 Task: Buy 1 Body Control Computers from Shocks, Struts & Suspension section under best seller category for shipping address: Manuel Garcia, 1228 Ridge Road, Dodge City, Kansas 67801, Cell Number 6205197251. Pay from credit card ending with 7965, CVV 549
Action: Key pressed amazon.com<Key.enter>
Screenshot: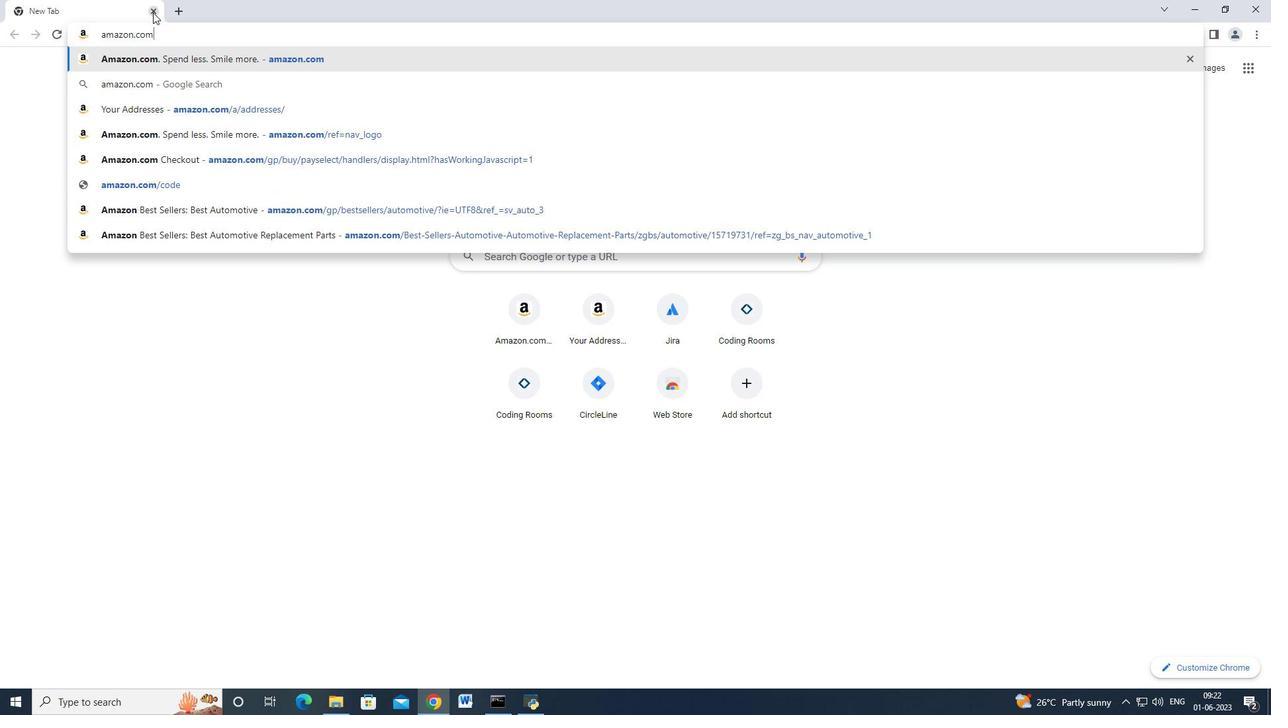 
Action: Mouse moved to (21, 99)
Screenshot: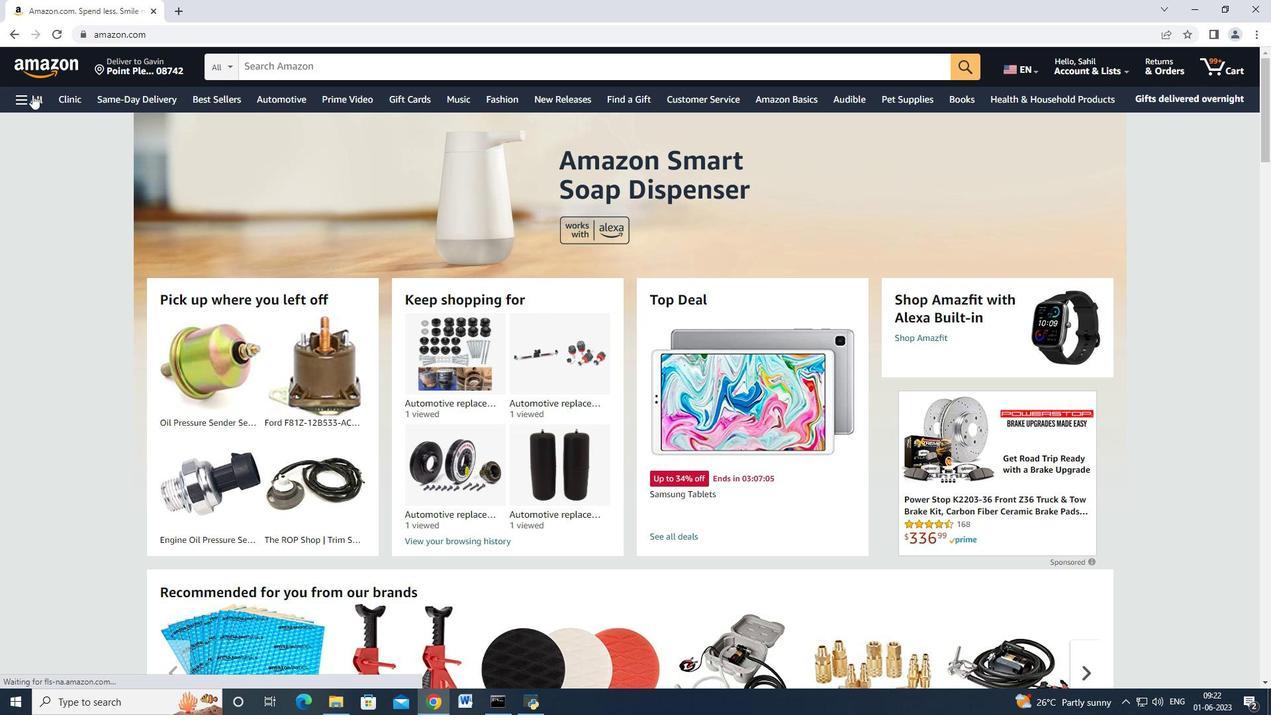 
Action: Mouse pressed left at (21, 99)
Screenshot: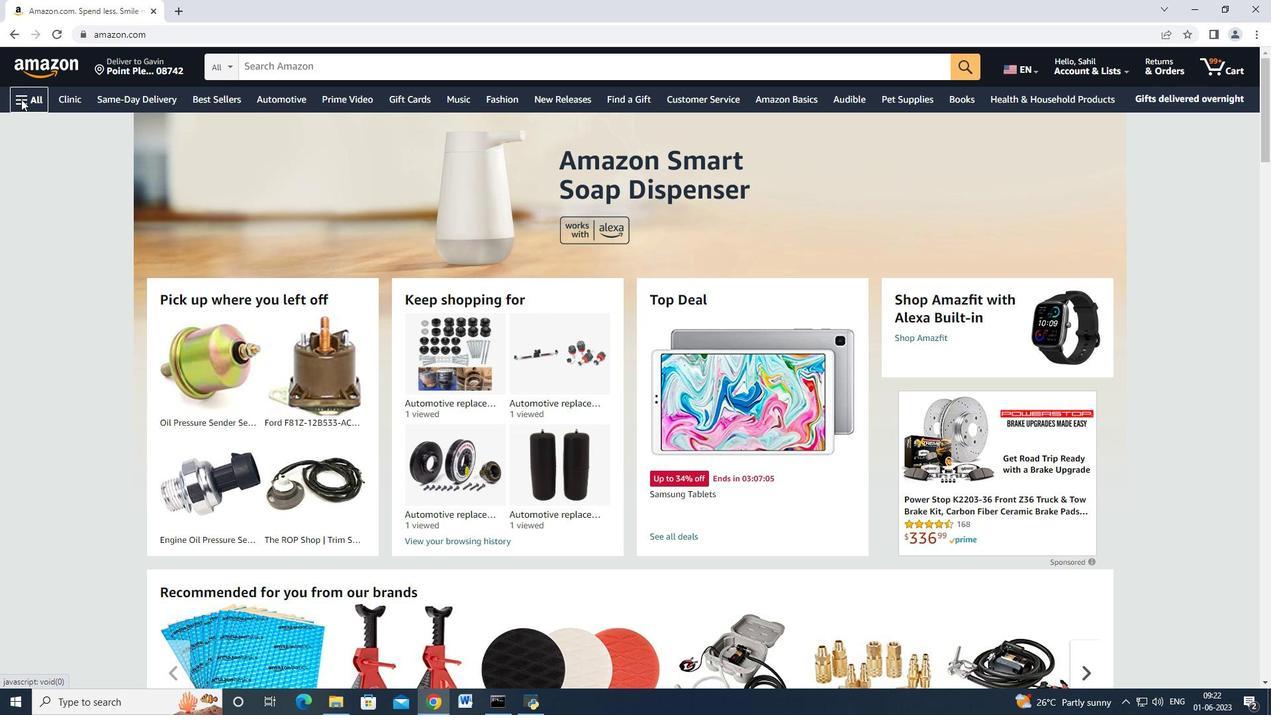 
Action: Mouse moved to (55, 174)
Screenshot: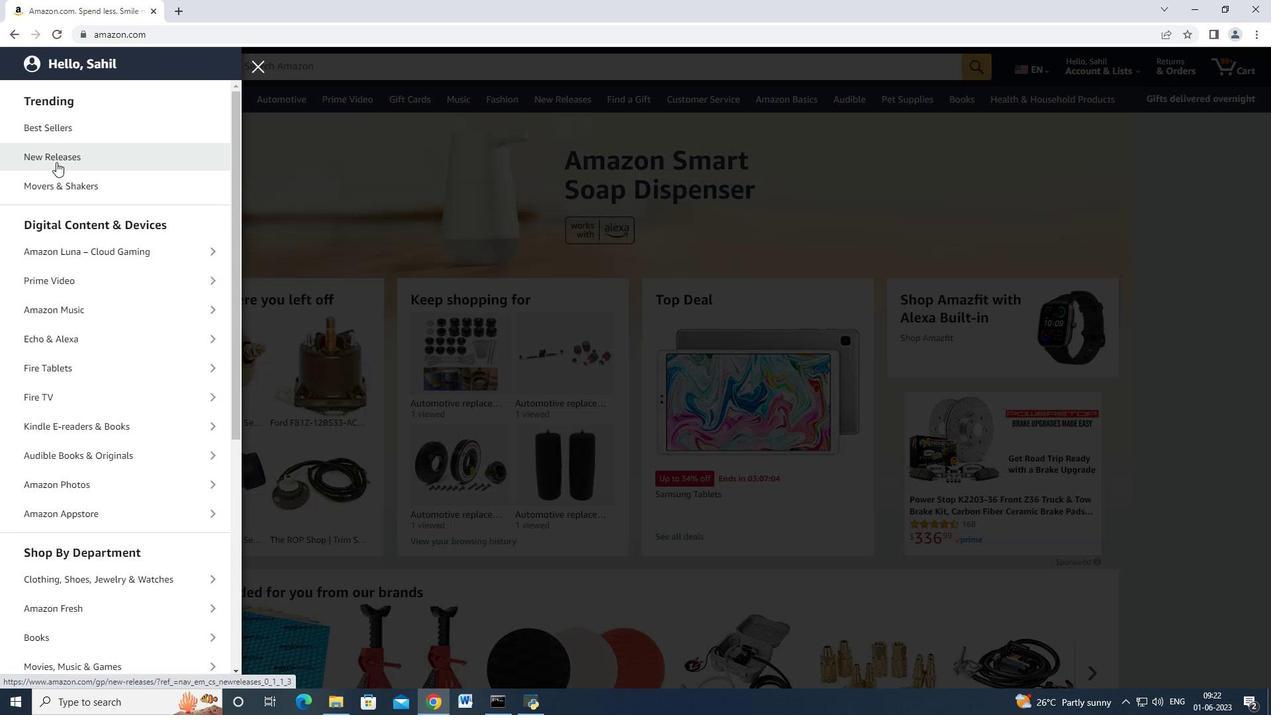 
Action: Mouse scrolled (55, 173) with delta (0, 0)
Screenshot: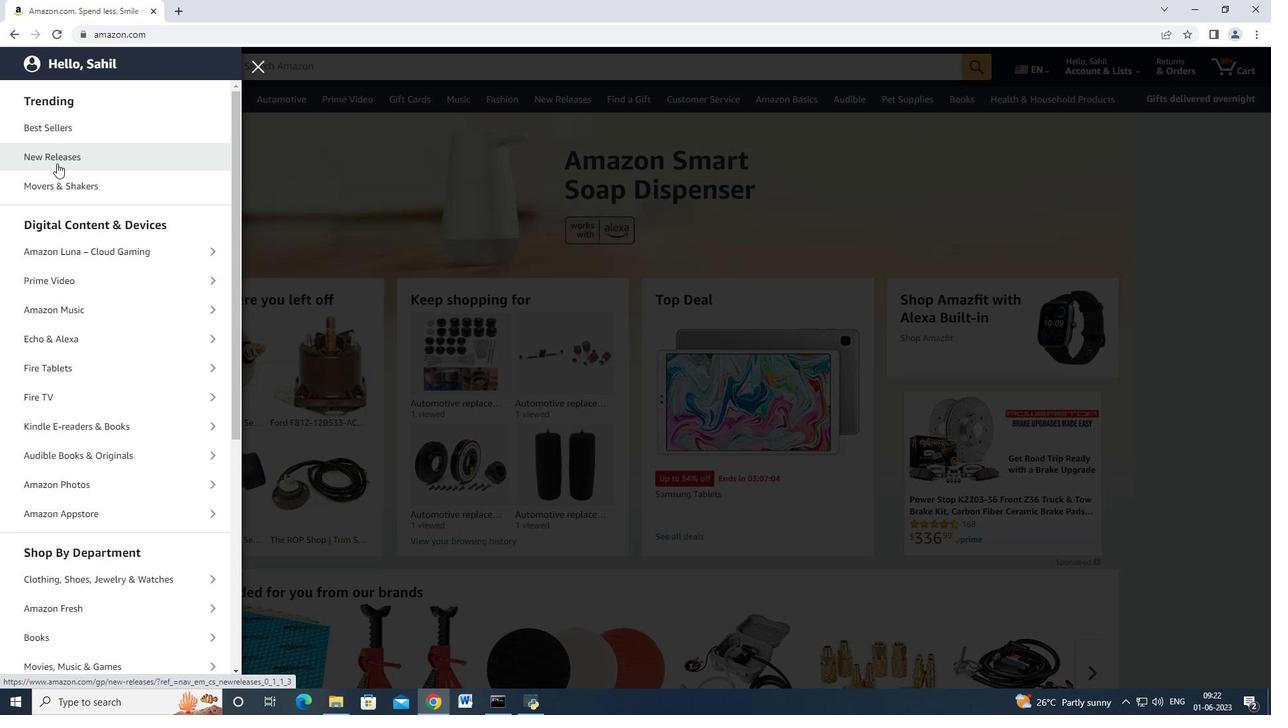 
Action: Mouse moved to (55, 174)
Screenshot: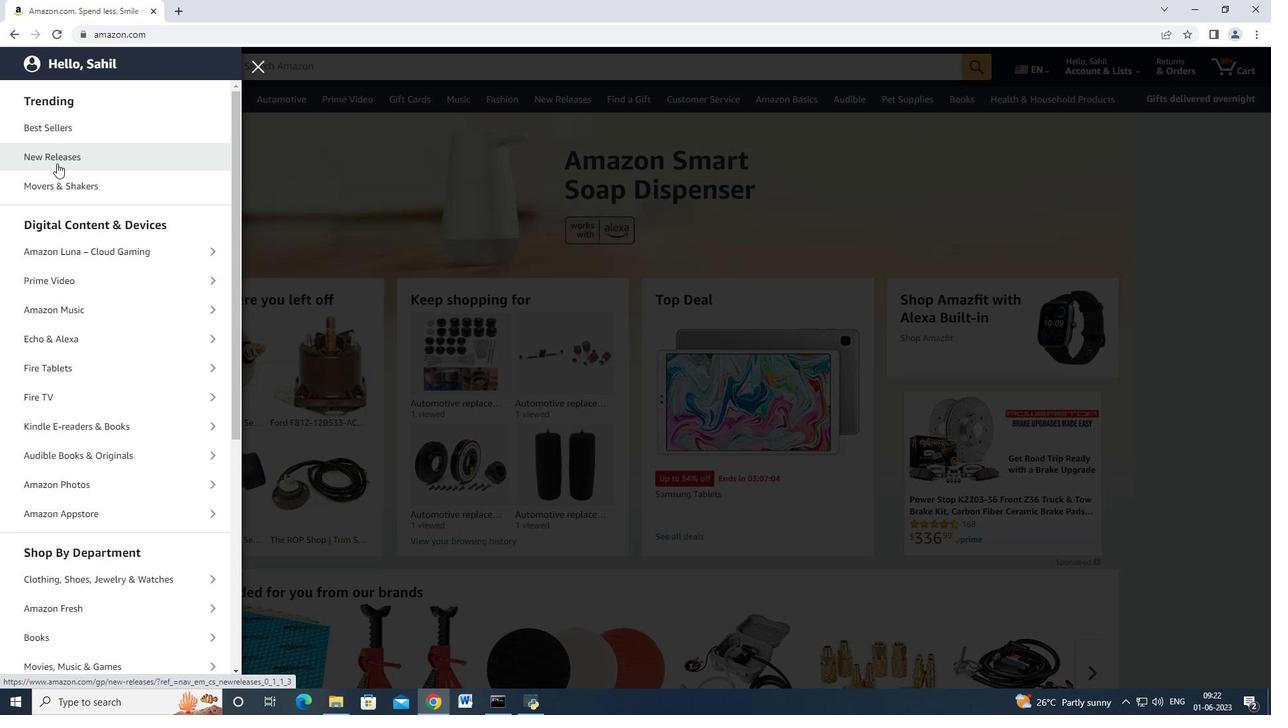 
Action: Mouse scrolled (55, 173) with delta (0, 0)
Screenshot: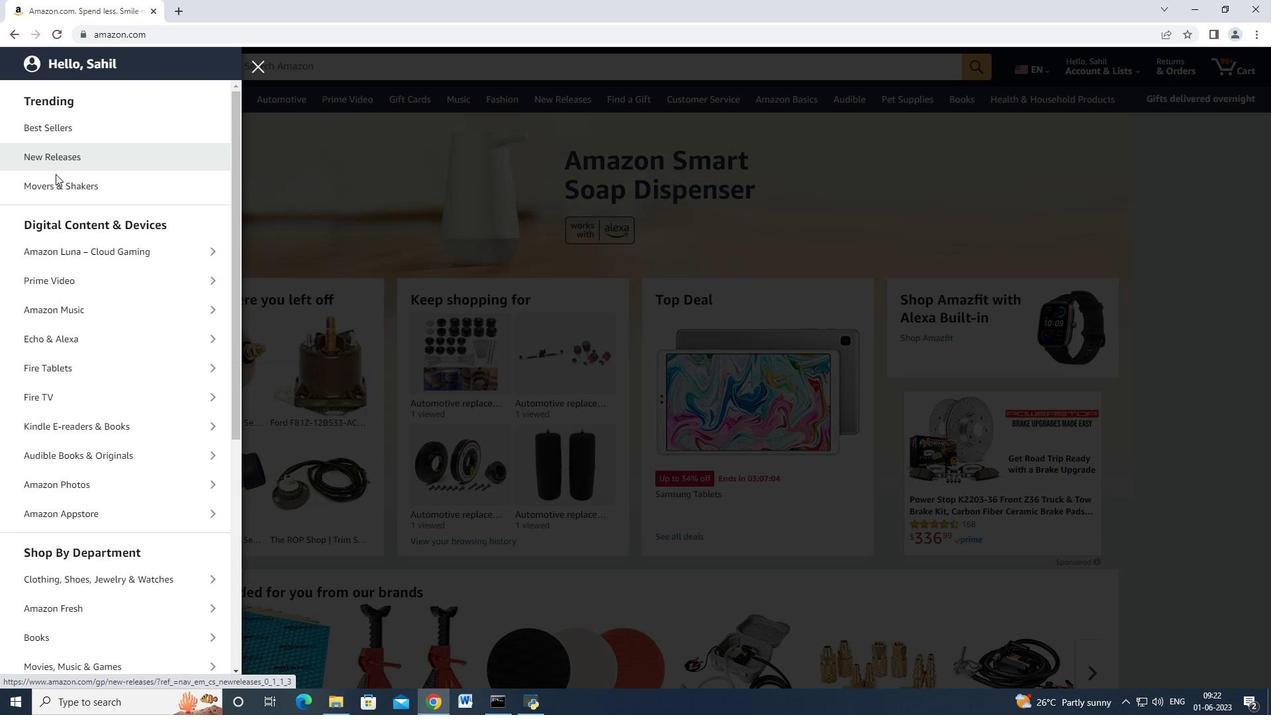 
Action: Mouse moved to (55, 174)
Screenshot: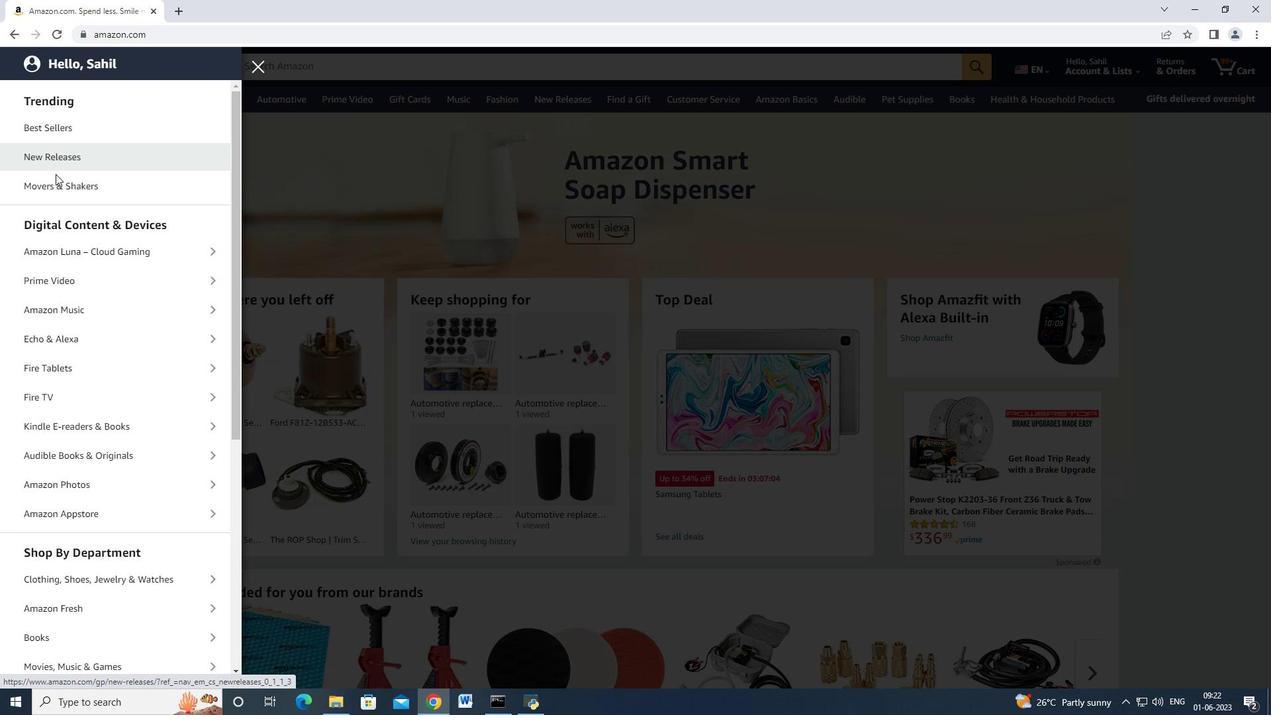 
Action: Mouse scrolled (55, 174) with delta (0, 0)
Screenshot: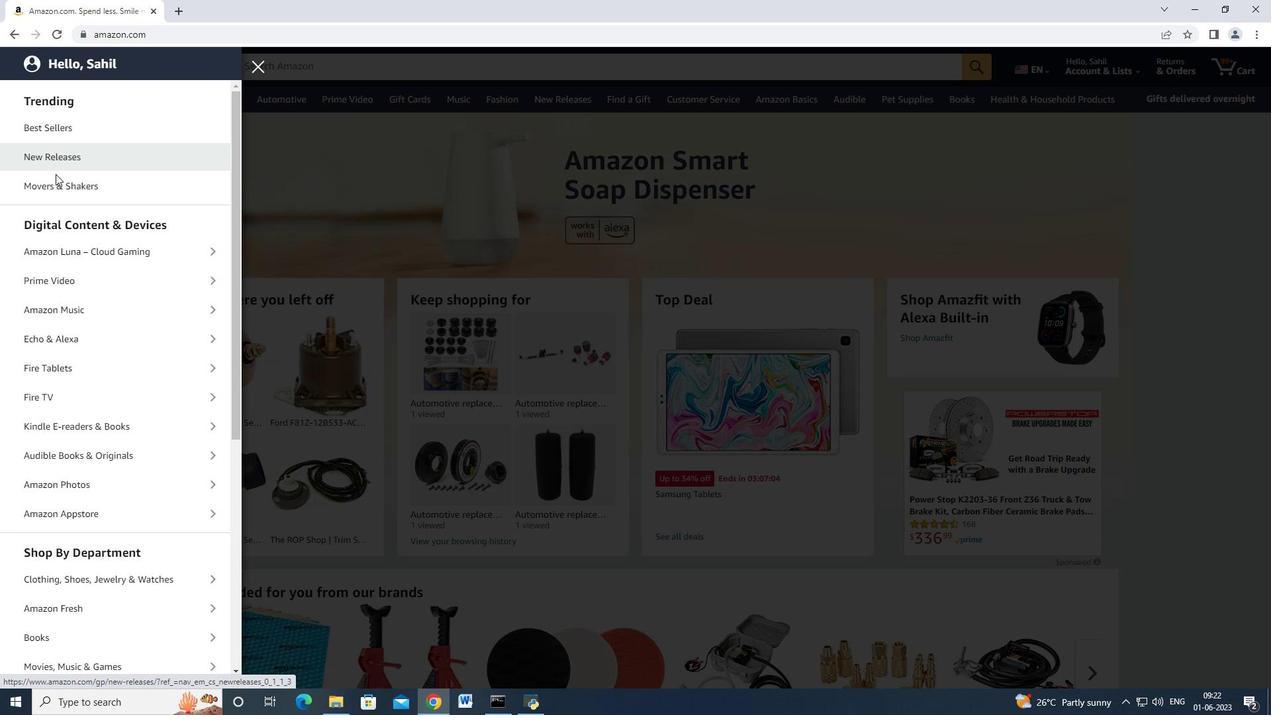 
Action: Mouse scrolled (55, 174) with delta (0, 0)
Screenshot: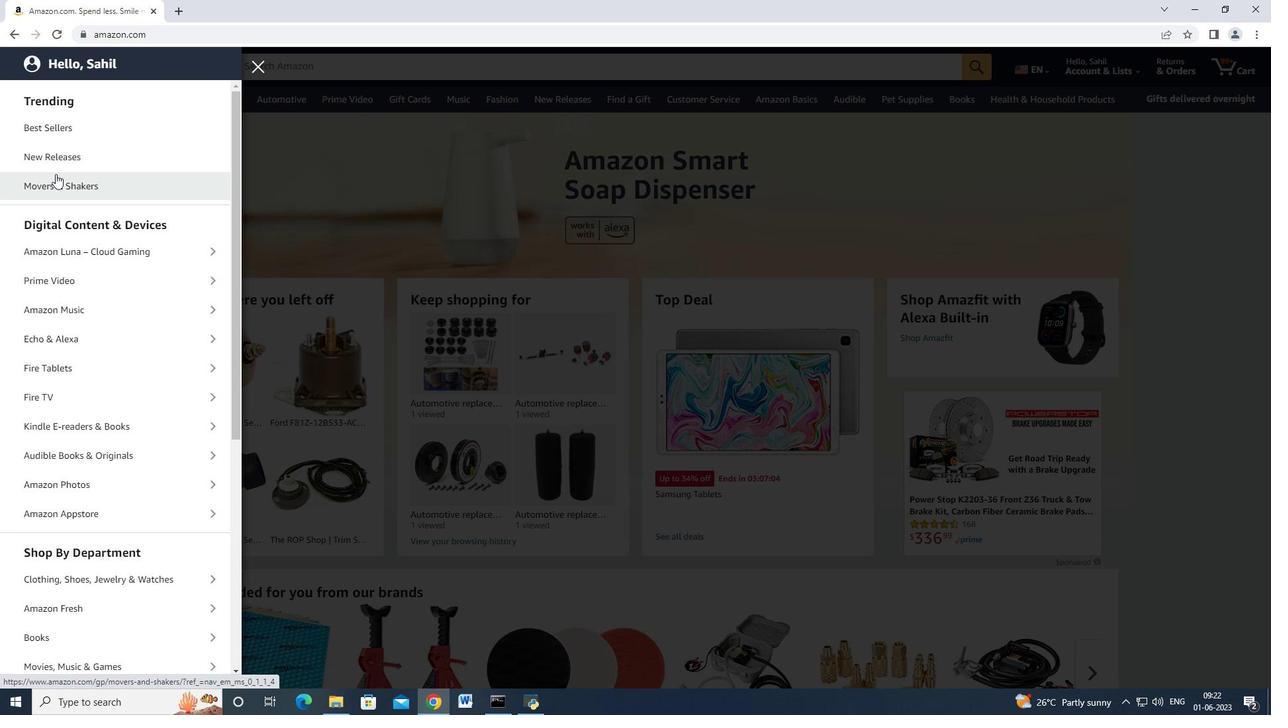 
Action: Mouse moved to (50, 423)
Screenshot: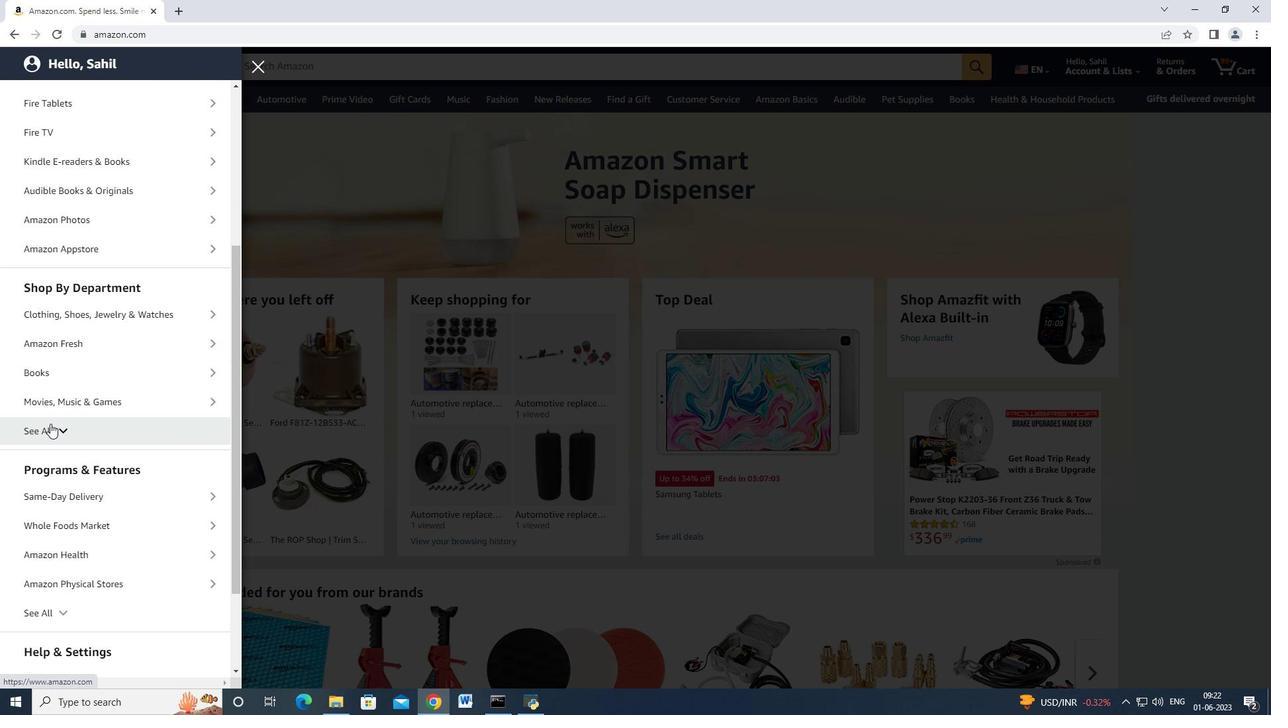 
Action: Mouse pressed left at (50, 423)
Screenshot: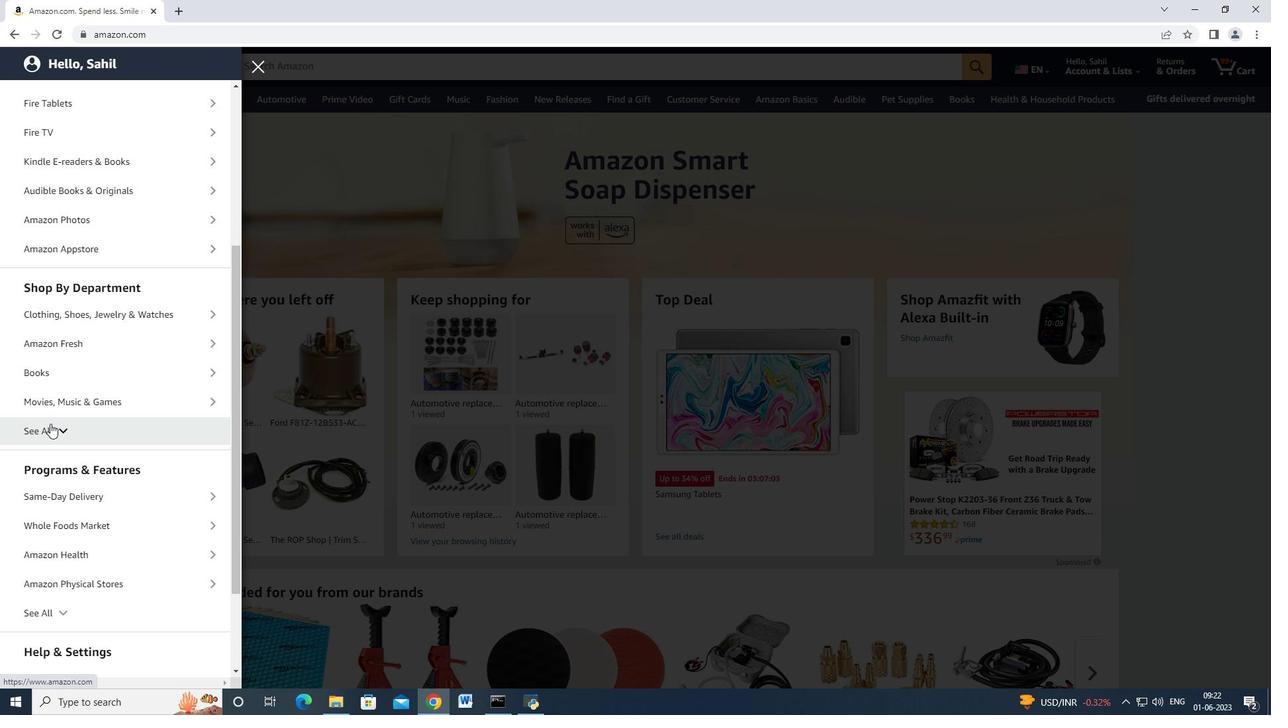 
Action: Mouse moved to (99, 381)
Screenshot: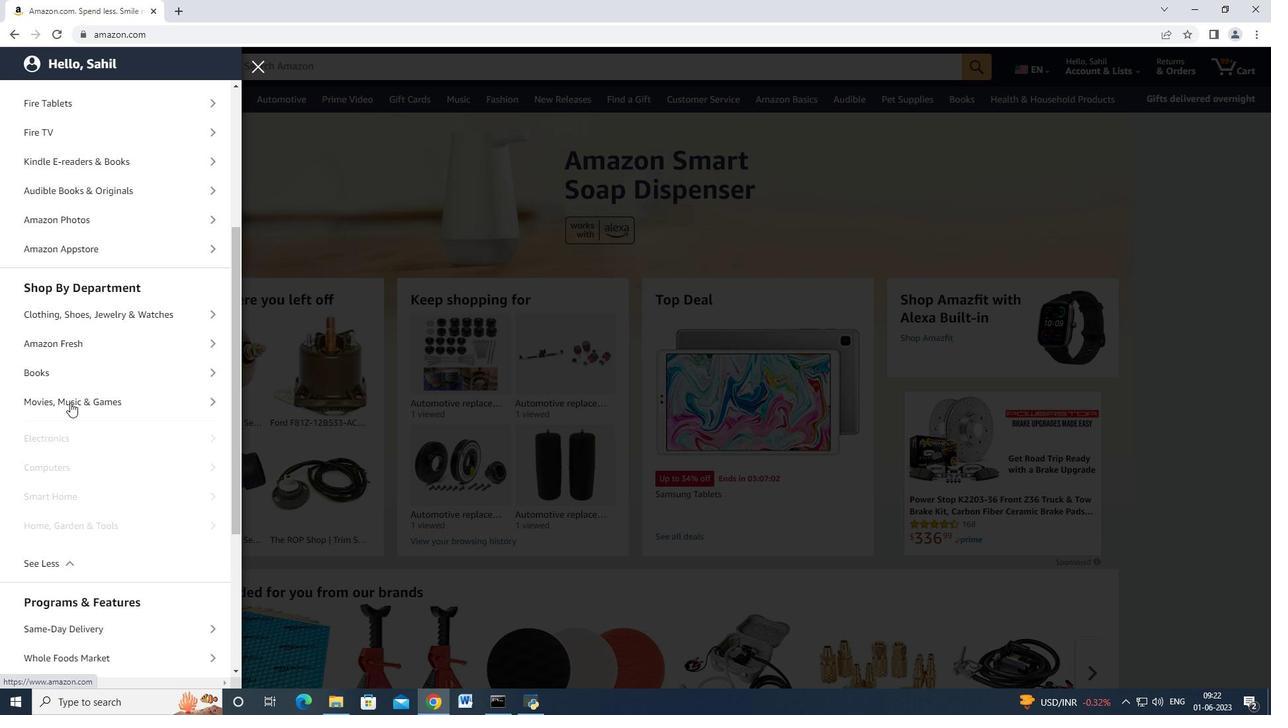 
Action: Mouse scrolled (99, 380) with delta (0, 0)
Screenshot: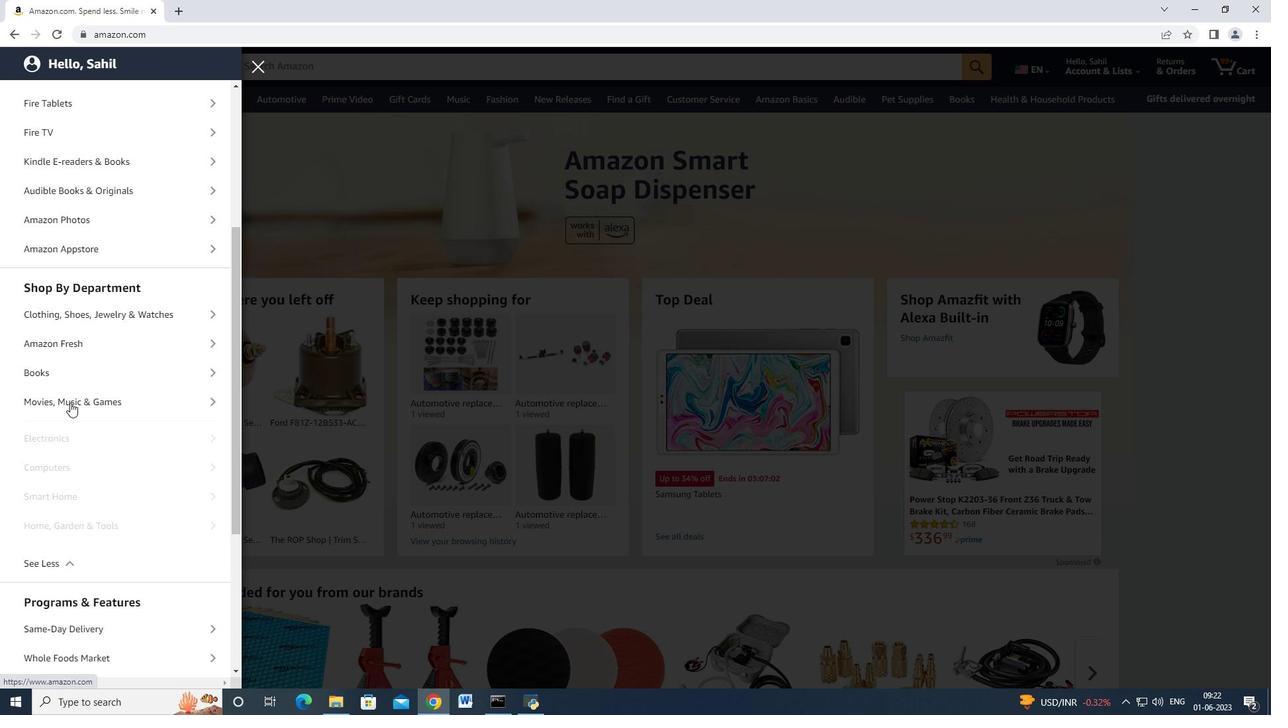 
Action: Mouse scrolled (99, 380) with delta (0, 0)
Screenshot: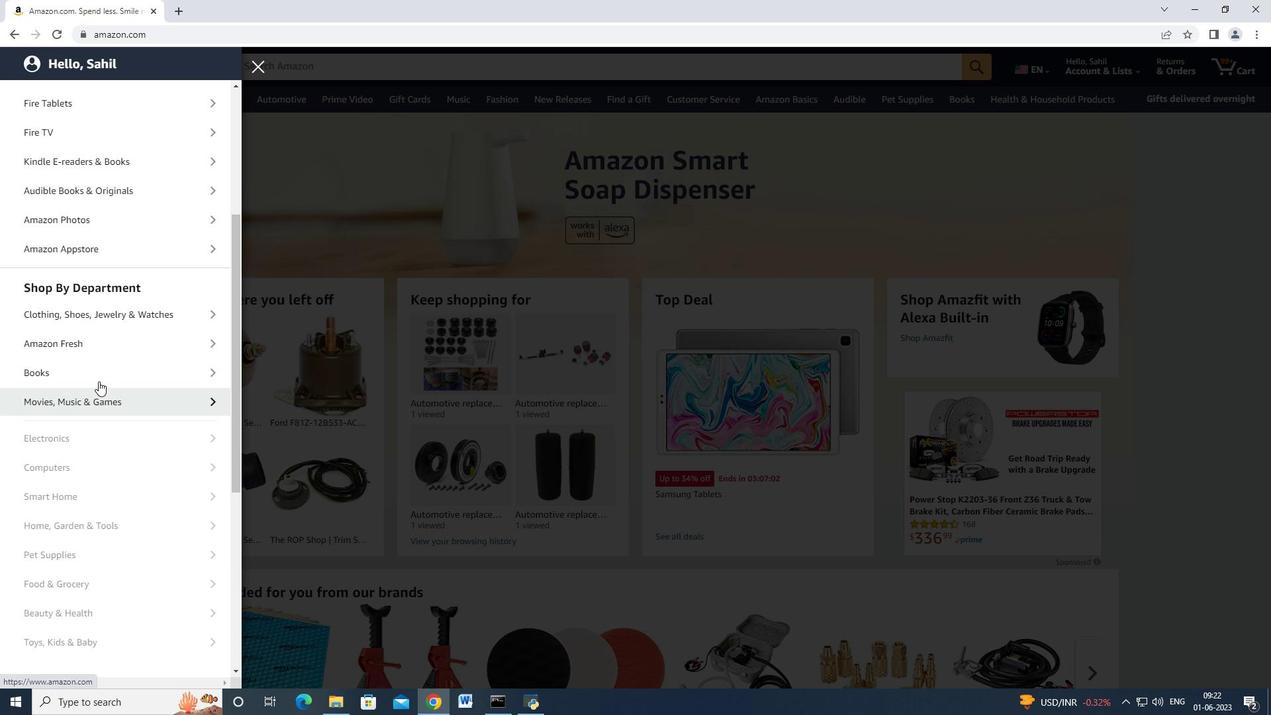 
Action: Mouse scrolled (99, 380) with delta (0, 0)
Screenshot: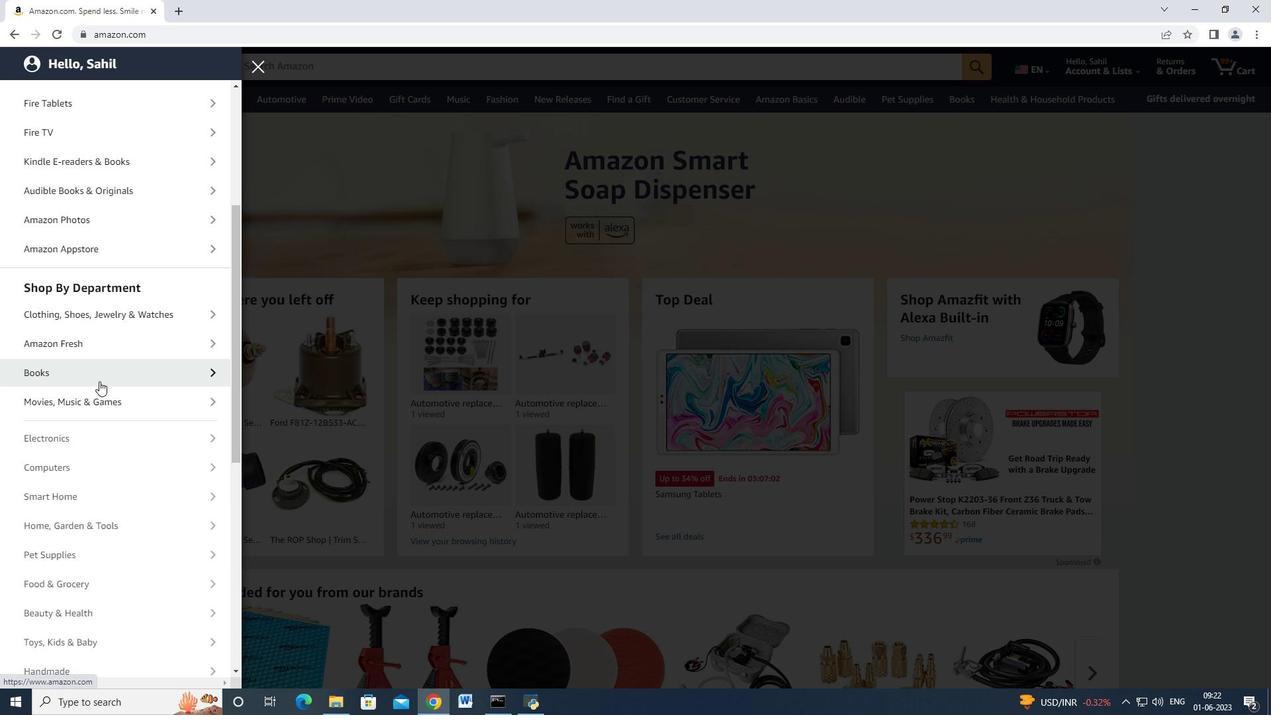 
Action: Mouse moved to (103, 563)
Screenshot: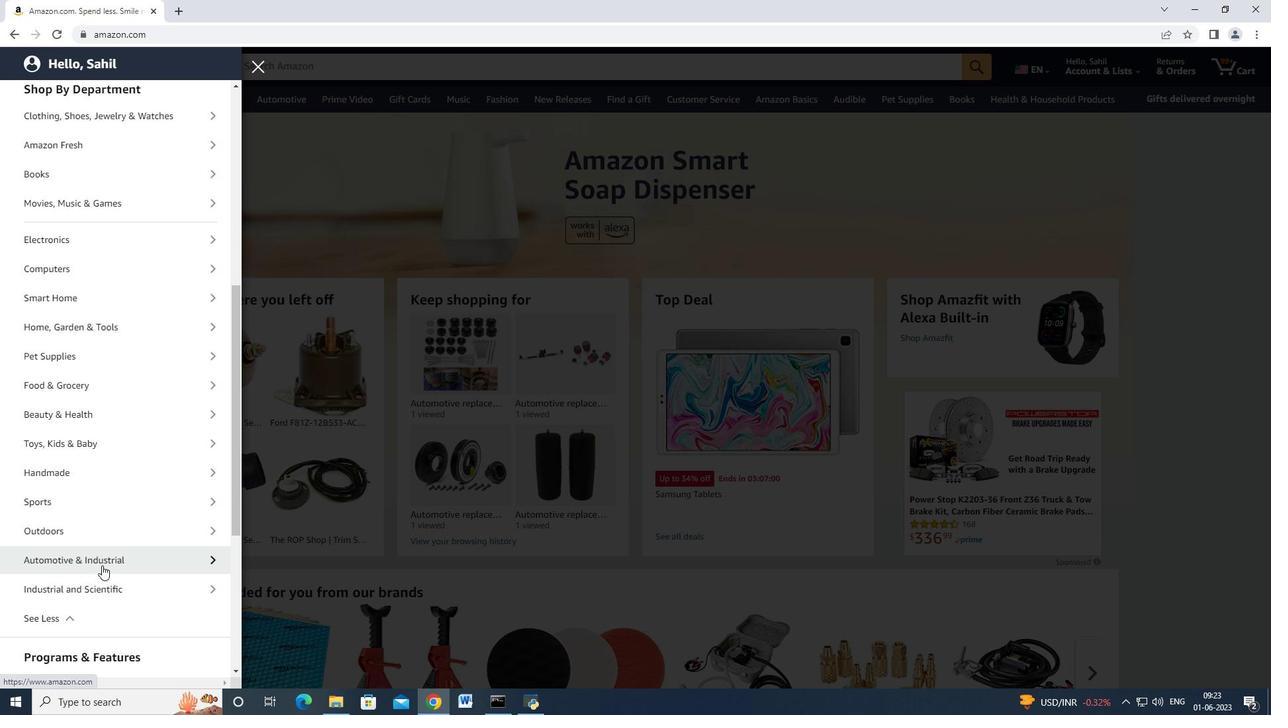 
Action: Mouse pressed left at (103, 563)
Screenshot: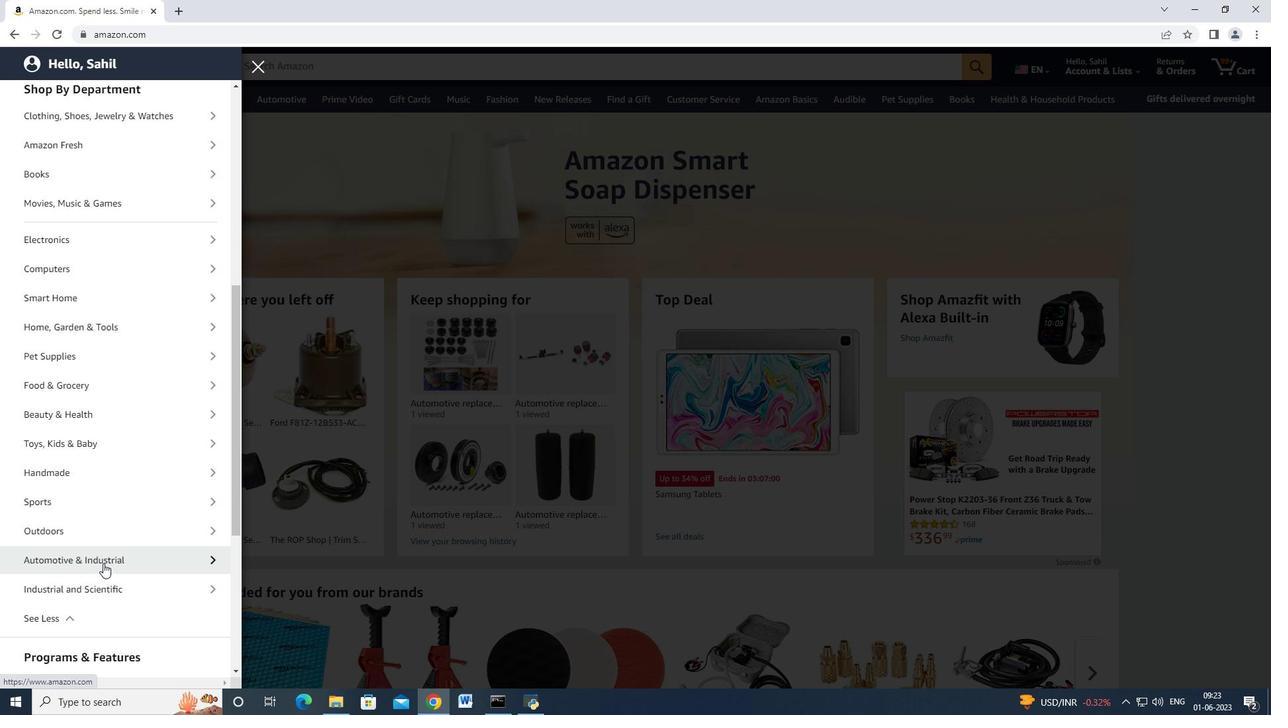
Action: Mouse moved to (116, 157)
Screenshot: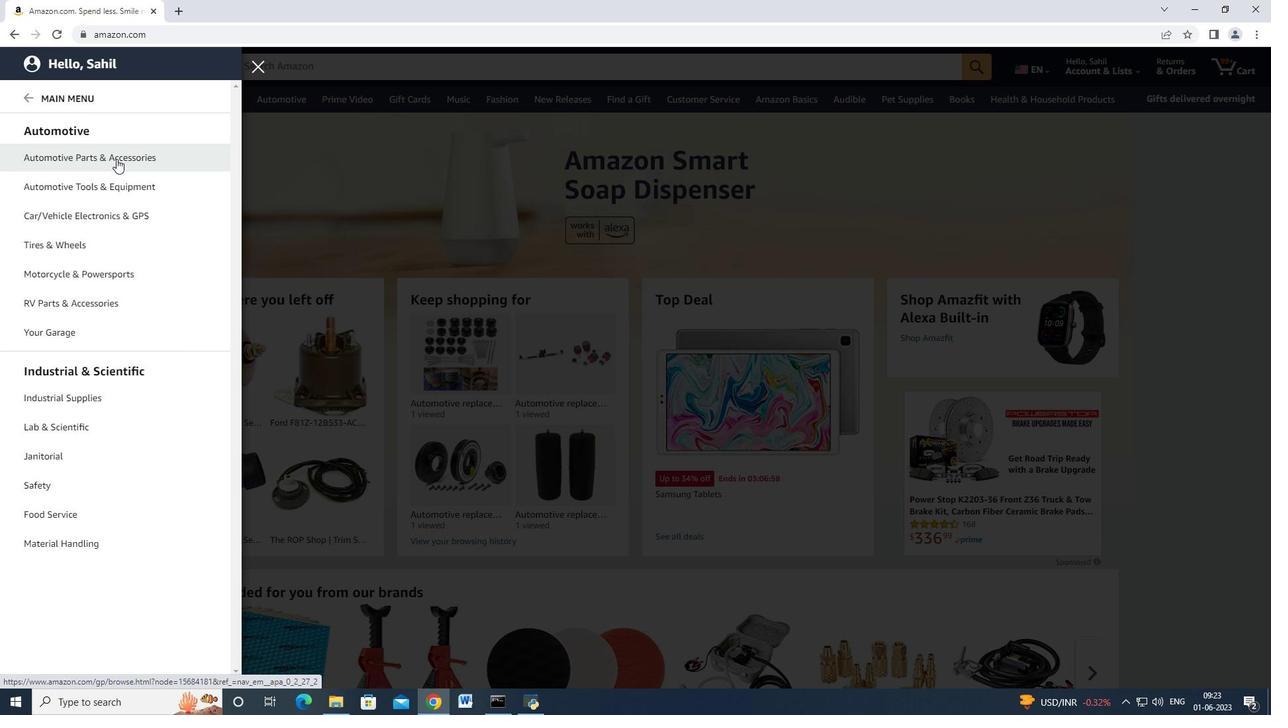 
Action: Mouse pressed left at (116, 157)
Screenshot: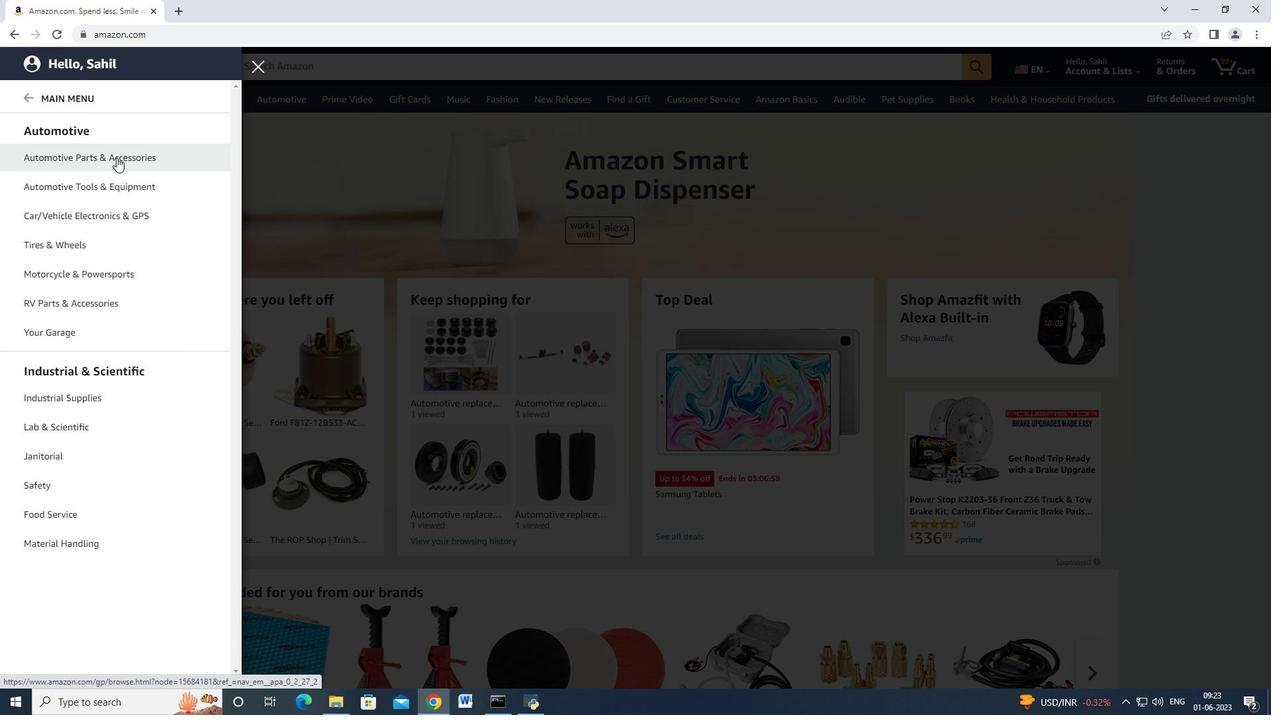 
Action: Mouse moved to (237, 121)
Screenshot: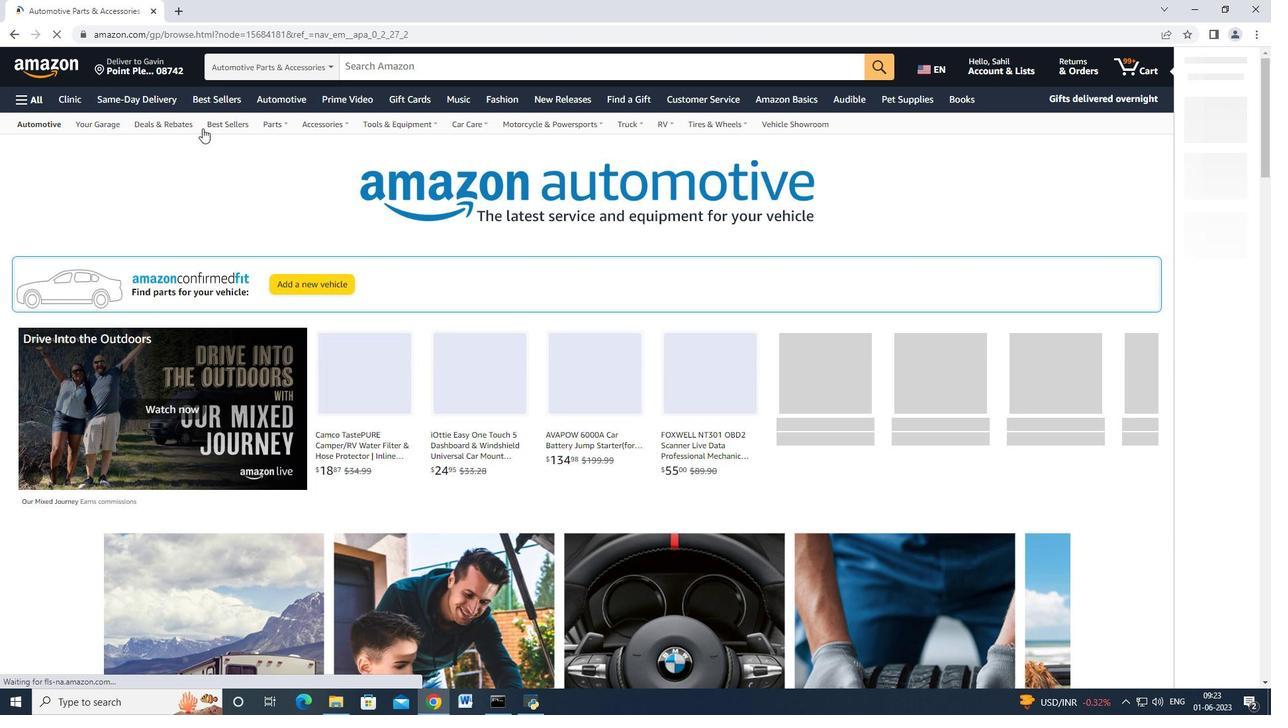 
Action: Mouse pressed left at (237, 121)
Screenshot: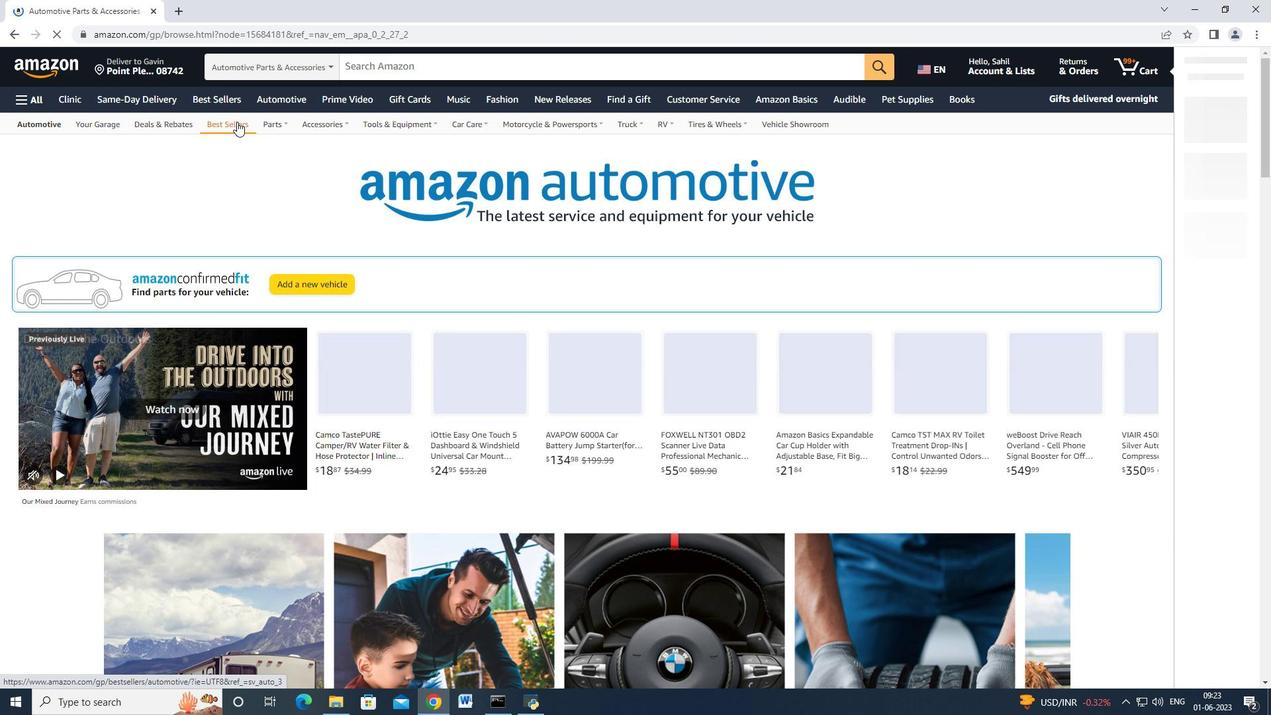 
Action: Mouse moved to (89, 429)
Screenshot: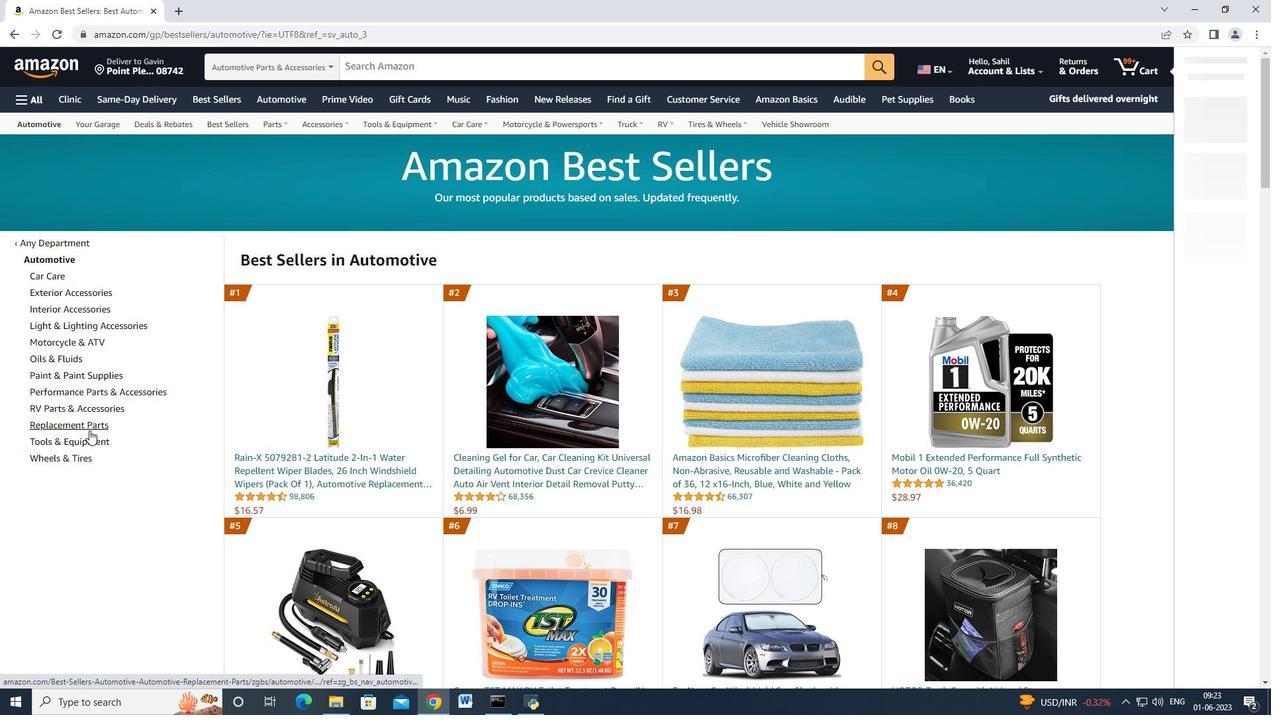
Action: Mouse pressed left at (89, 429)
Screenshot: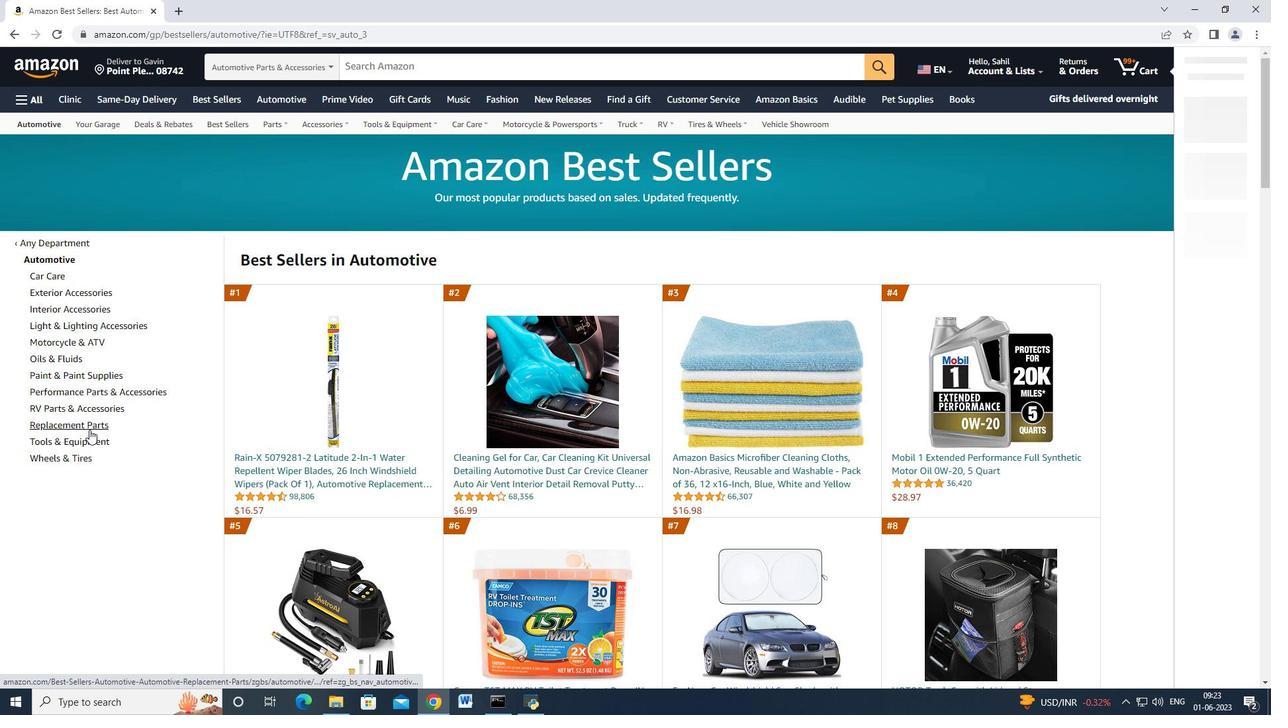 
Action: Mouse moved to (100, 408)
Screenshot: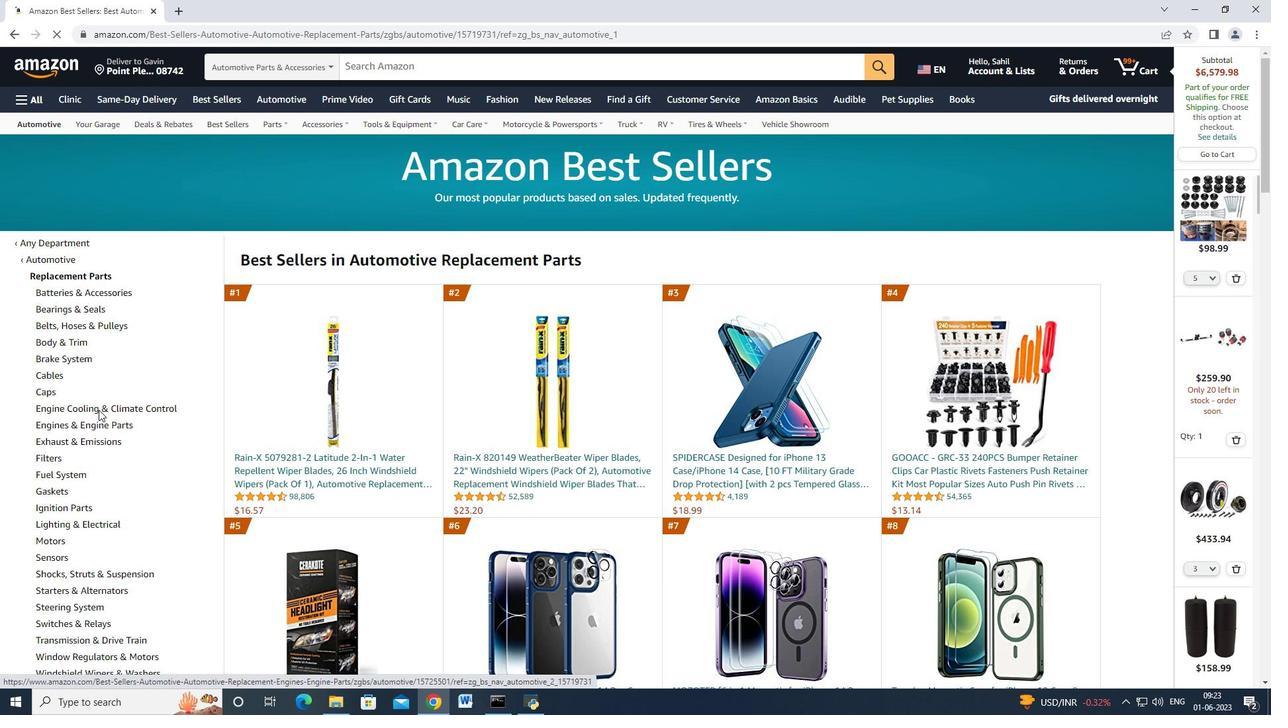 
Action: Mouse scrolled (100, 407) with delta (0, 0)
Screenshot: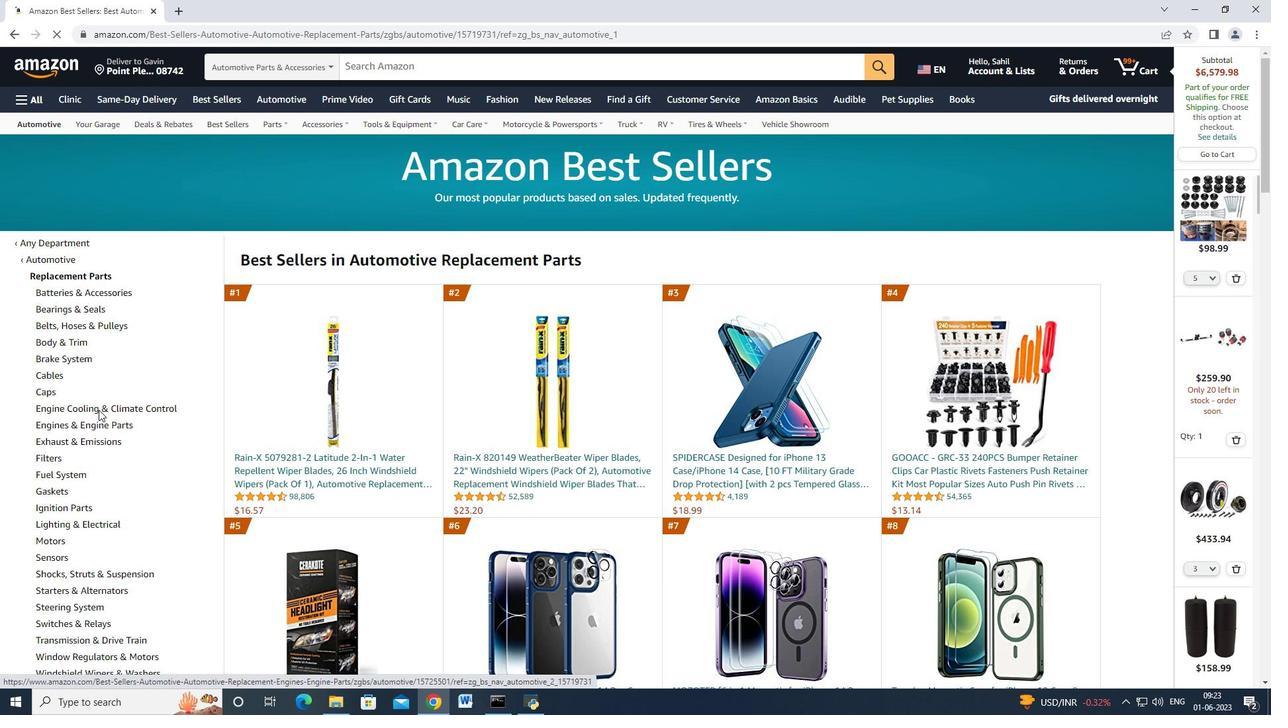 
Action: Mouse moved to (100, 408)
Screenshot: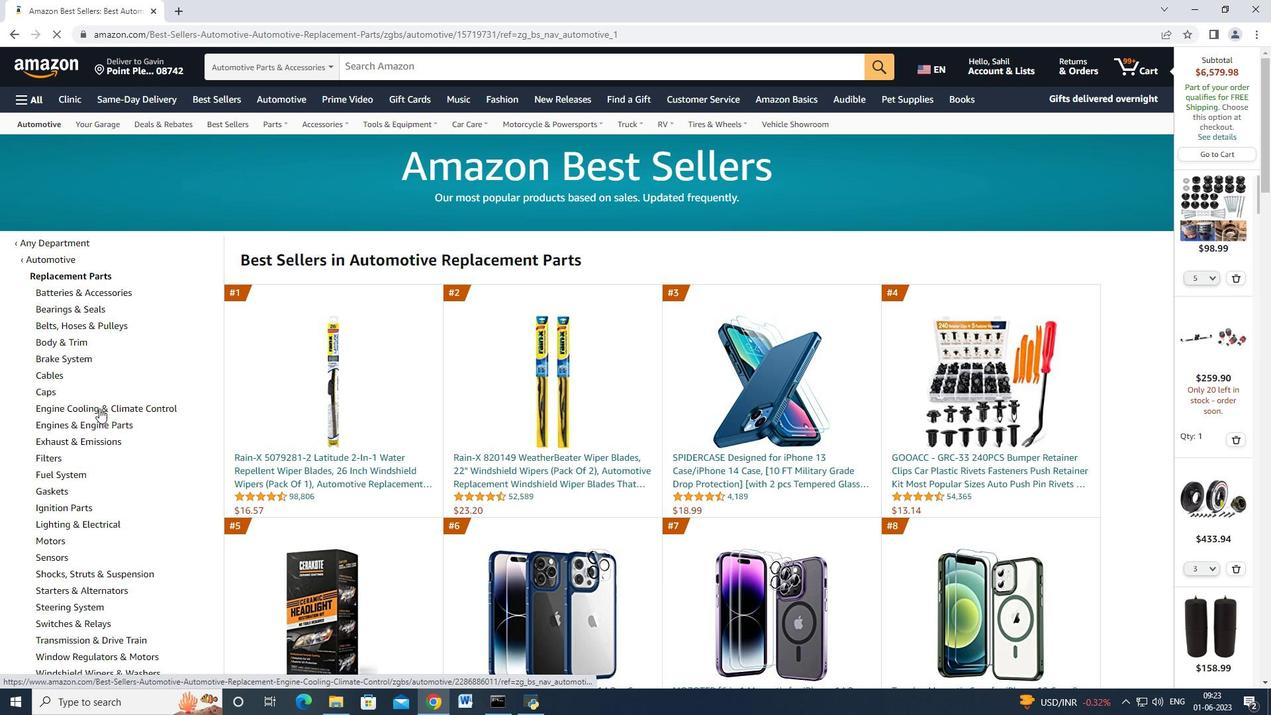 
Action: Mouse scrolled (100, 407) with delta (0, 0)
Screenshot: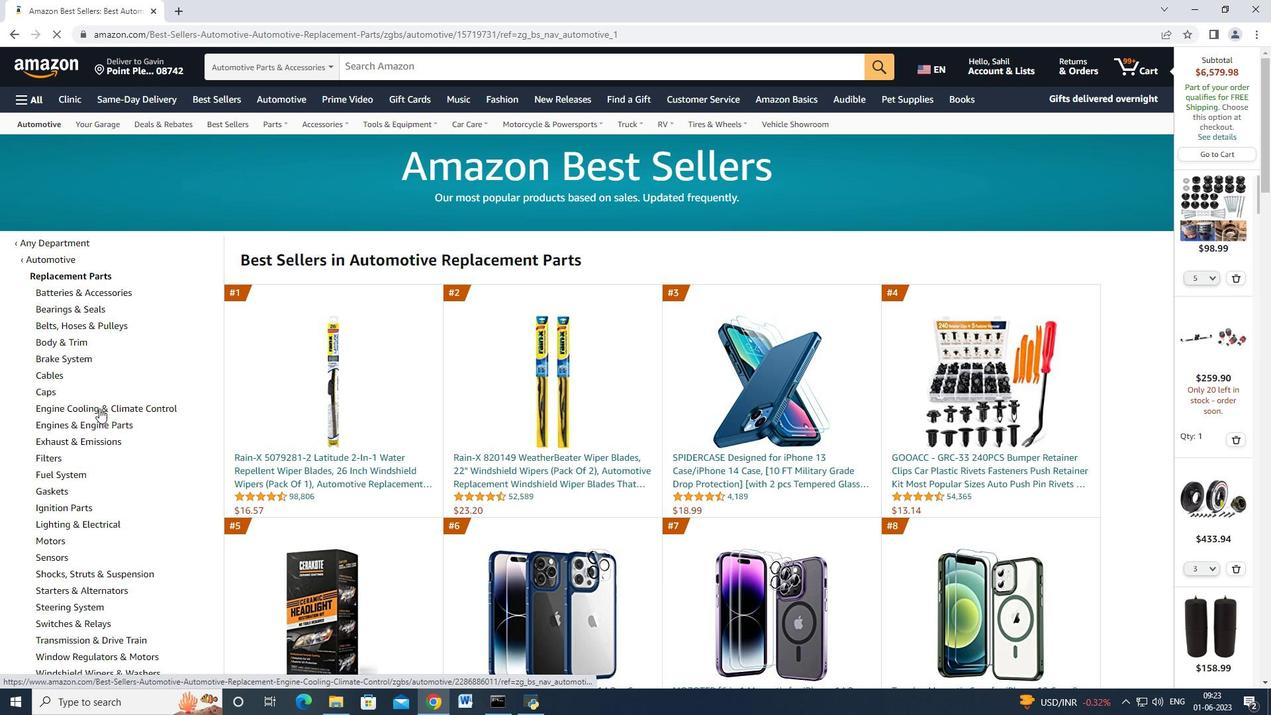 
Action: Mouse moved to (100, 408)
Screenshot: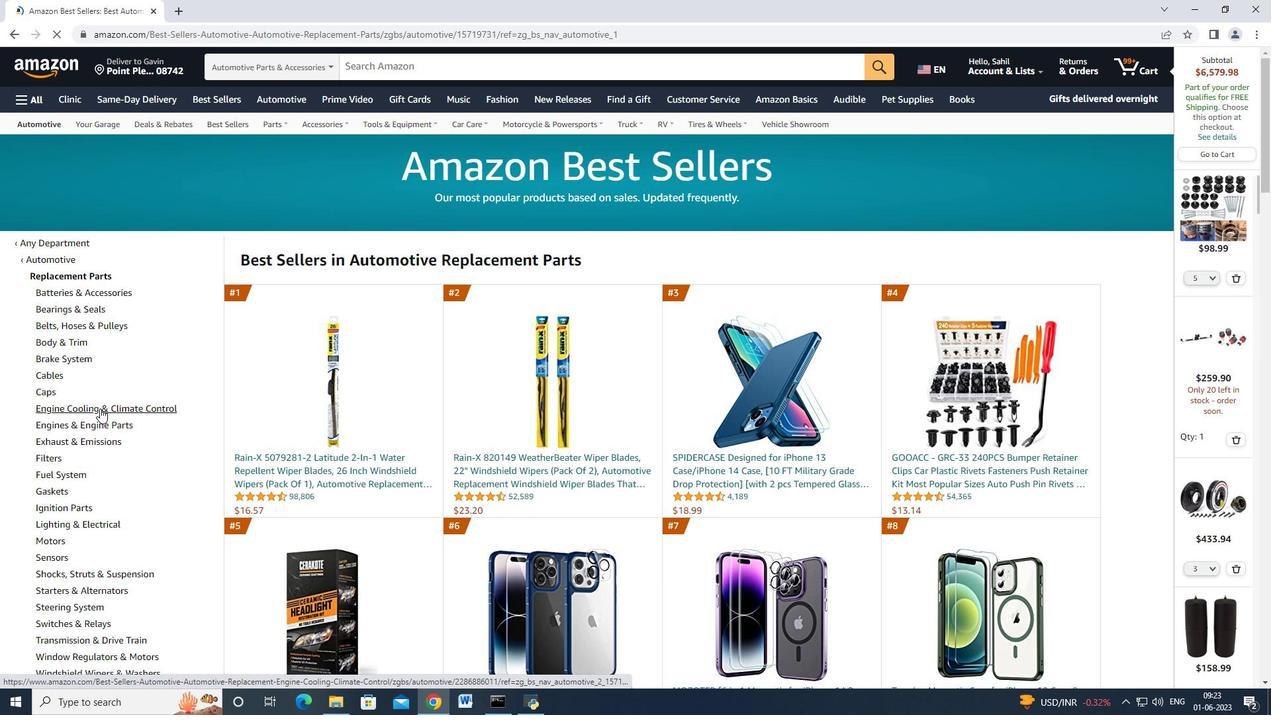 
Action: Mouse scrolled (100, 407) with delta (0, 0)
Screenshot: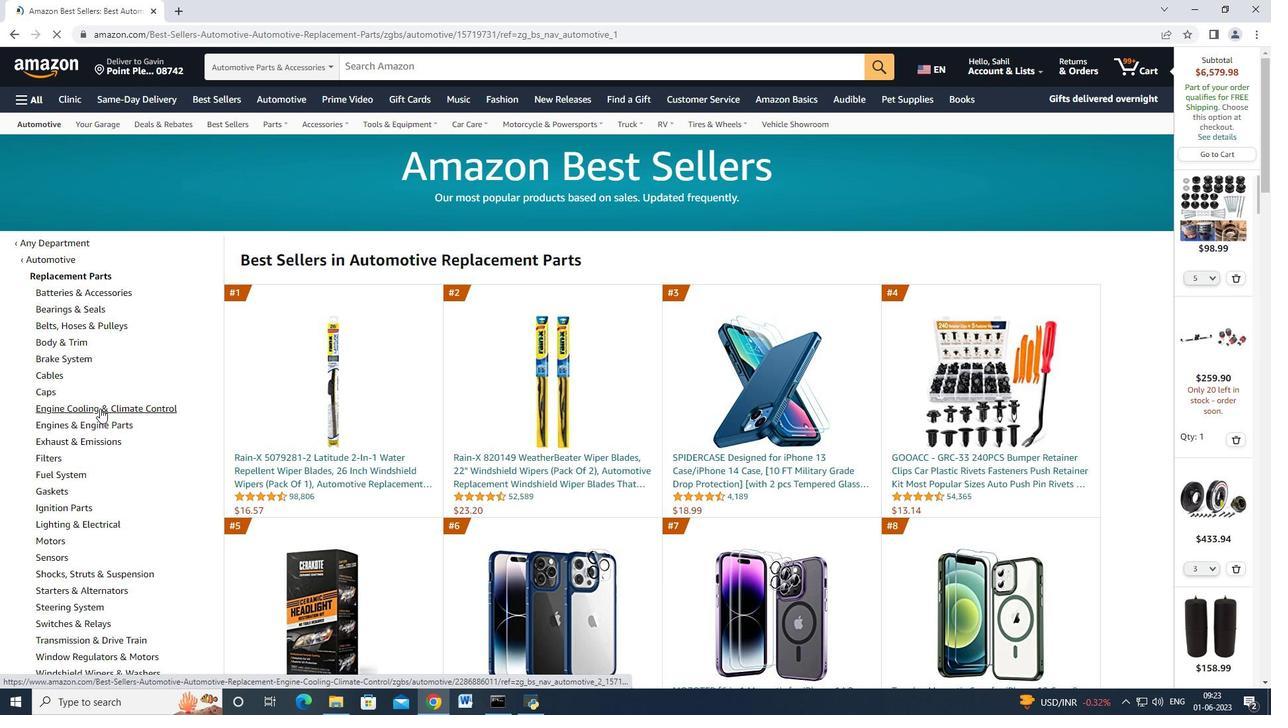 
Action: Mouse moved to (86, 373)
Screenshot: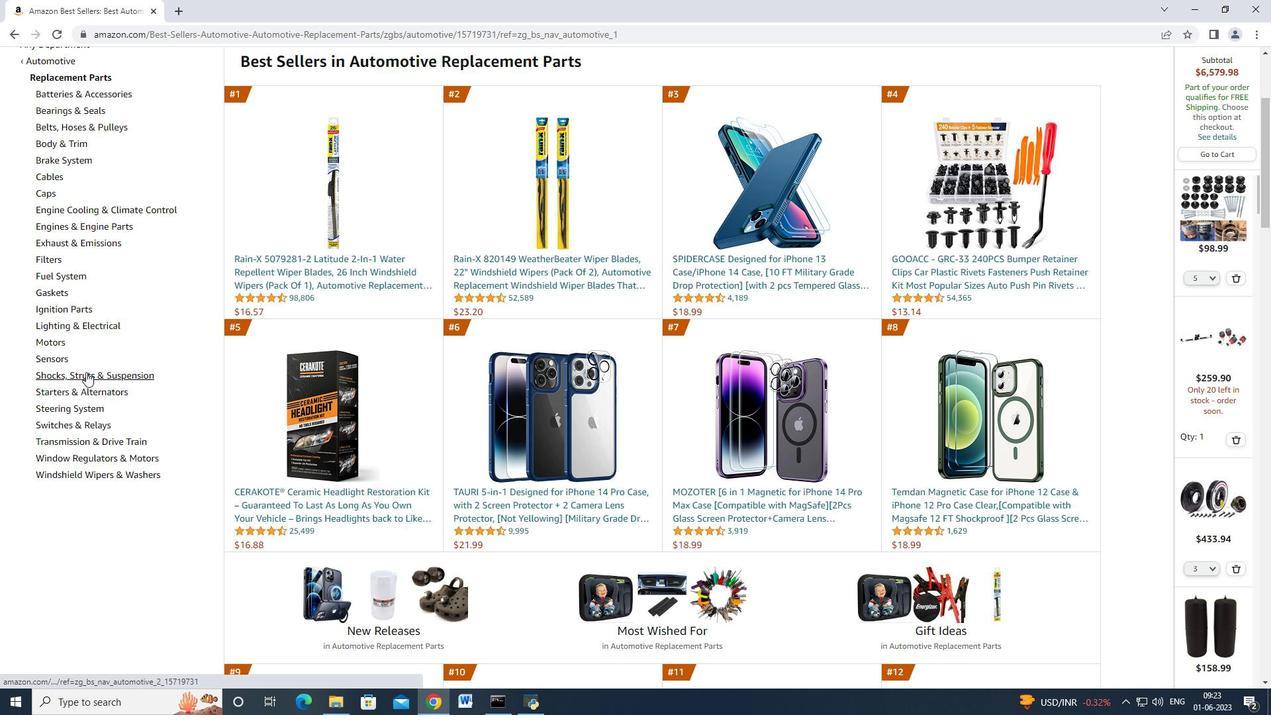
Action: Mouse pressed left at (86, 373)
Screenshot: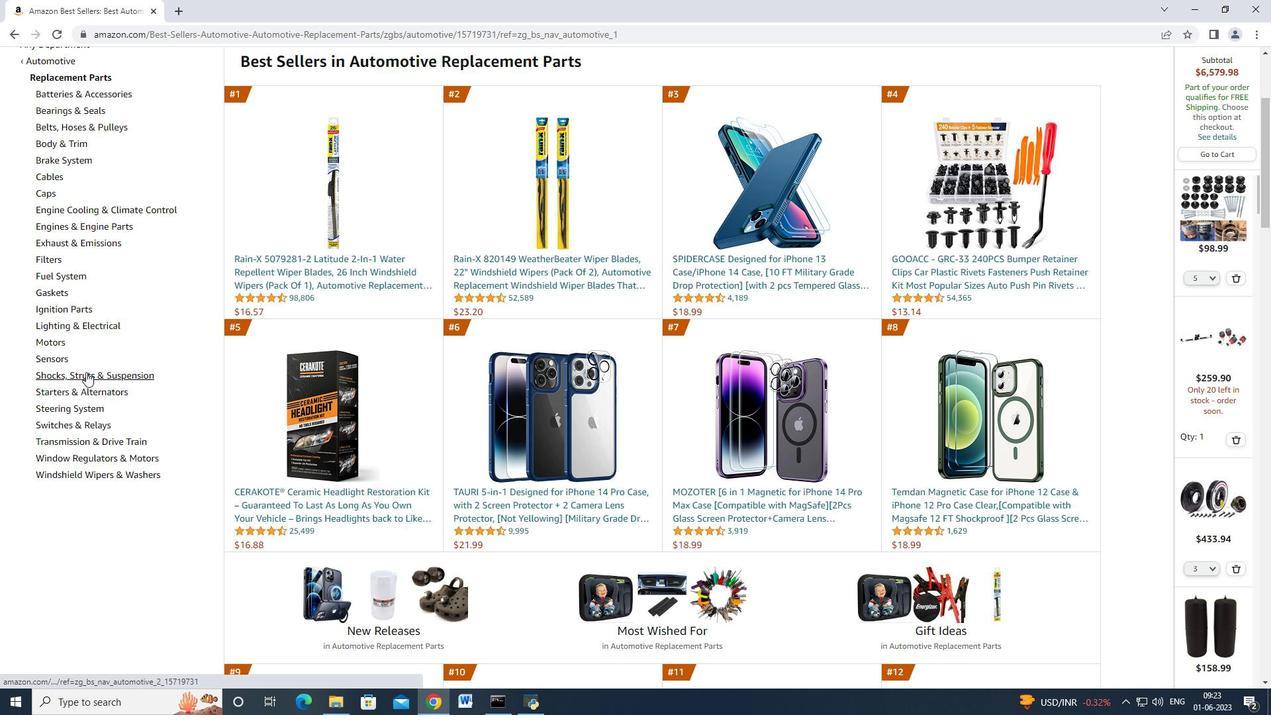 
Action: Mouse moved to (83, 372)
Screenshot: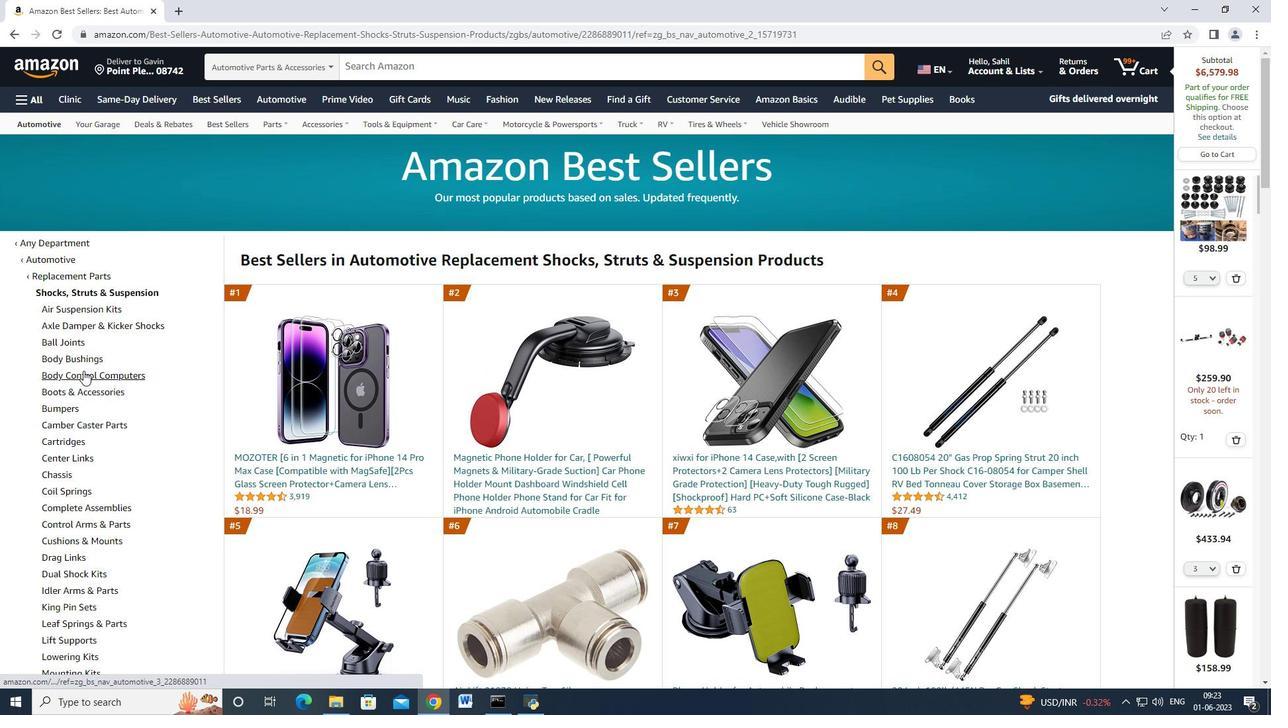 
Action: Mouse pressed left at (83, 372)
Screenshot: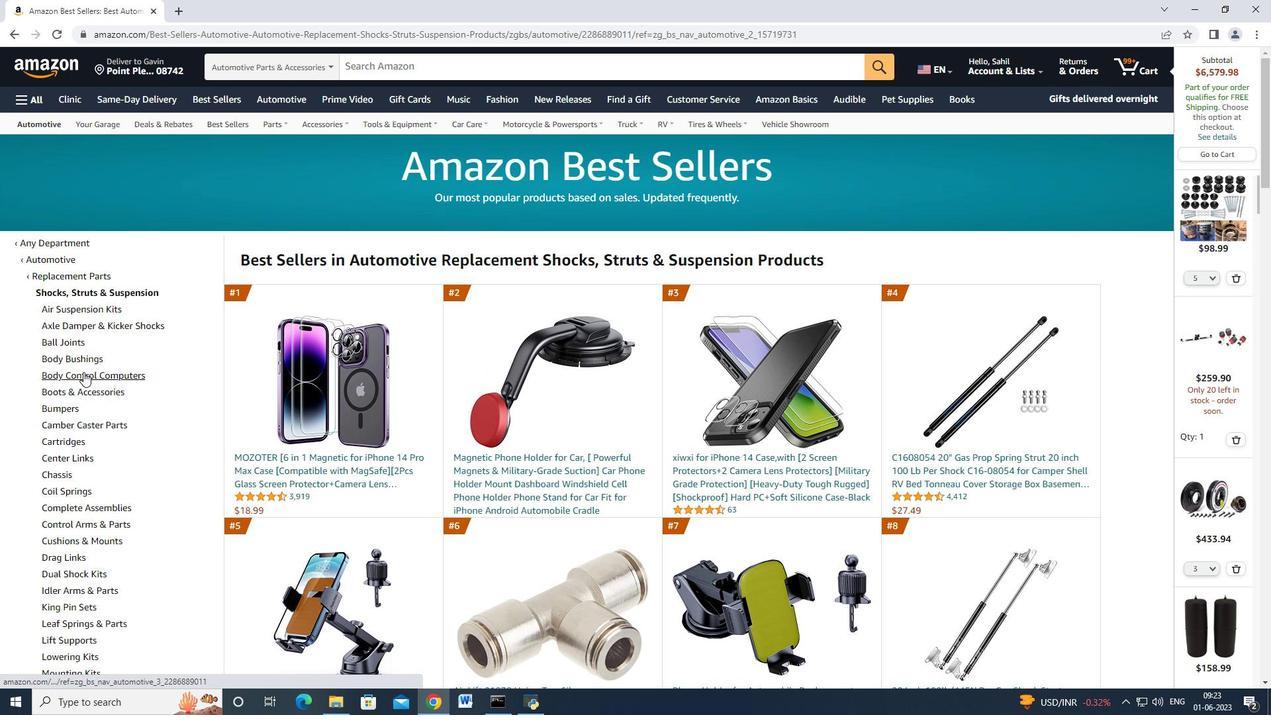
Action: Mouse moved to (321, 461)
Screenshot: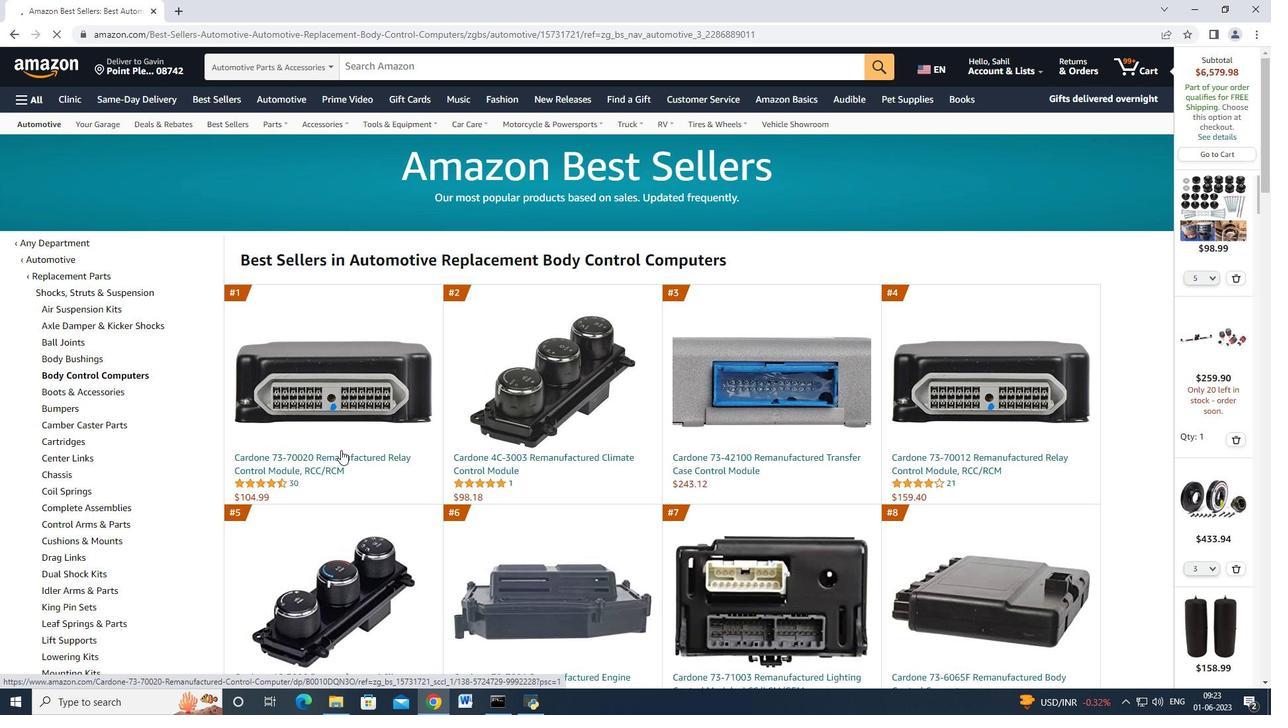 
Action: Mouse pressed left at (321, 461)
Screenshot: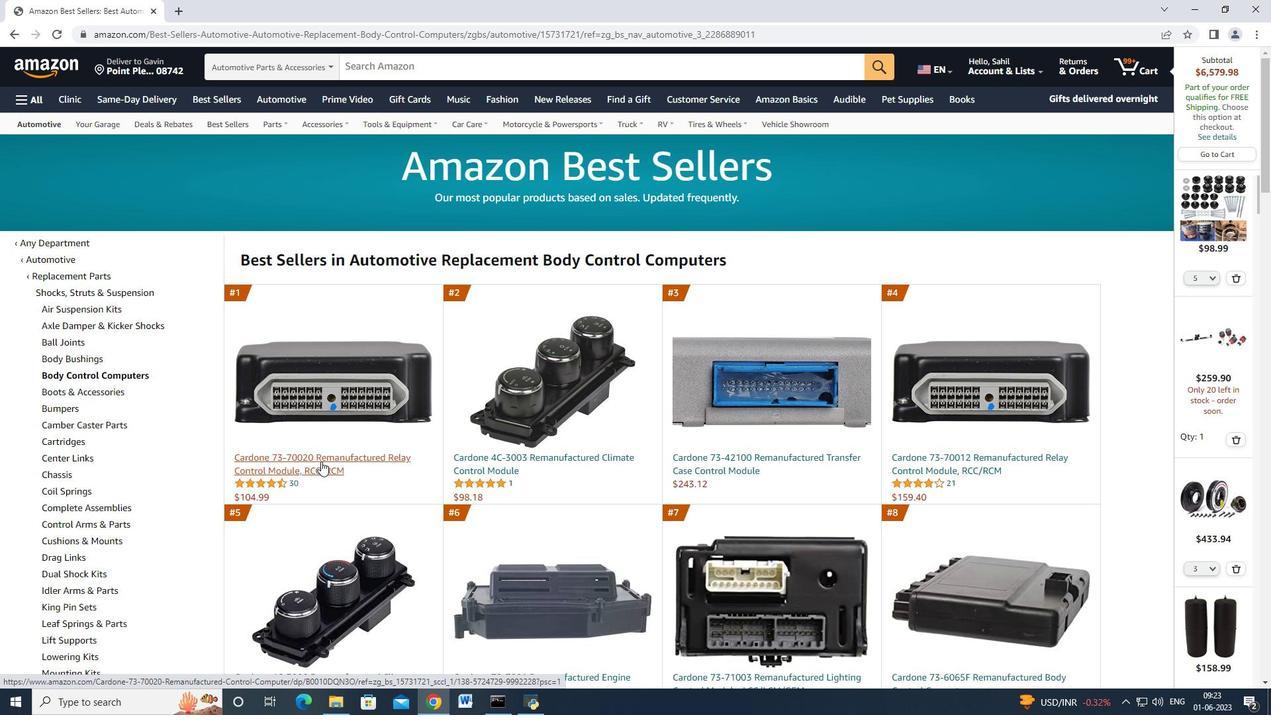 
Action: Mouse moved to (982, 569)
Screenshot: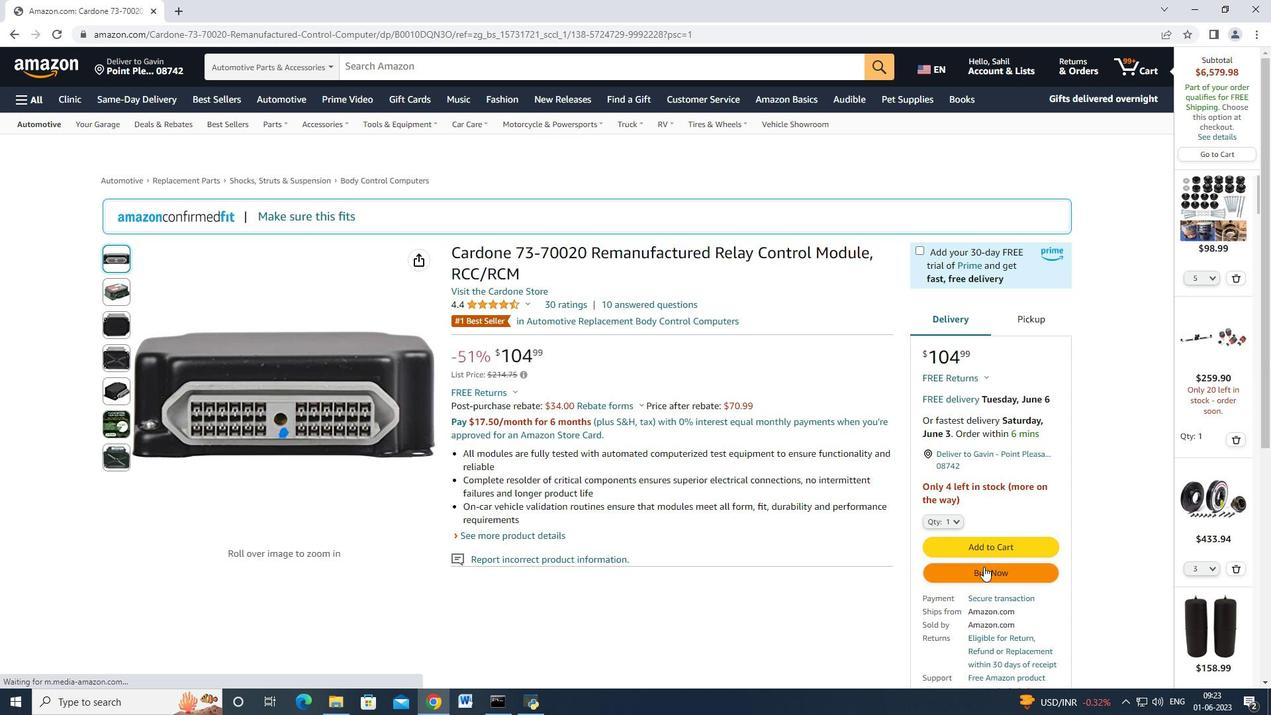 
Action: Mouse pressed left at (982, 569)
Screenshot: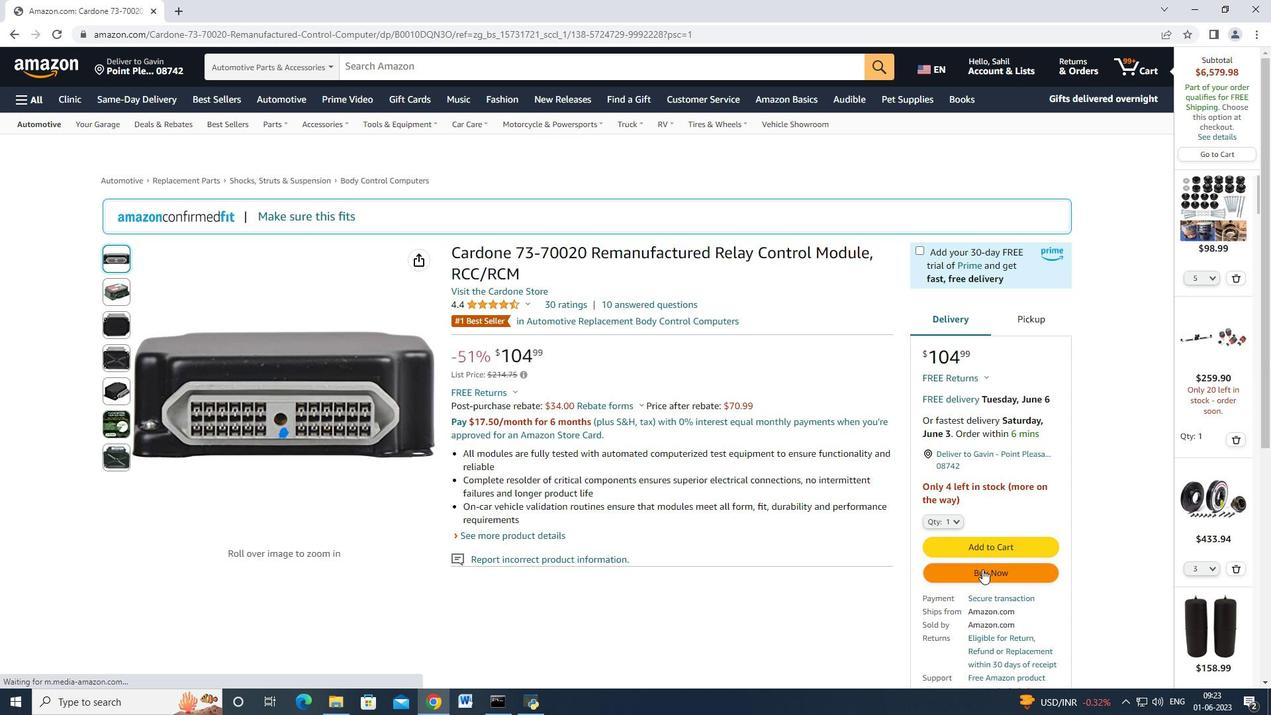 
Action: Mouse moved to (759, 116)
Screenshot: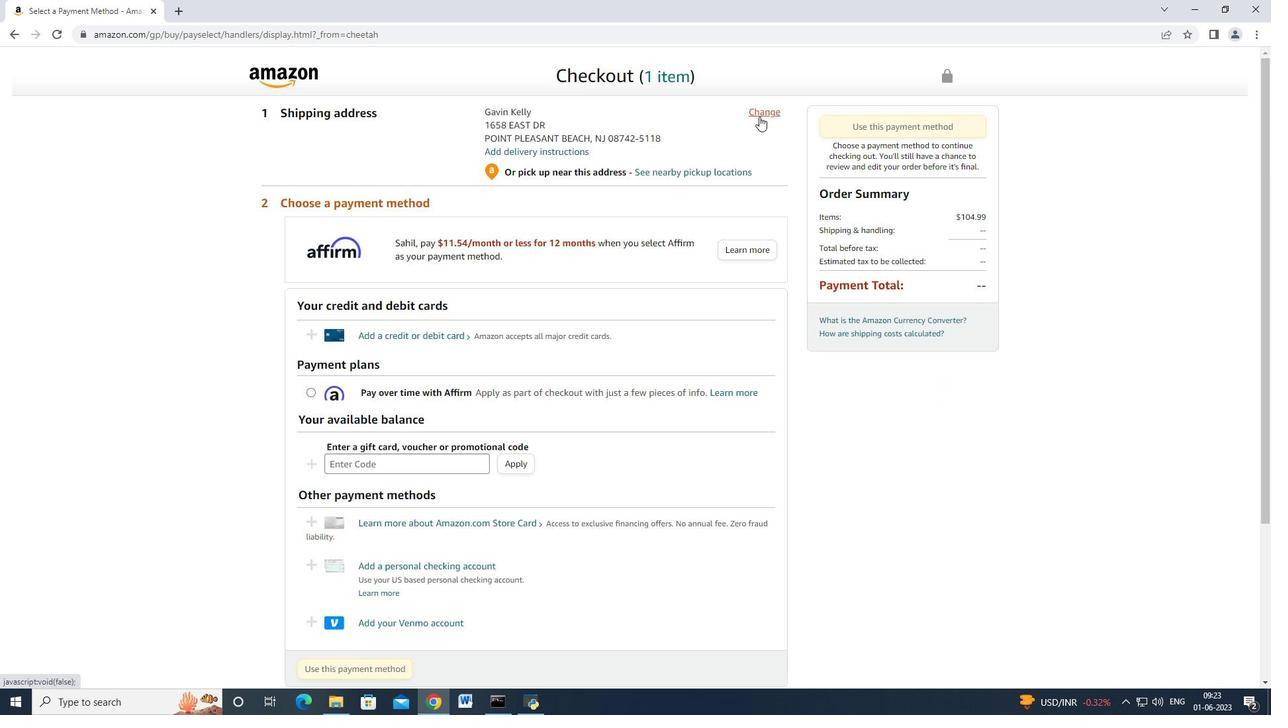 
Action: Mouse pressed left at (759, 116)
Screenshot: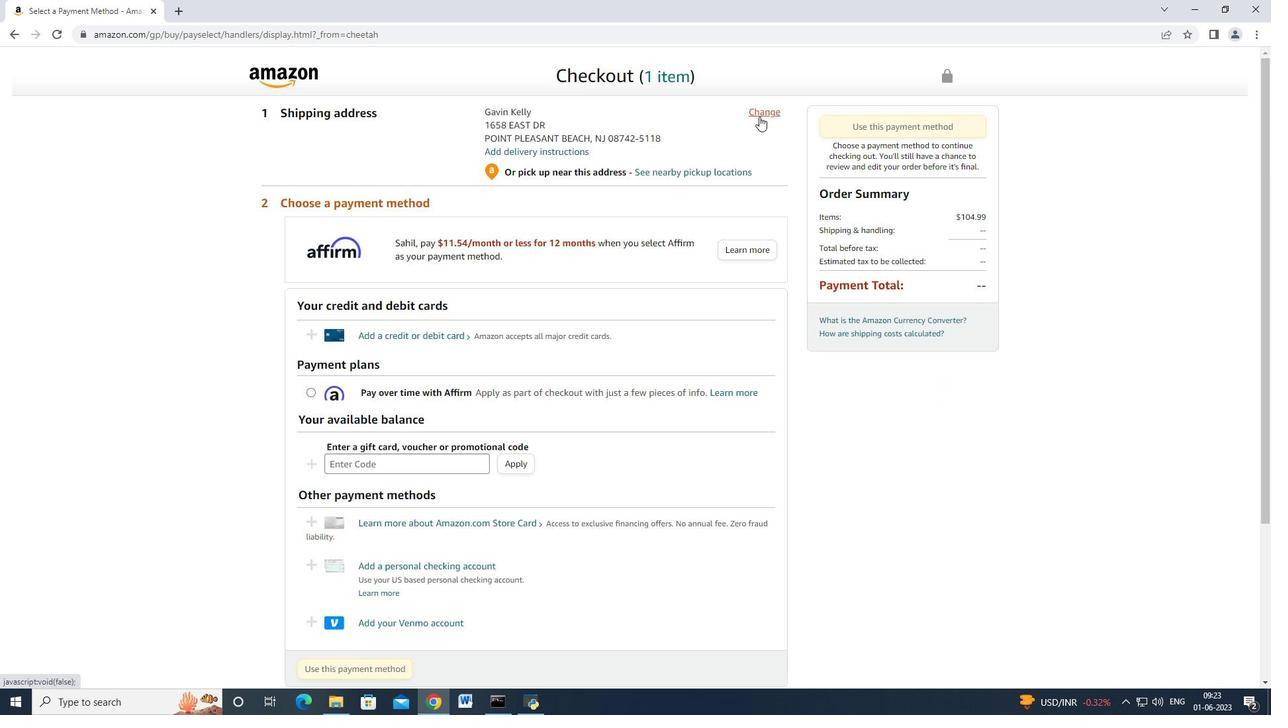 
Action: Mouse moved to (486, 305)
Screenshot: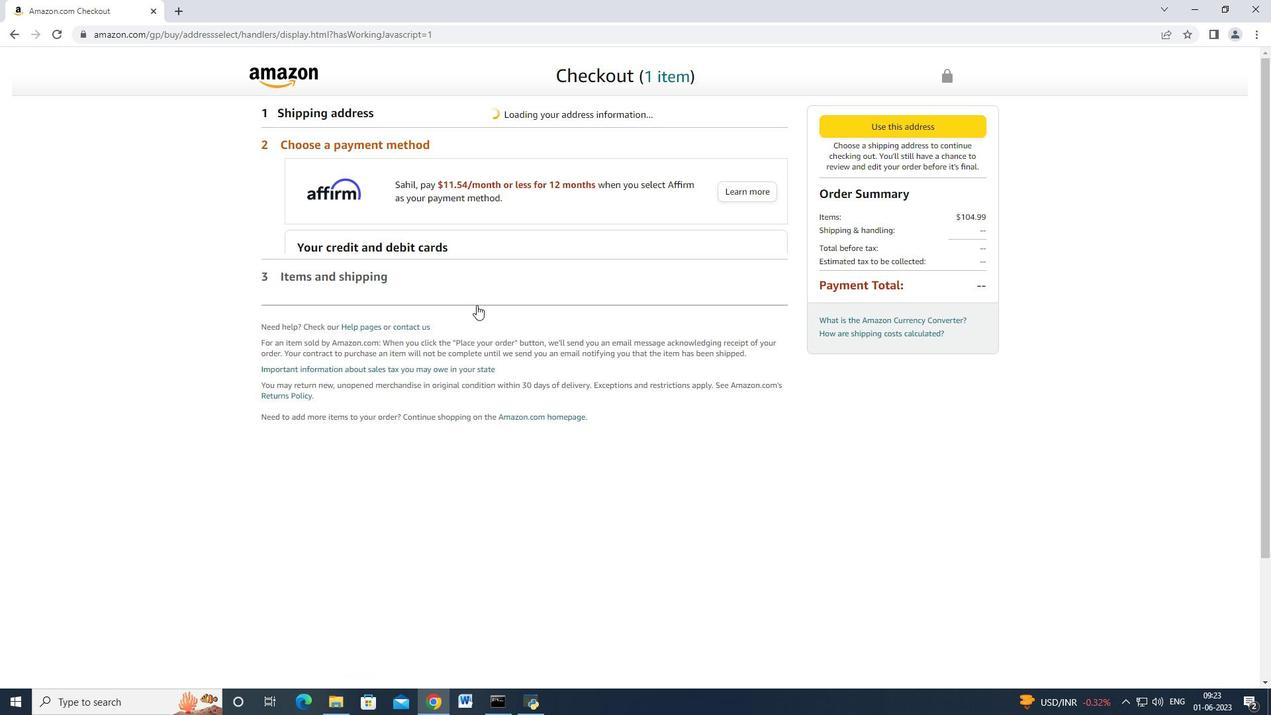 
Action: Mouse scrolled (486, 304) with delta (0, 0)
Screenshot: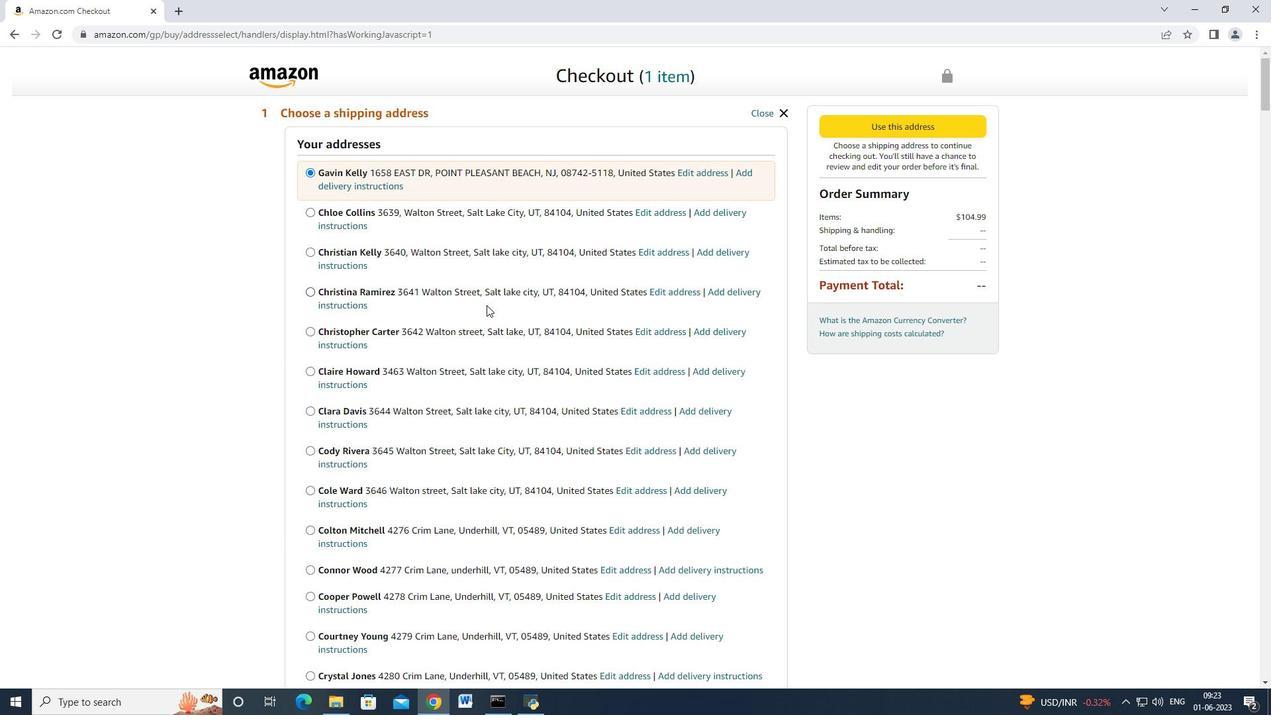 
Action: Mouse scrolled (486, 304) with delta (0, 0)
Screenshot: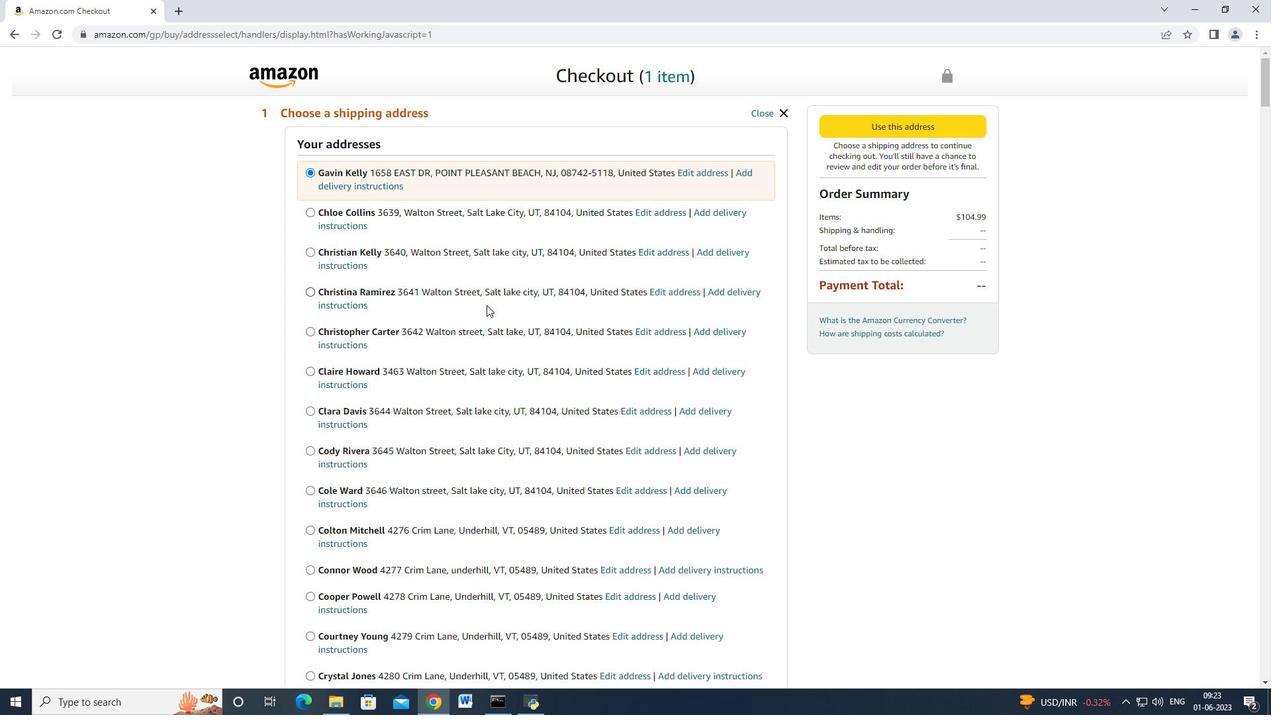 
Action: Mouse scrolled (486, 304) with delta (0, 0)
Screenshot: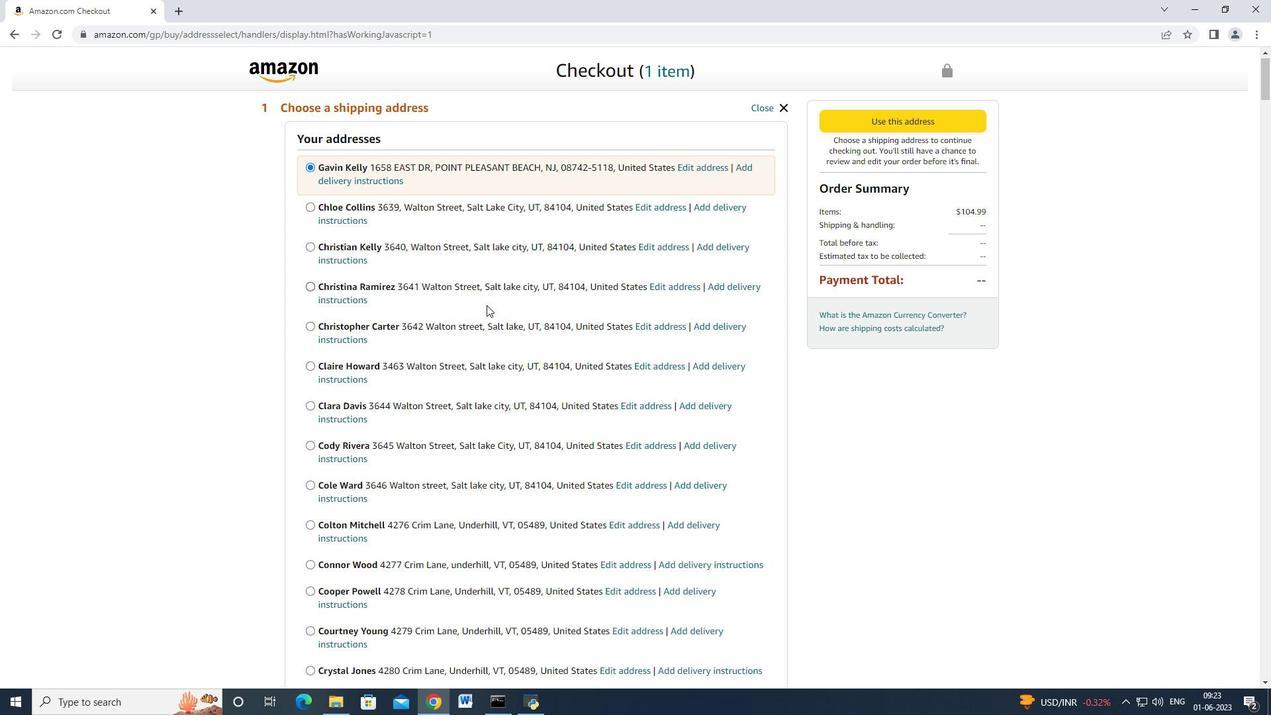 
Action: Mouse scrolled (486, 304) with delta (0, 0)
Screenshot: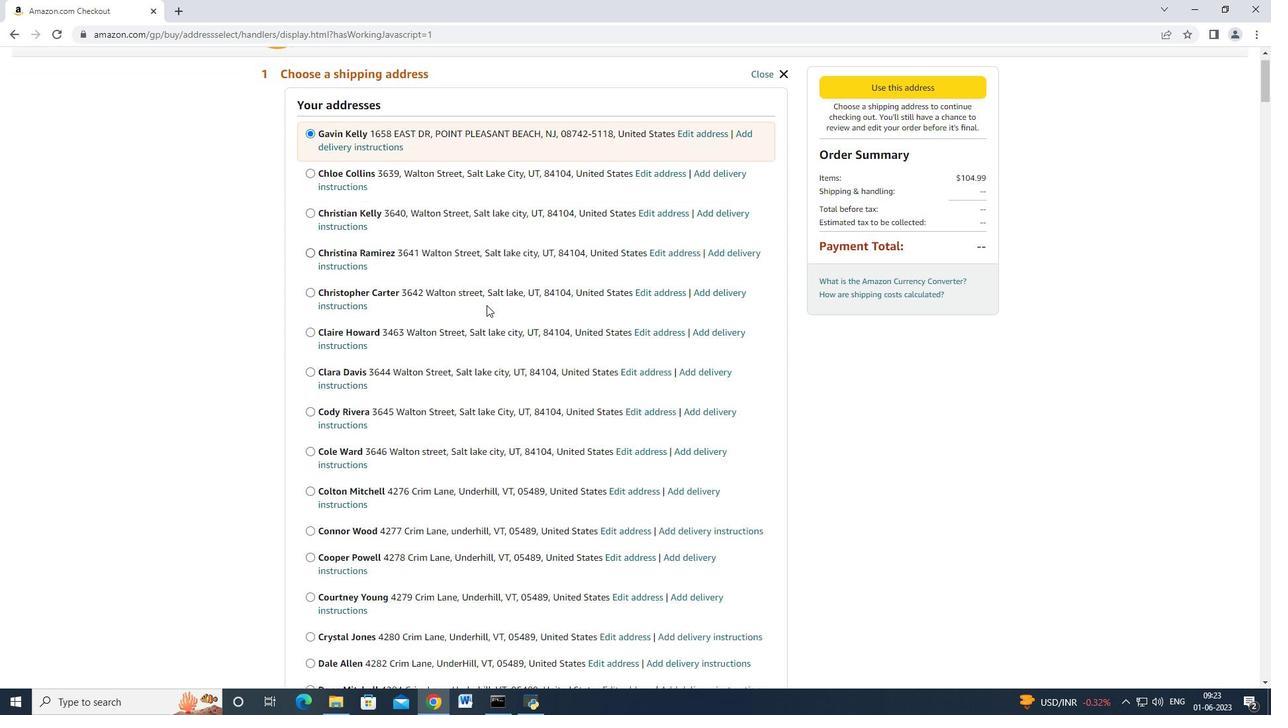 
Action: Mouse scrolled (486, 304) with delta (0, 0)
Screenshot: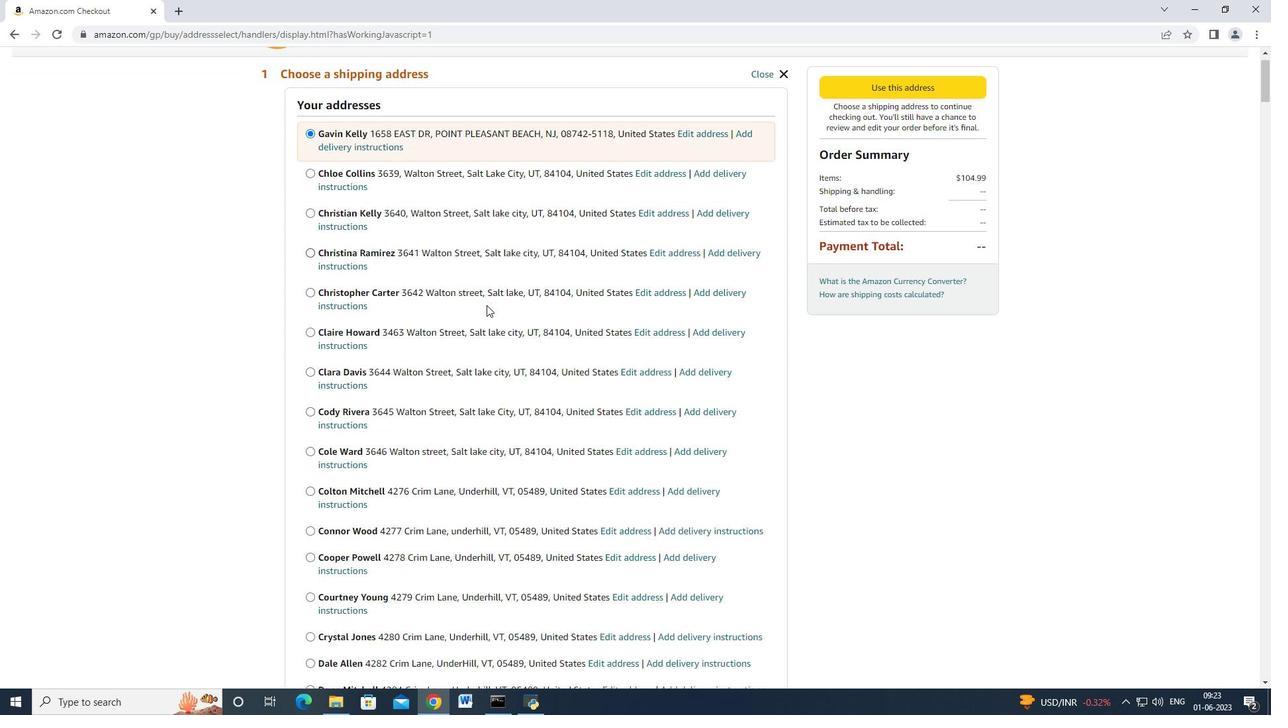 
Action: Mouse moved to (486, 304)
Screenshot: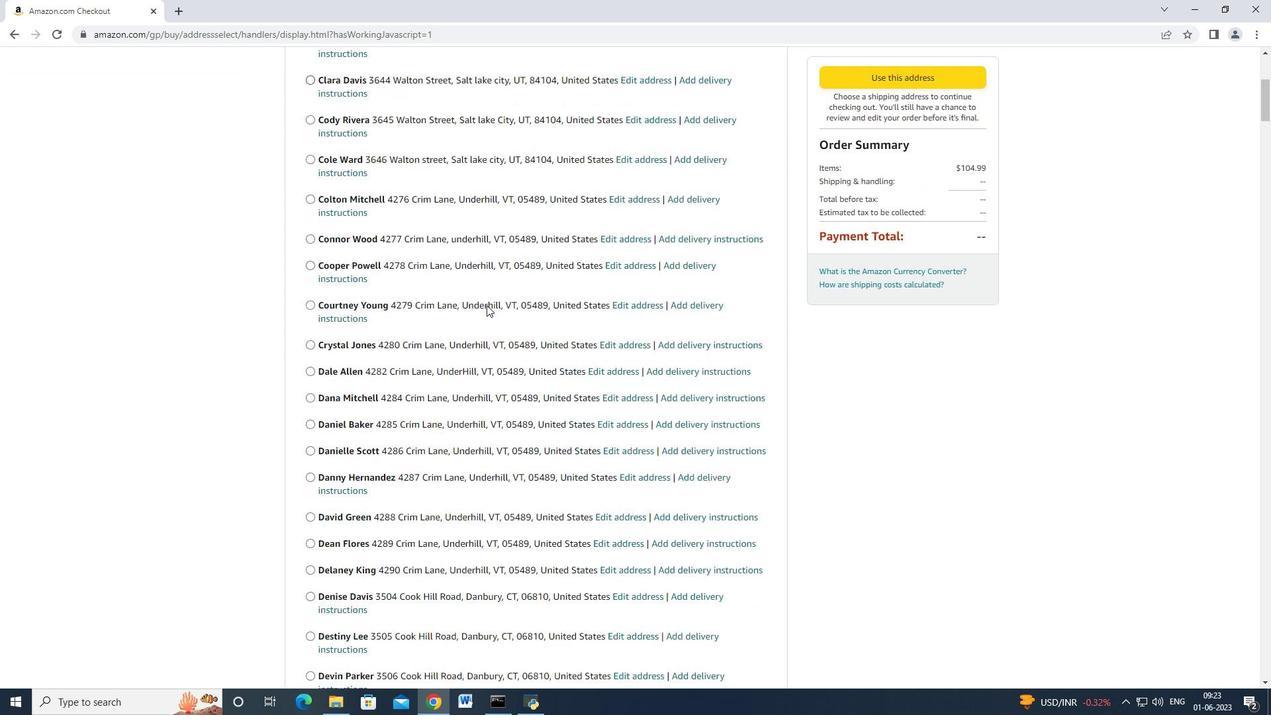 
Action: Mouse scrolled (486, 303) with delta (0, 0)
Screenshot: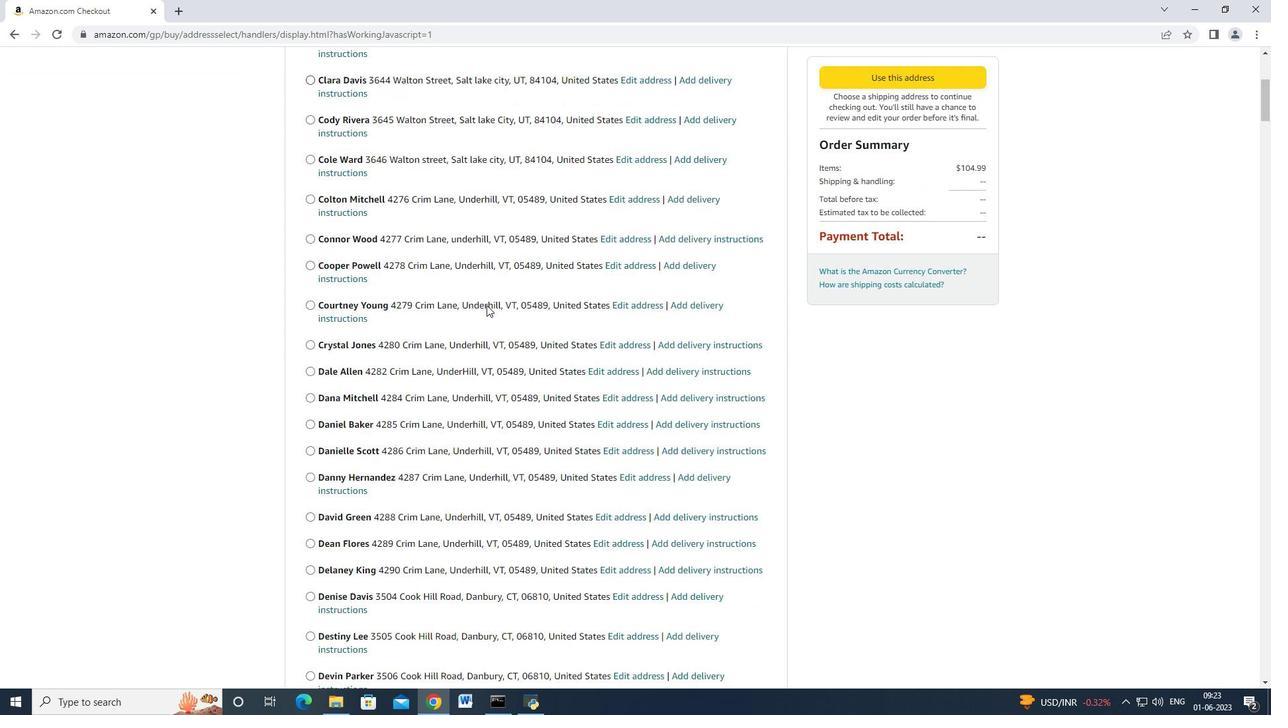 
Action: Mouse scrolled (486, 303) with delta (0, 0)
Screenshot: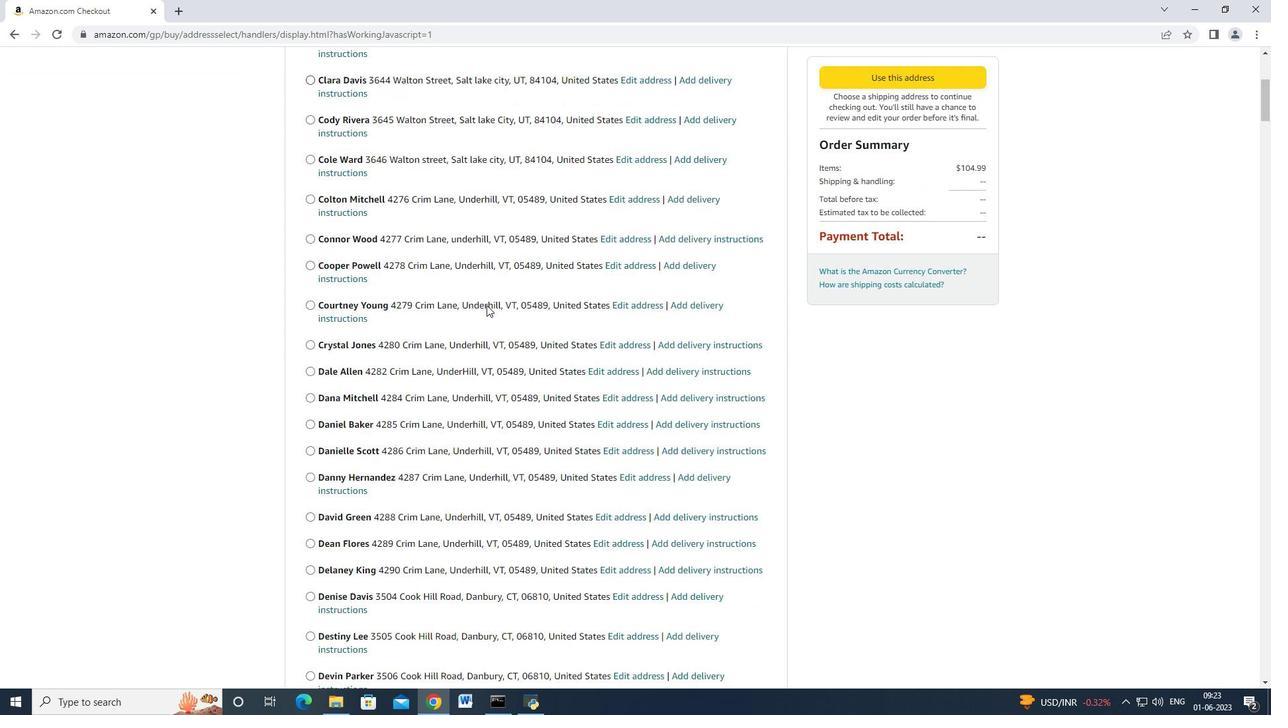 
Action: Mouse scrolled (486, 303) with delta (0, 0)
Screenshot: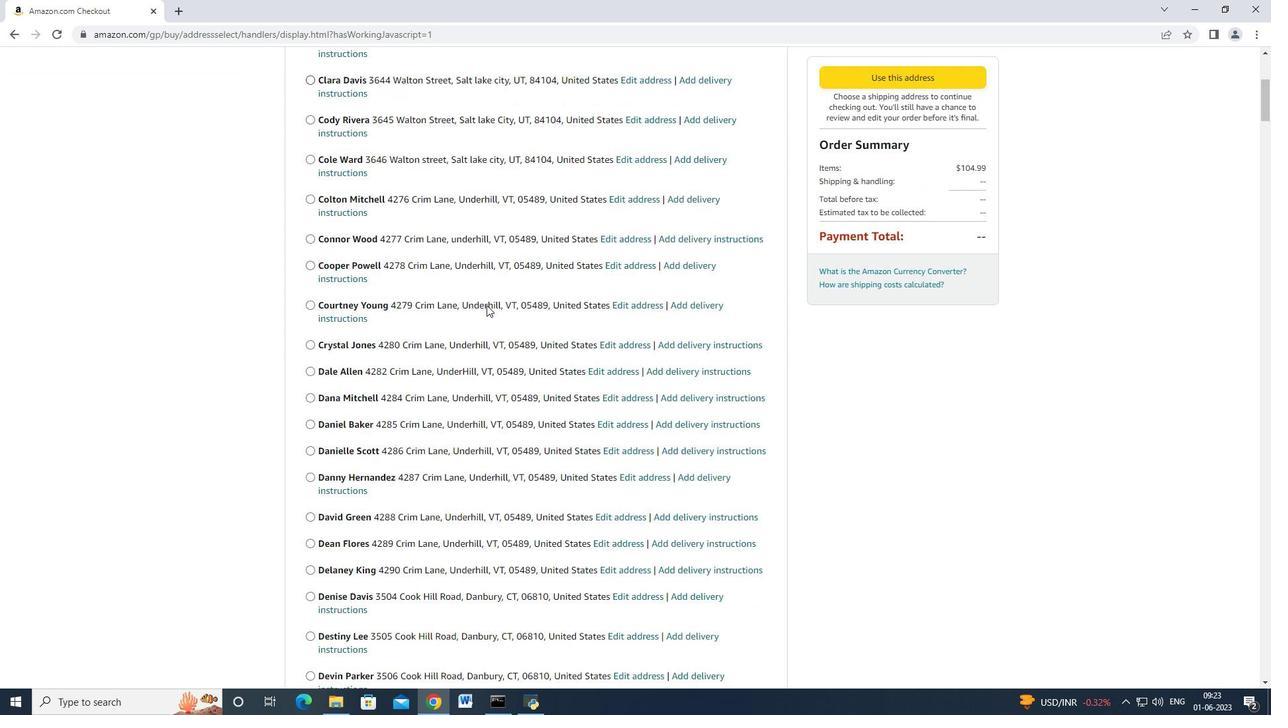 
Action: Mouse scrolled (486, 303) with delta (0, 0)
Screenshot: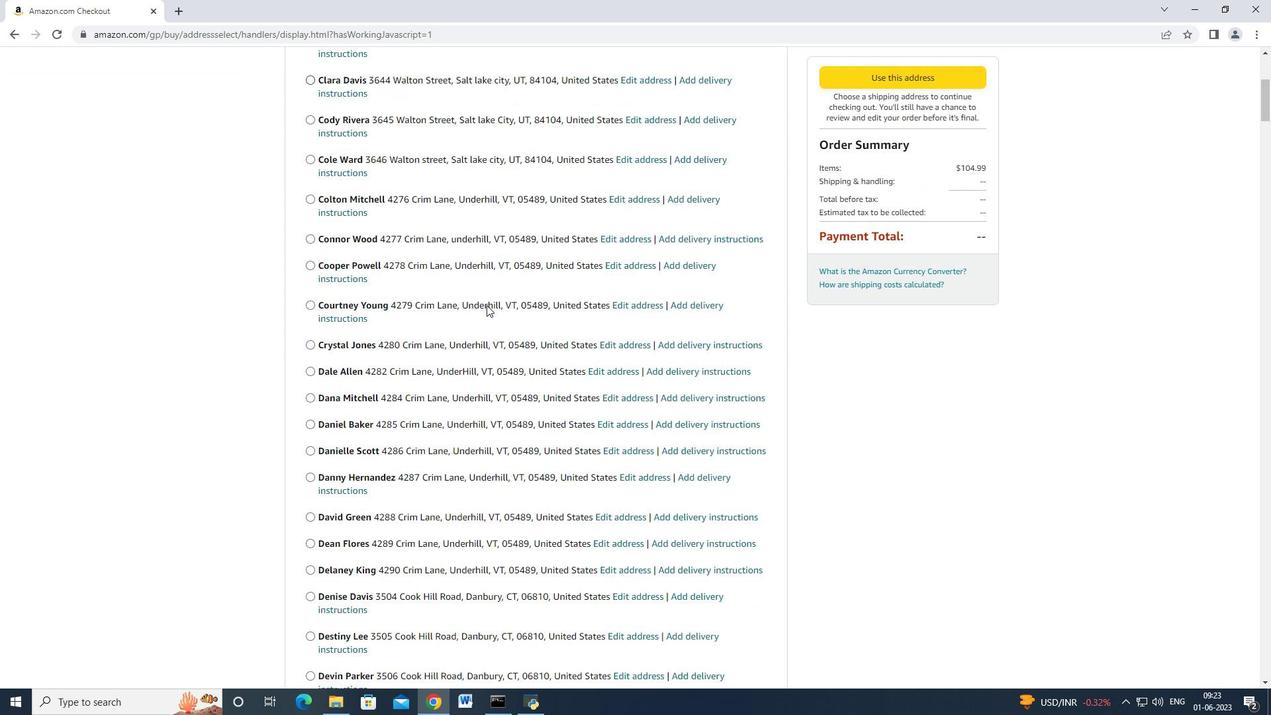 
Action: Mouse scrolled (486, 303) with delta (0, 0)
Screenshot: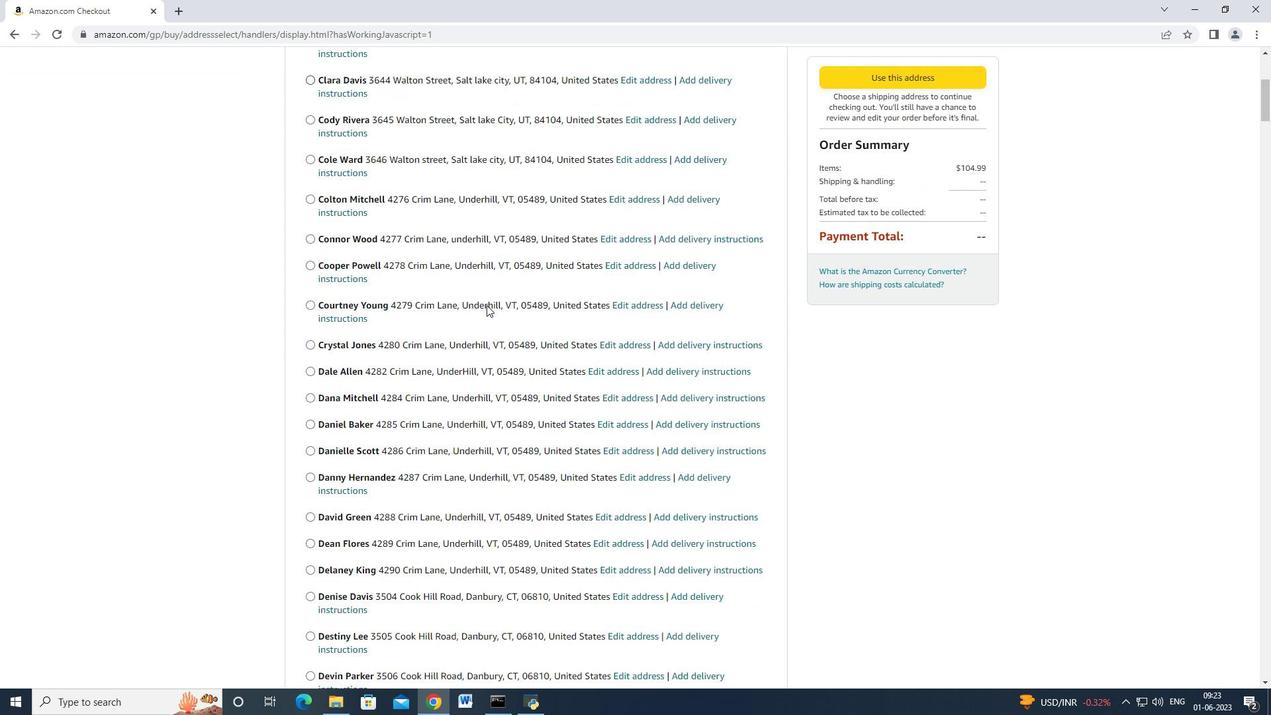 
Action: Mouse scrolled (486, 303) with delta (0, 0)
Screenshot: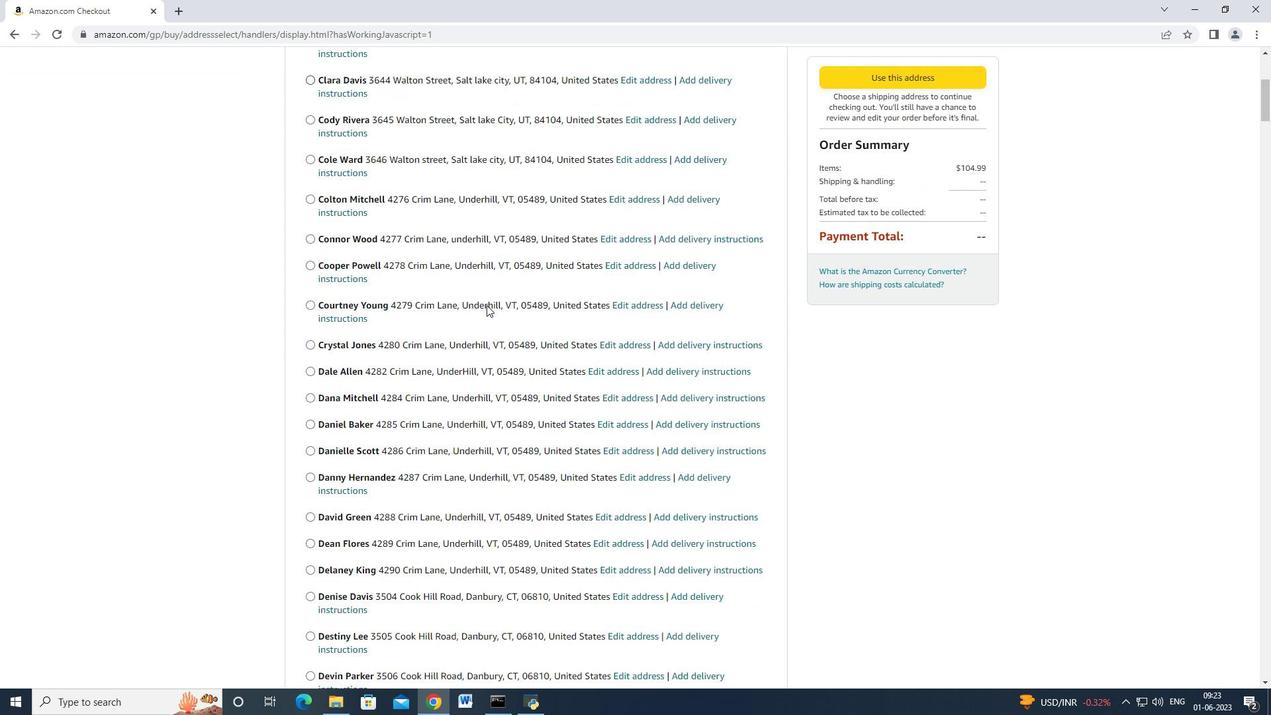 
Action: Mouse scrolled (486, 303) with delta (0, 0)
Screenshot: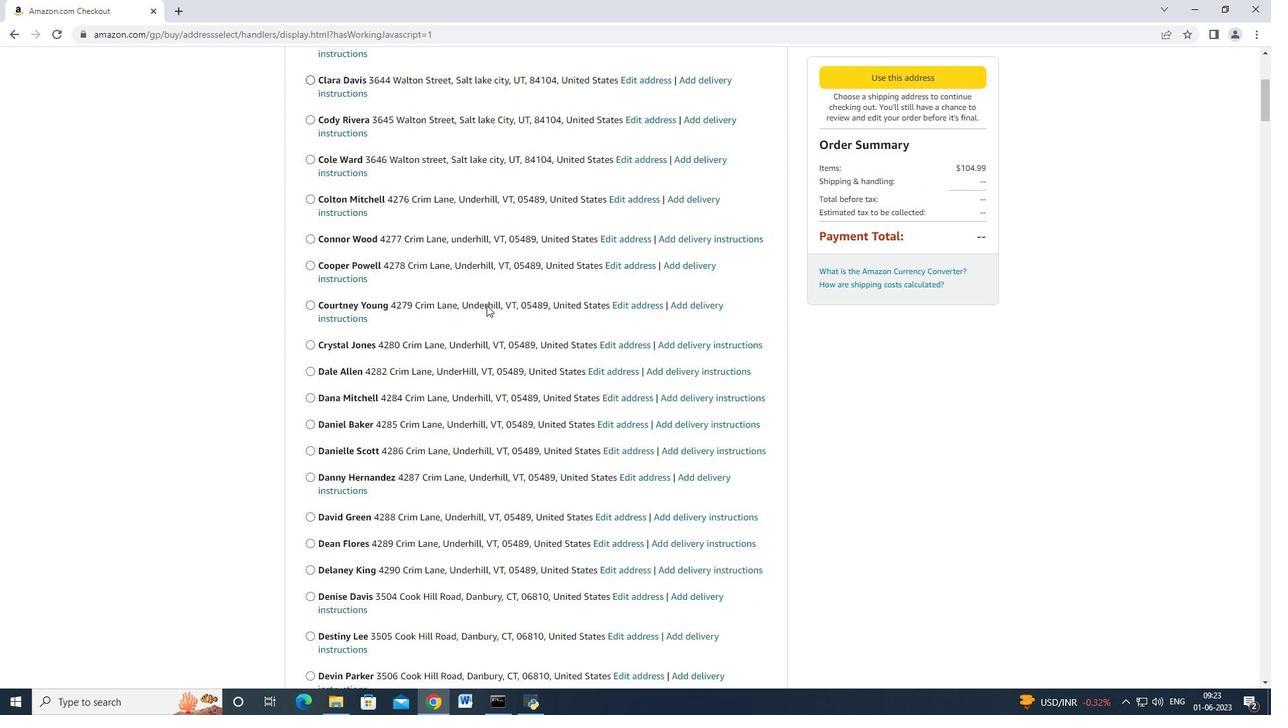 
Action: Mouse scrolled (486, 303) with delta (0, 0)
Screenshot: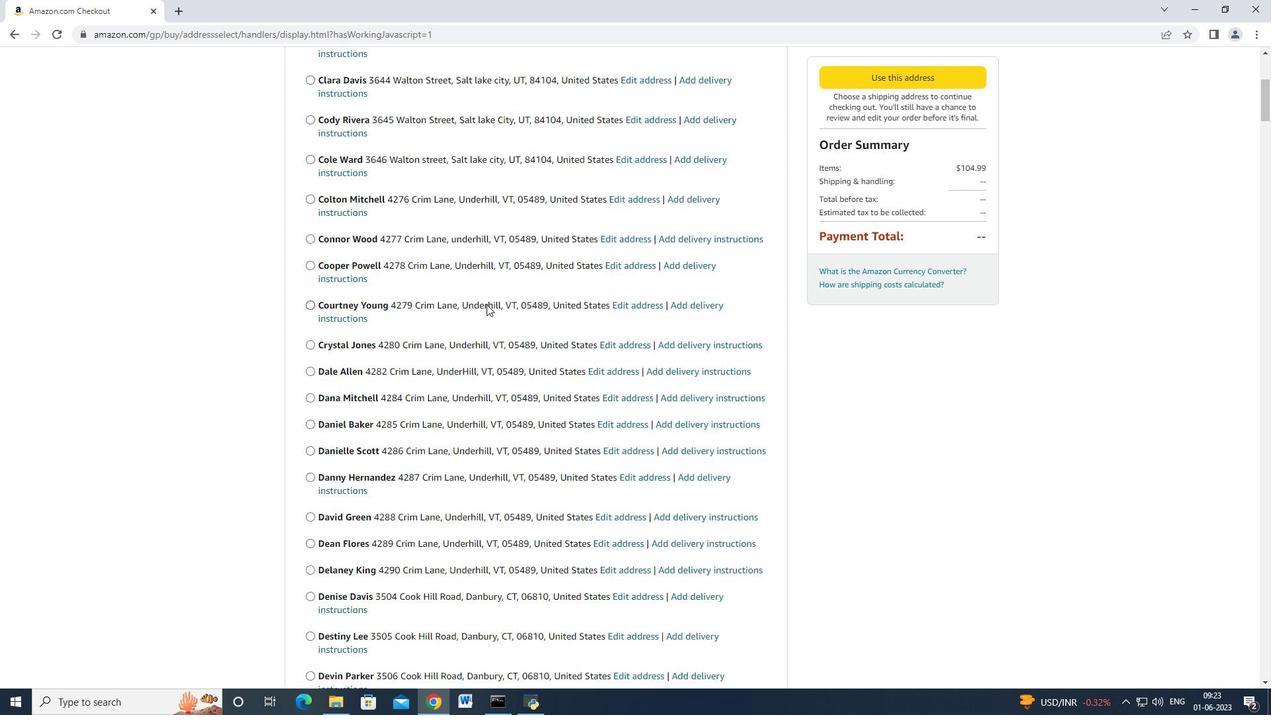
Action: Mouse scrolled (486, 303) with delta (0, 0)
Screenshot: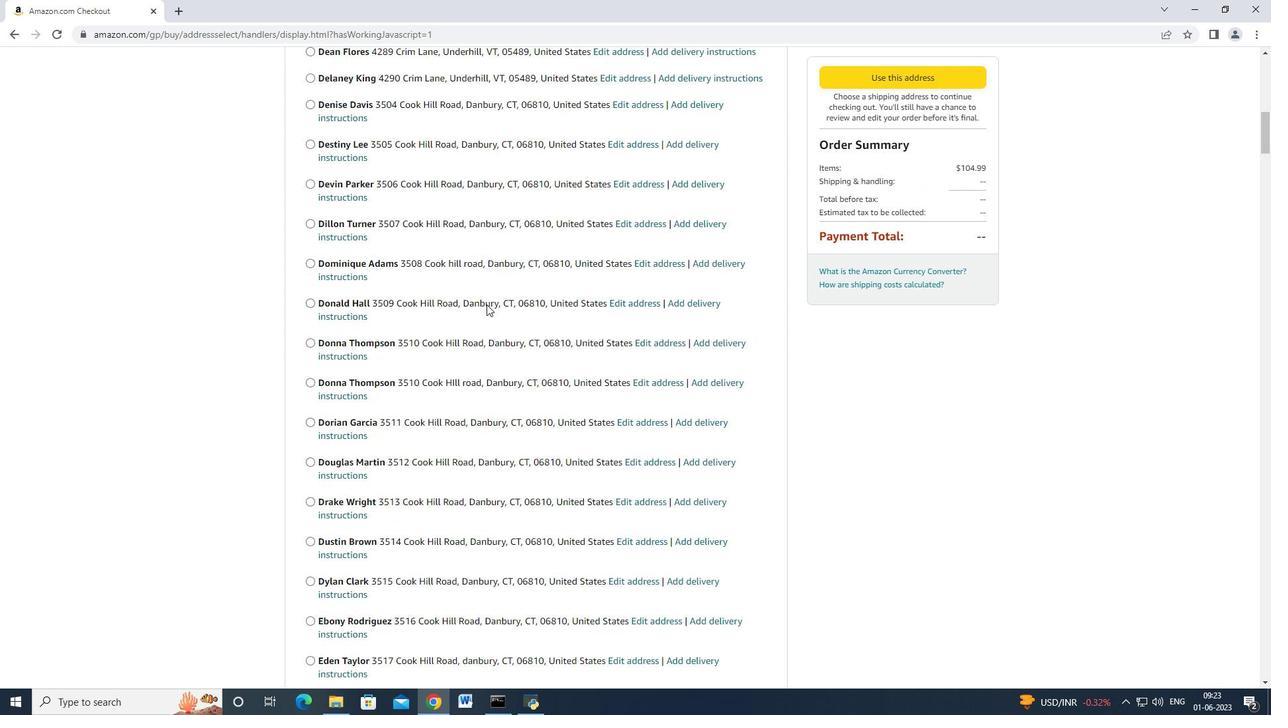 
Action: Mouse scrolled (486, 303) with delta (0, 0)
Screenshot: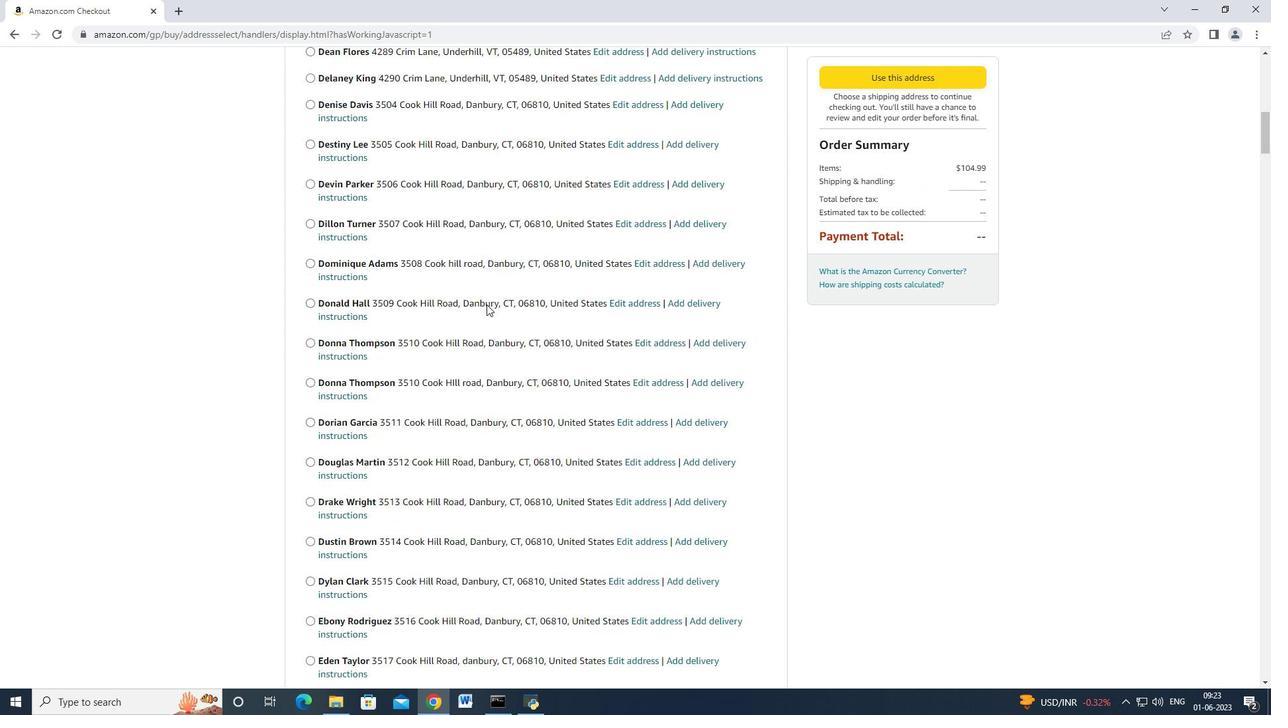 
Action: Mouse scrolled (486, 303) with delta (0, 0)
Screenshot: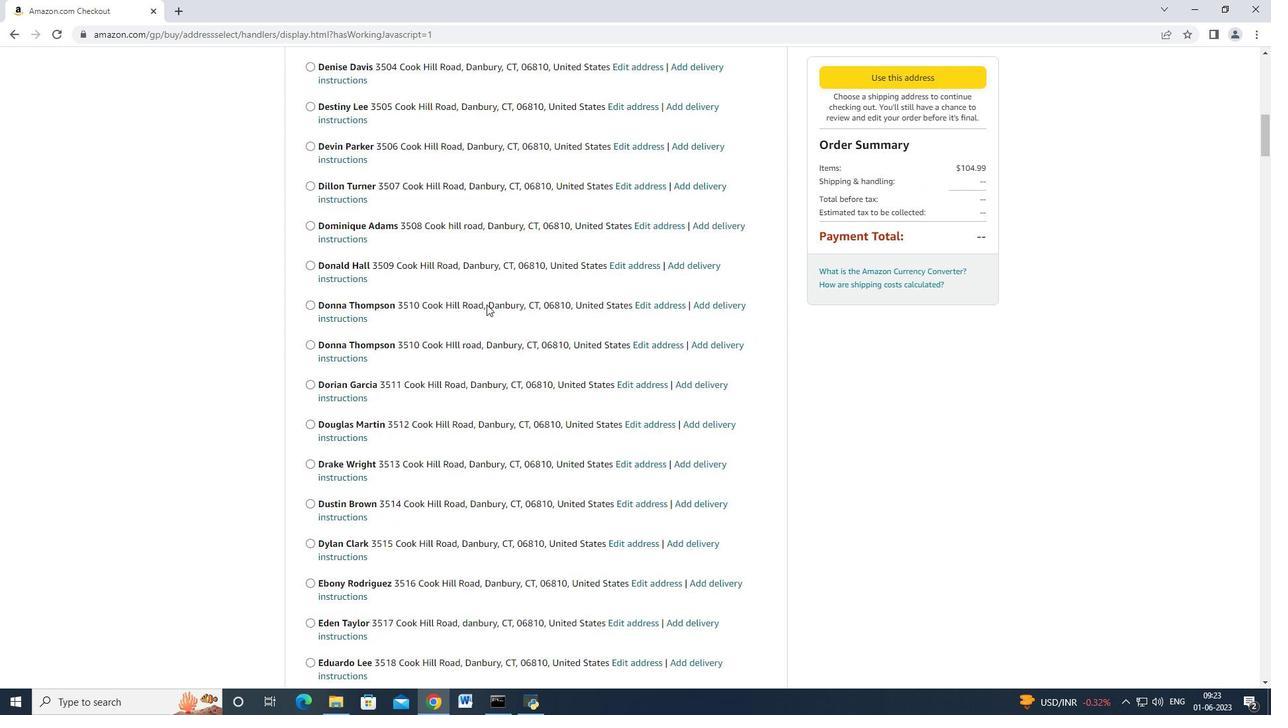 
Action: Mouse scrolled (486, 303) with delta (0, 0)
Screenshot: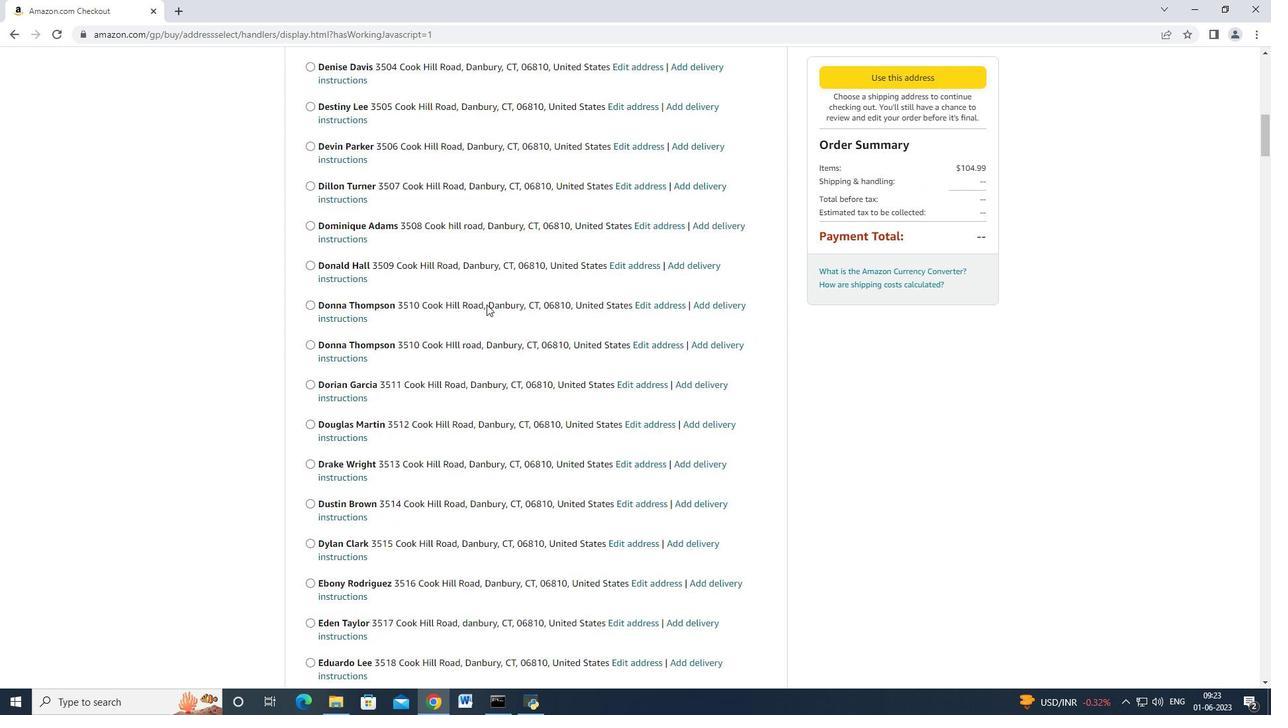 
Action: Mouse scrolled (486, 303) with delta (0, 0)
Screenshot: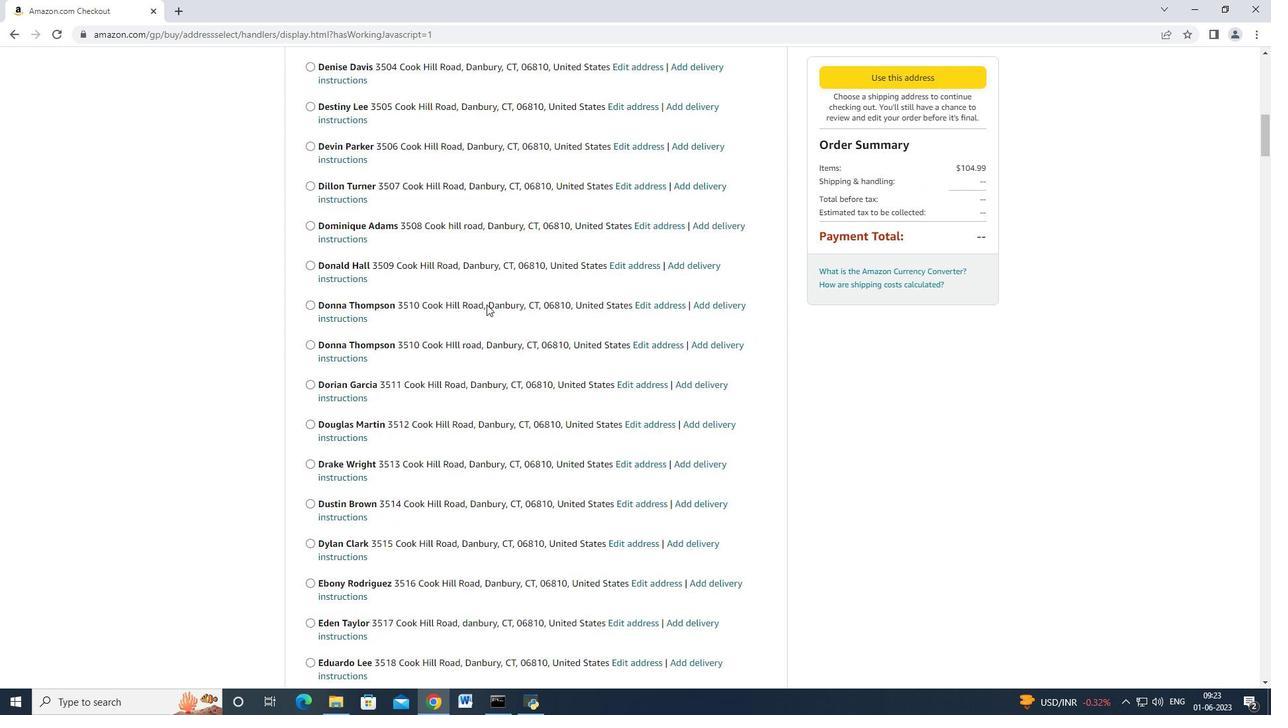 
Action: Mouse scrolled (486, 303) with delta (0, 0)
Screenshot: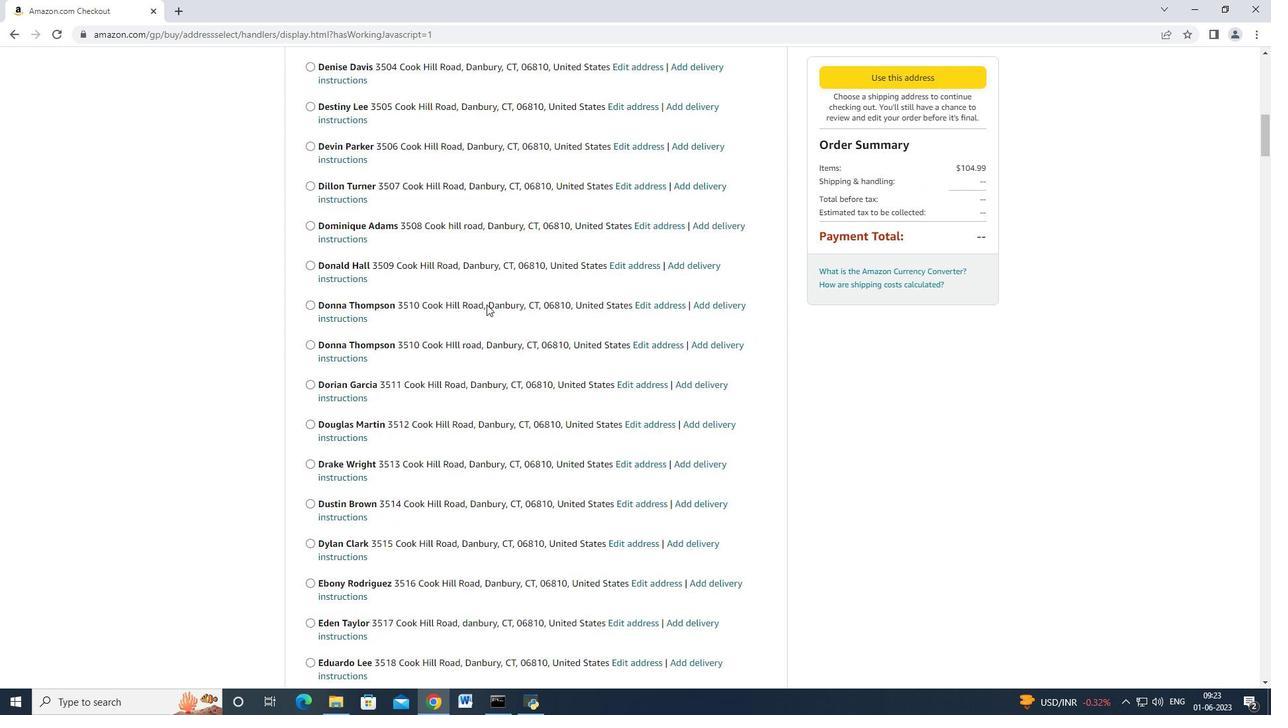 
Action: Mouse scrolled (486, 303) with delta (0, 0)
Screenshot: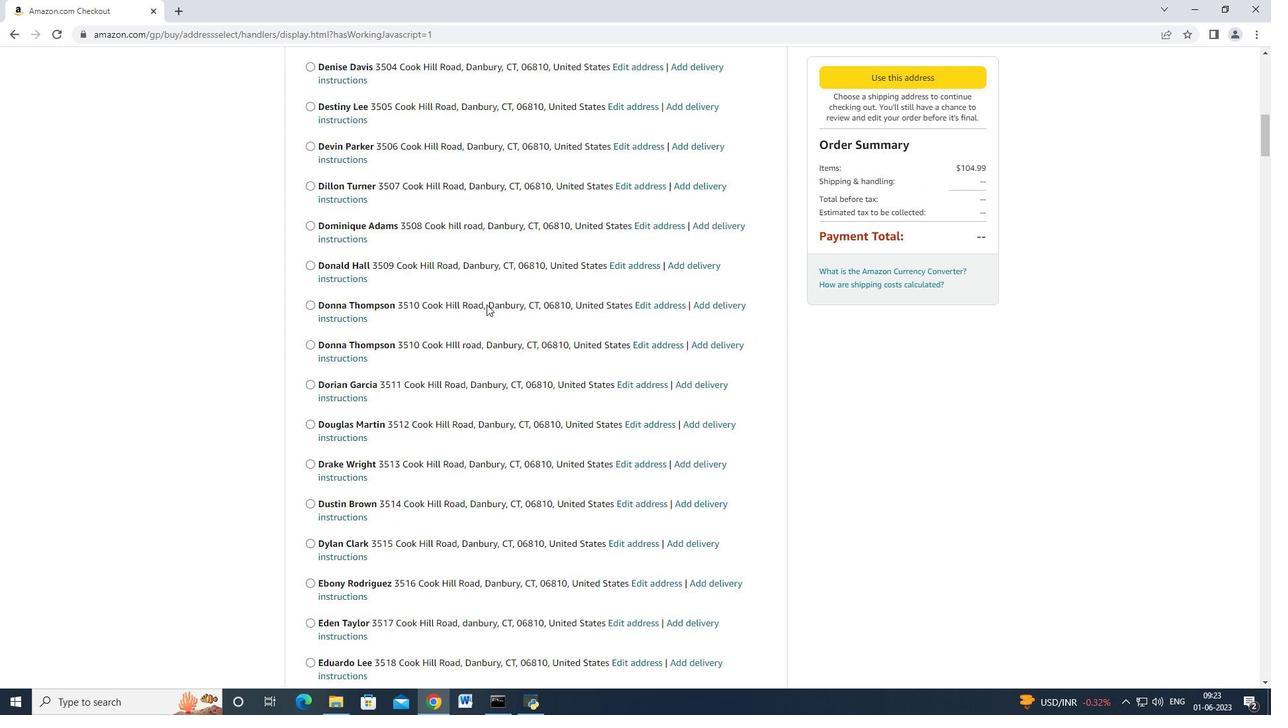 
Action: Mouse scrolled (486, 303) with delta (0, 0)
Screenshot: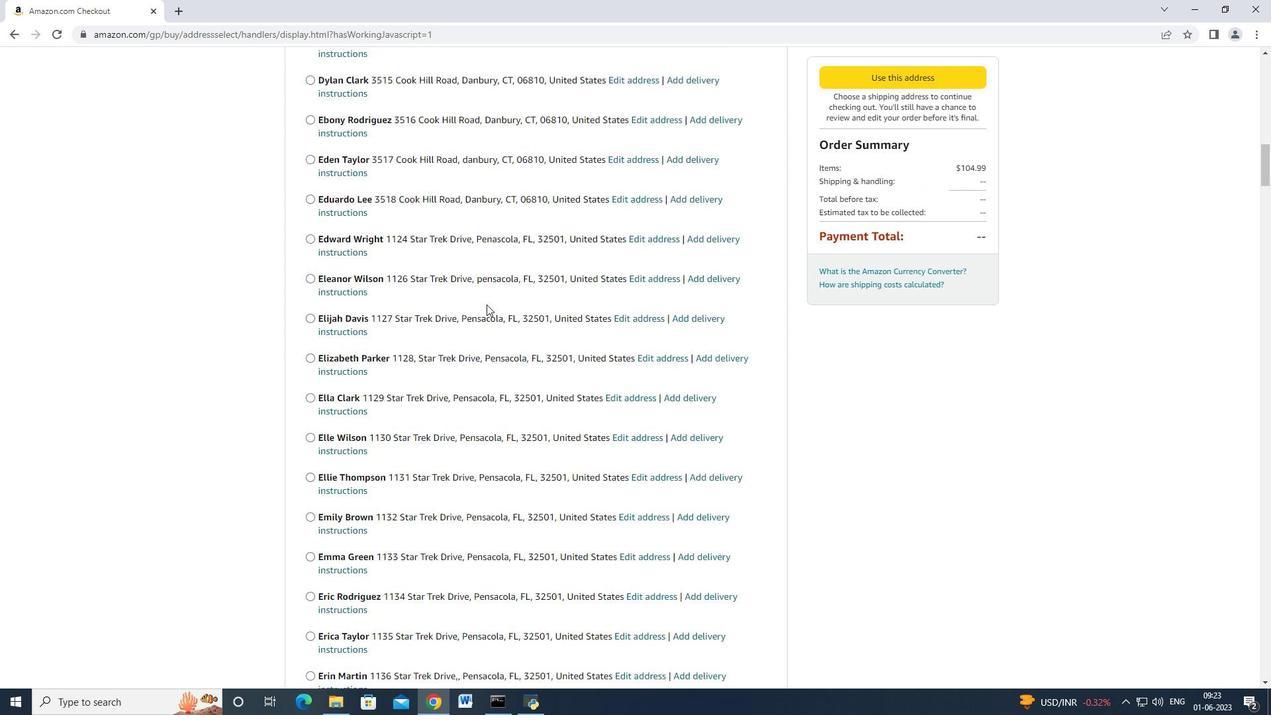 
Action: Mouse scrolled (486, 303) with delta (0, 0)
Screenshot: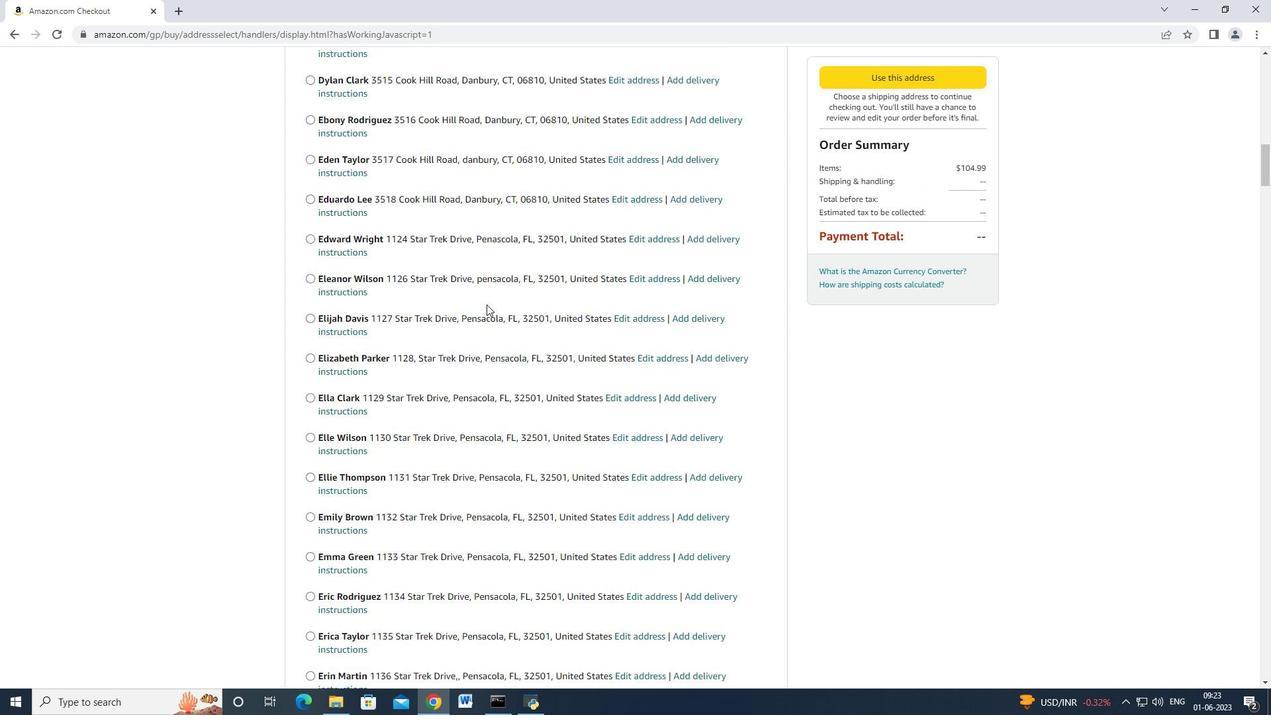
Action: Mouse scrolled (486, 303) with delta (0, 0)
Screenshot: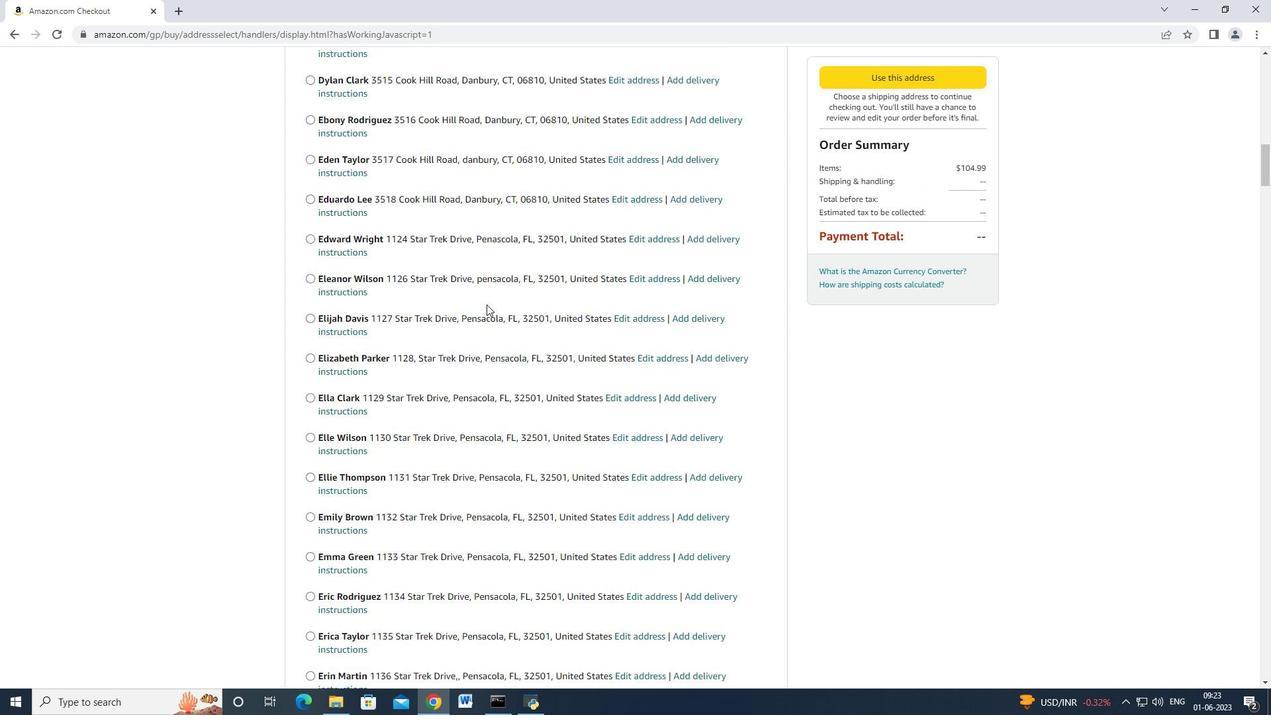 
Action: Mouse scrolled (486, 303) with delta (0, 0)
Screenshot: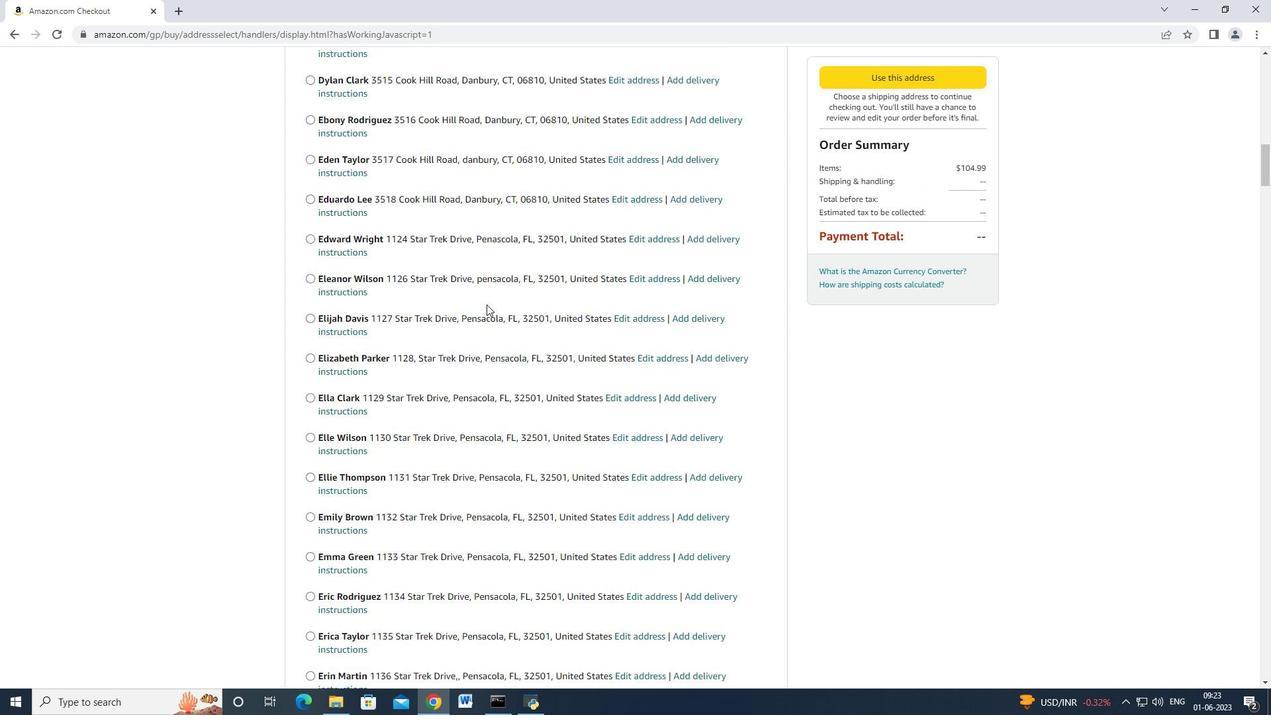 
Action: Mouse scrolled (486, 303) with delta (0, 0)
Screenshot: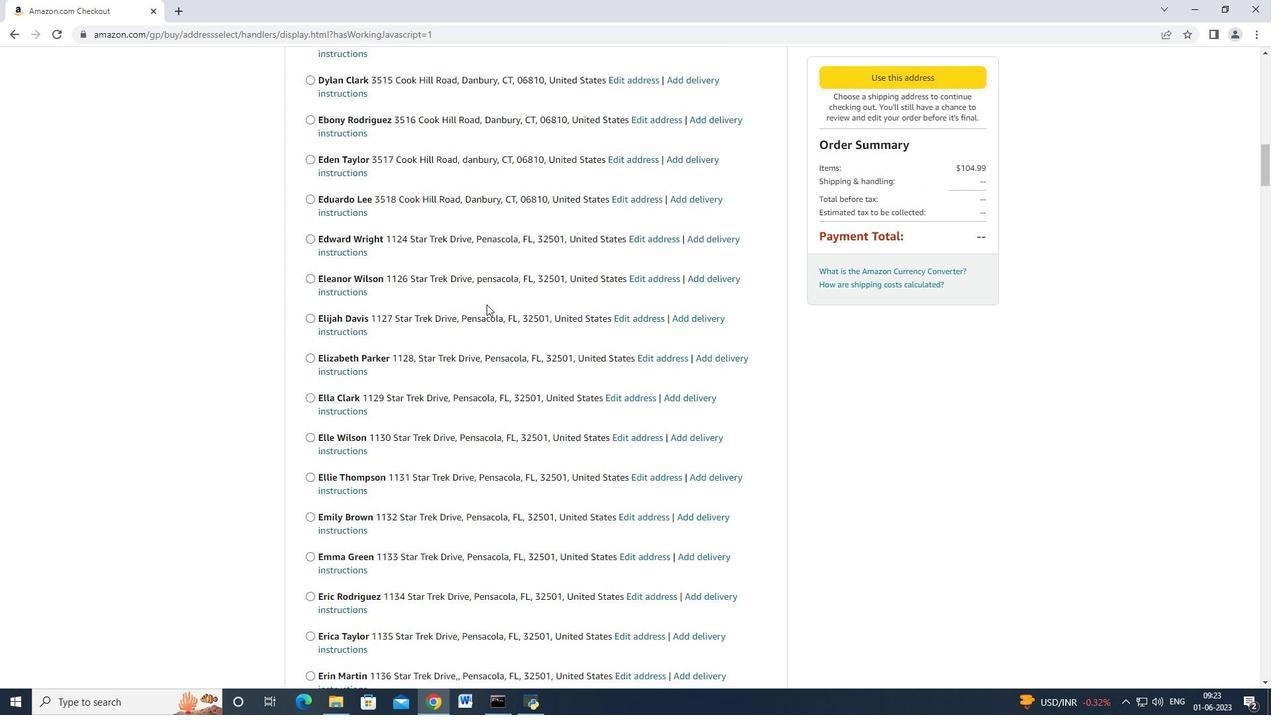 
Action: Mouse scrolled (486, 303) with delta (0, 0)
Screenshot: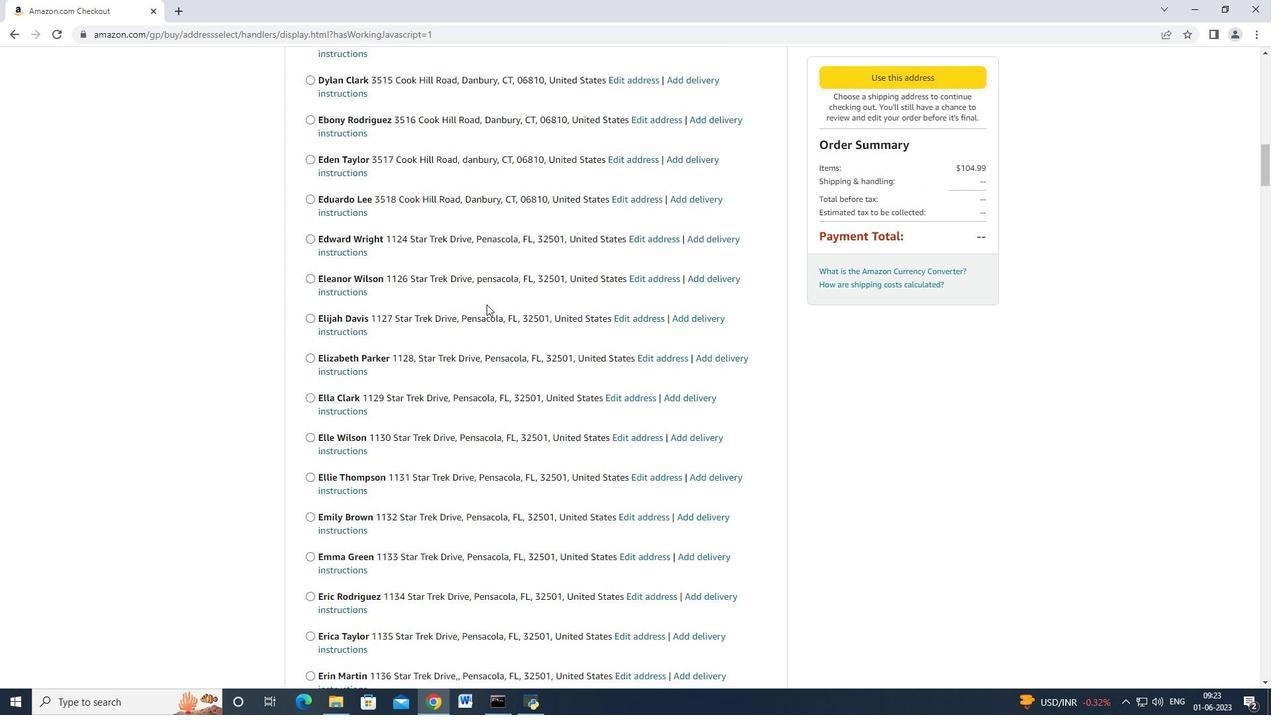 
Action: Mouse scrolled (486, 303) with delta (0, 0)
Screenshot: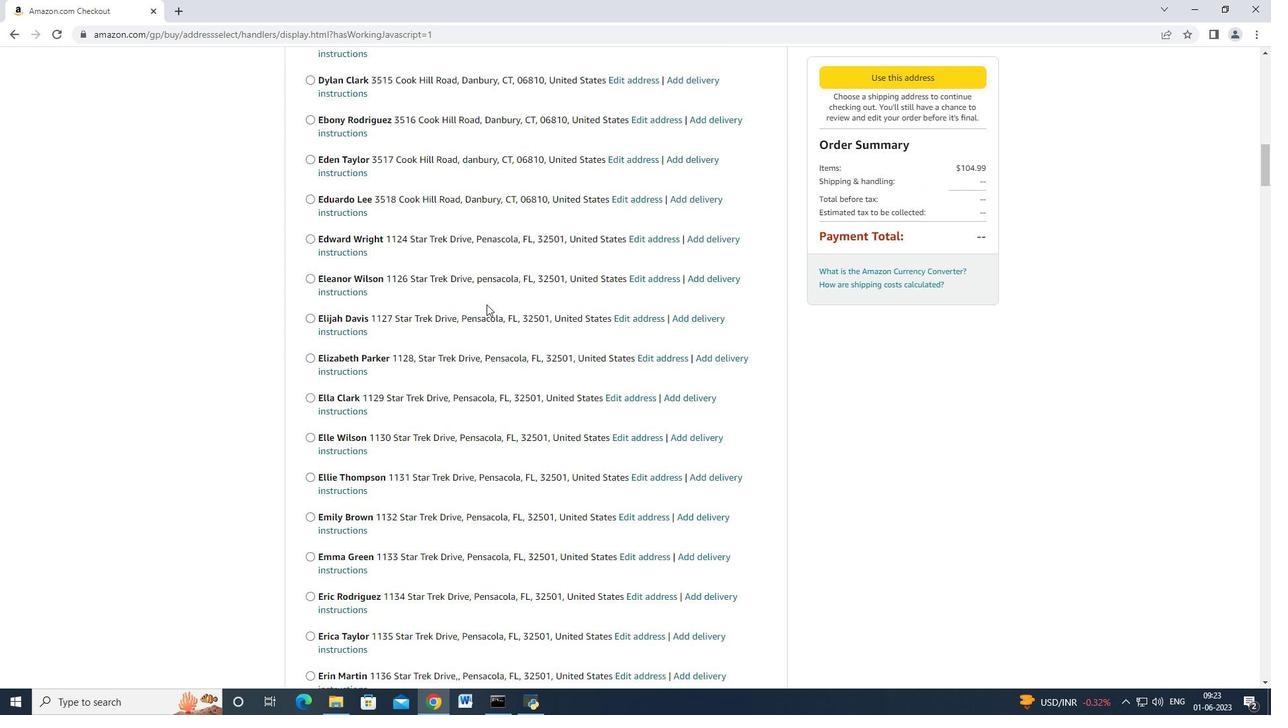 
Action: Mouse scrolled (486, 303) with delta (0, 0)
Screenshot: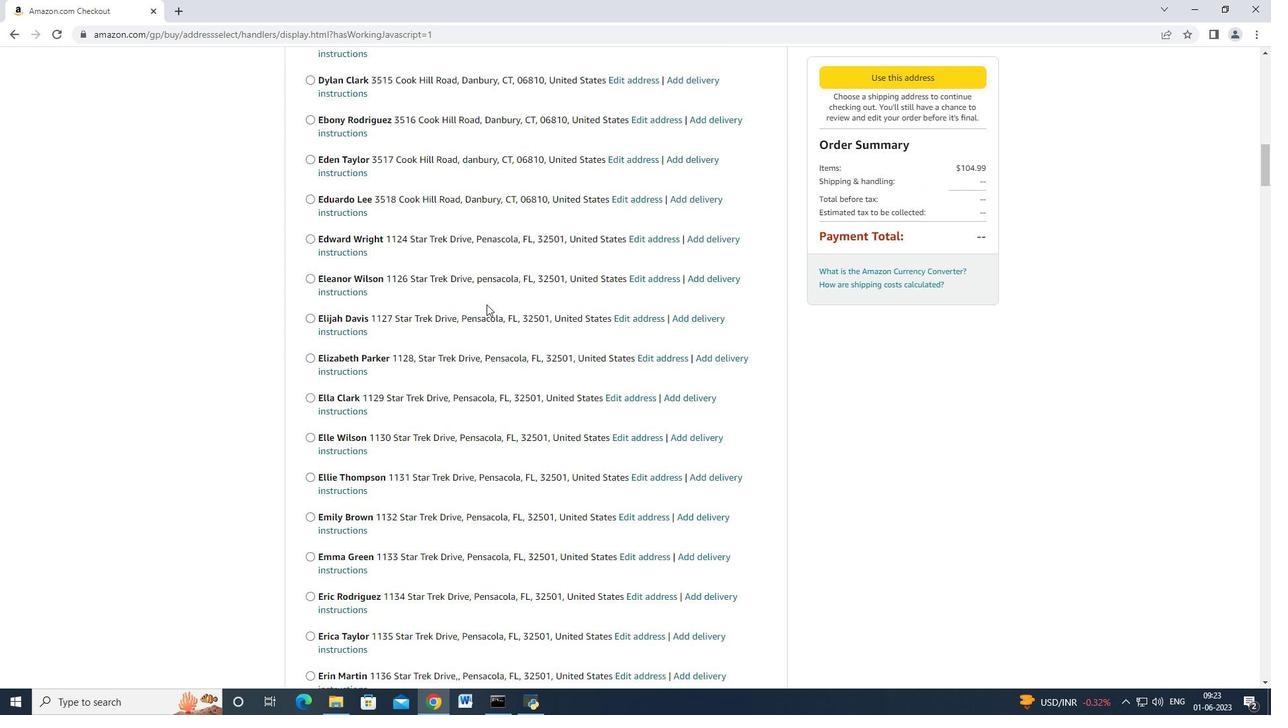 
Action: Mouse scrolled (486, 303) with delta (0, 0)
Screenshot: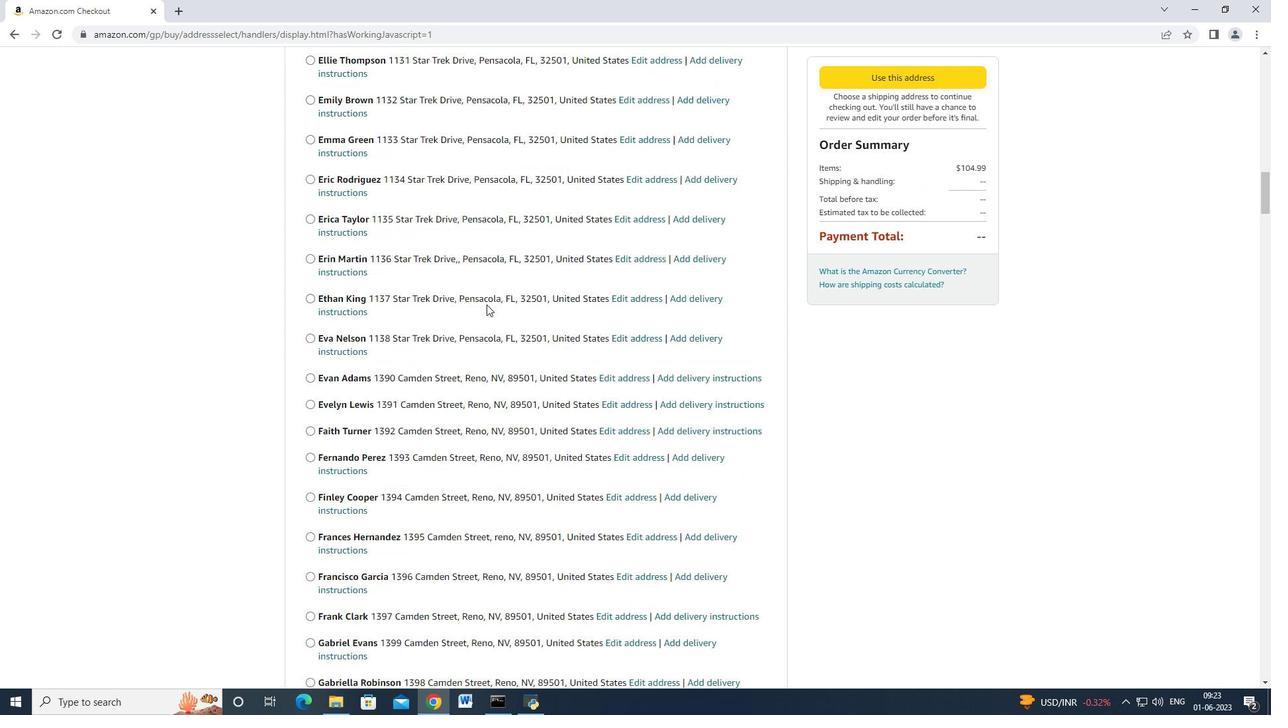 
Action: Mouse scrolled (486, 303) with delta (0, 0)
Screenshot: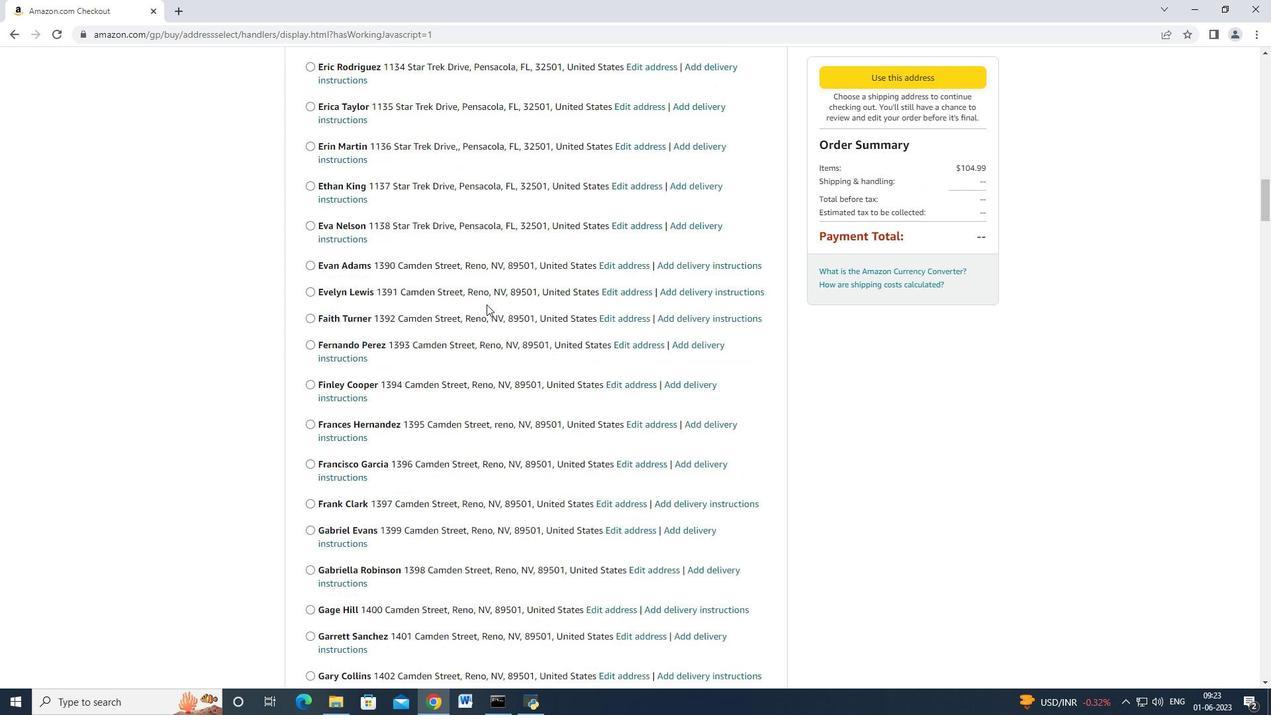 
Action: Mouse scrolled (486, 303) with delta (0, 0)
Screenshot: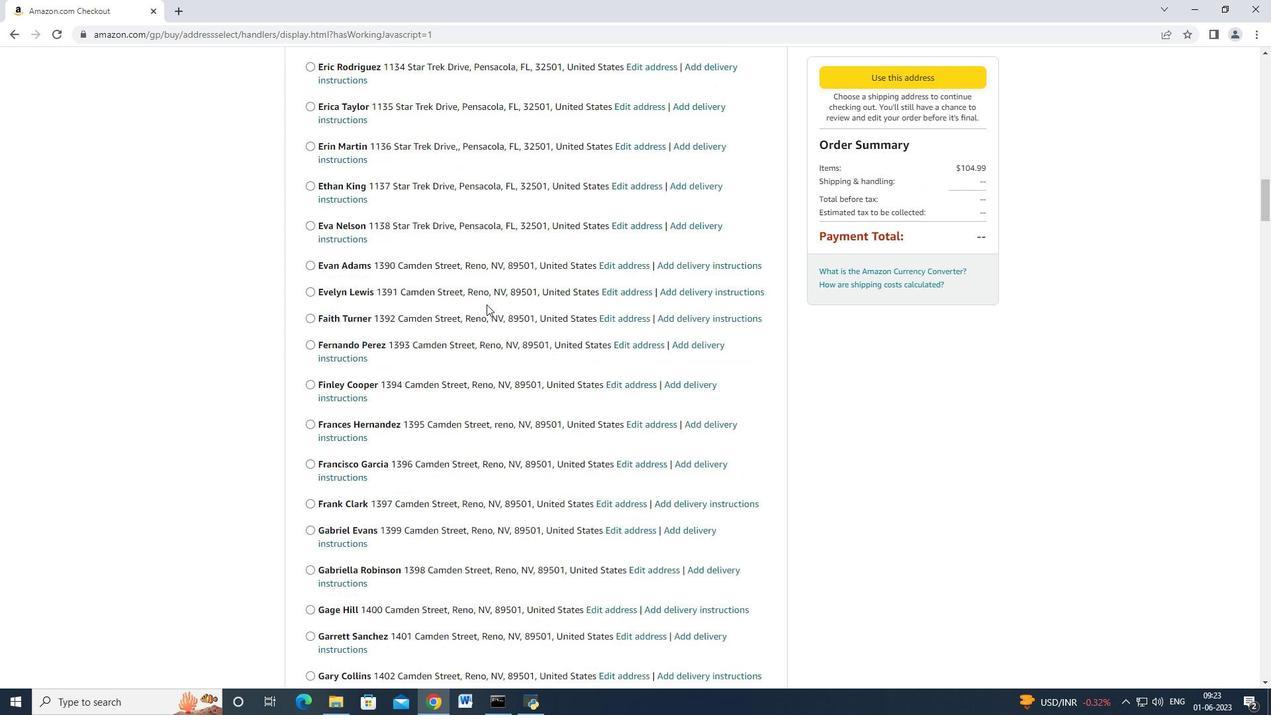 
Action: Mouse scrolled (486, 303) with delta (0, 0)
Screenshot: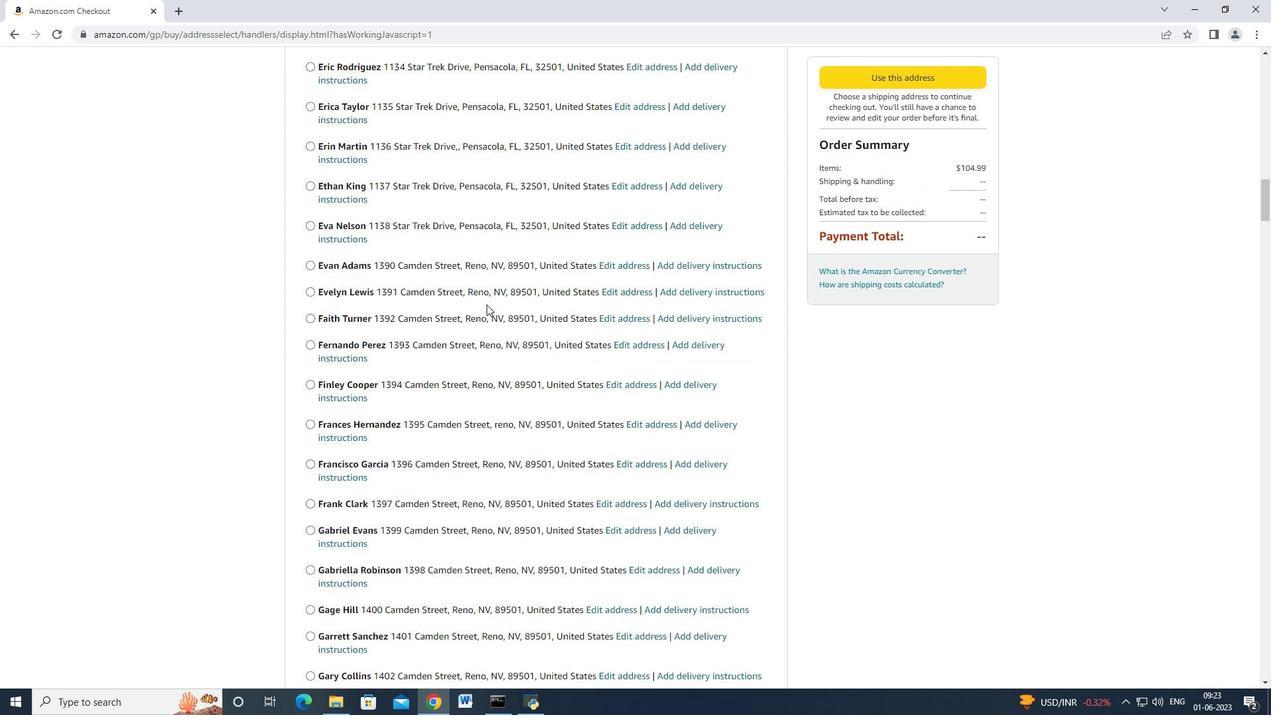 
Action: Mouse scrolled (486, 303) with delta (0, 0)
Screenshot: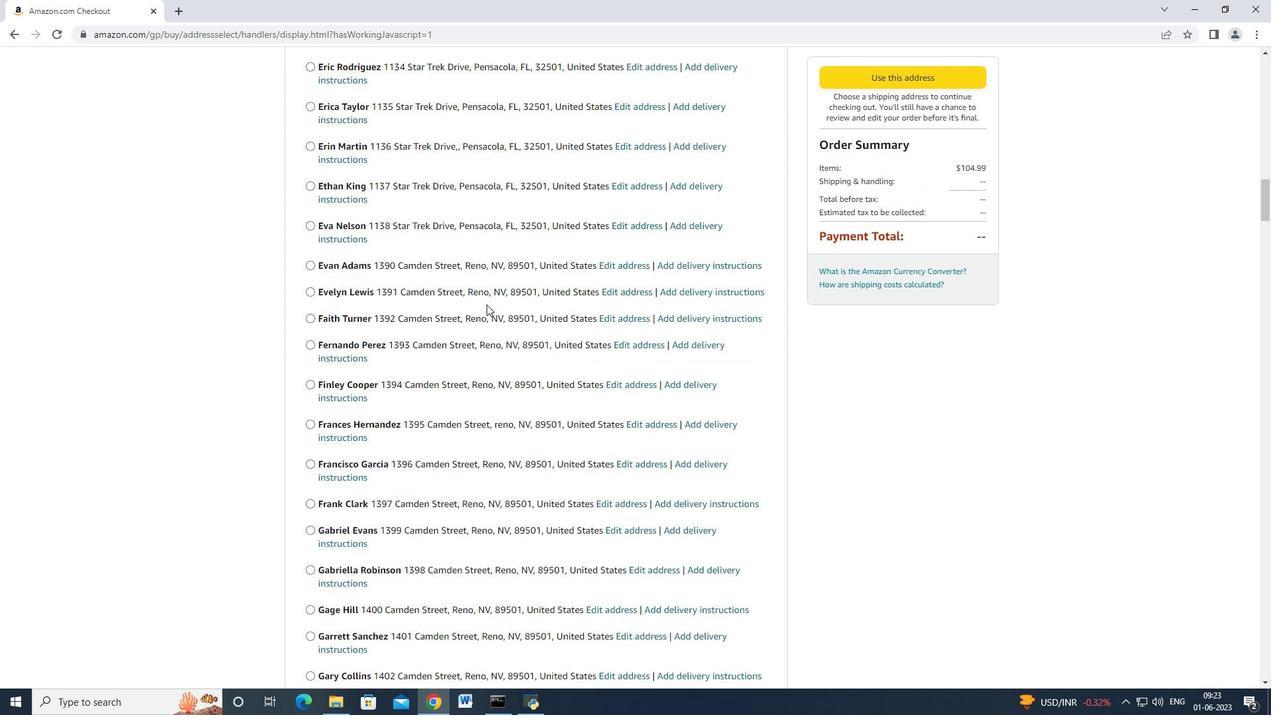 
Action: Mouse scrolled (486, 303) with delta (0, 0)
Screenshot: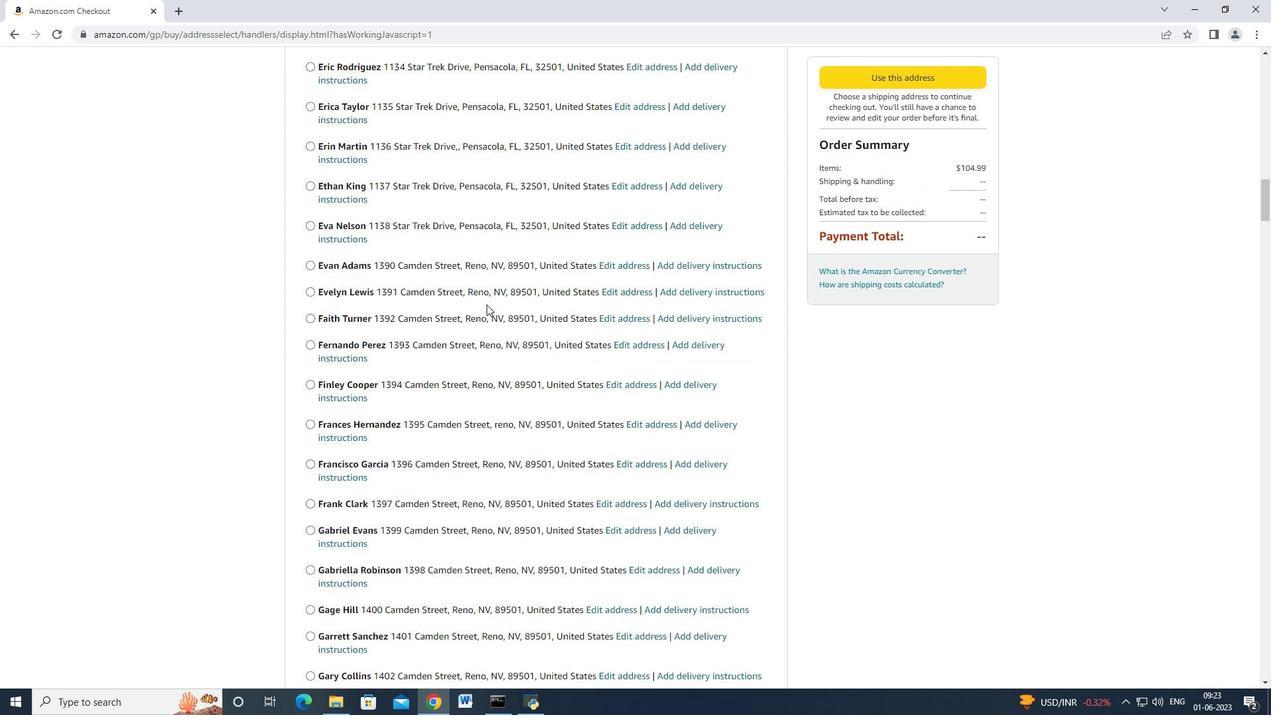 
Action: Mouse scrolled (486, 303) with delta (0, 0)
Screenshot: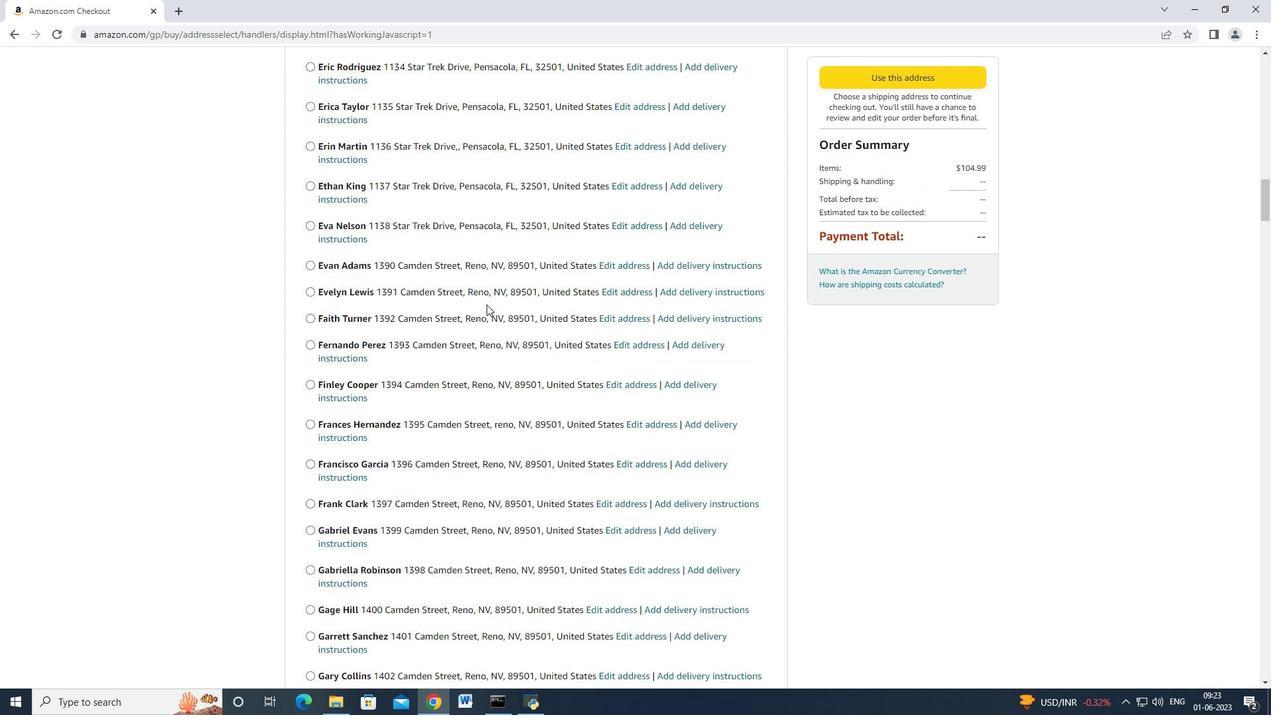 
Action: Mouse scrolled (486, 303) with delta (0, 0)
Screenshot: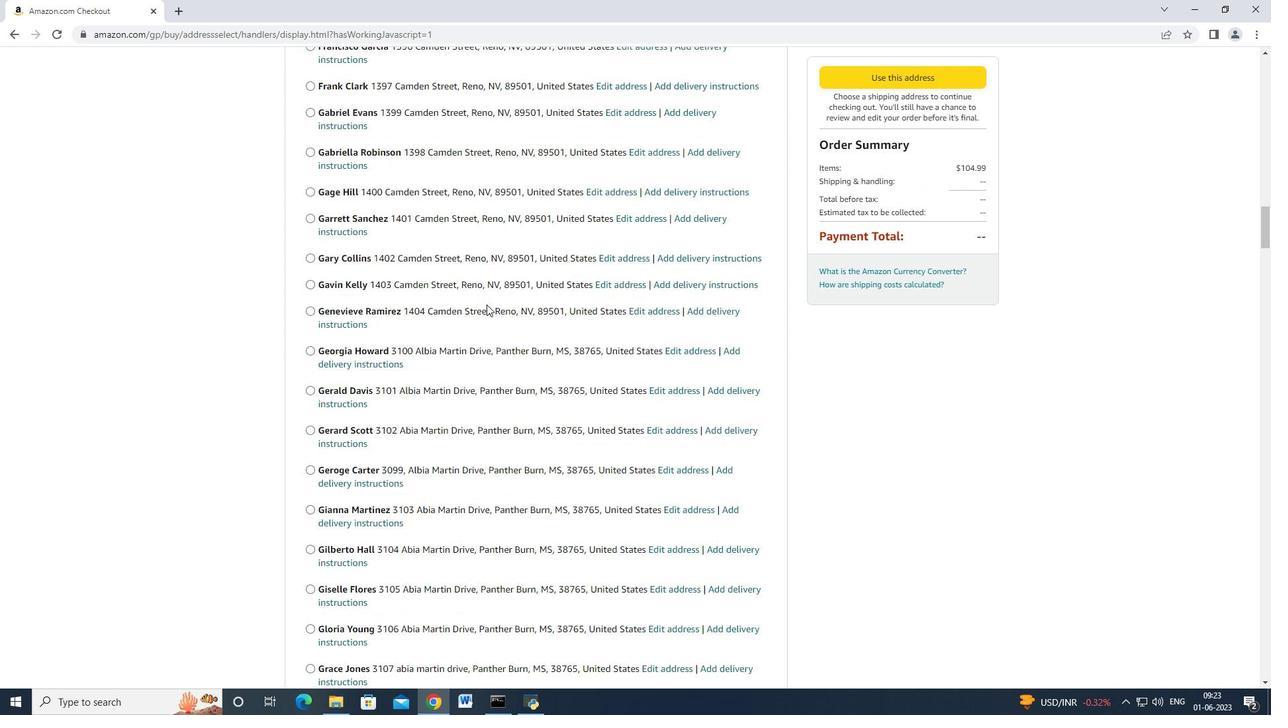 
Action: Mouse scrolled (486, 303) with delta (0, 0)
Screenshot: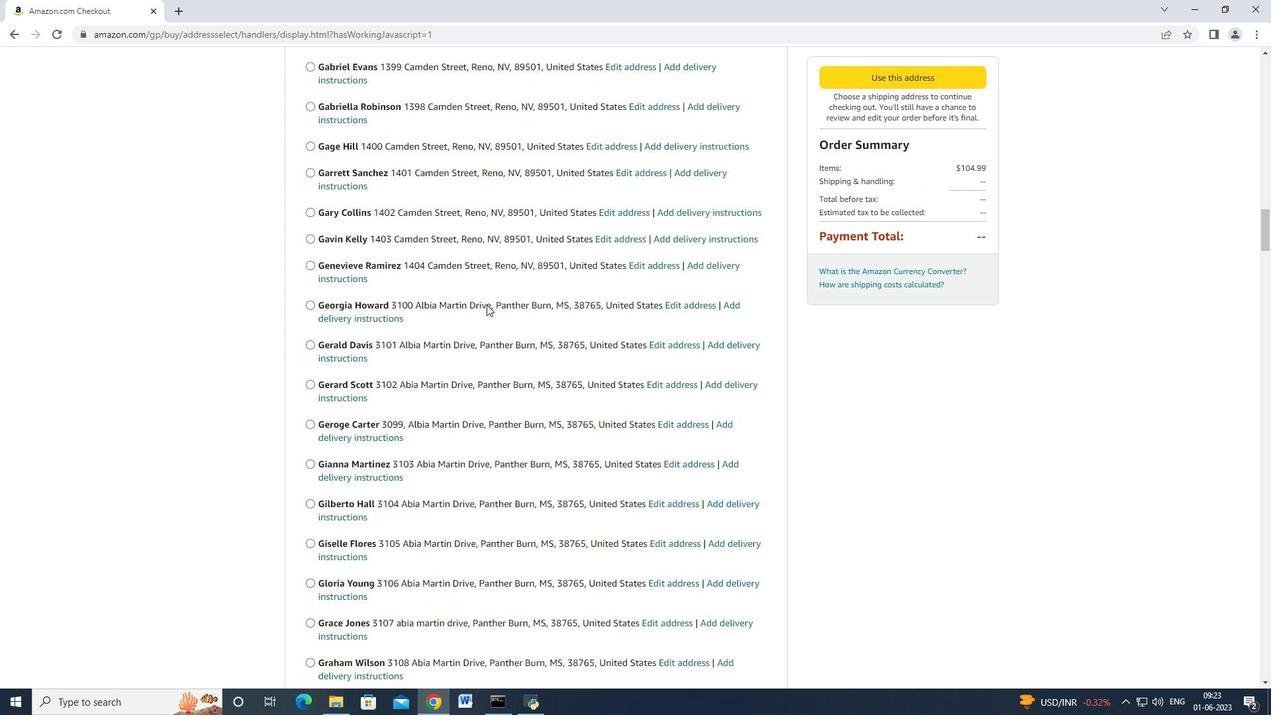 
Action: Mouse scrolled (486, 303) with delta (0, 0)
Screenshot: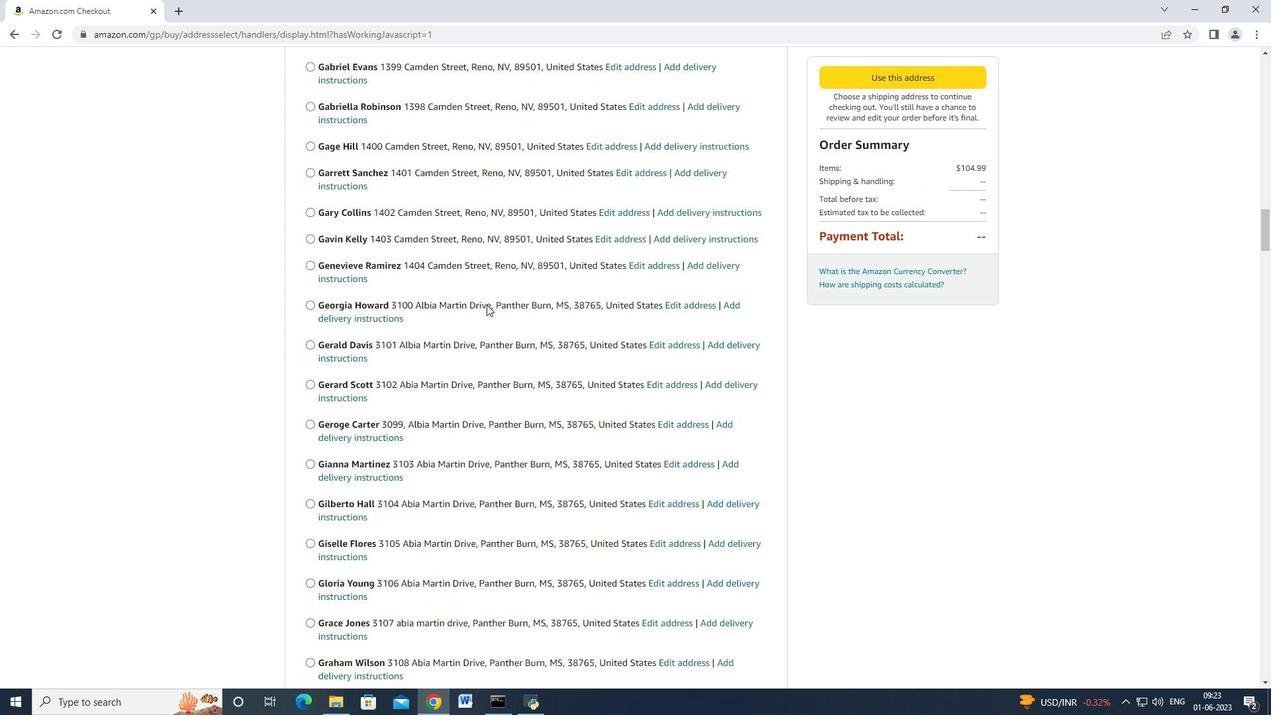 
Action: Mouse scrolled (486, 303) with delta (0, -1)
Screenshot: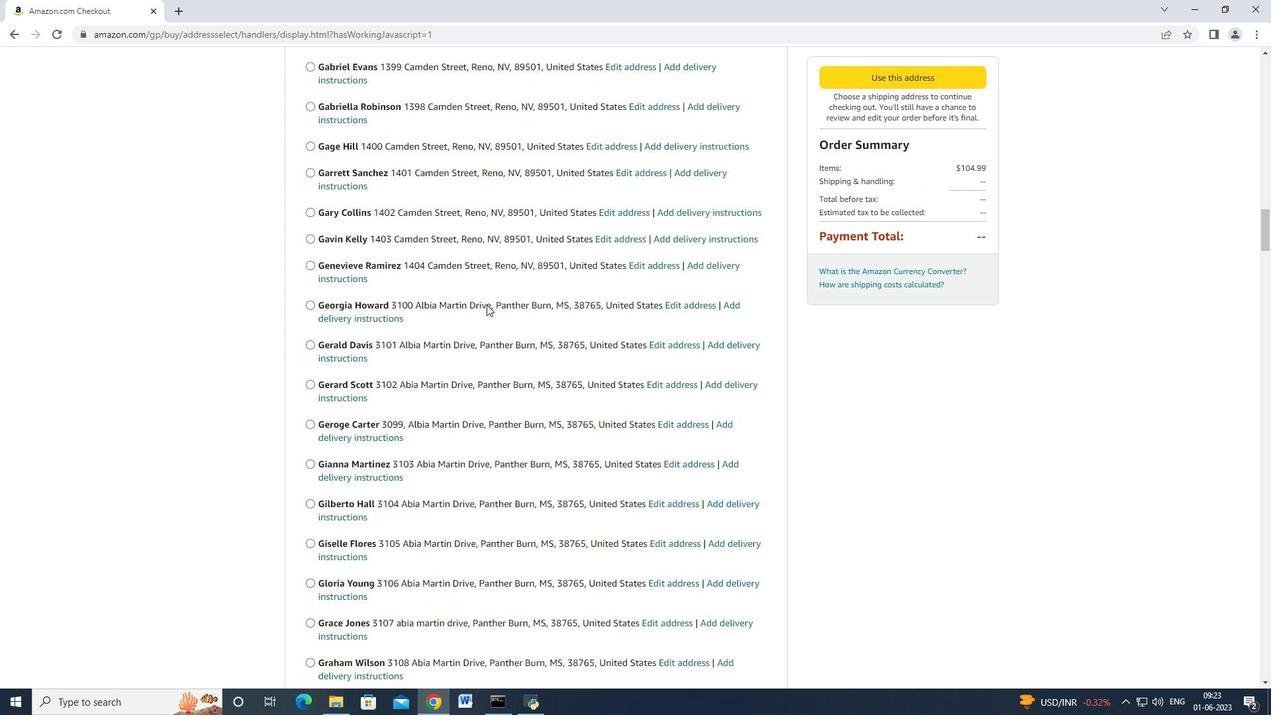 
Action: Mouse scrolled (486, 303) with delta (0, 0)
Screenshot: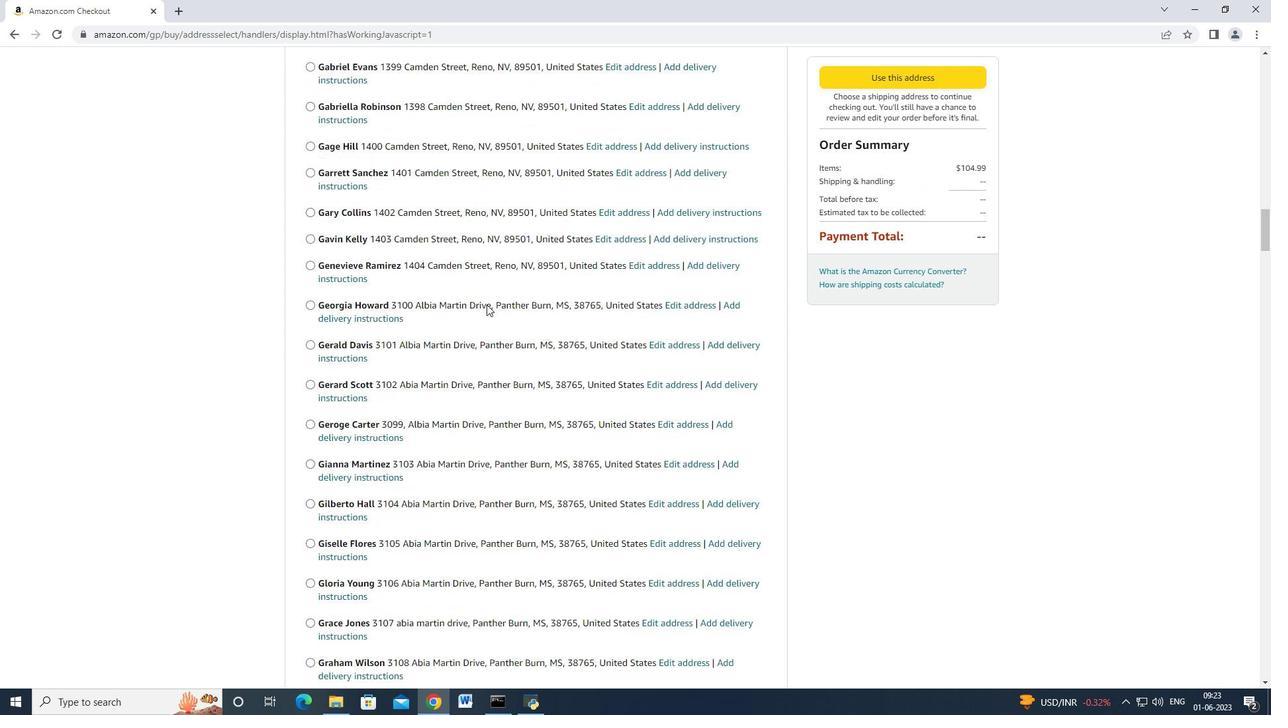 
Action: Mouse scrolled (486, 303) with delta (0, 0)
Screenshot: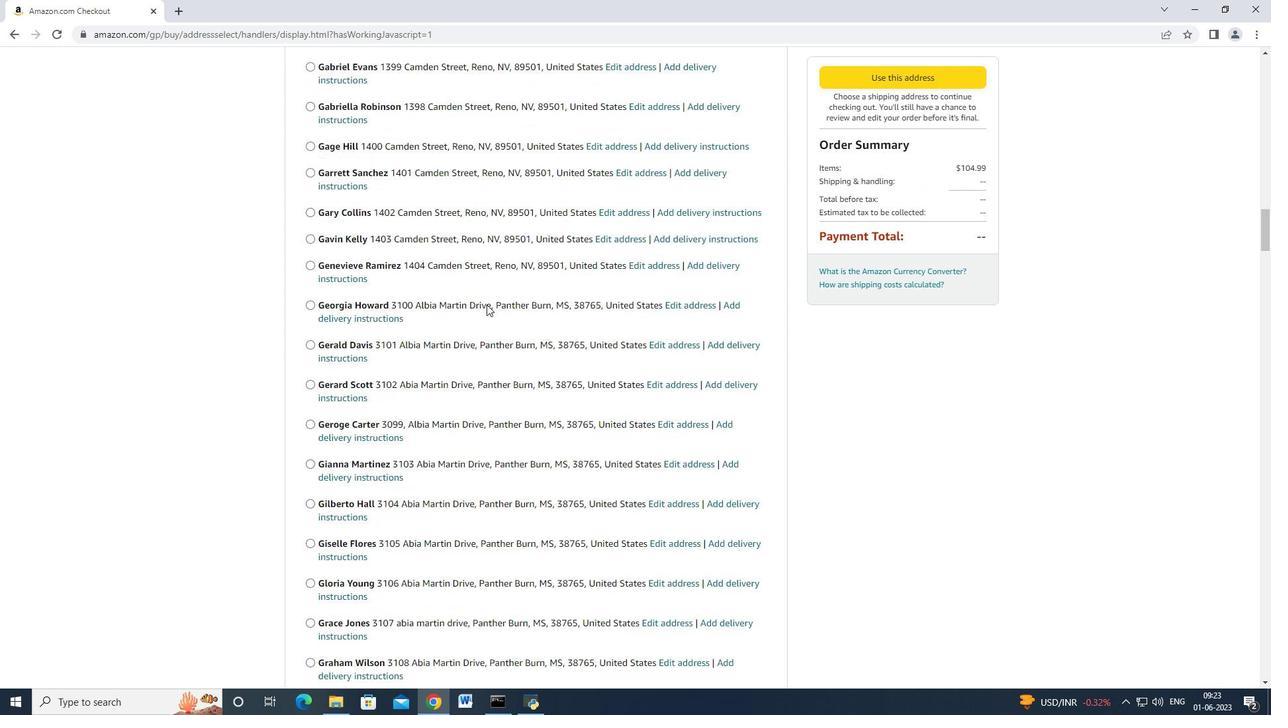 
Action: Mouse scrolled (486, 303) with delta (0, 0)
Screenshot: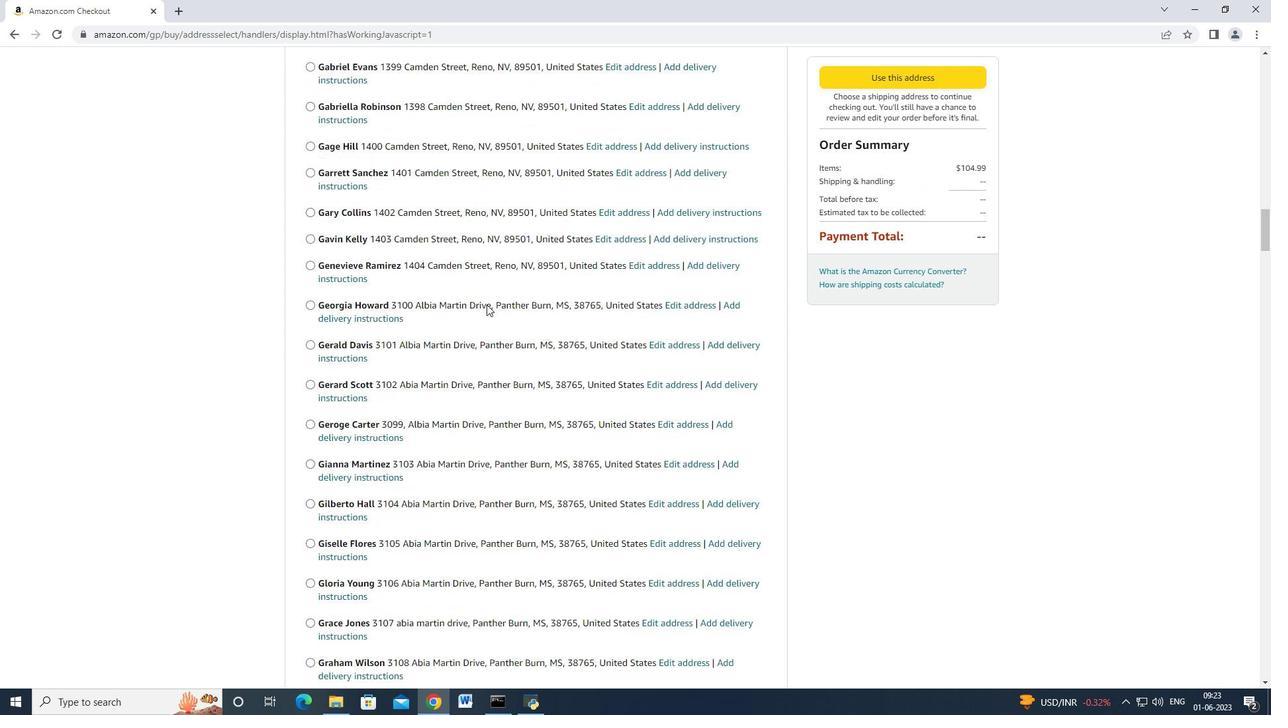 
Action: Mouse scrolled (486, 303) with delta (0, 0)
Screenshot: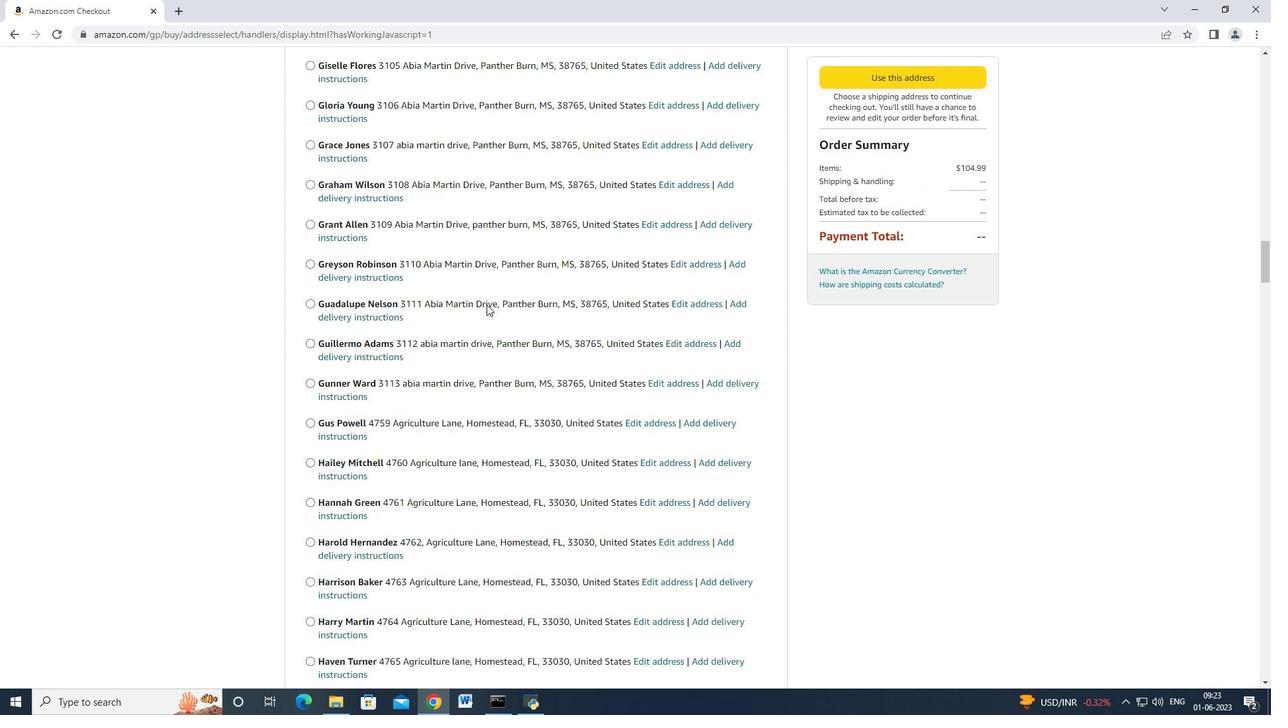 
Action: Mouse scrolled (486, 303) with delta (0, 0)
Screenshot: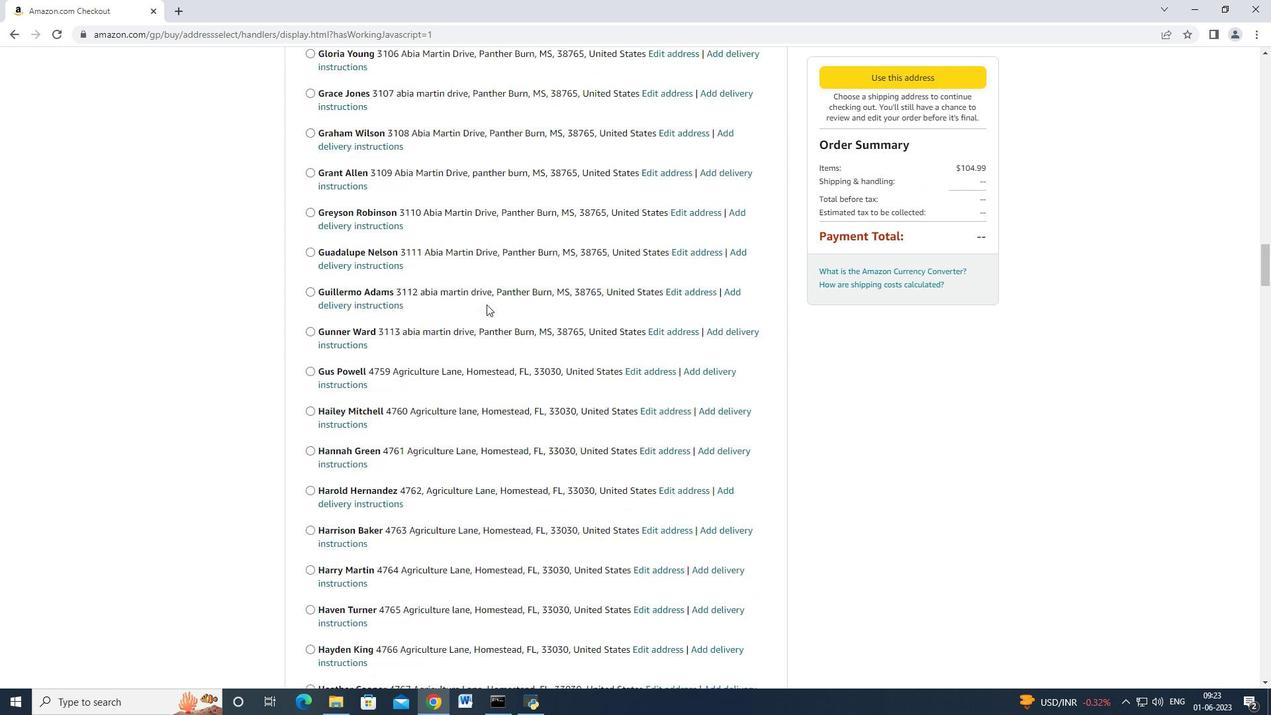 
Action: Mouse scrolled (486, 303) with delta (0, 0)
Screenshot: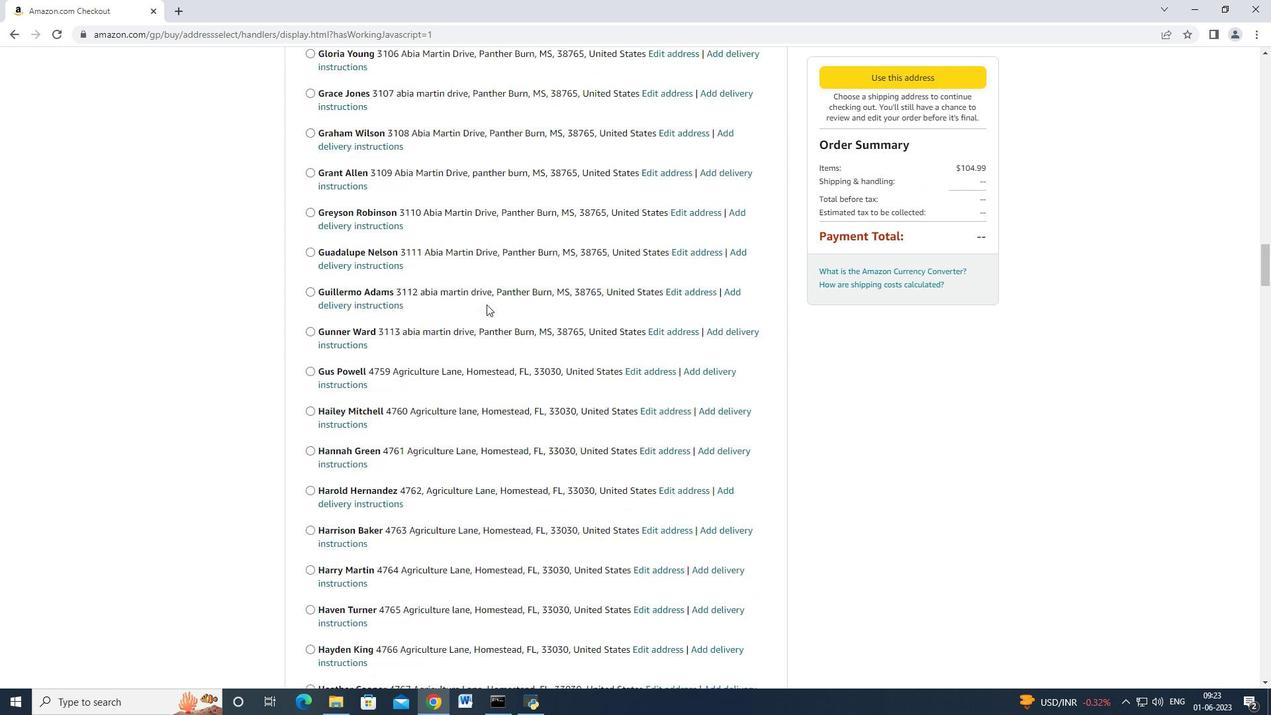 
Action: Mouse moved to (486, 304)
Screenshot: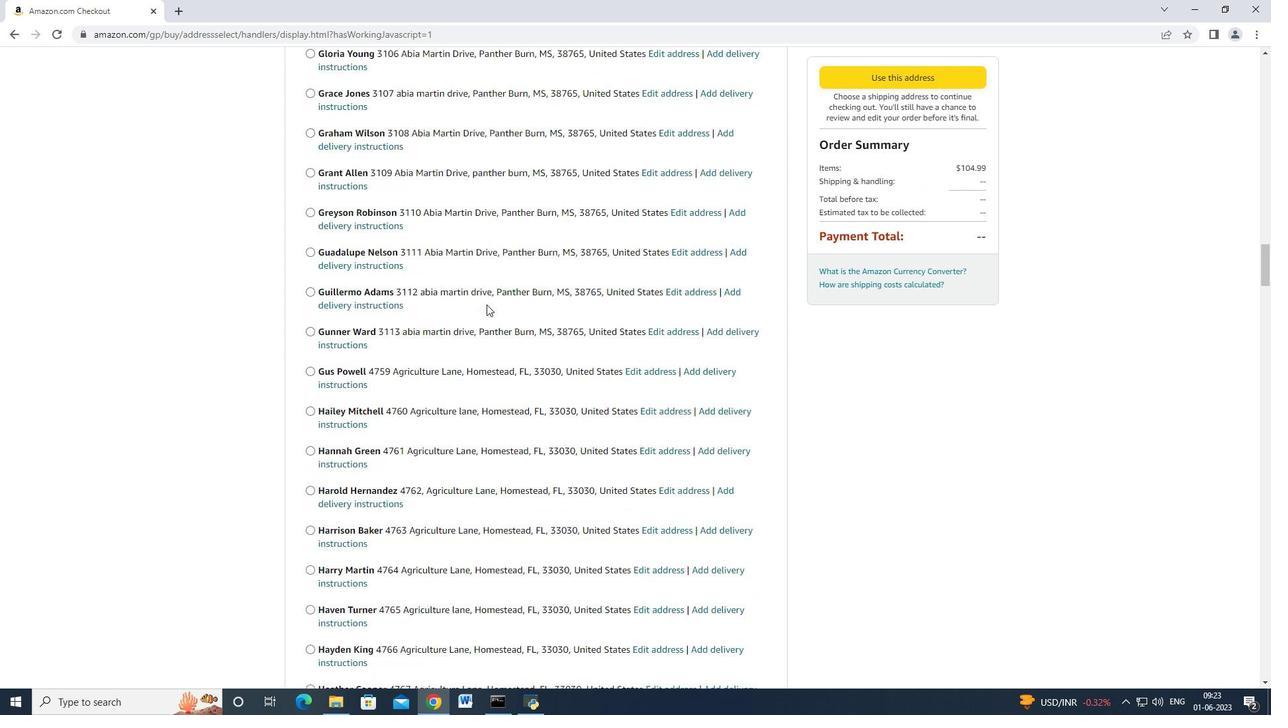 
Action: Mouse scrolled (486, 303) with delta (0, 0)
Screenshot: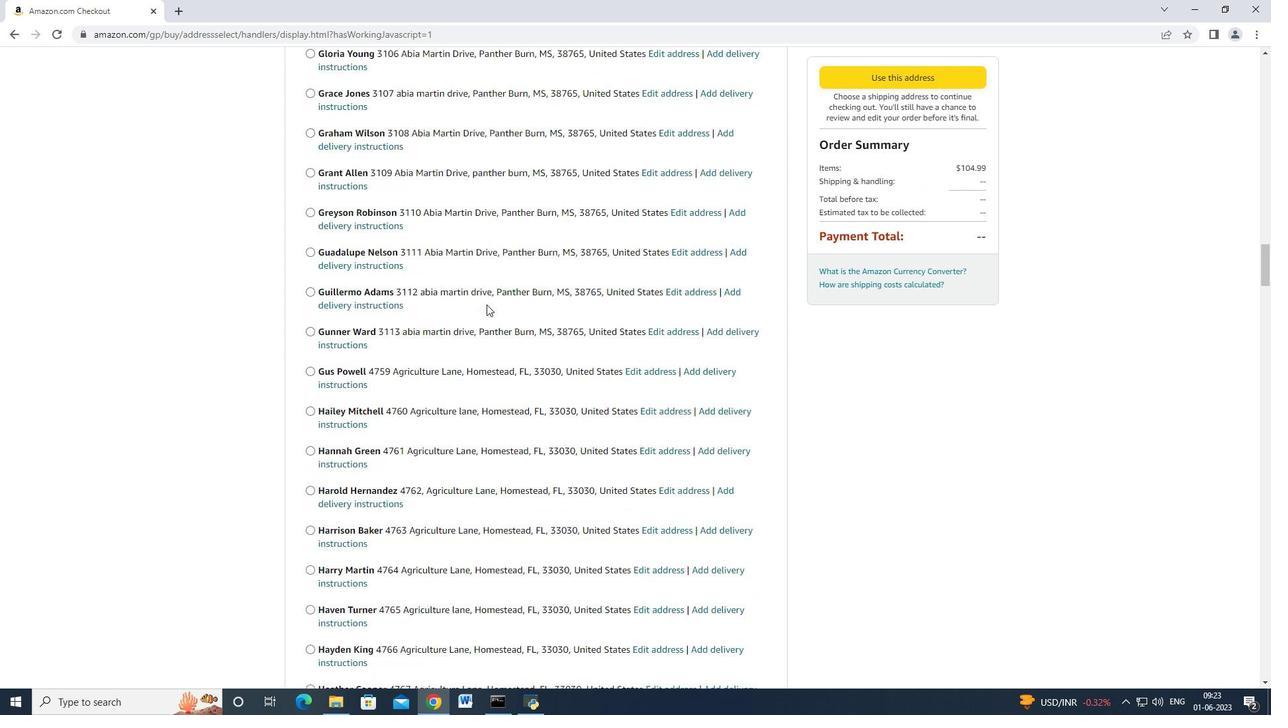 
Action: Mouse scrolled (486, 303) with delta (0, 0)
Screenshot: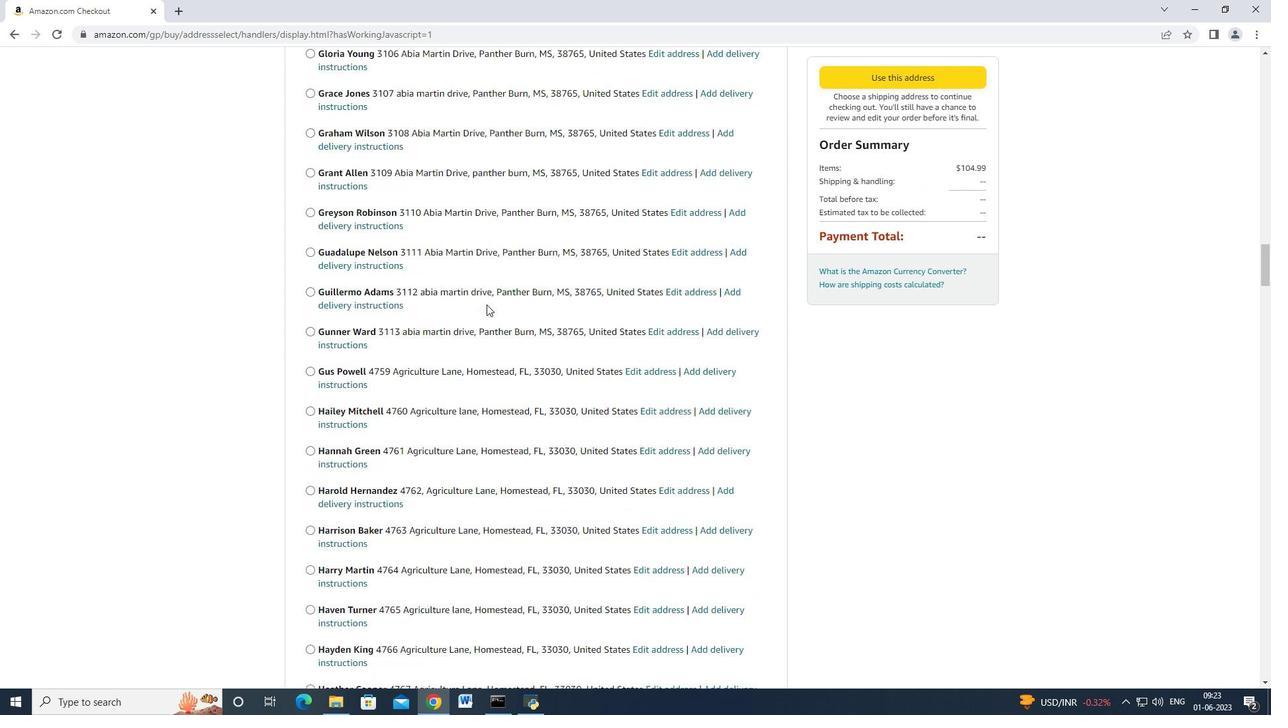 
Action: Mouse scrolled (486, 303) with delta (0, 0)
Screenshot: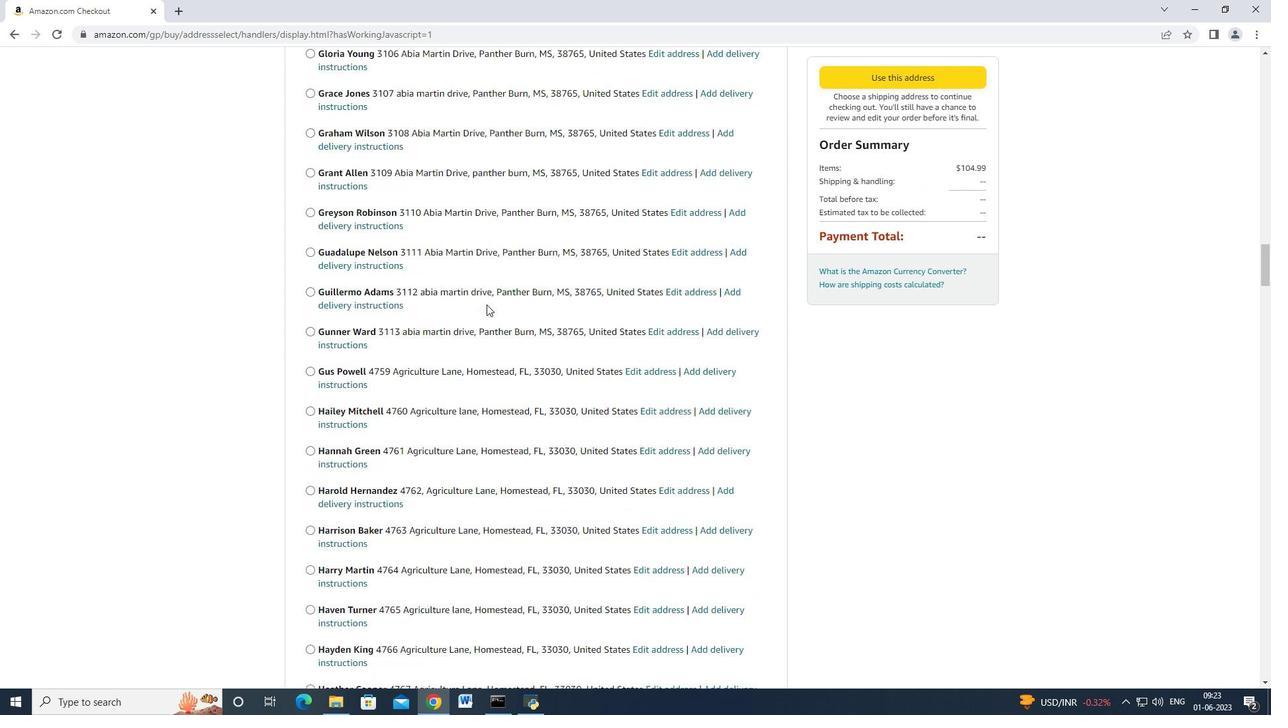 
Action: Mouse scrolled (486, 303) with delta (0, 0)
Screenshot: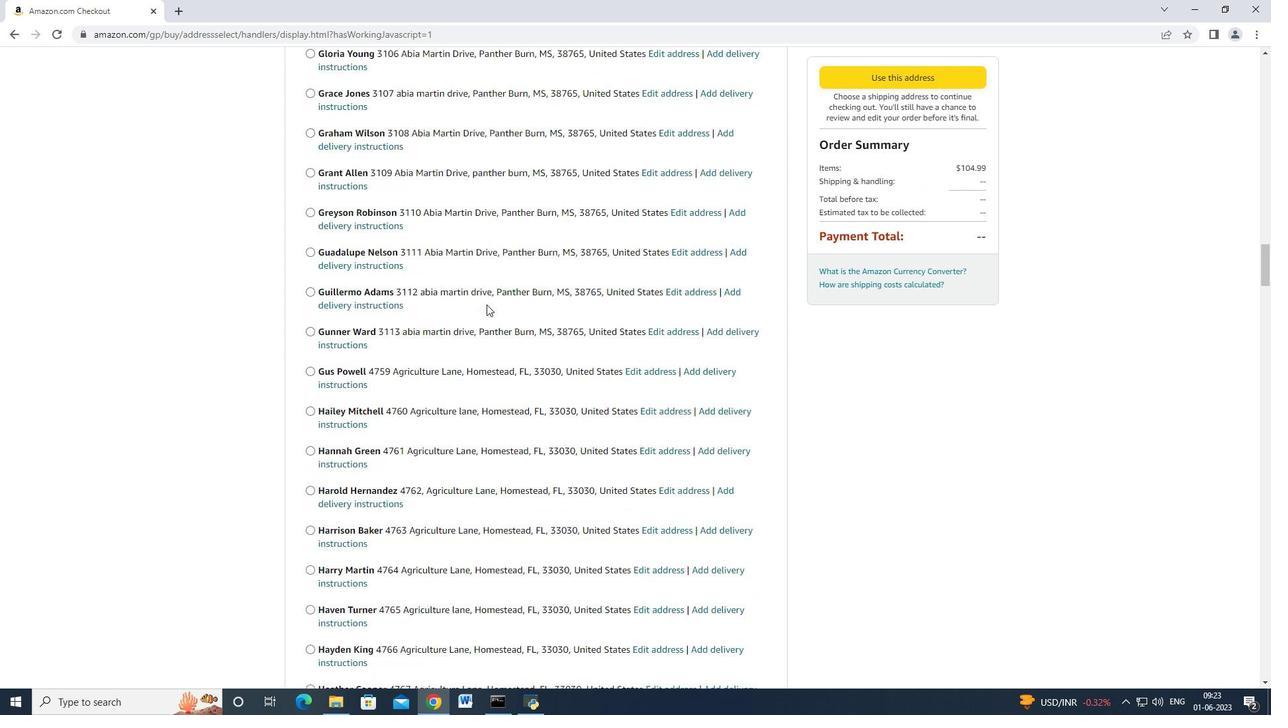 
Action: Mouse scrolled (486, 303) with delta (0, 0)
Screenshot: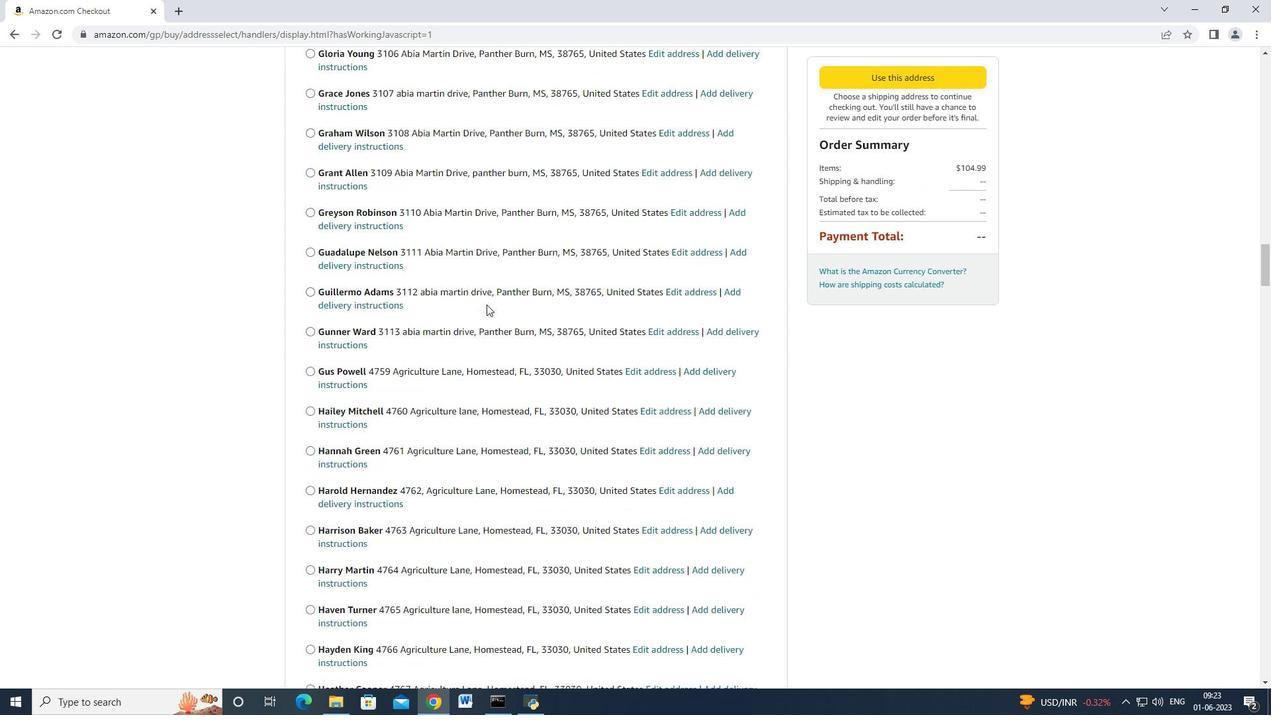 
Action: Mouse scrolled (486, 303) with delta (0, 0)
Screenshot: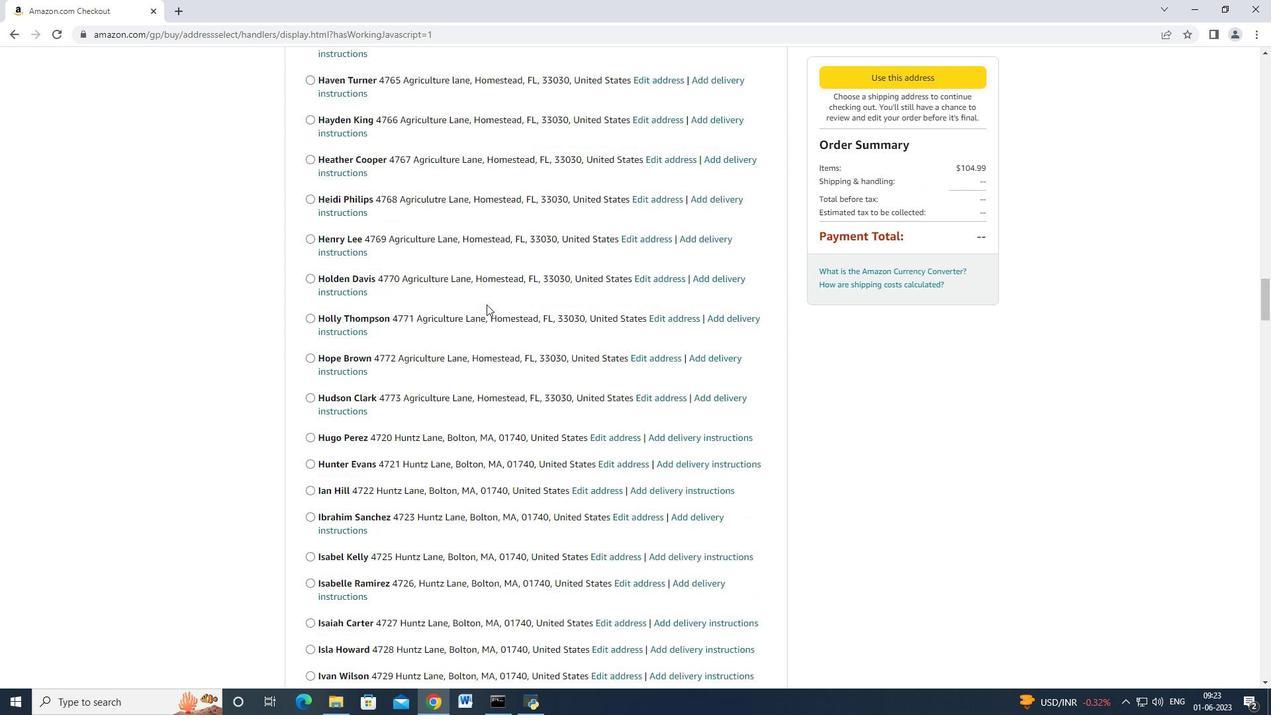 
Action: Mouse scrolled (486, 303) with delta (0, 0)
Screenshot: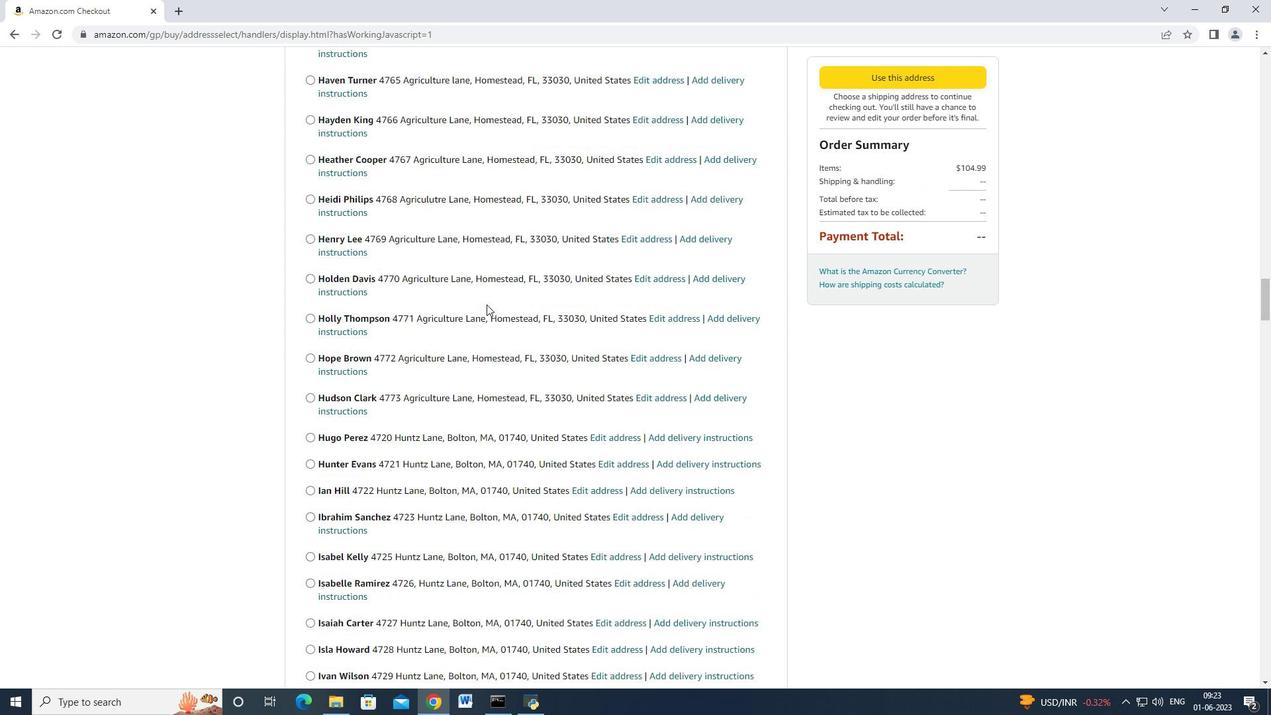 
Action: Mouse scrolled (486, 303) with delta (0, 0)
Screenshot: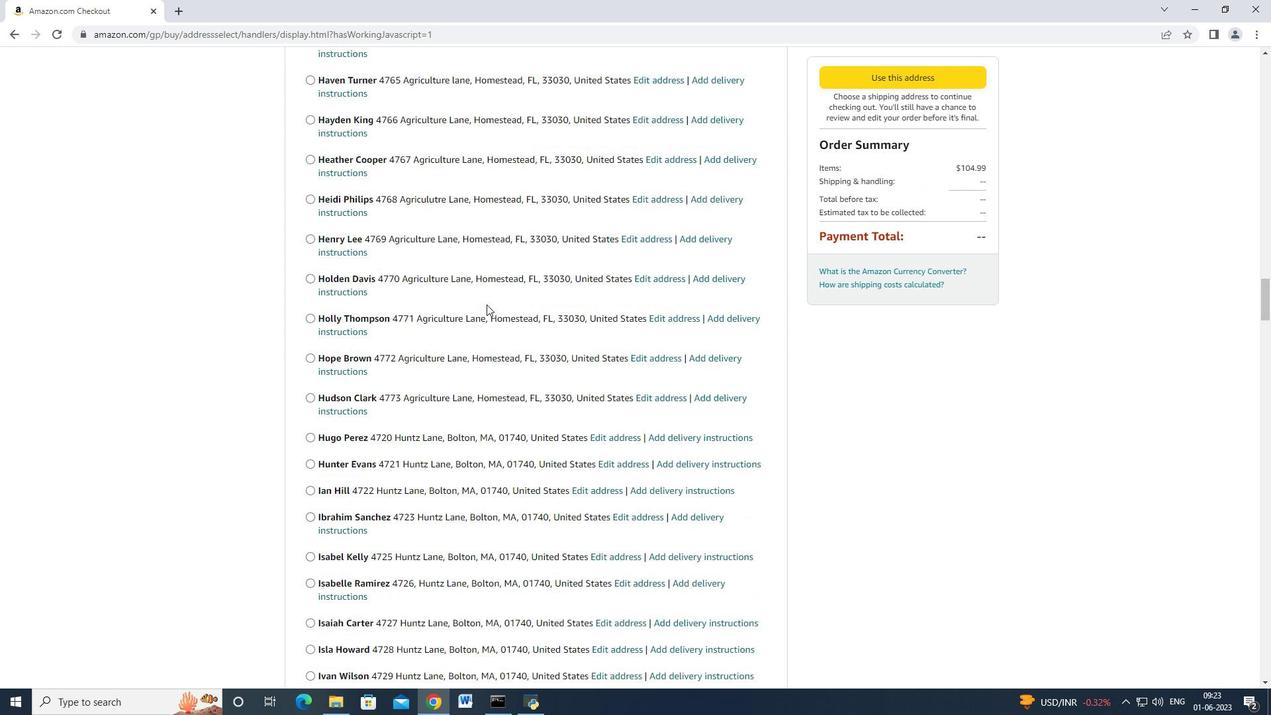
Action: Mouse scrolled (486, 303) with delta (0, 0)
Screenshot: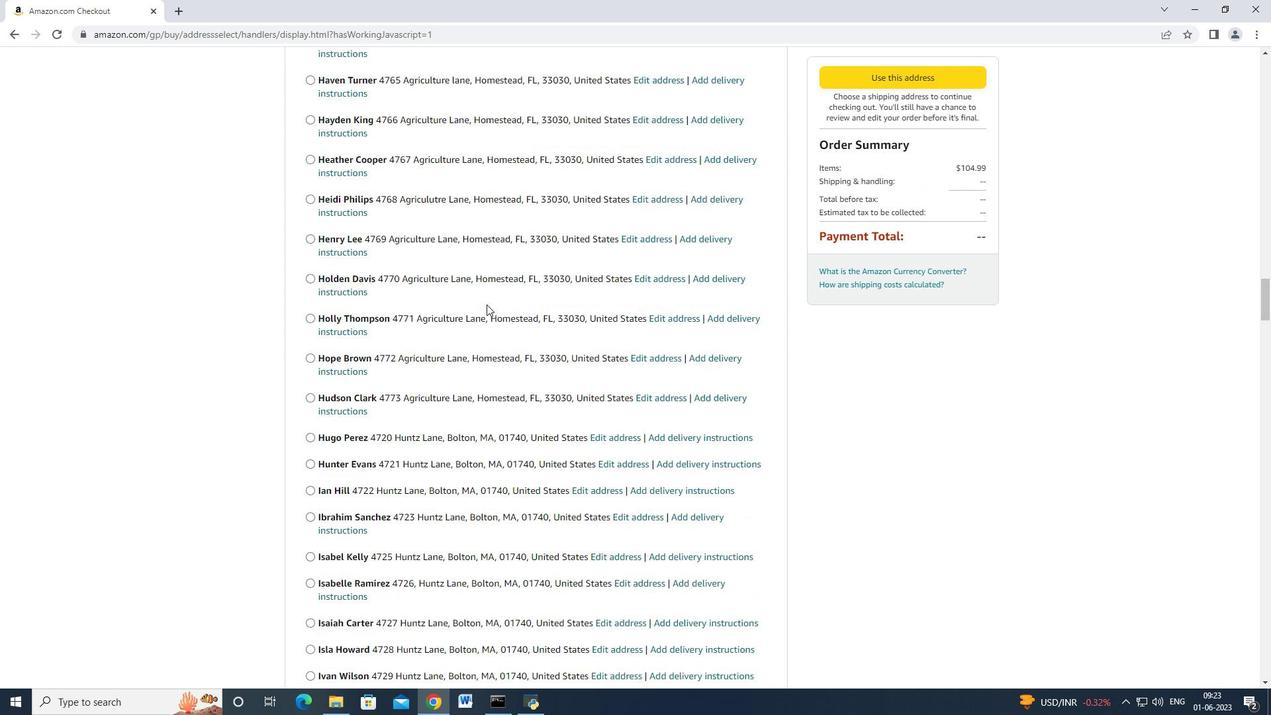 
Action: Mouse scrolled (486, 303) with delta (0, 0)
Screenshot: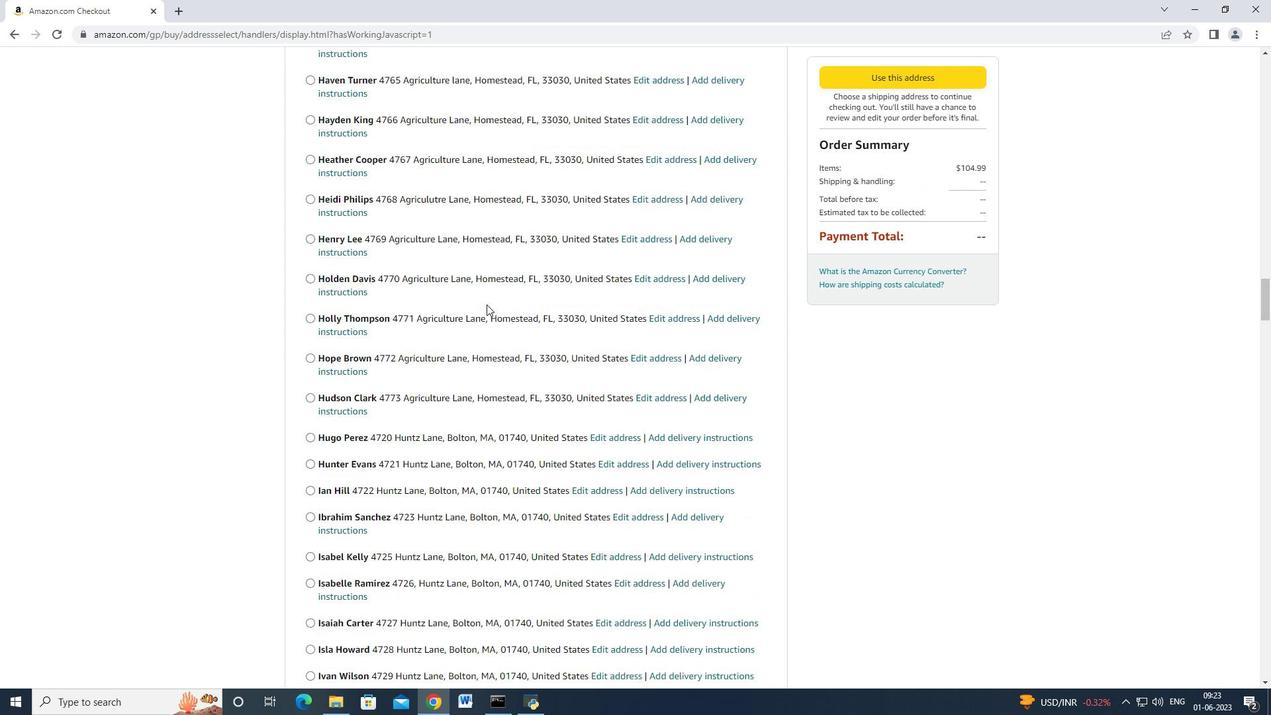
Action: Mouse scrolled (486, 303) with delta (0, 0)
Screenshot: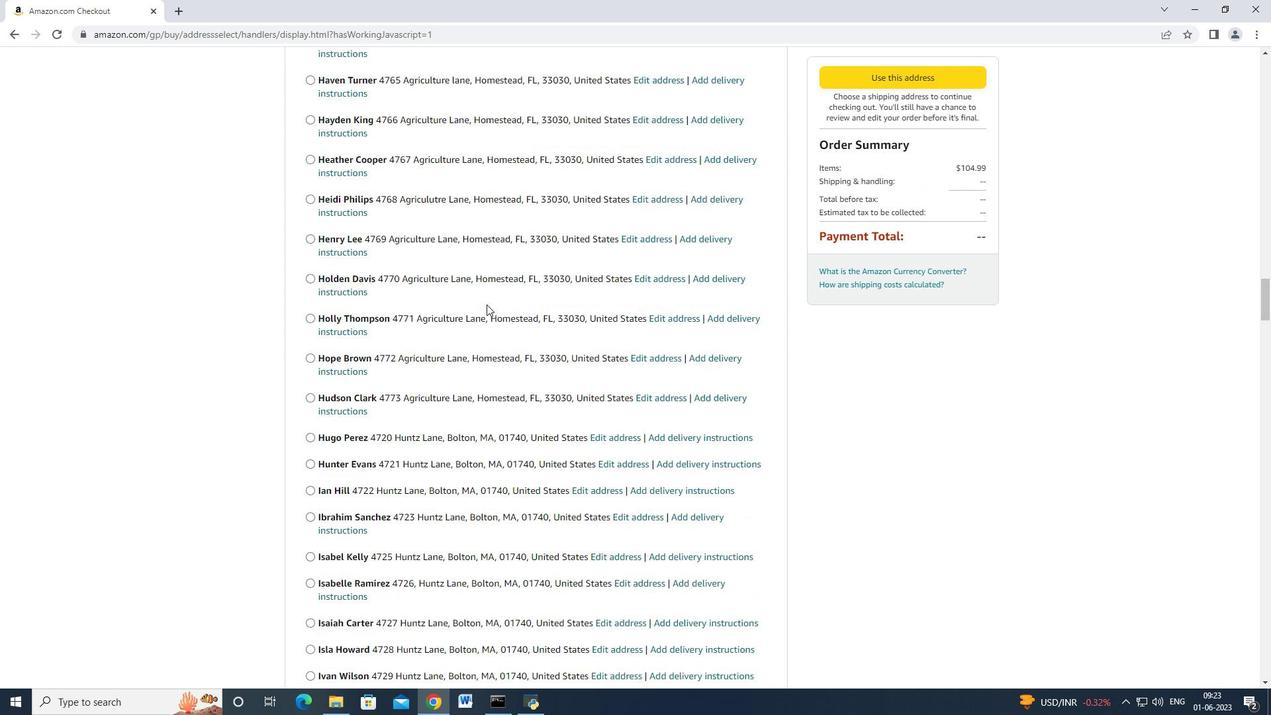 
Action: Mouse scrolled (486, 303) with delta (0, 0)
Screenshot: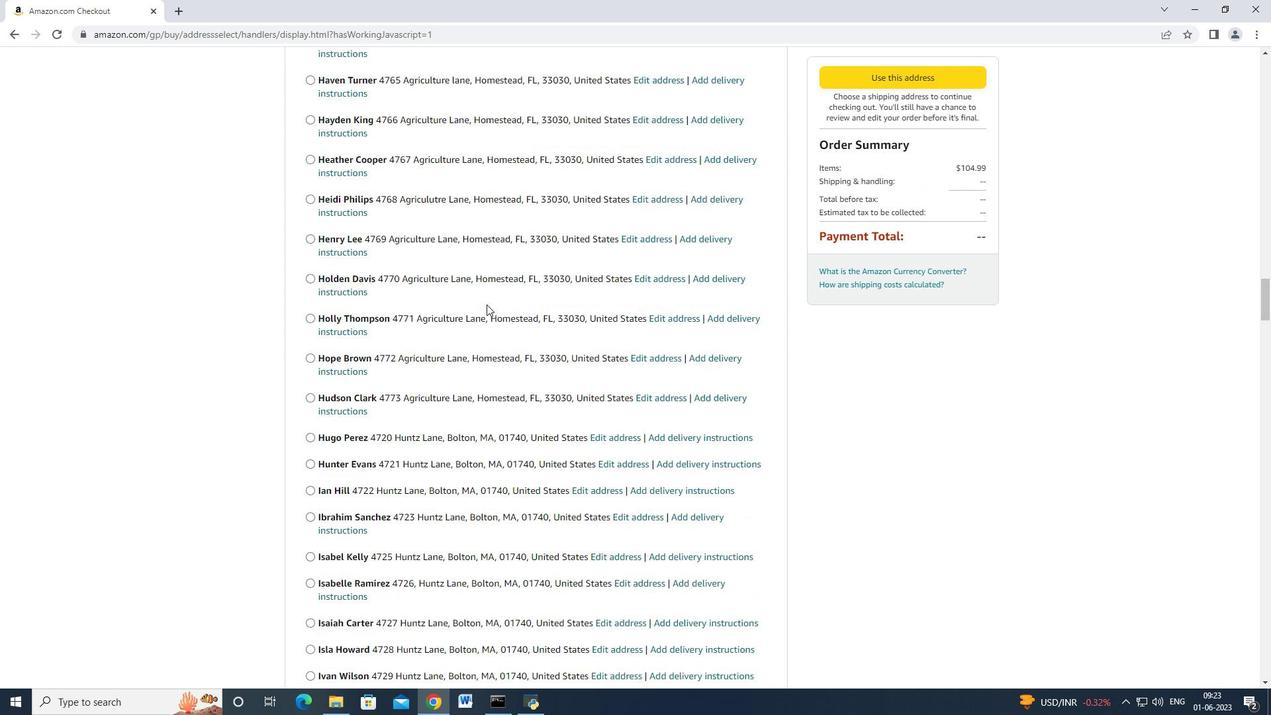 
Action: Mouse scrolled (486, 303) with delta (0, 0)
Screenshot: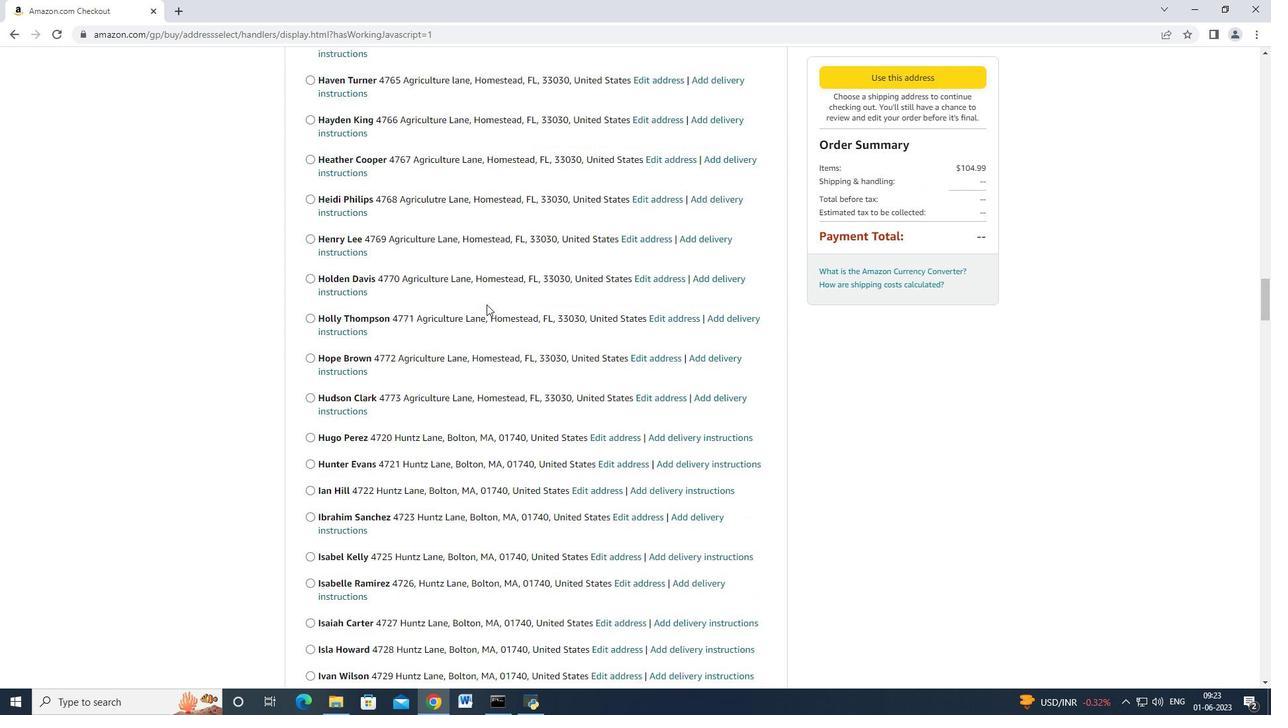 
Action: Mouse scrolled (486, 303) with delta (0, 0)
Screenshot: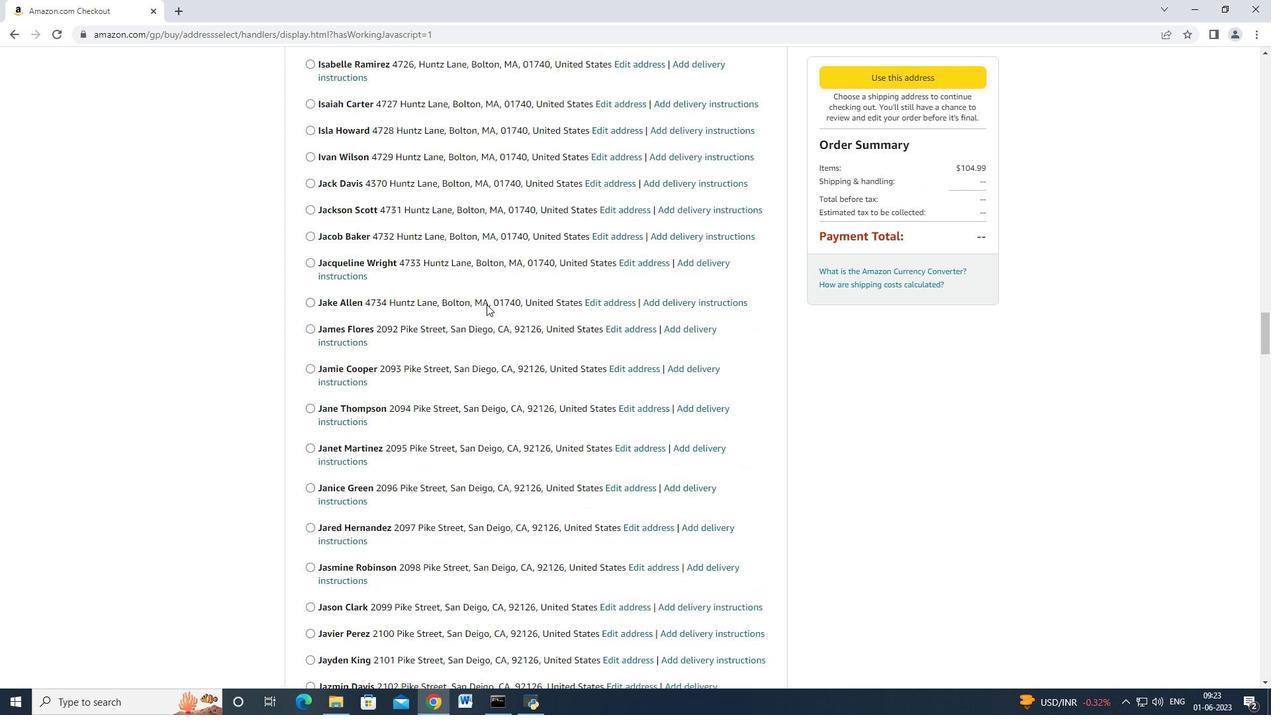 
Action: Mouse scrolled (486, 303) with delta (0, 0)
Screenshot: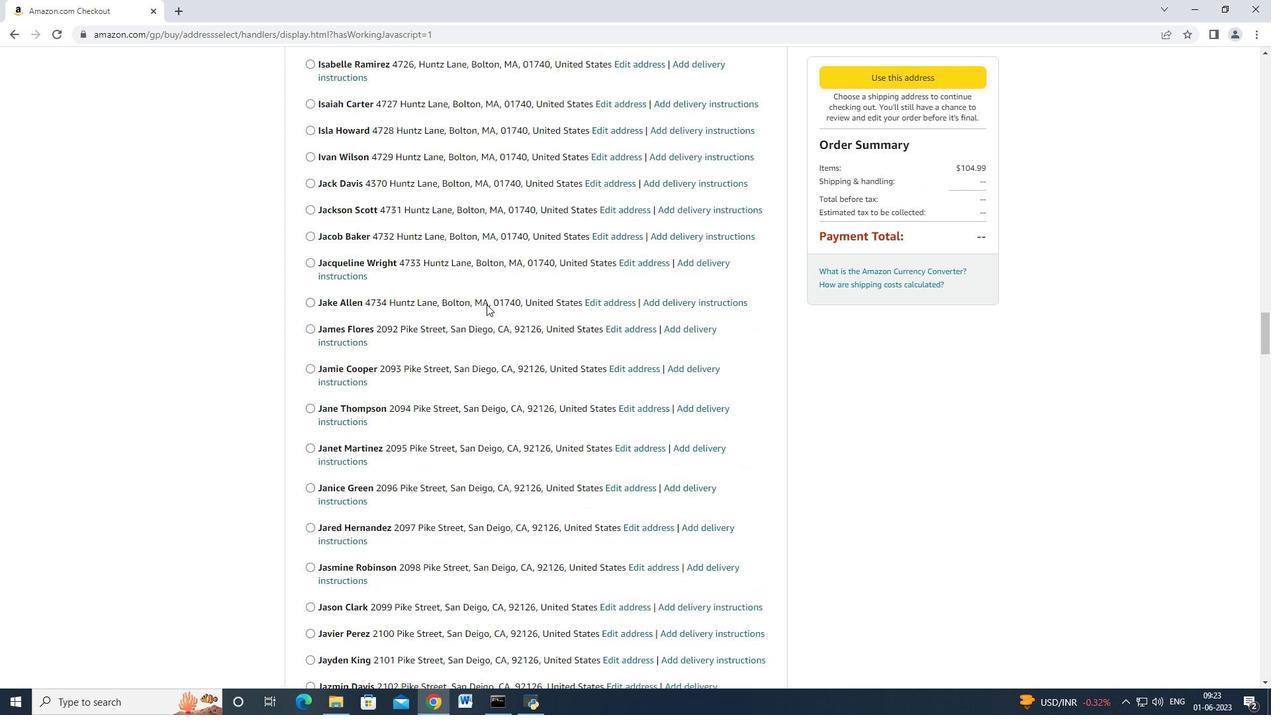 
Action: Mouse scrolled (486, 303) with delta (0, 0)
Screenshot: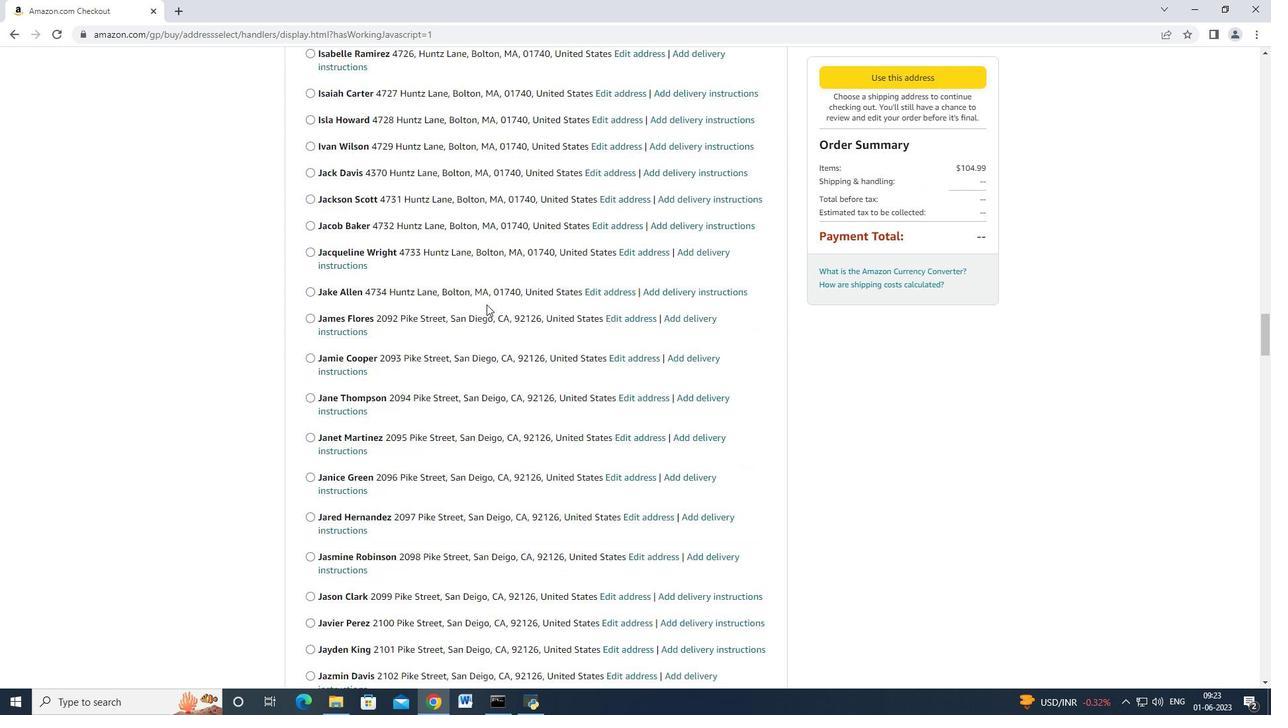 
Action: Mouse scrolled (486, 303) with delta (0, 0)
Screenshot: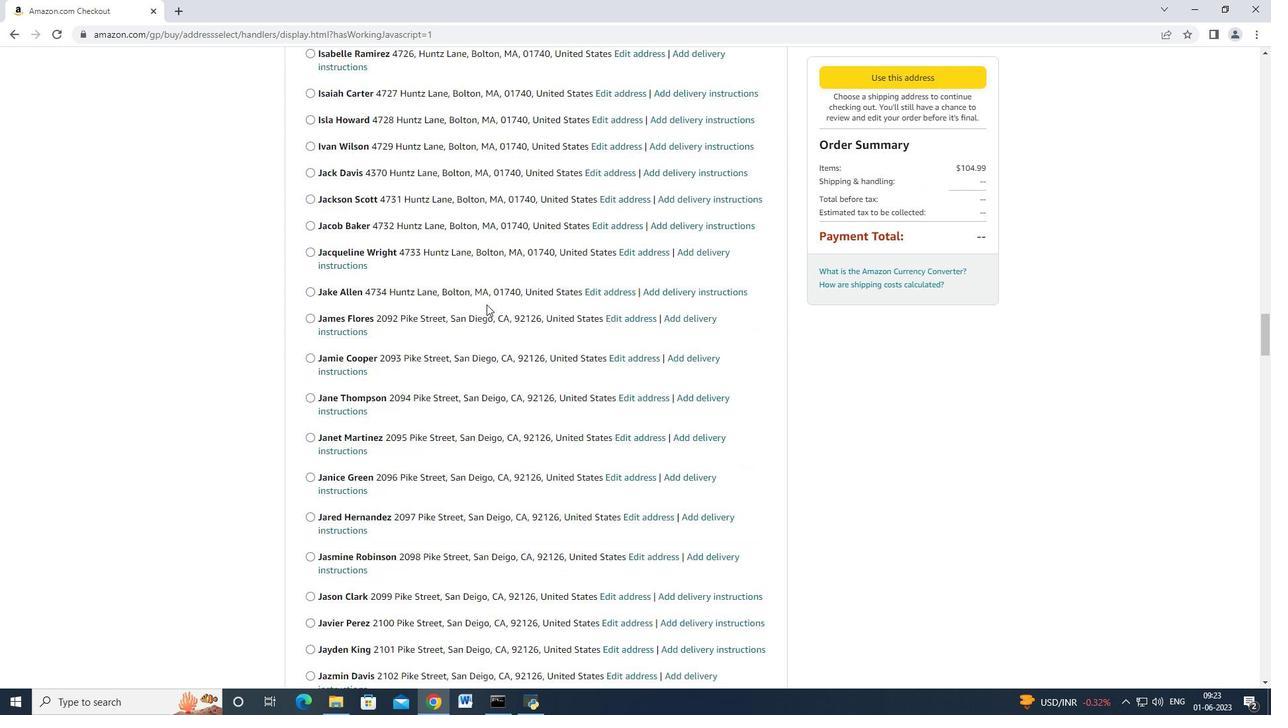 
Action: Mouse scrolled (486, 303) with delta (0, 0)
Screenshot: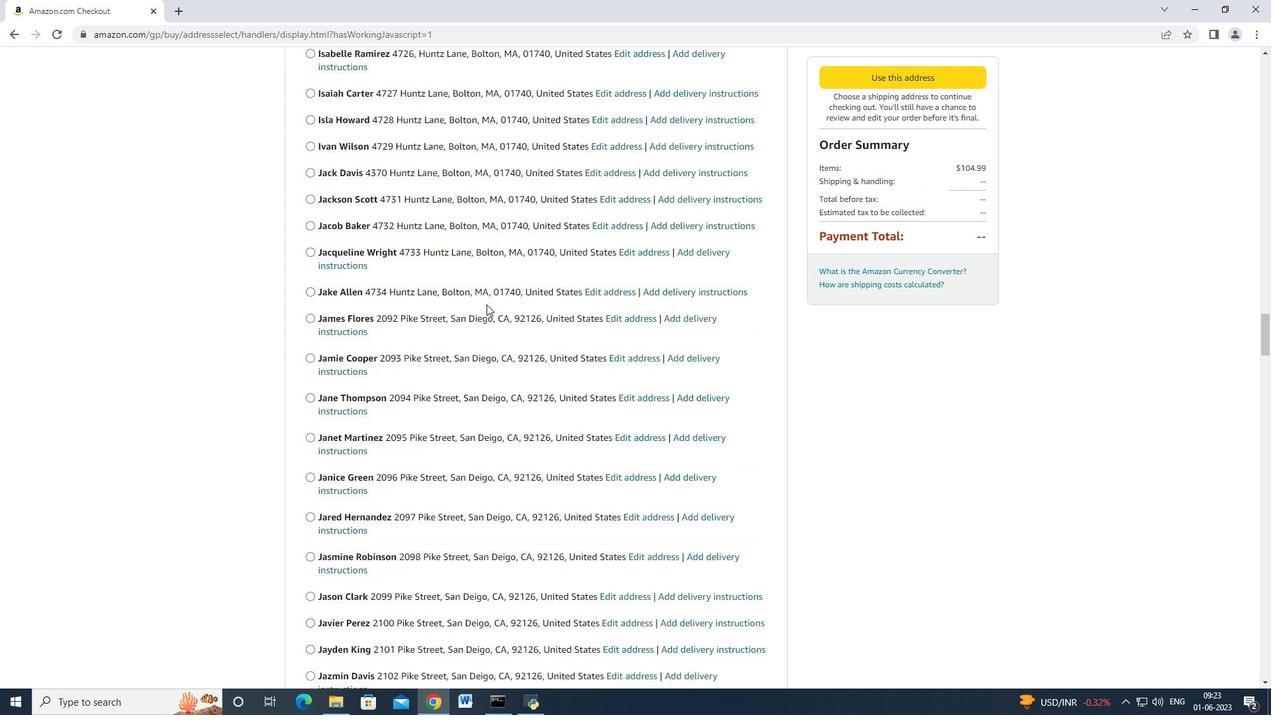 
Action: Mouse scrolled (486, 303) with delta (0, 0)
Screenshot: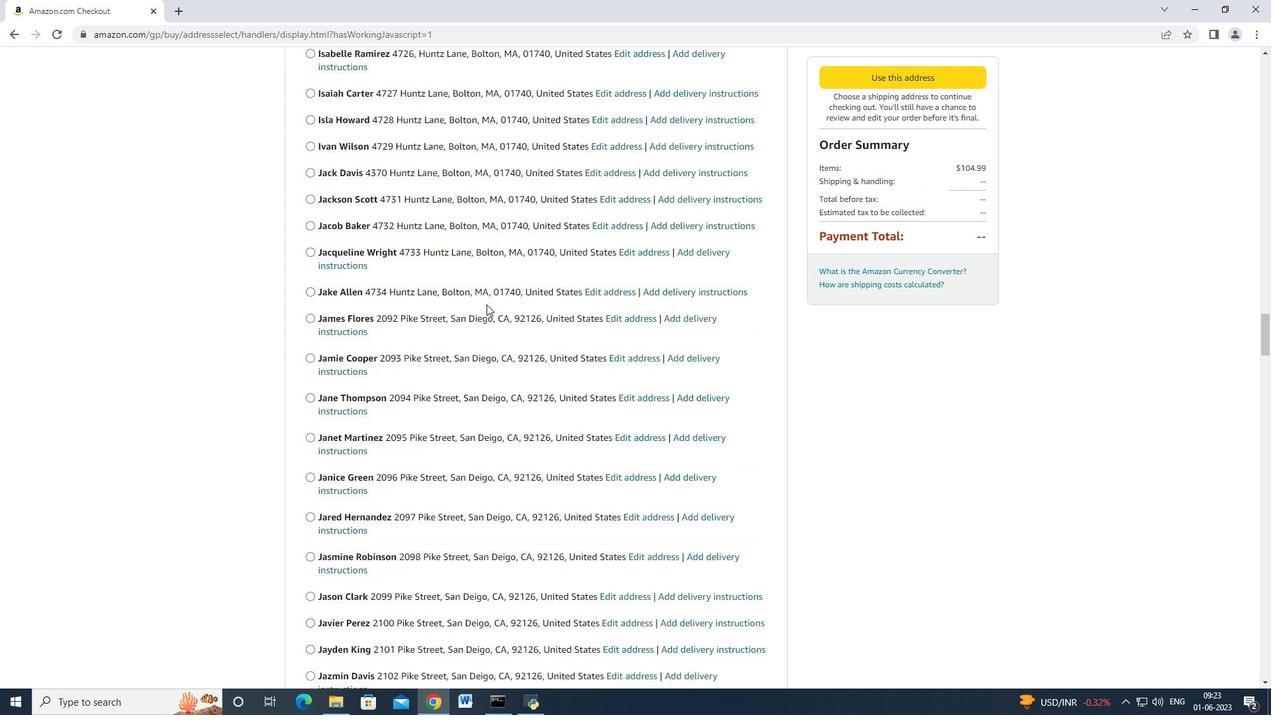 
Action: Mouse scrolled (486, 303) with delta (0, 0)
Screenshot: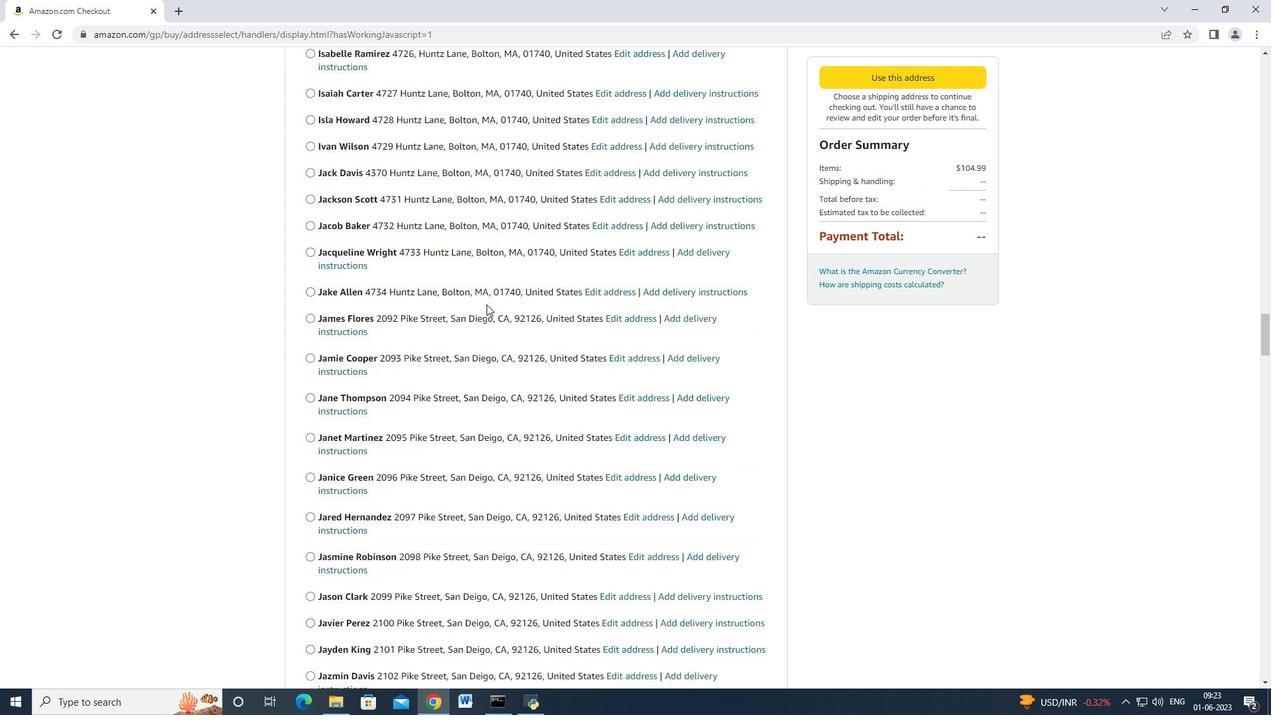 
Action: Mouse scrolled (486, 303) with delta (0, 0)
Screenshot: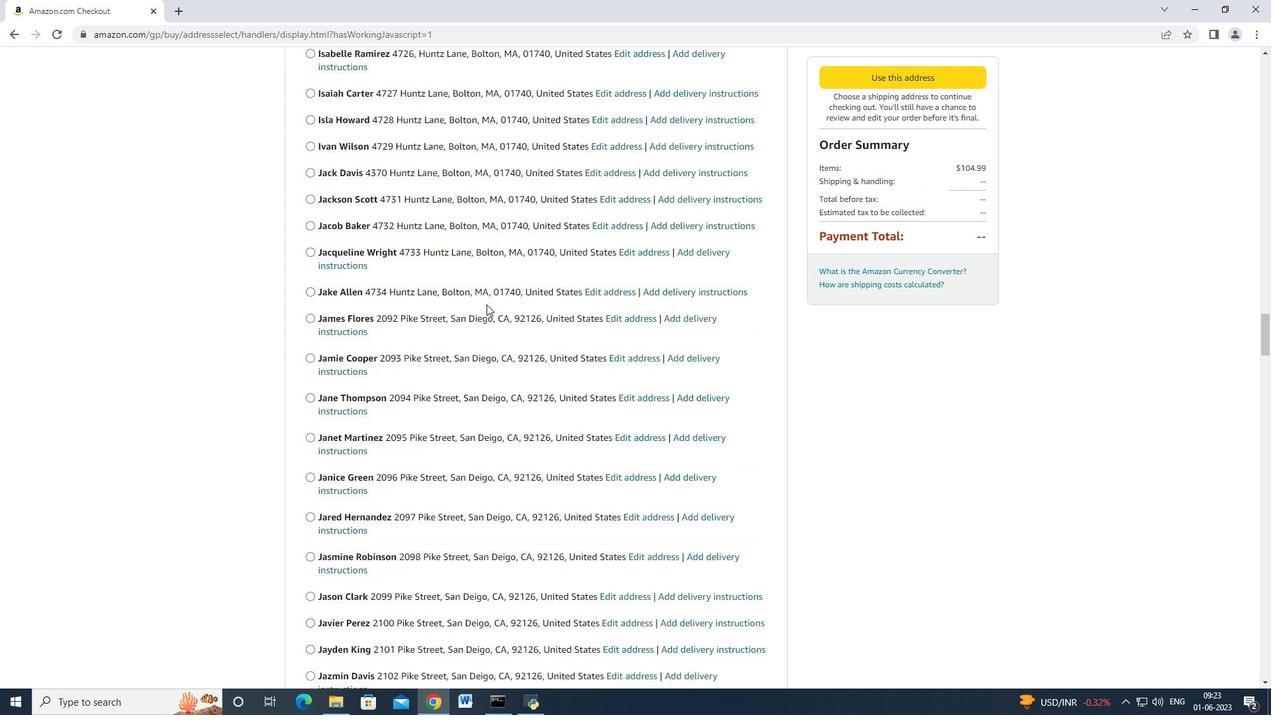 
Action: Mouse moved to (486, 304)
Screenshot: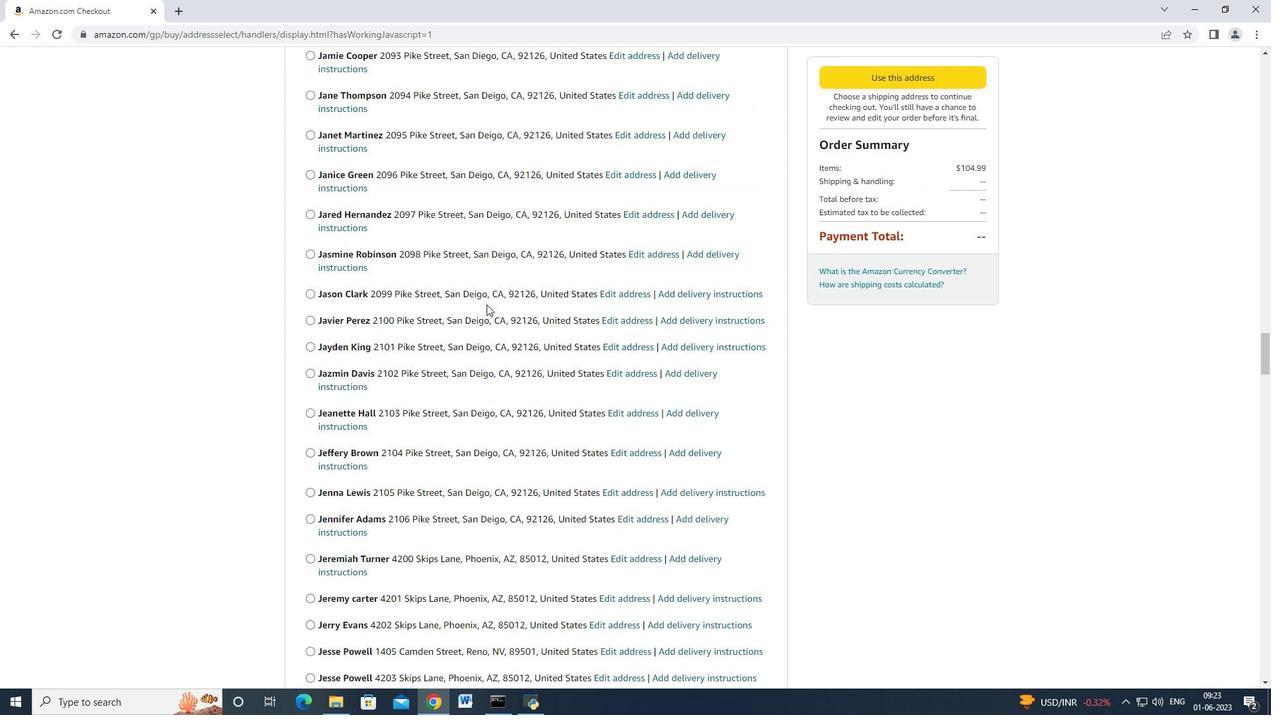 
Action: Mouse scrolled (486, 303) with delta (0, 0)
Screenshot: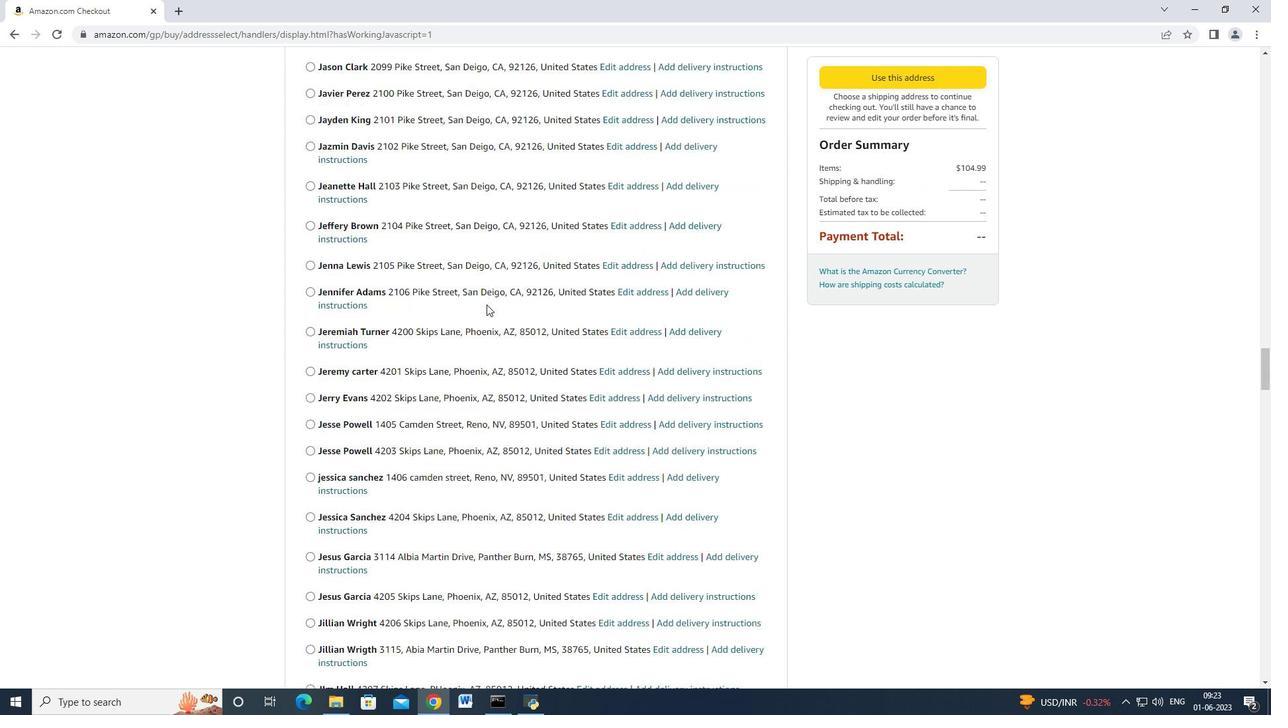 
Action: Mouse moved to (485, 304)
Screenshot: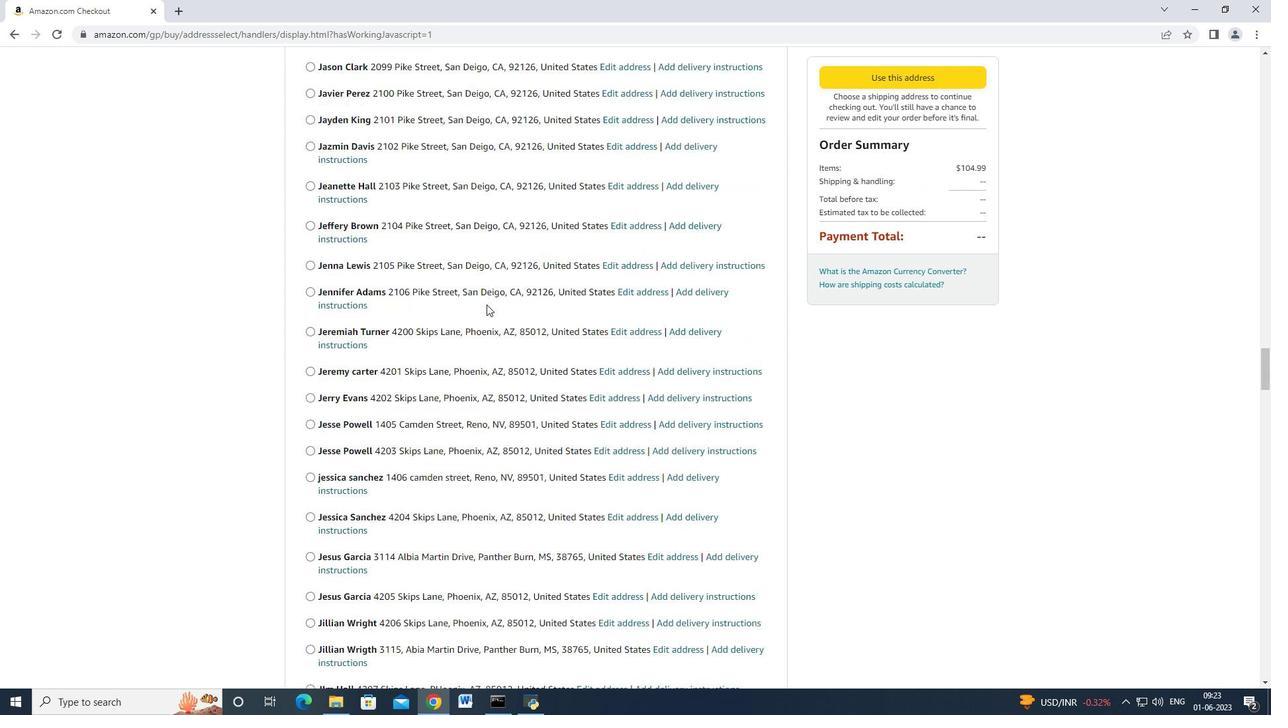 
Action: Mouse scrolled (486, 303) with delta (0, 0)
Screenshot: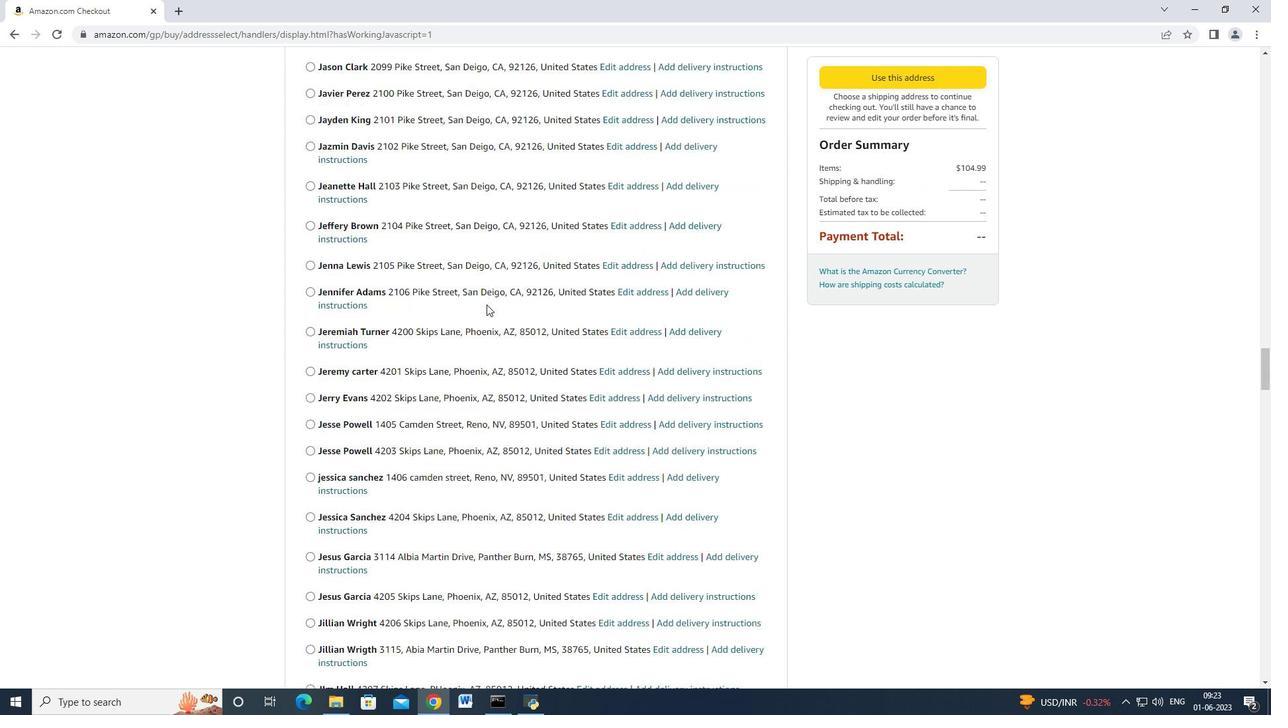 
Action: Mouse moved to (485, 304)
Screenshot: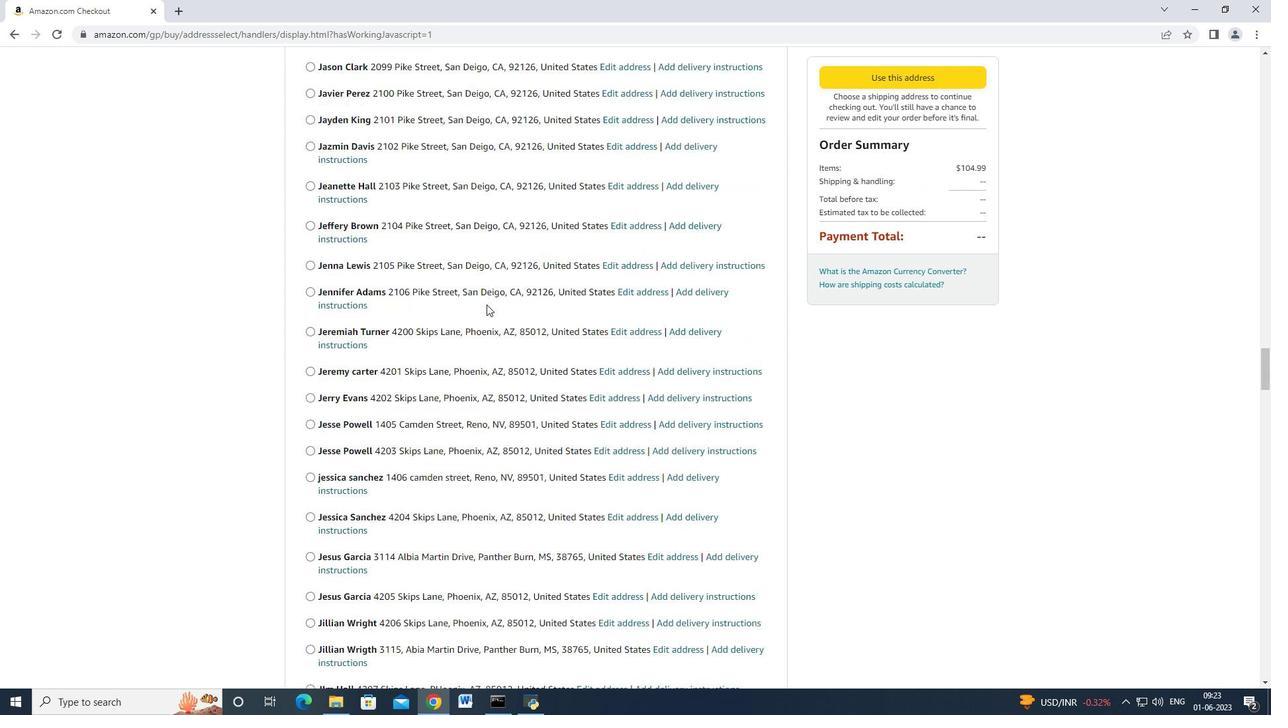 
Action: Mouse scrolled (485, 303) with delta (0, 0)
Screenshot: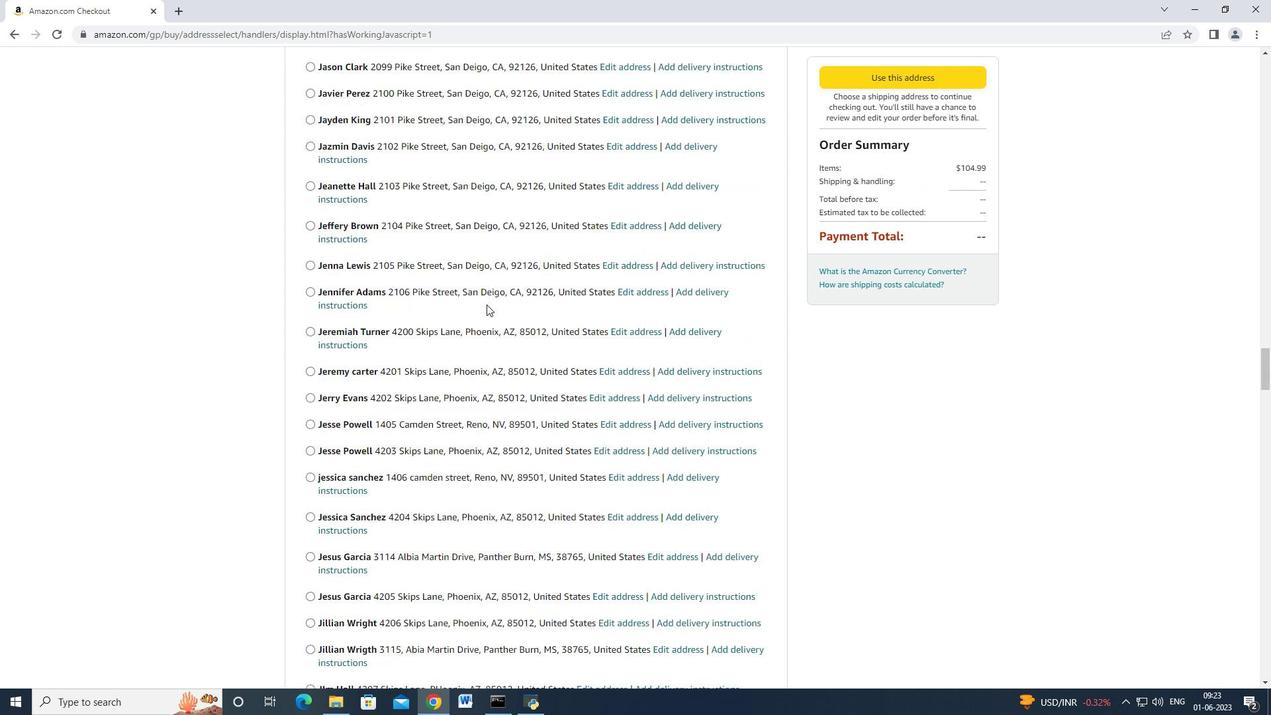 
Action: Mouse moved to (485, 305)
Screenshot: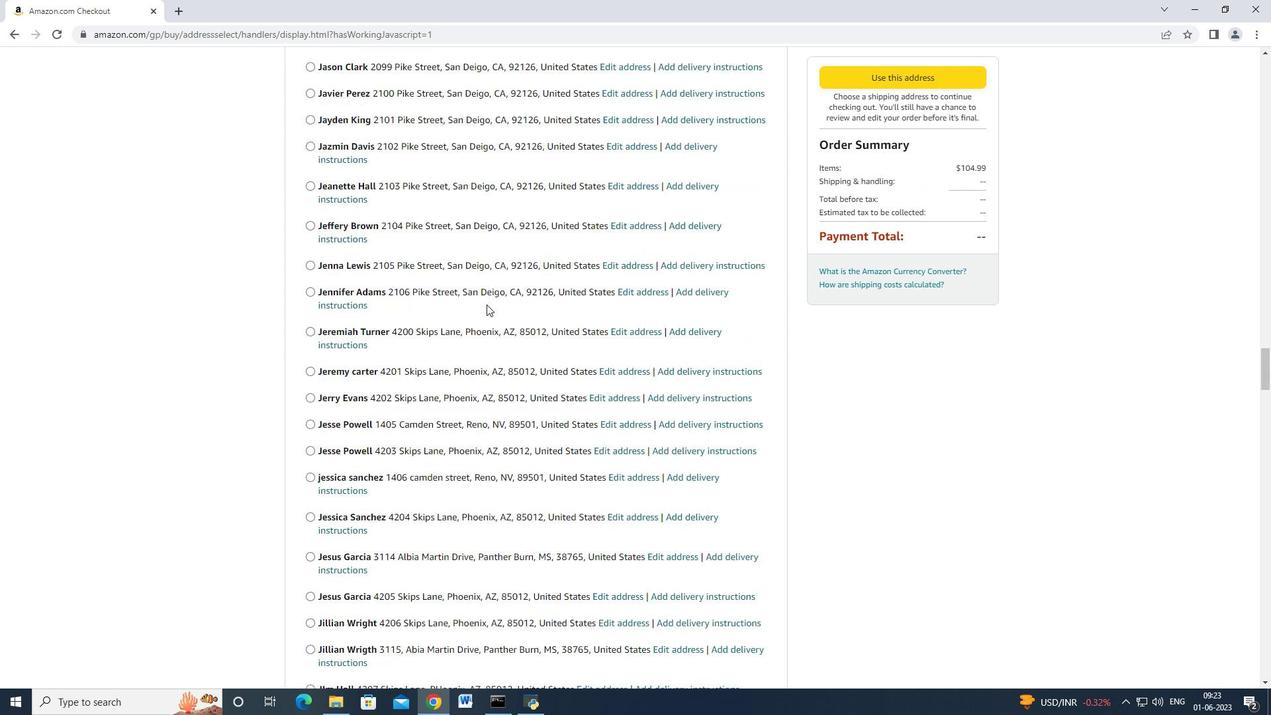 
Action: Mouse scrolled (485, 303) with delta (0, 0)
Screenshot: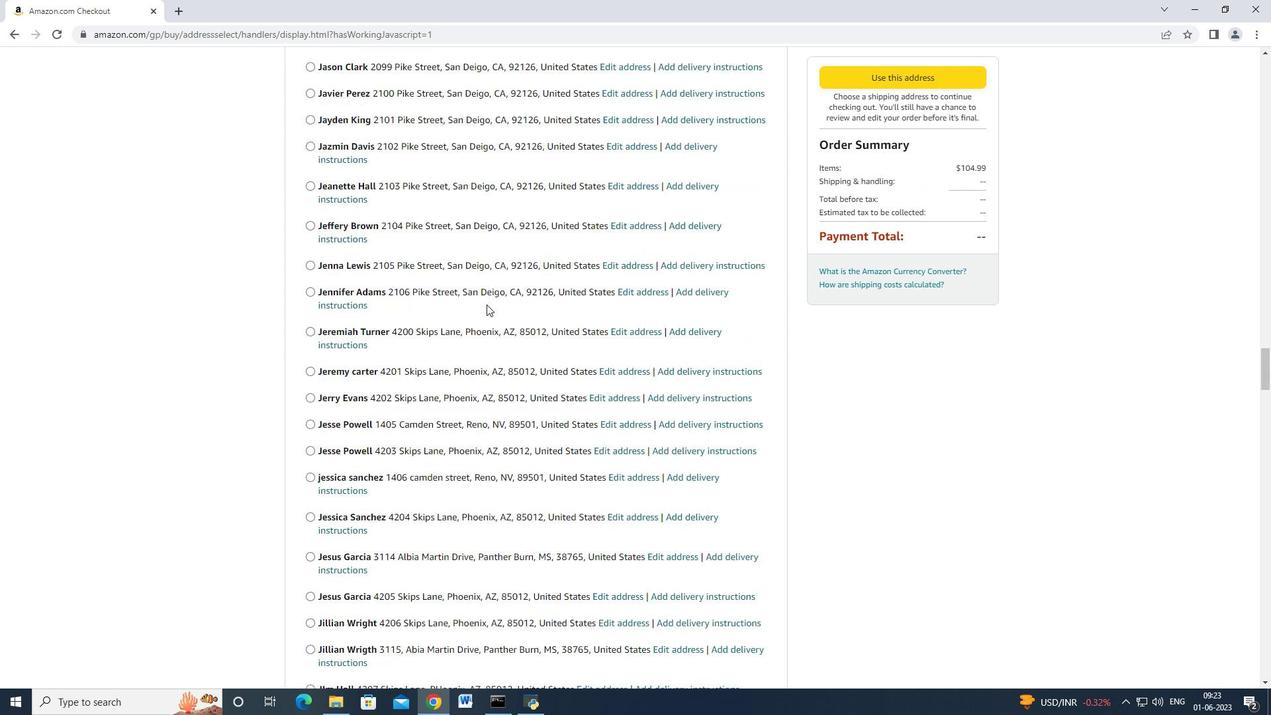 
Action: Mouse scrolled (485, 304) with delta (0, 0)
Screenshot: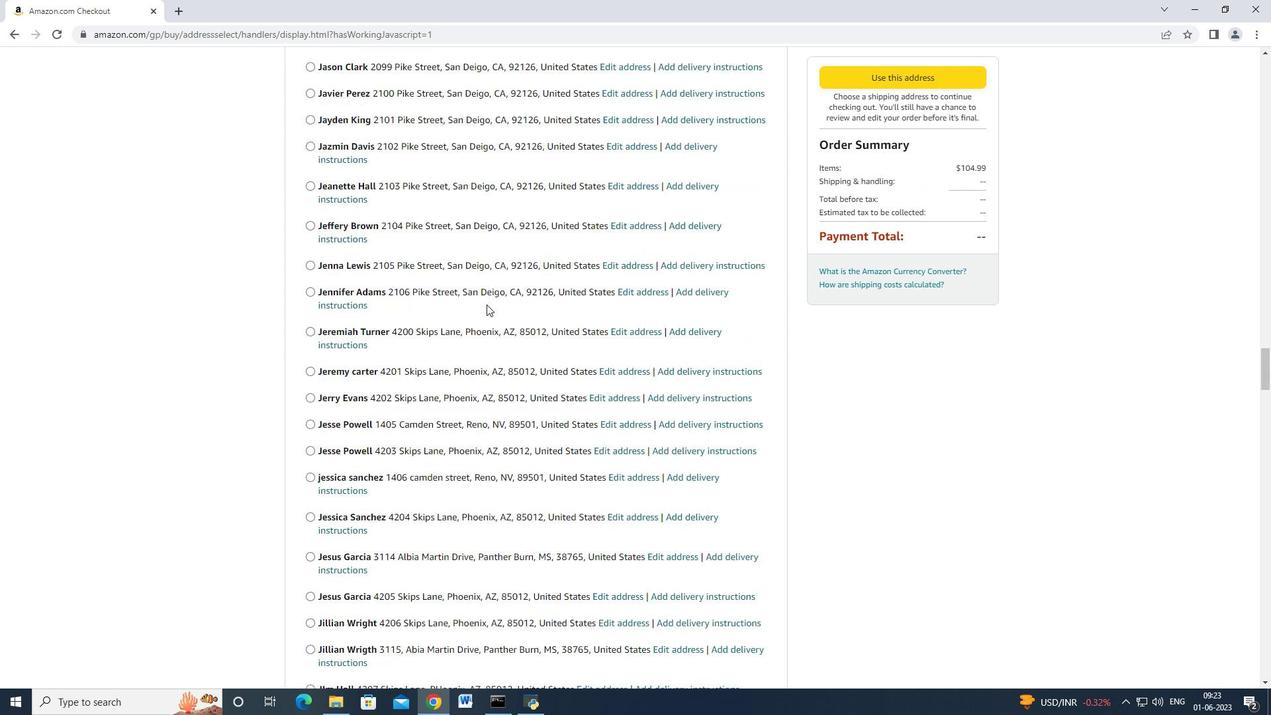 
Action: Mouse scrolled (485, 304) with delta (0, 0)
Screenshot: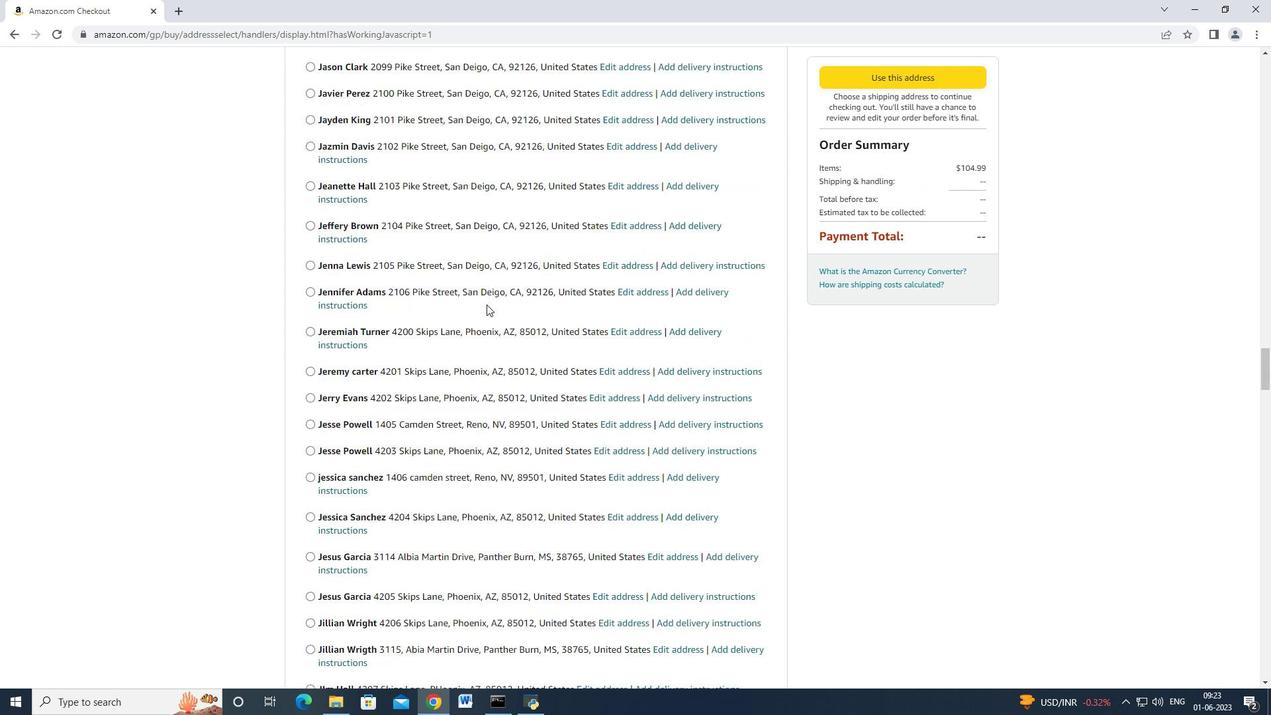 
Action: Mouse scrolled (485, 304) with delta (0, 0)
Screenshot: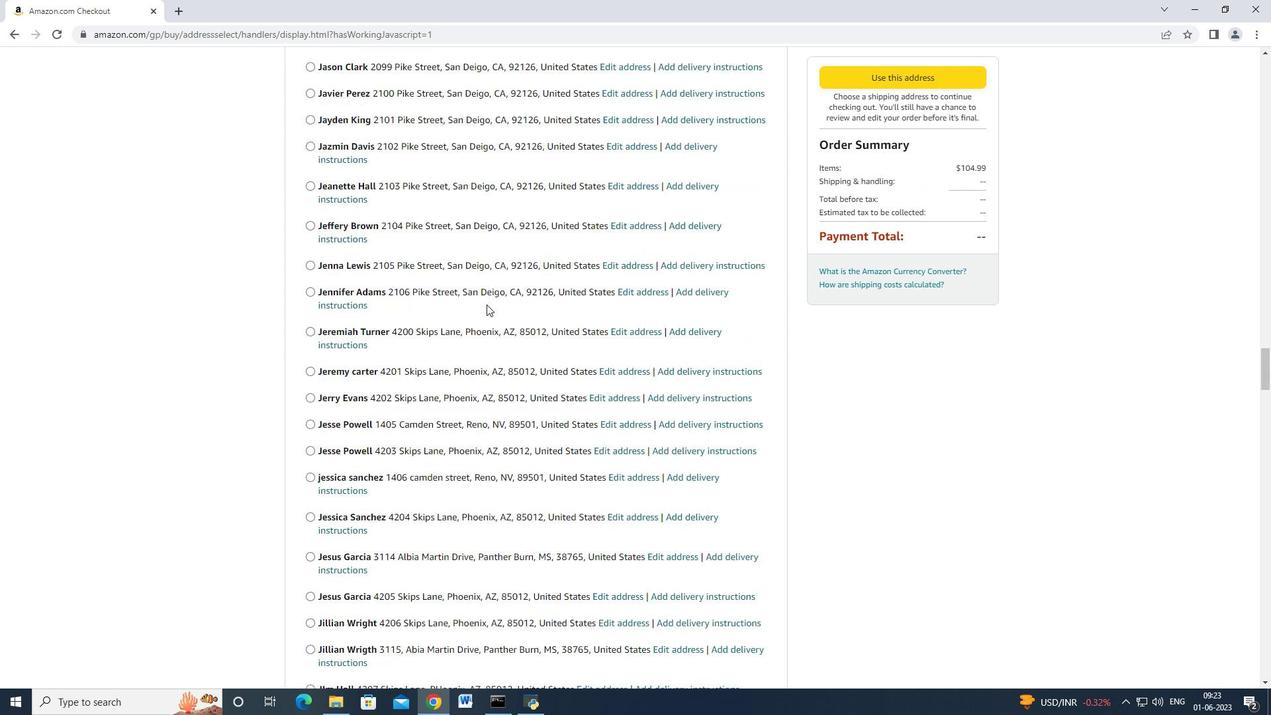 
Action: Mouse scrolled (485, 304) with delta (0, 0)
Screenshot: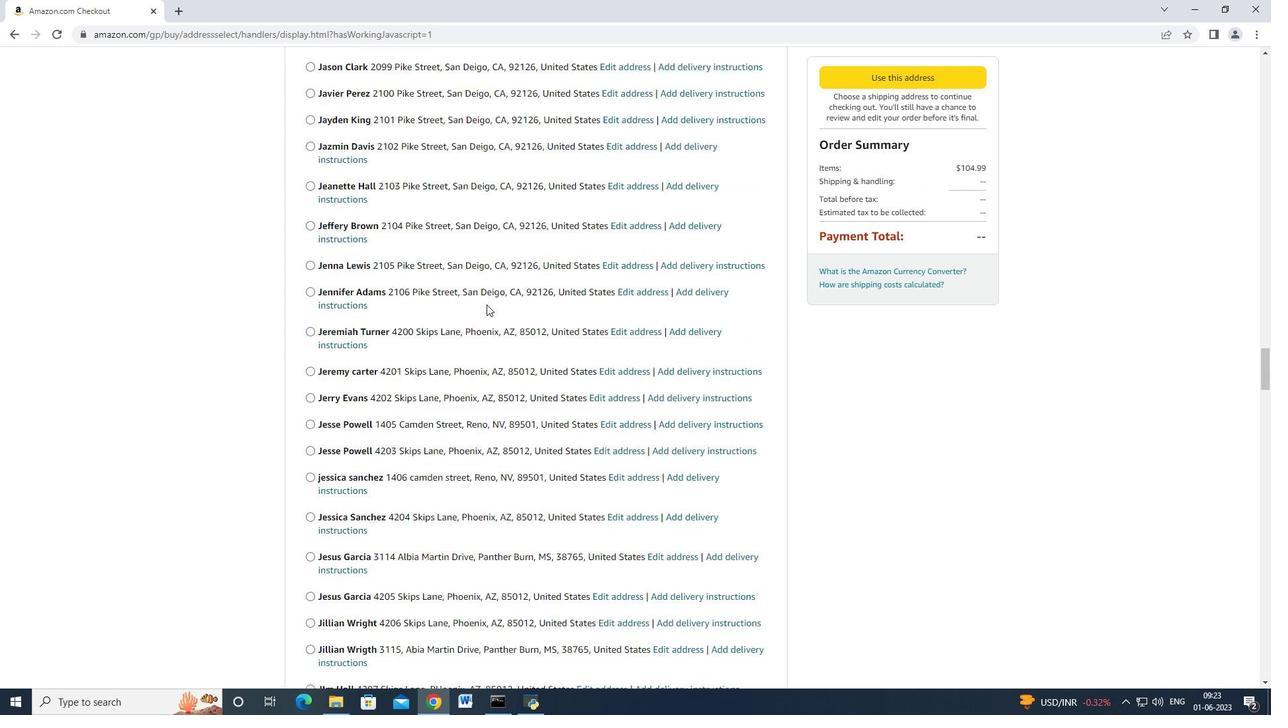 
Action: Mouse moved to (484, 305)
Screenshot: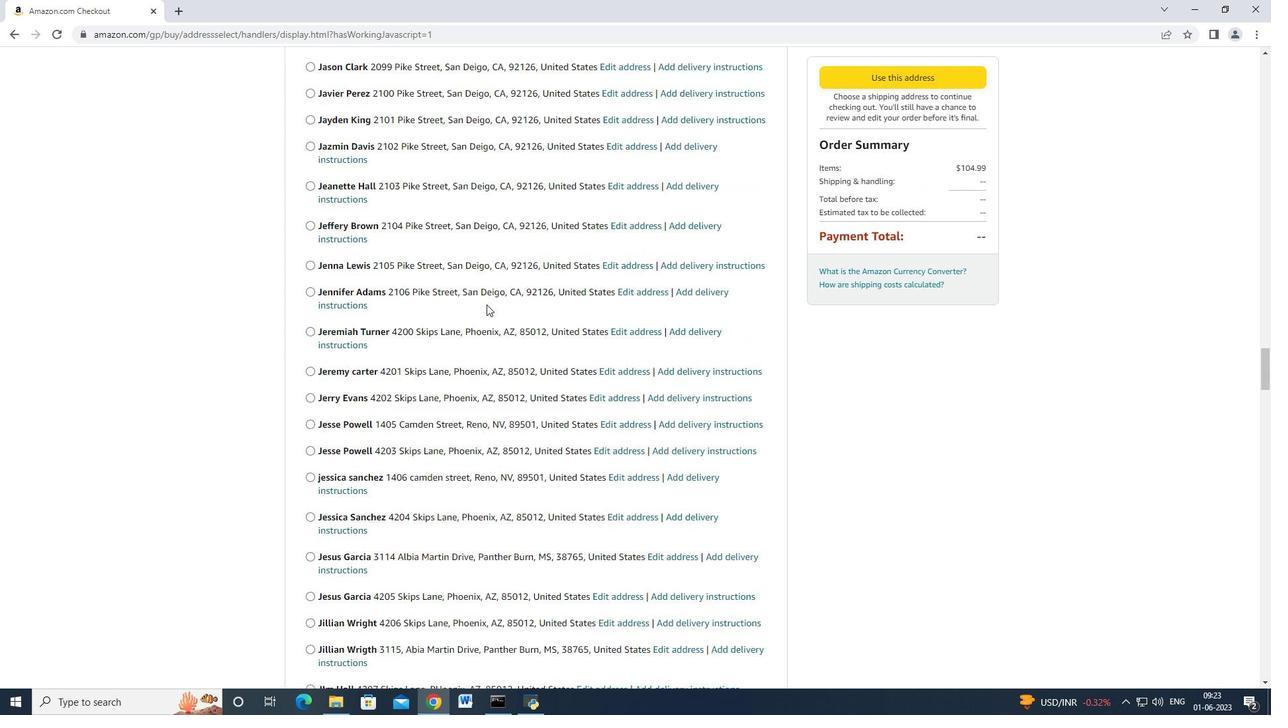 
Action: Mouse scrolled (484, 304) with delta (0, 0)
Screenshot: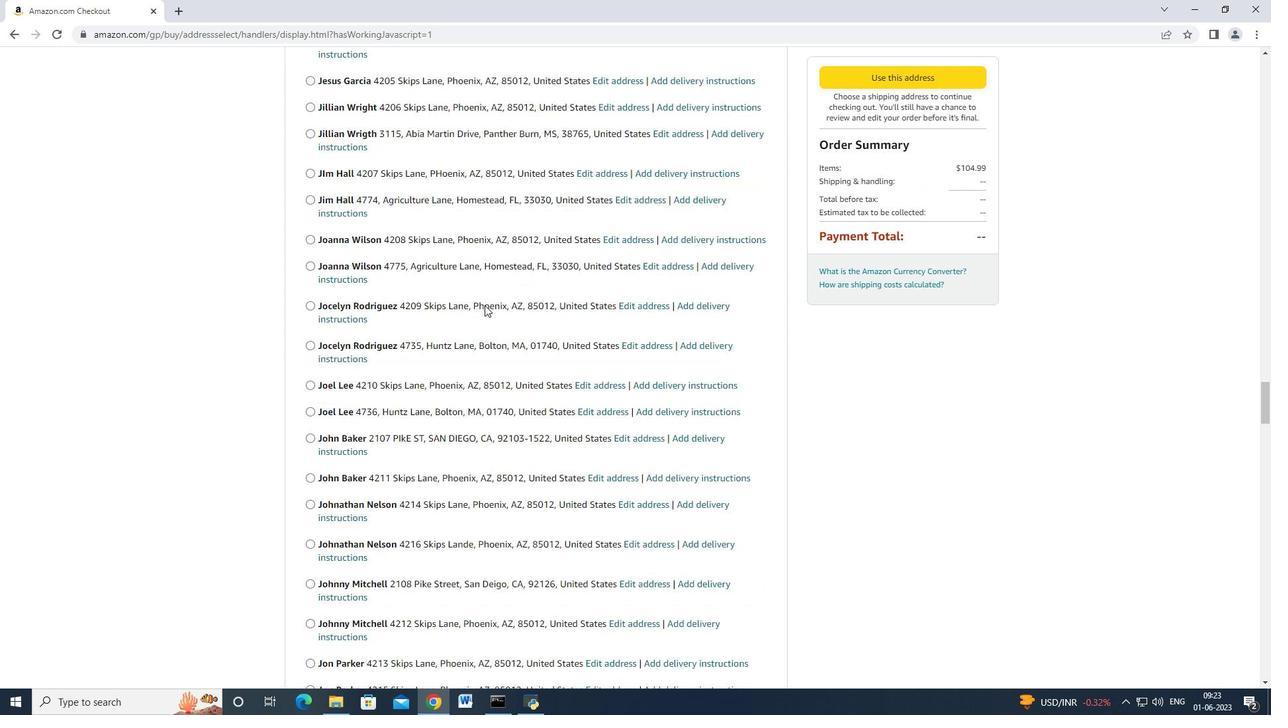 
Action: Mouse scrolled (484, 304) with delta (0, 0)
Screenshot: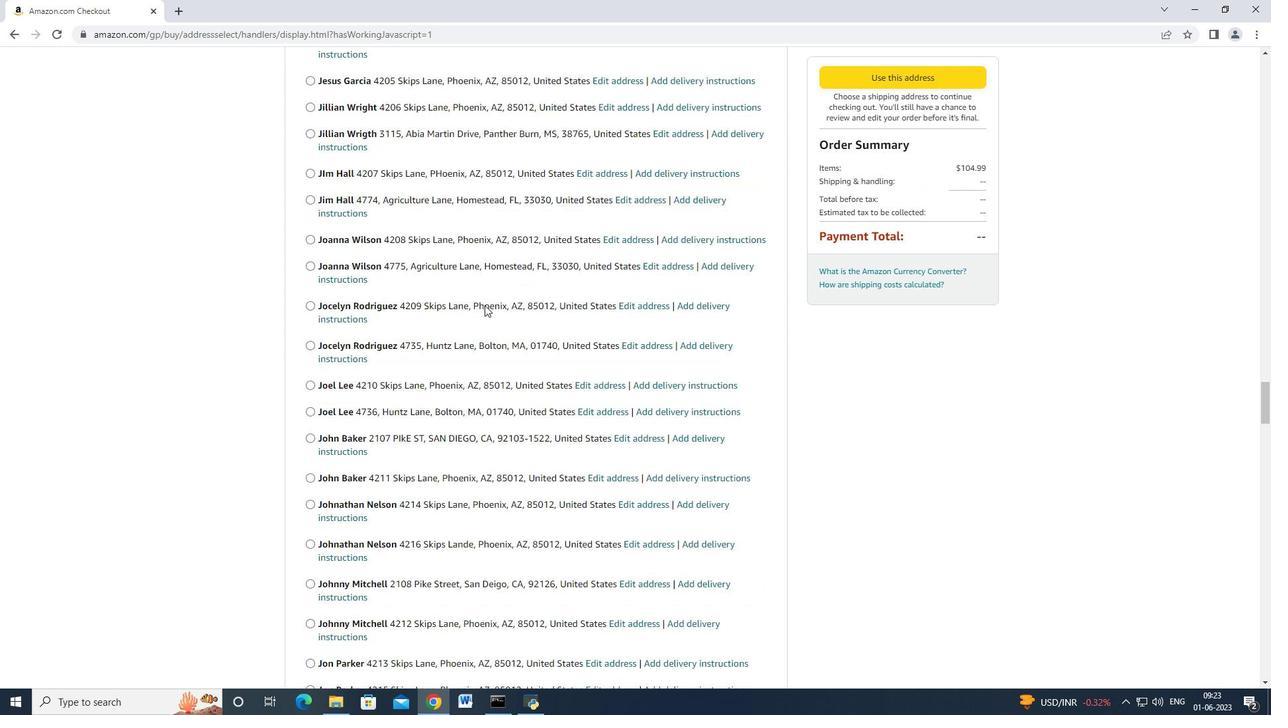 
Action: Mouse moved to (484, 305)
Screenshot: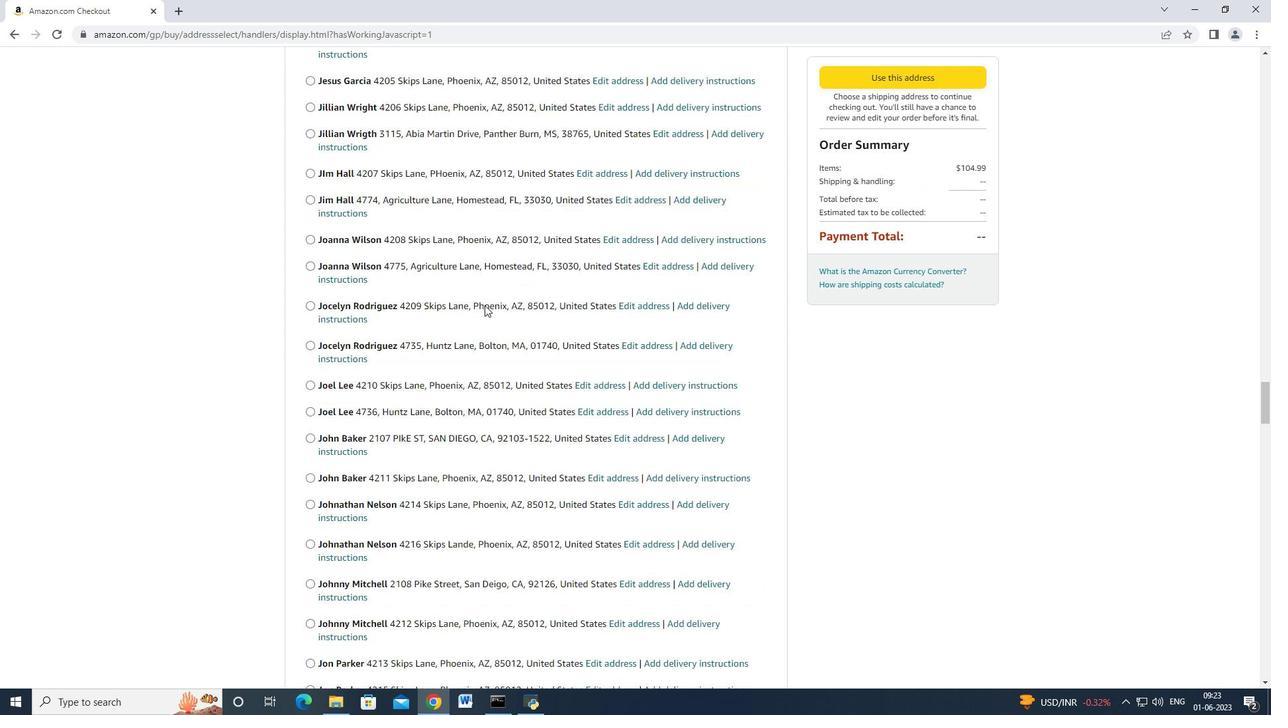 
Action: Mouse scrolled (484, 304) with delta (0, 0)
Screenshot: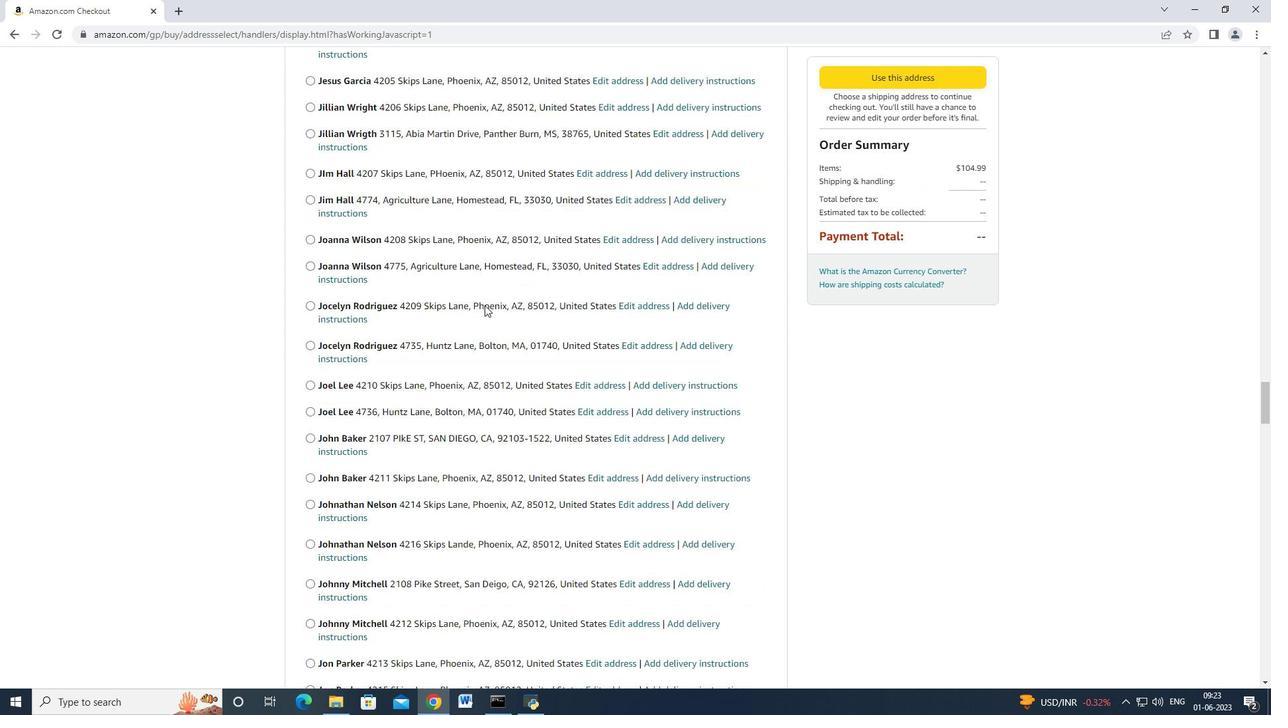 
Action: Mouse scrolled (484, 304) with delta (0, 0)
Screenshot: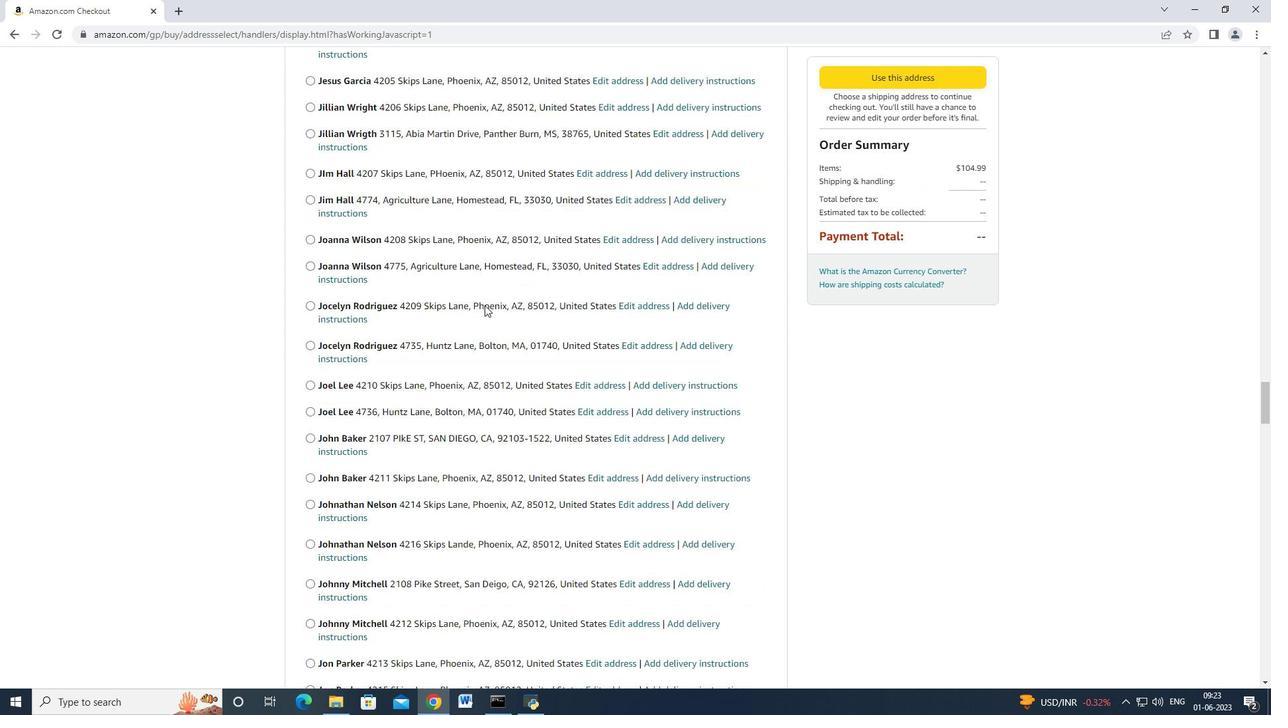 
Action: Mouse scrolled (484, 304) with delta (0, 0)
Screenshot: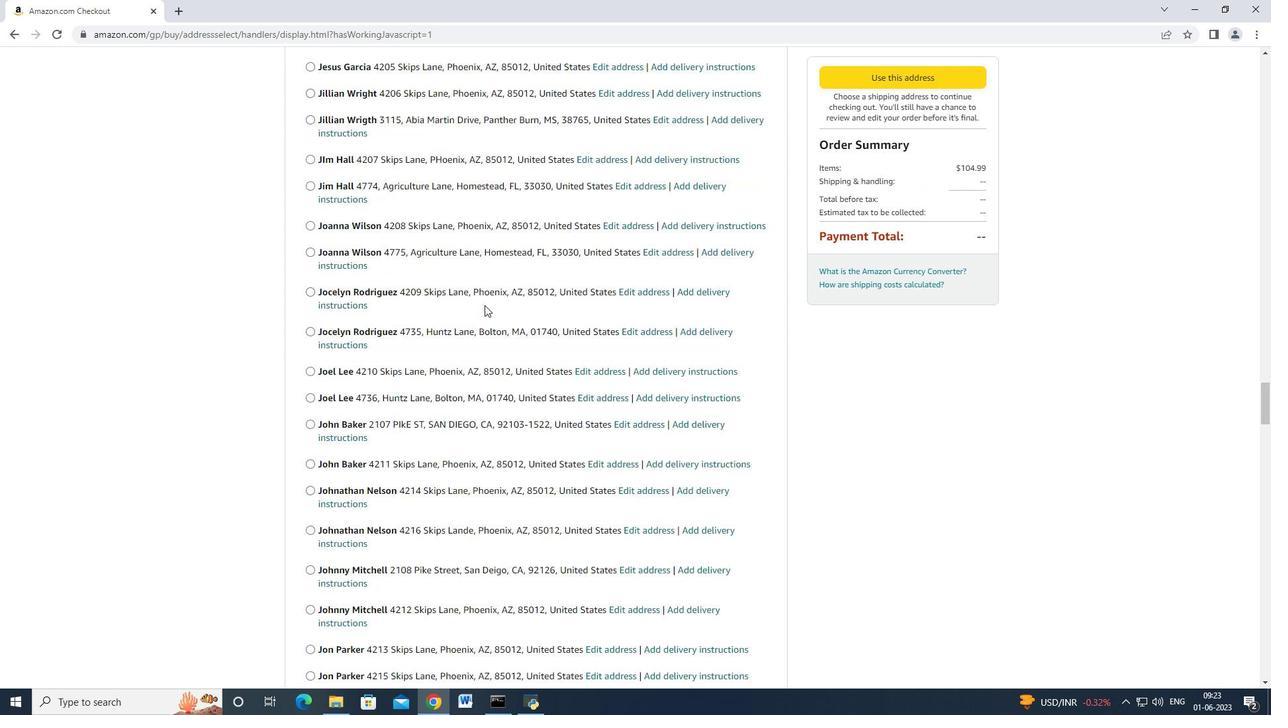 
Action: Mouse scrolled (484, 304) with delta (0, 0)
Screenshot: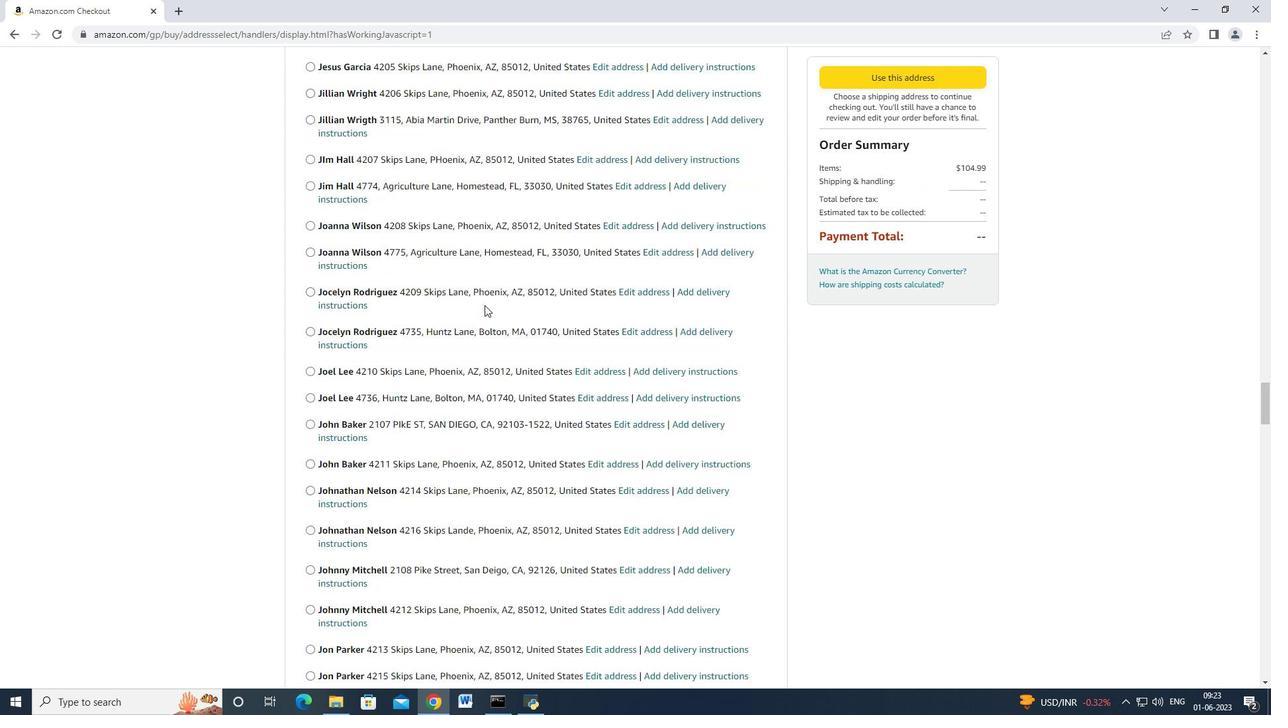 
Action: Mouse scrolled (484, 304) with delta (0, 0)
Screenshot: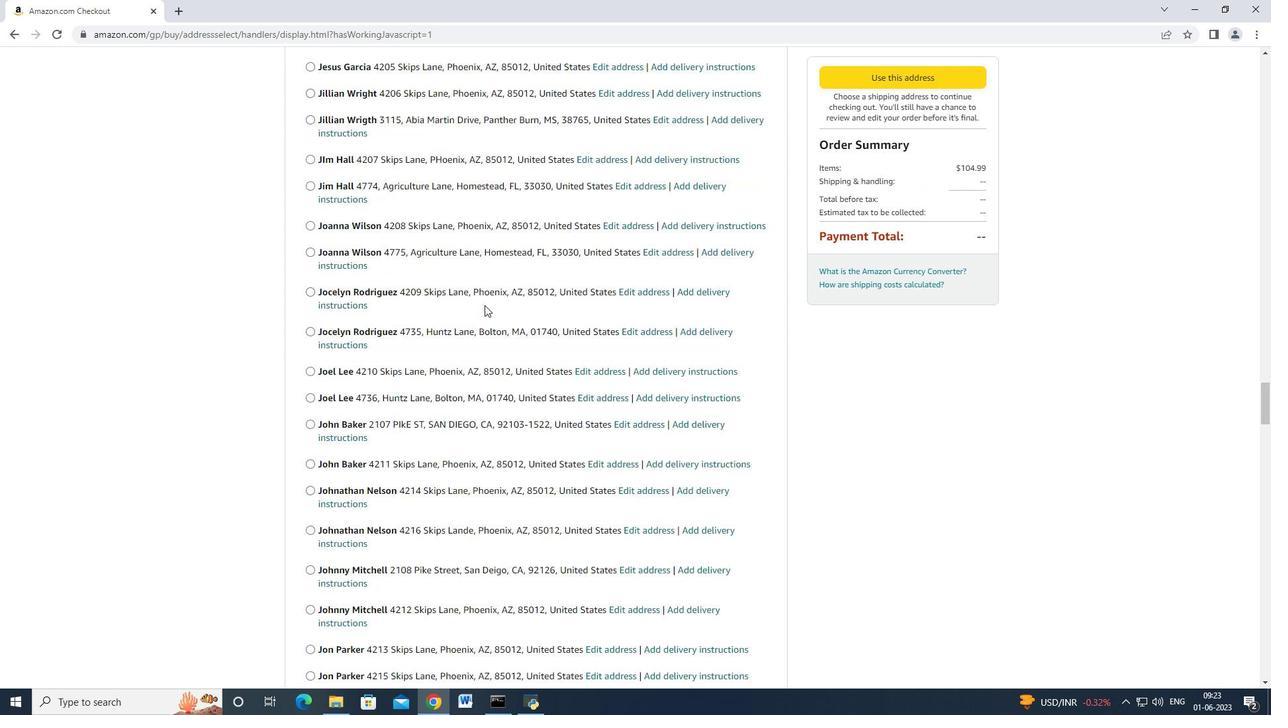 
Action: Mouse scrolled (484, 304) with delta (0, 0)
Screenshot: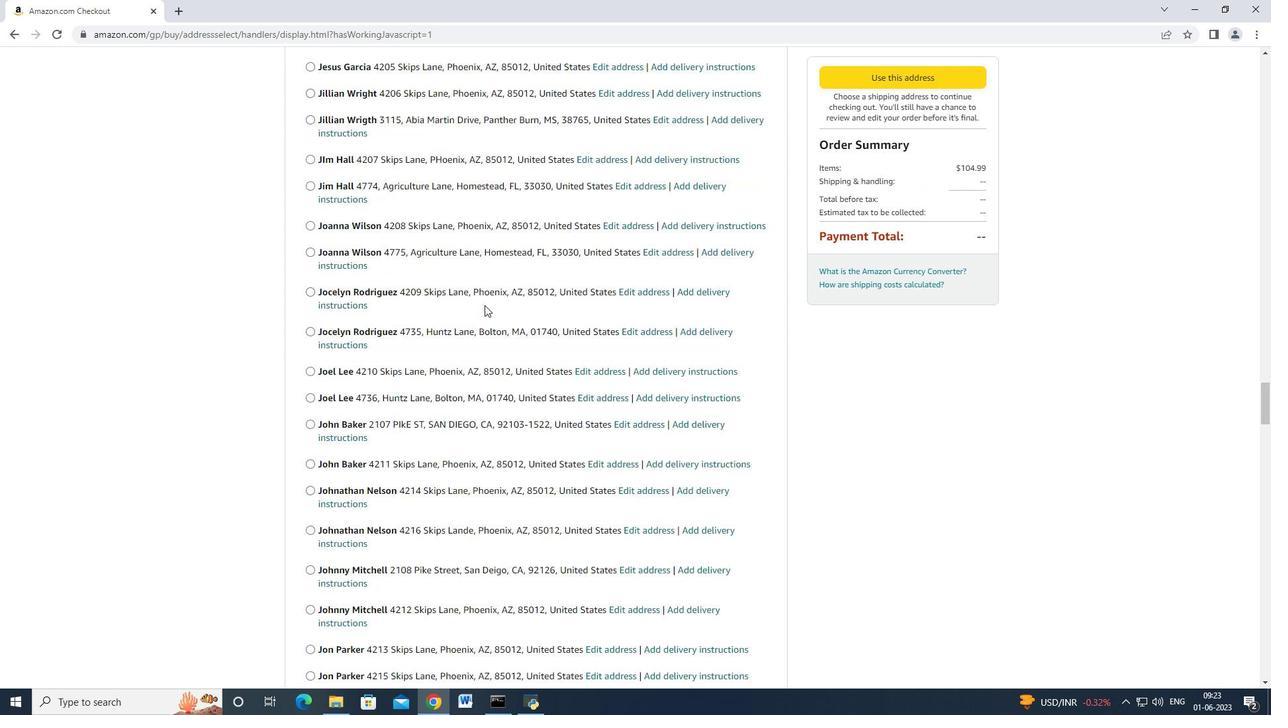 
Action: Mouse moved to (483, 305)
Screenshot: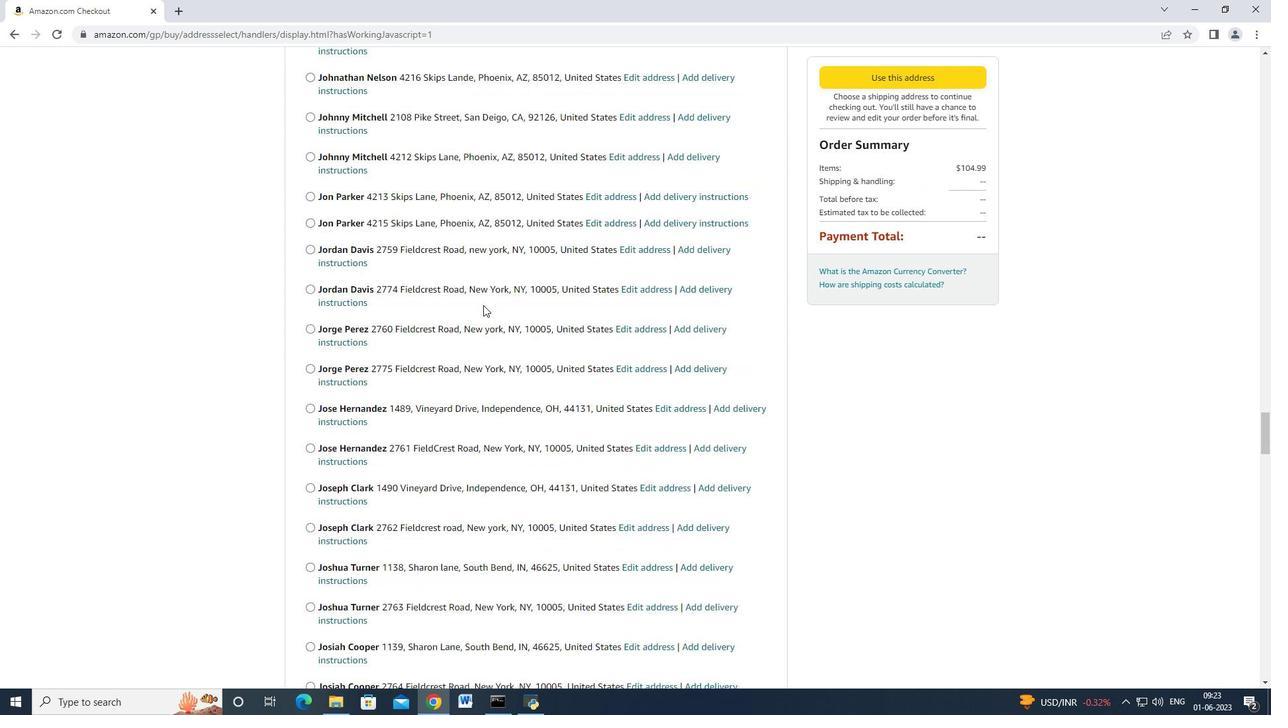 
Action: Mouse scrolled (483, 304) with delta (0, 0)
Screenshot: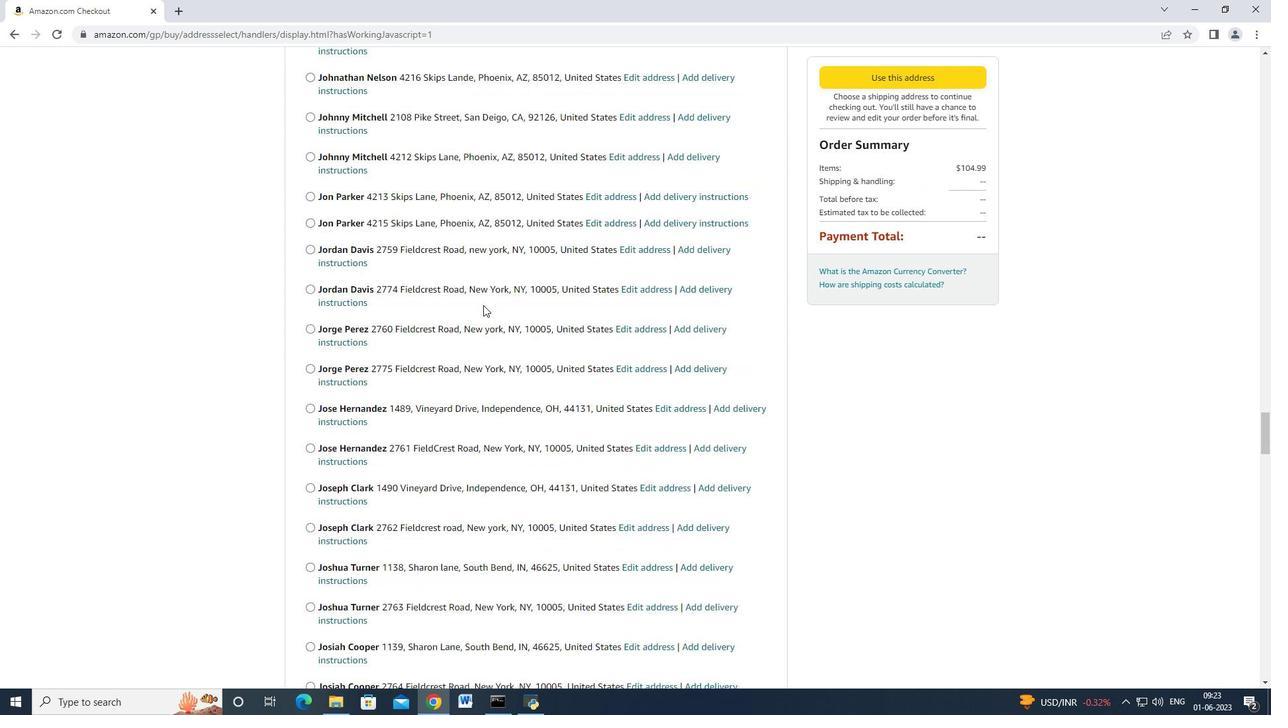 
Action: Mouse moved to (482, 305)
Screenshot: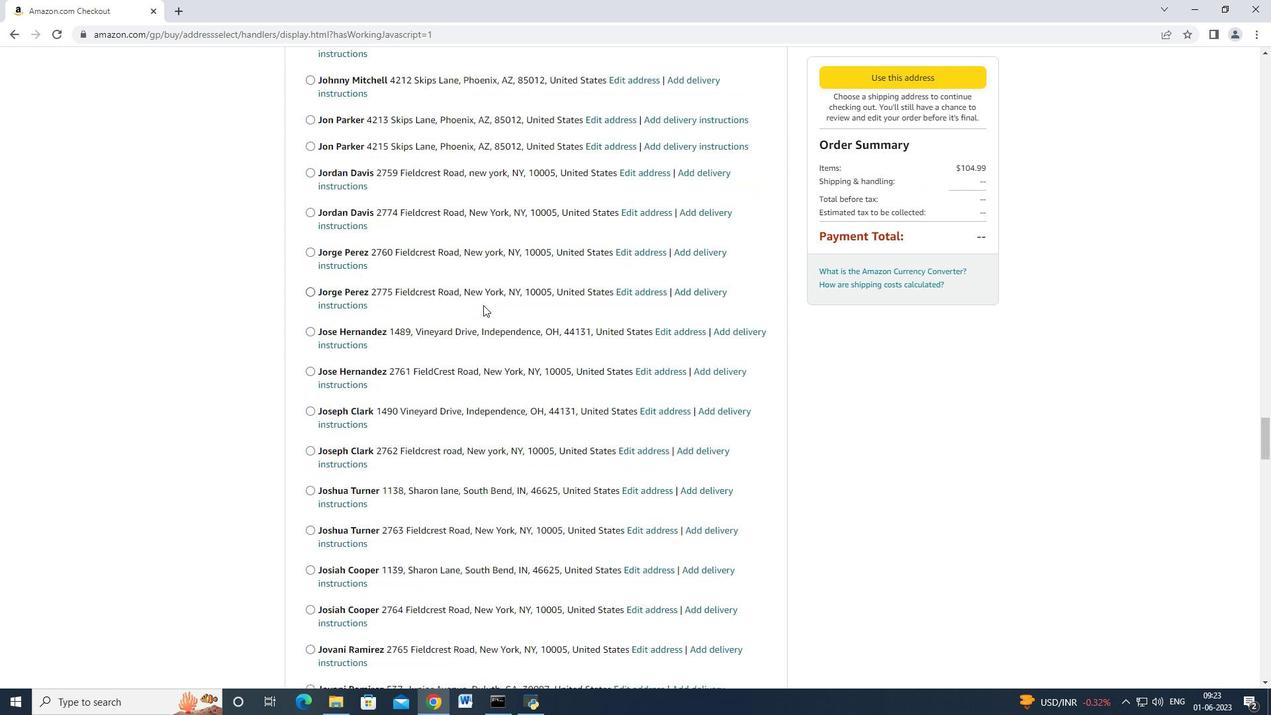 
Action: Mouse scrolled (482, 304) with delta (0, 0)
Screenshot: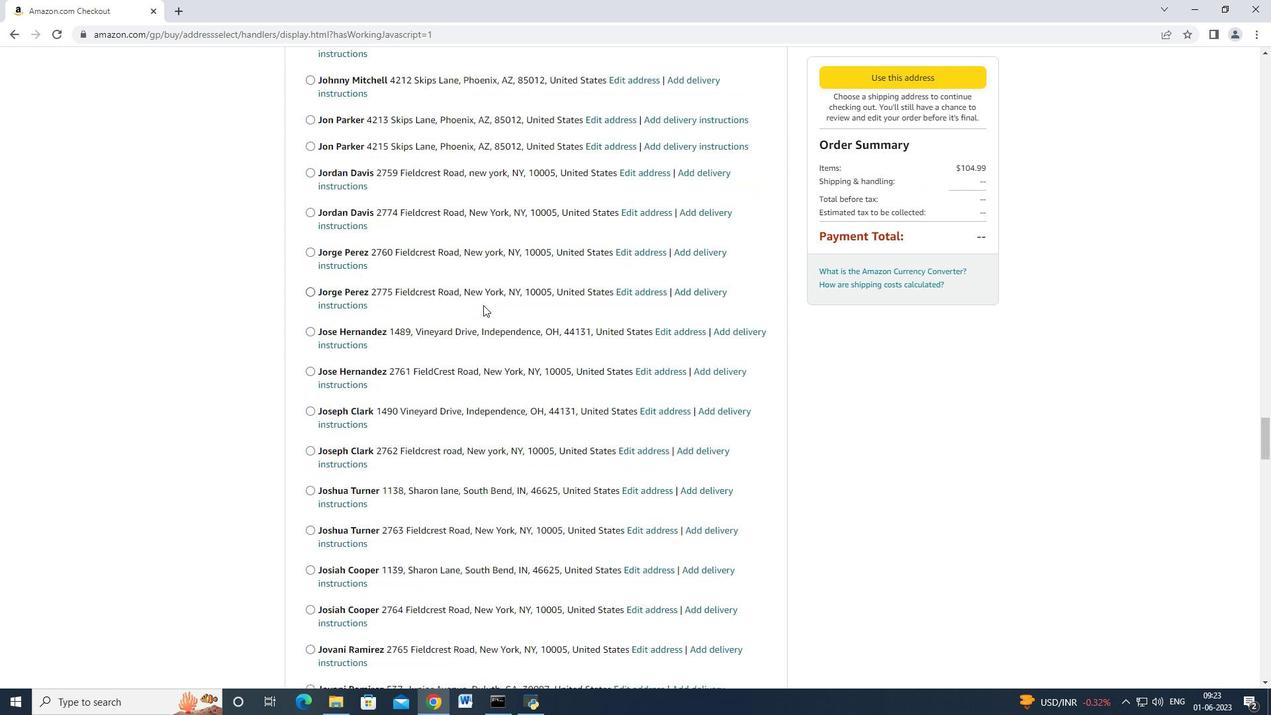 
Action: Mouse scrolled (482, 304) with delta (0, 0)
Screenshot: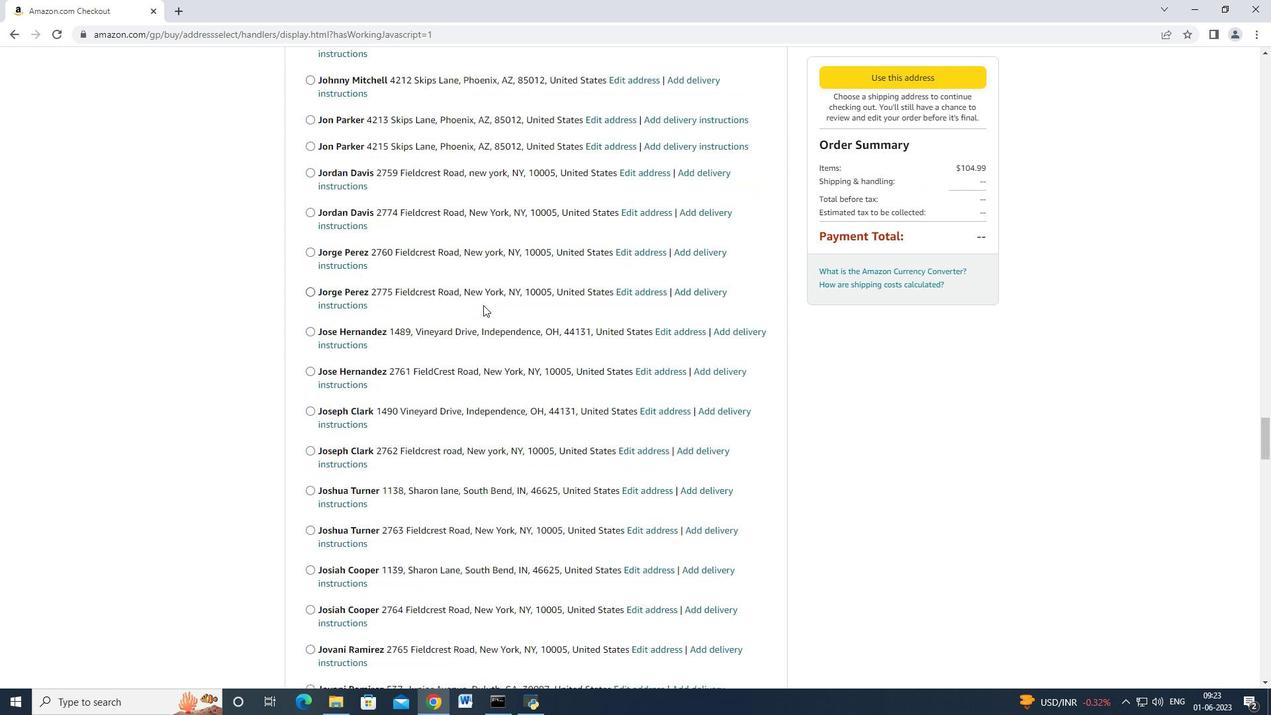 
Action: Mouse scrolled (482, 304) with delta (0, 0)
Screenshot: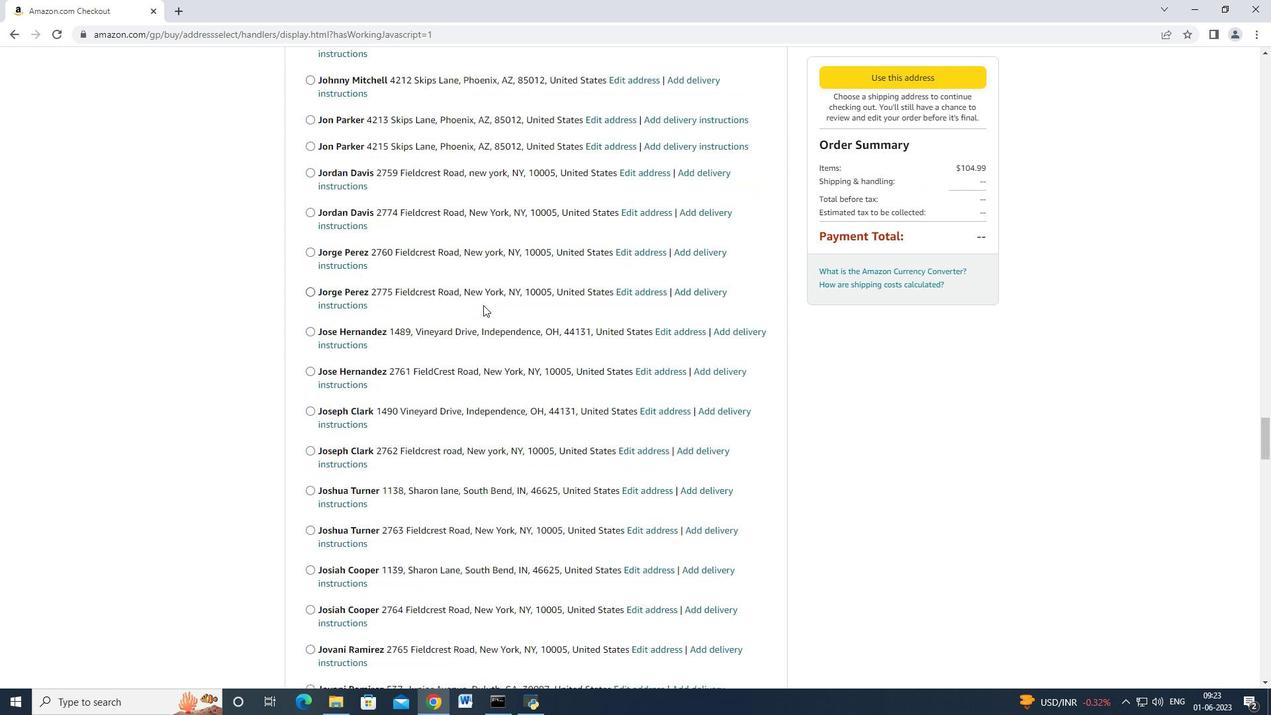 
Action: Mouse moved to (482, 305)
Screenshot: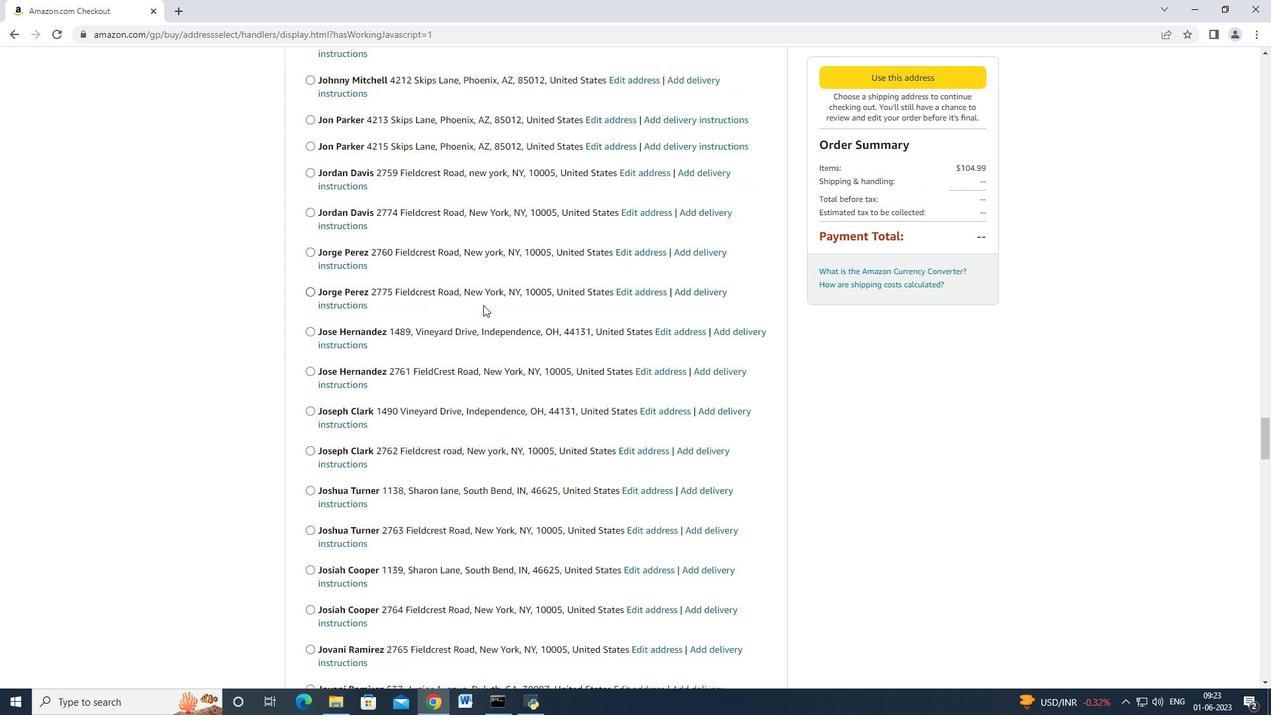 
Action: Mouse scrolled (482, 303) with delta (0, -1)
Screenshot: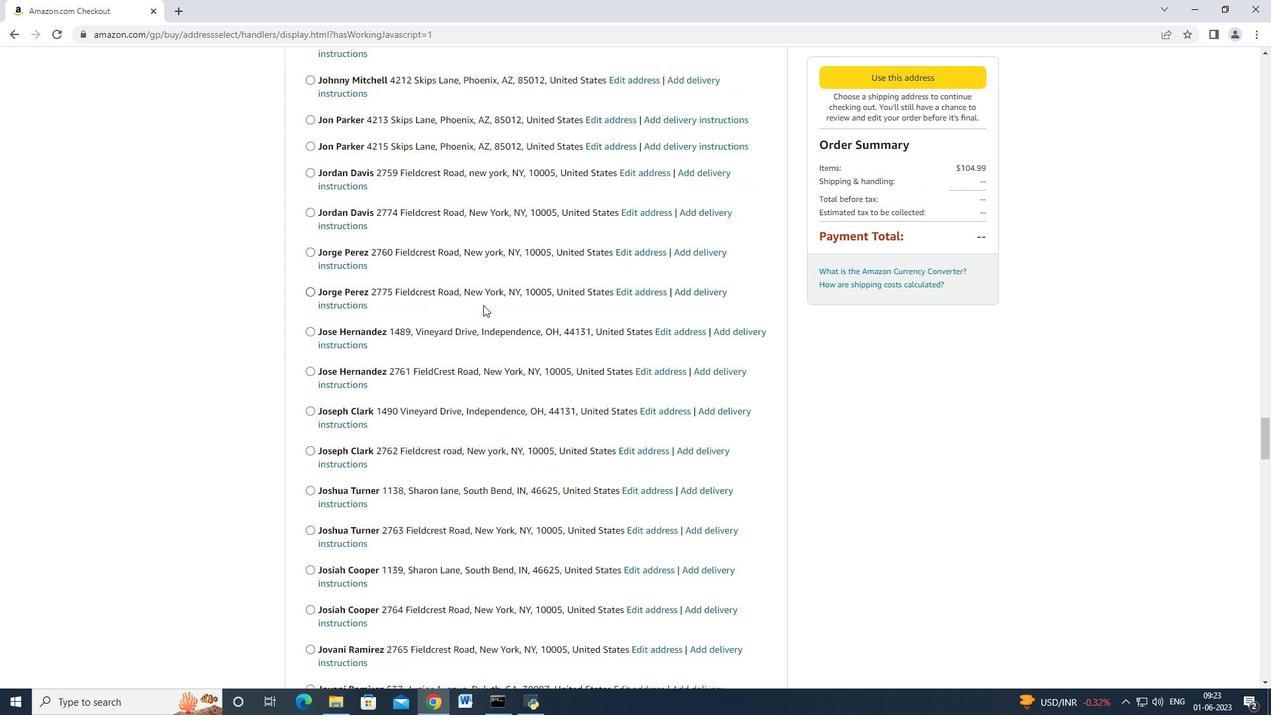 
Action: Mouse scrolled (482, 304) with delta (0, 0)
Screenshot: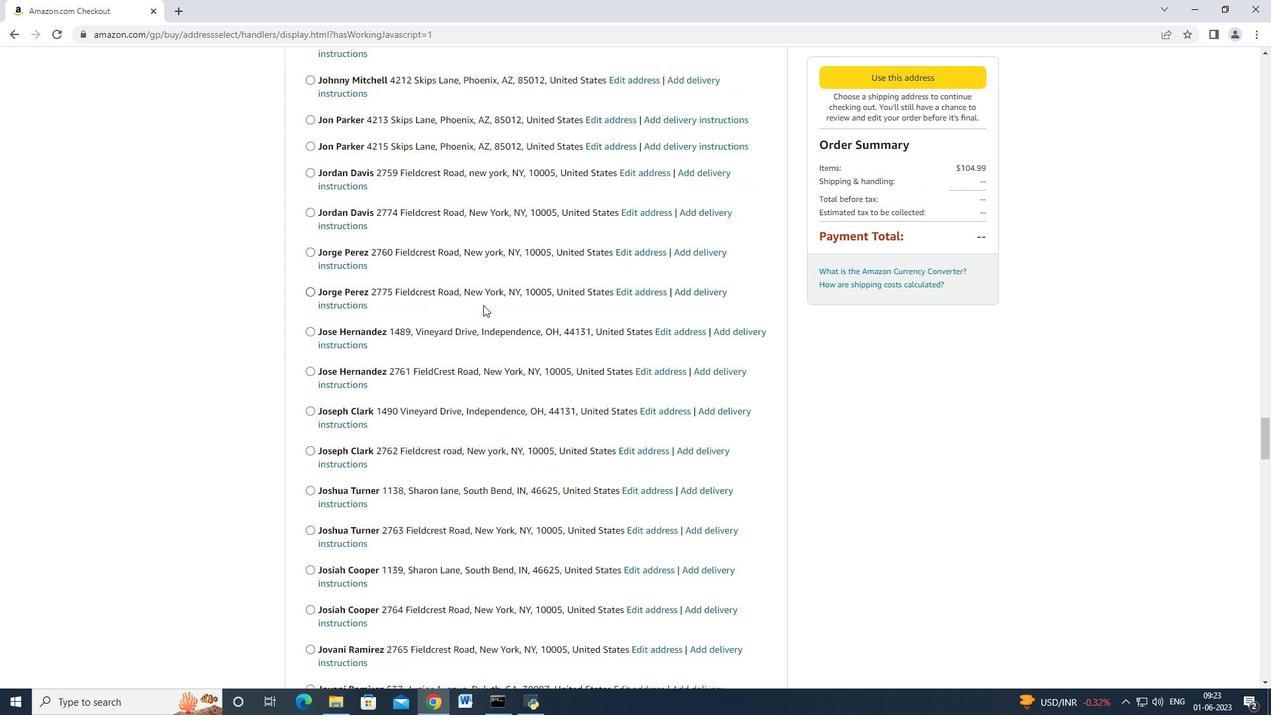 
Action: Mouse moved to (482, 305)
Screenshot: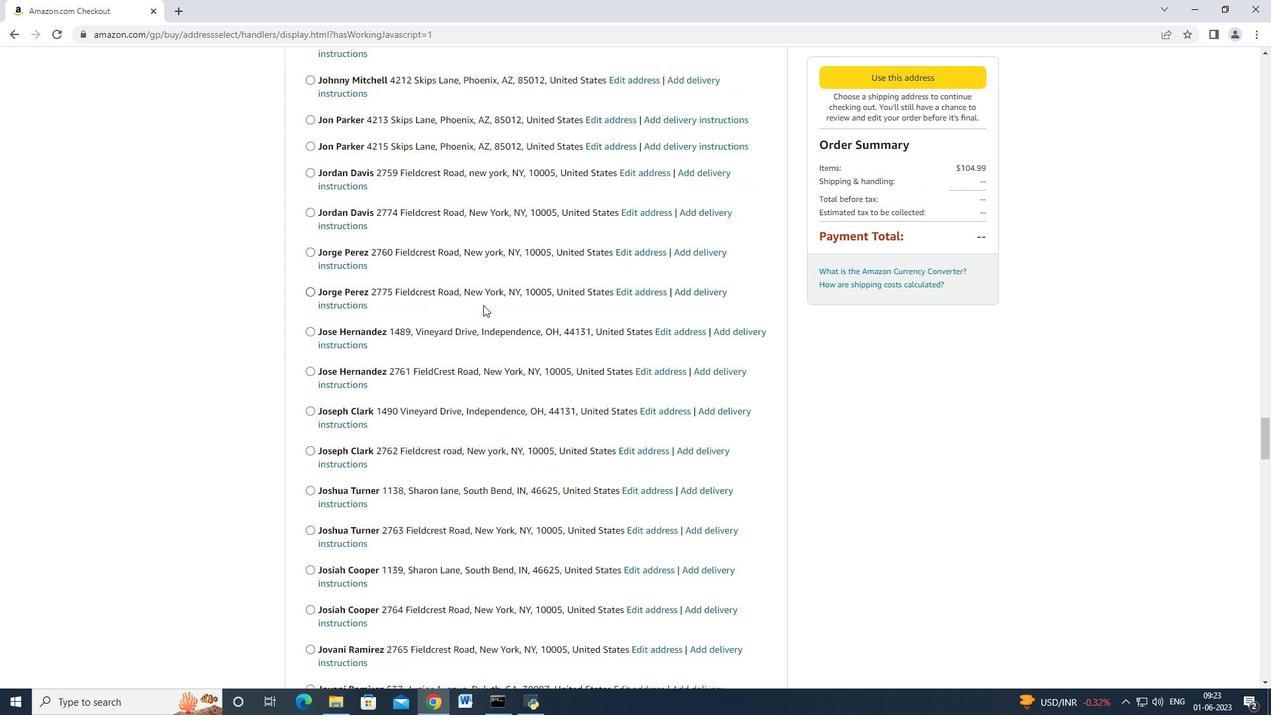 
Action: Mouse scrolled (482, 304) with delta (0, 0)
Screenshot: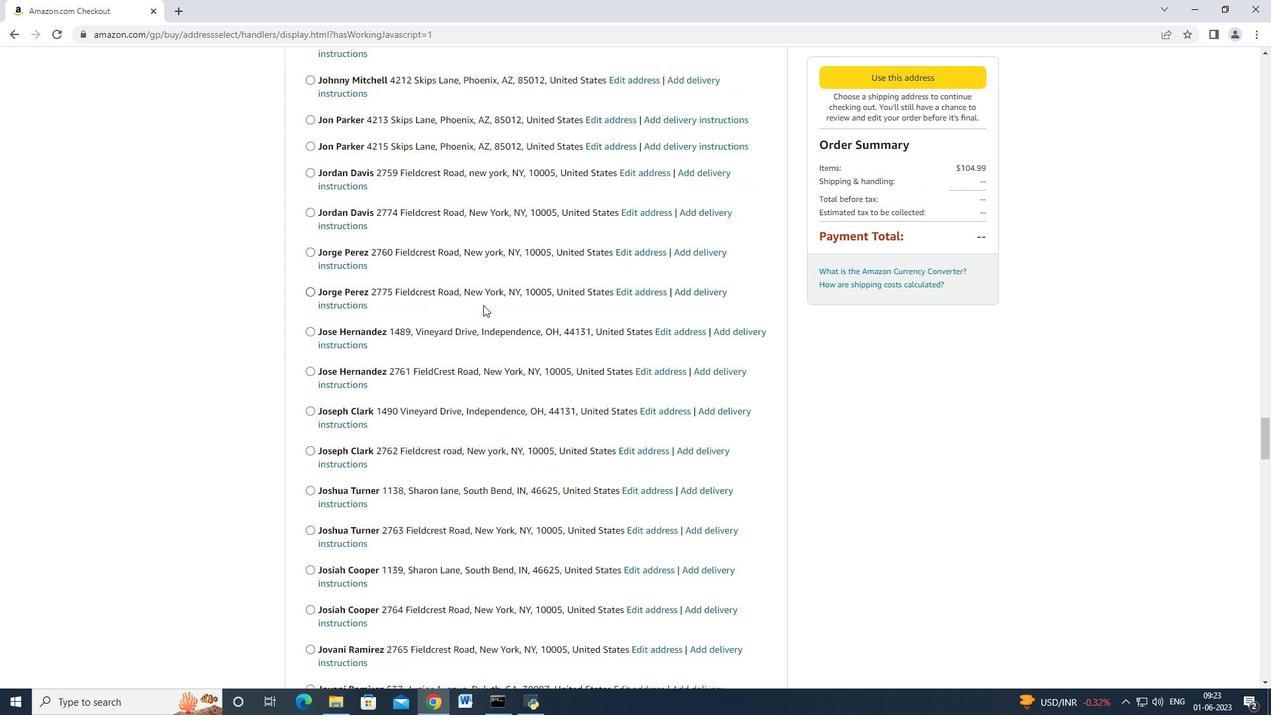 
Action: Mouse moved to (482, 305)
Screenshot: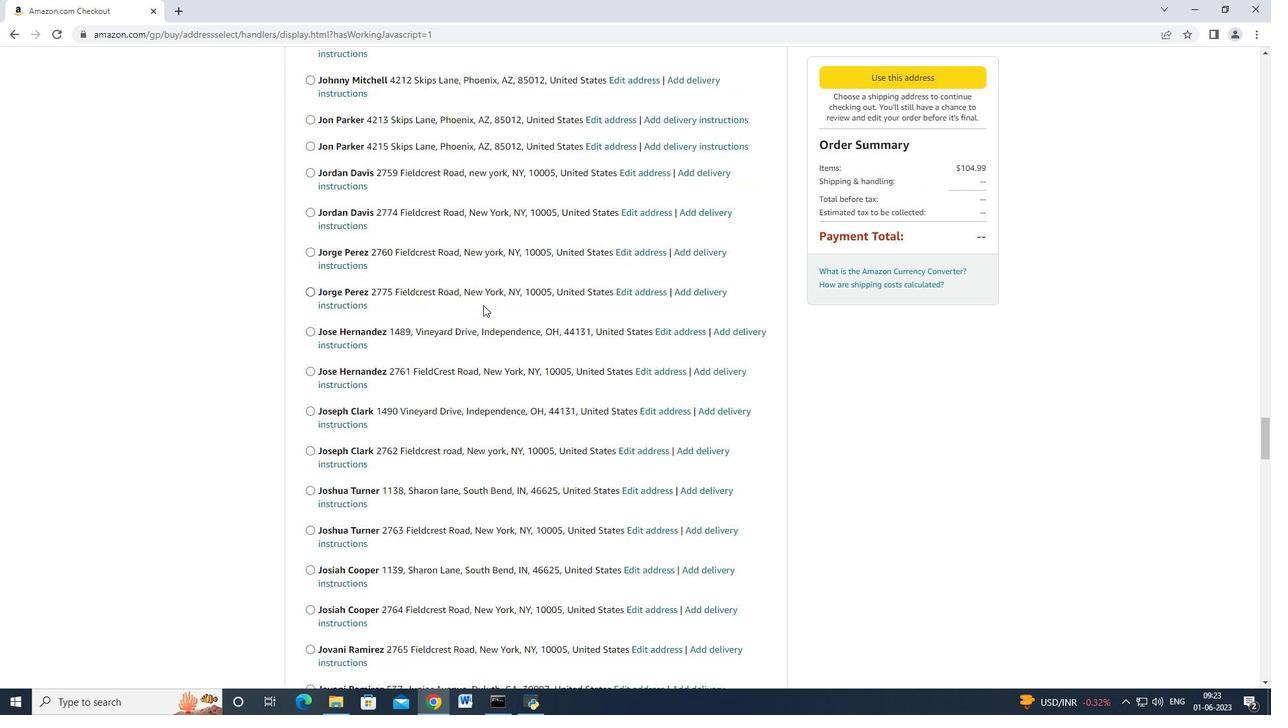 
Action: Mouse scrolled (482, 304) with delta (0, 0)
Screenshot: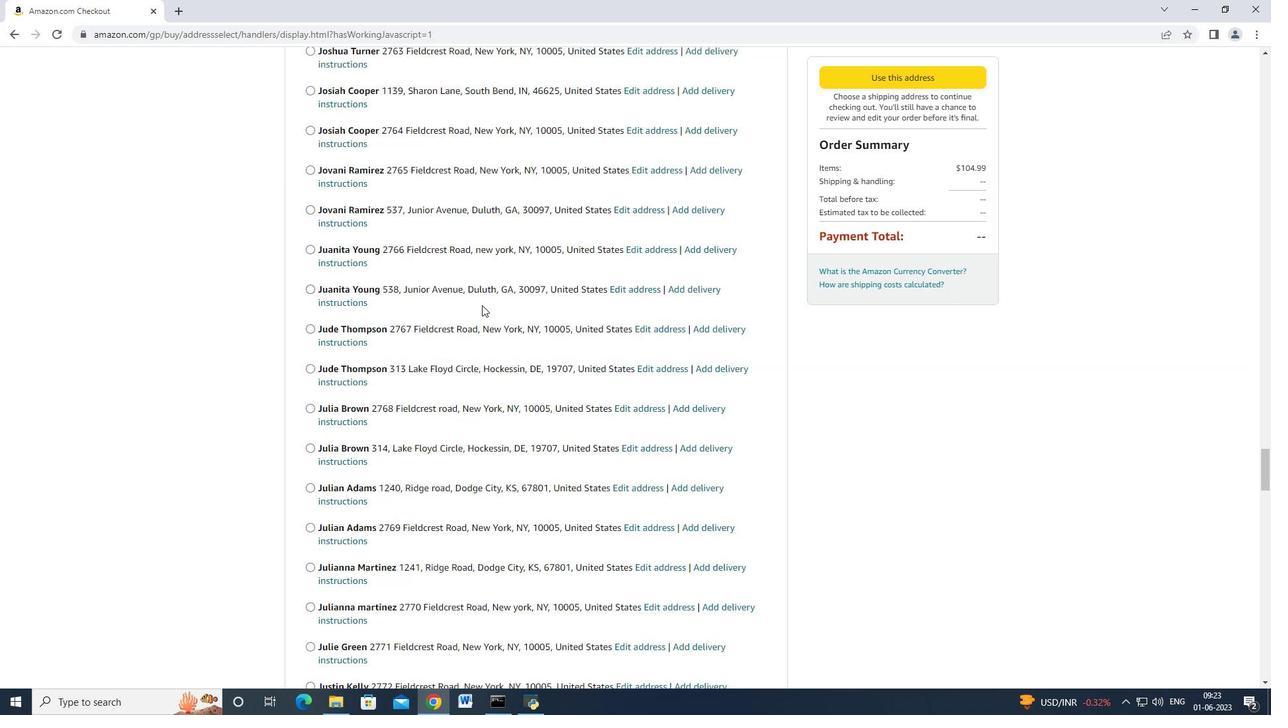 
Action: Mouse scrolled (482, 304) with delta (0, 0)
Screenshot: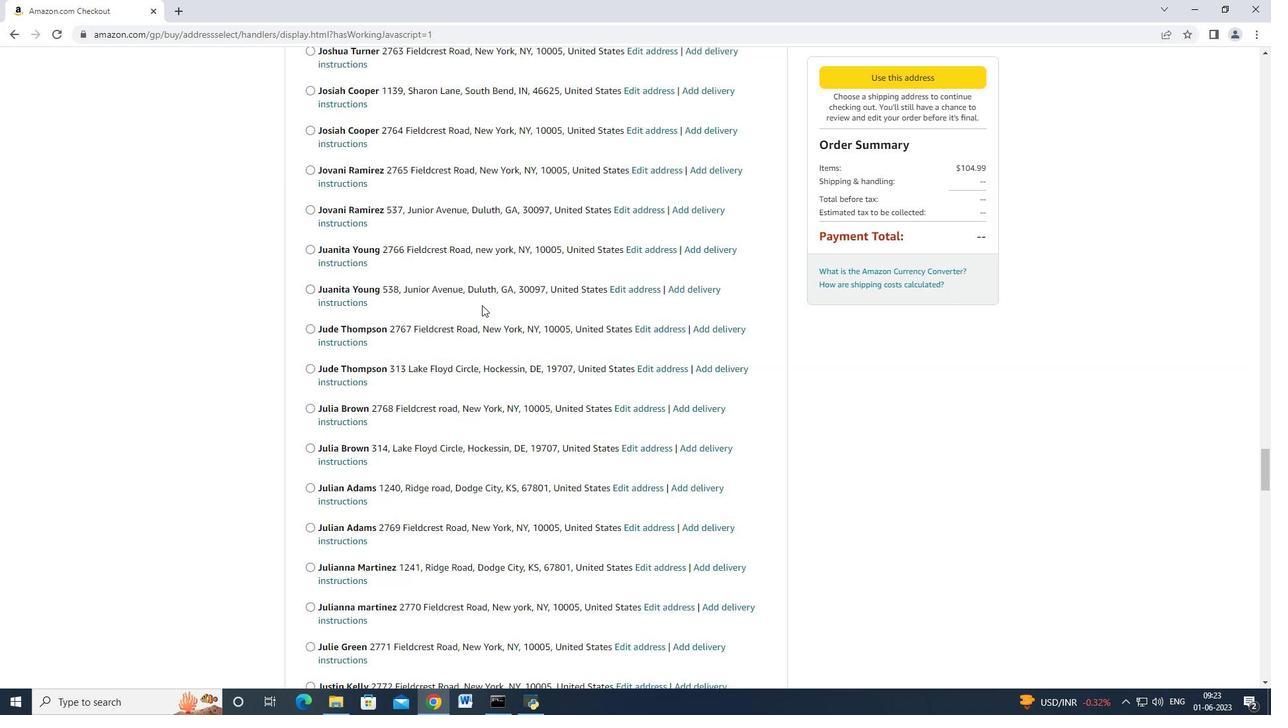 
Action: Mouse scrolled (482, 304) with delta (0, 0)
Screenshot: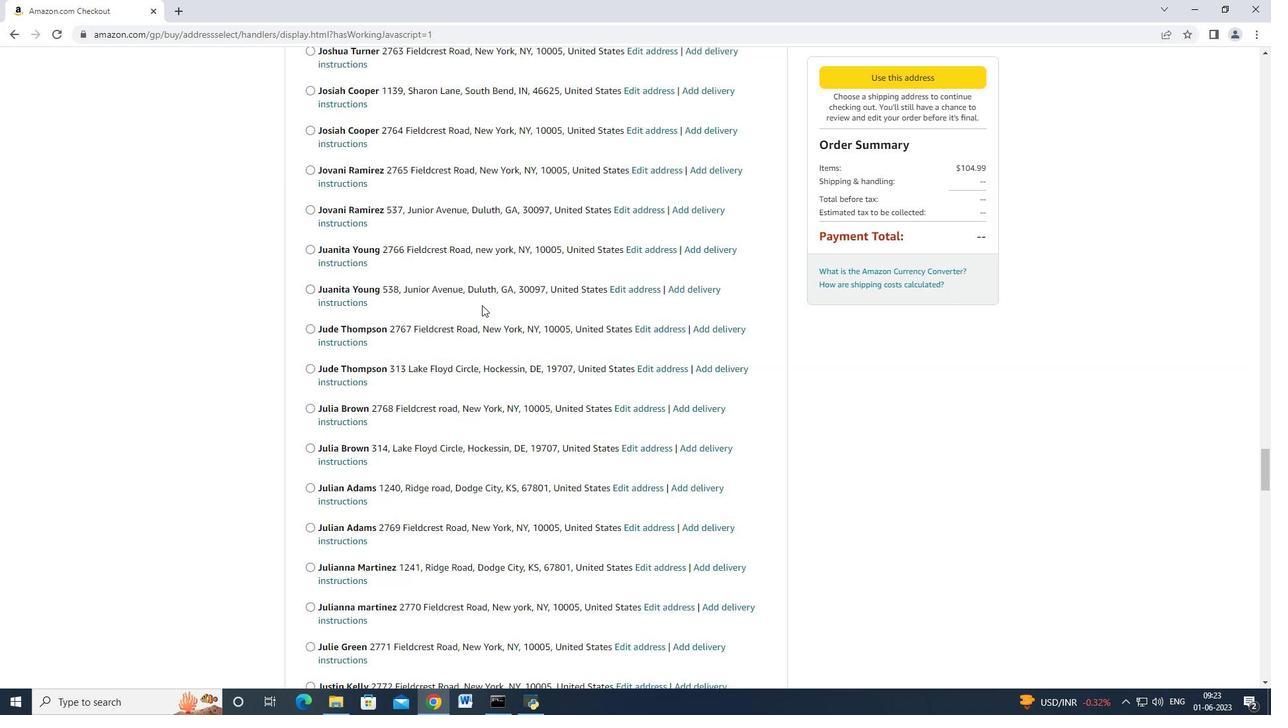 
Action: Mouse scrolled (482, 303) with delta (0, -1)
Screenshot: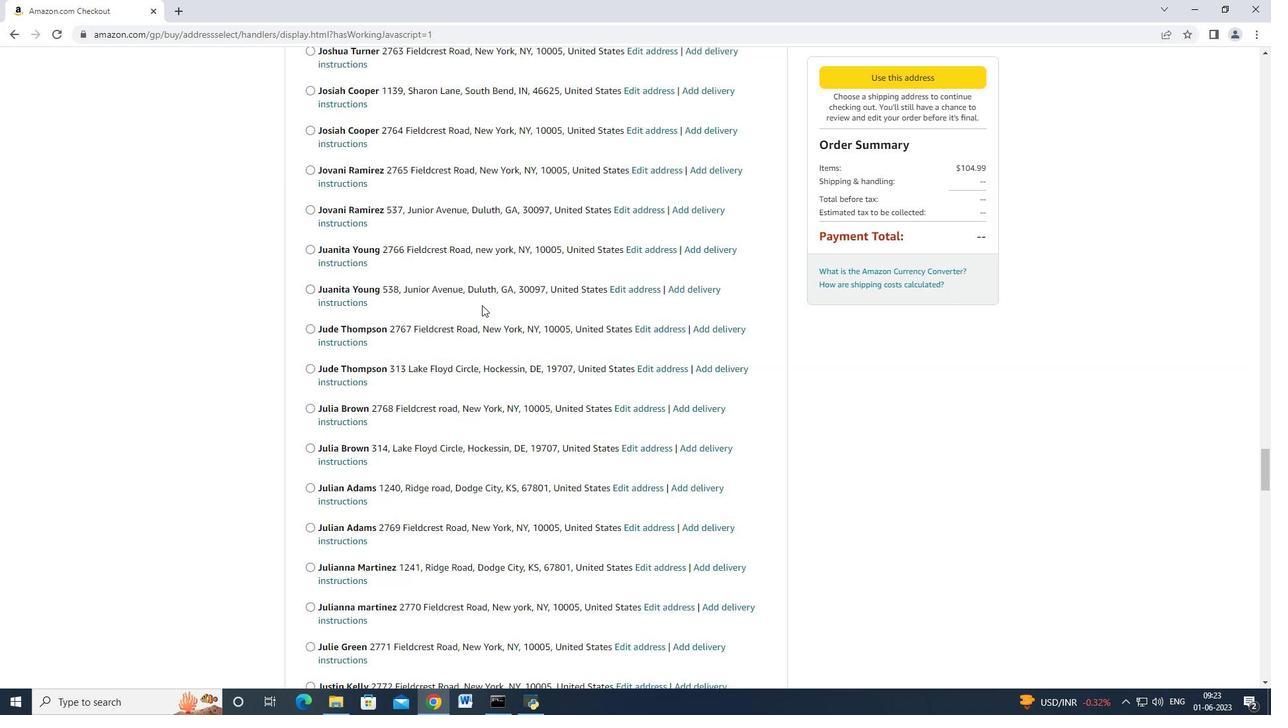 
Action: Mouse scrolled (482, 304) with delta (0, 0)
Screenshot: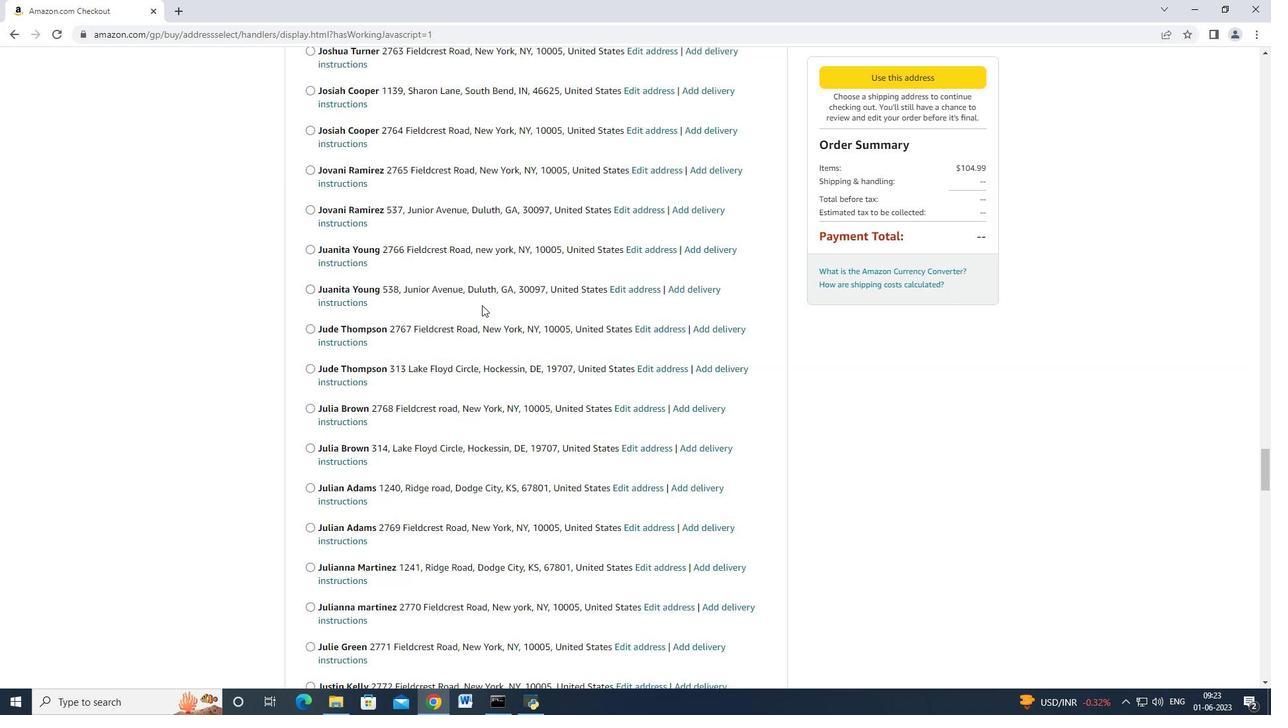 
Action: Mouse scrolled (482, 304) with delta (0, 0)
Screenshot: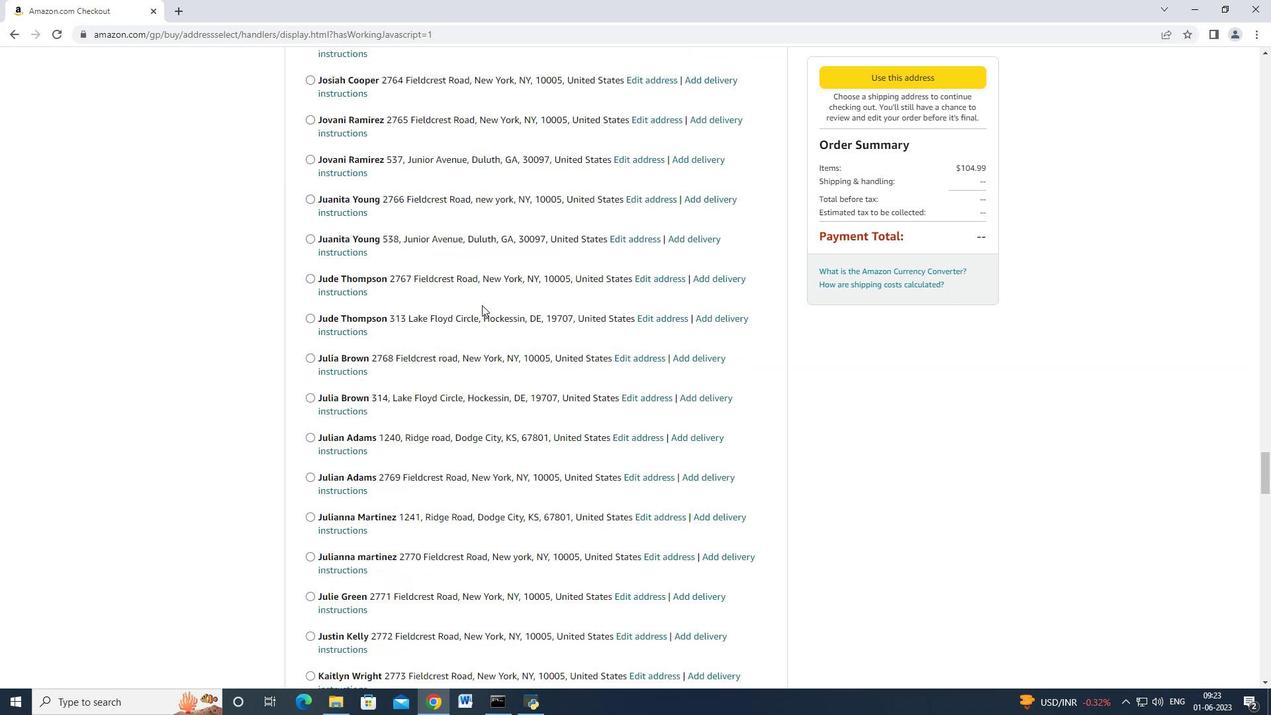 
Action: Mouse moved to (482, 305)
Screenshot: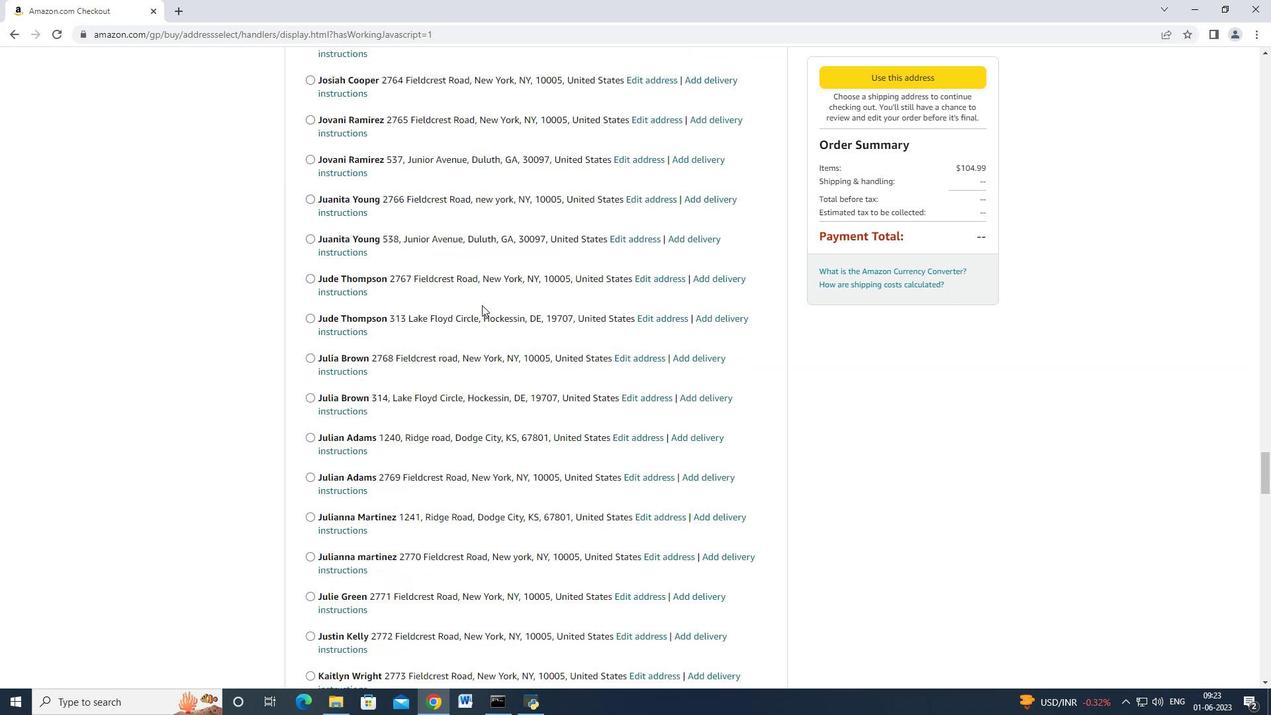
Action: Mouse scrolled (482, 304) with delta (0, 0)
Screenshot: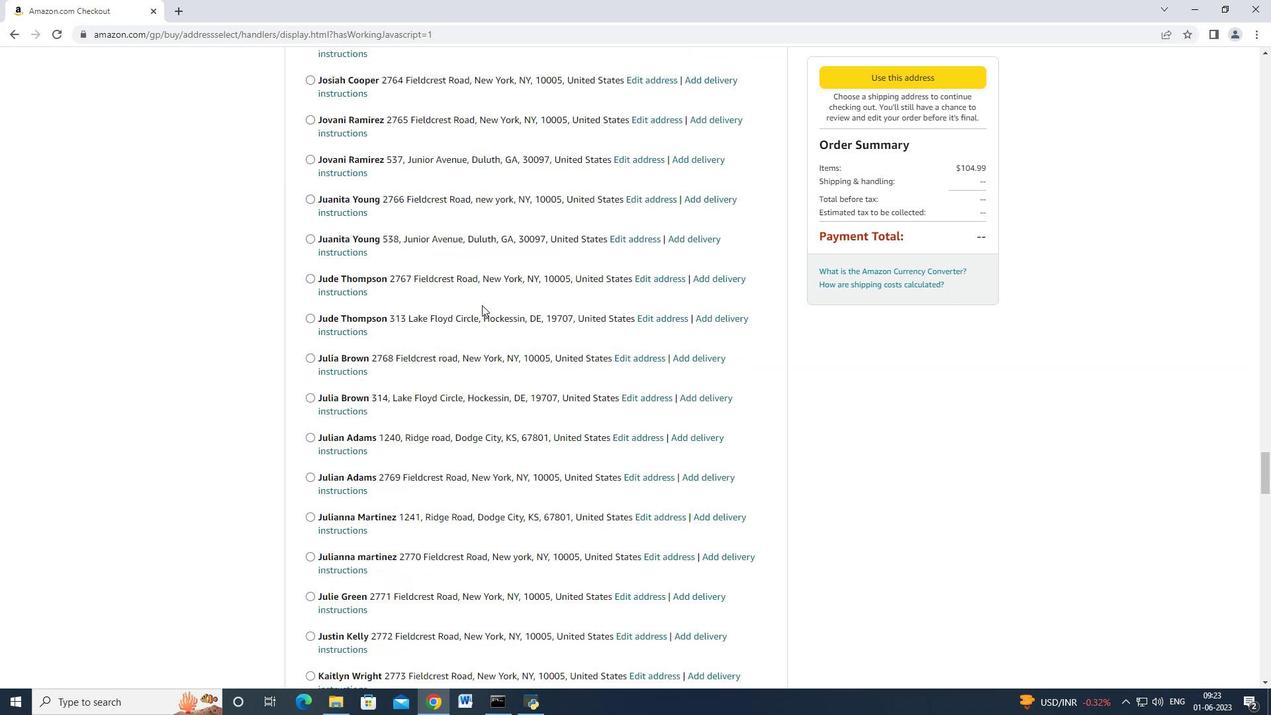 
Action: Mouse moved to (480, 303)
Screenshot: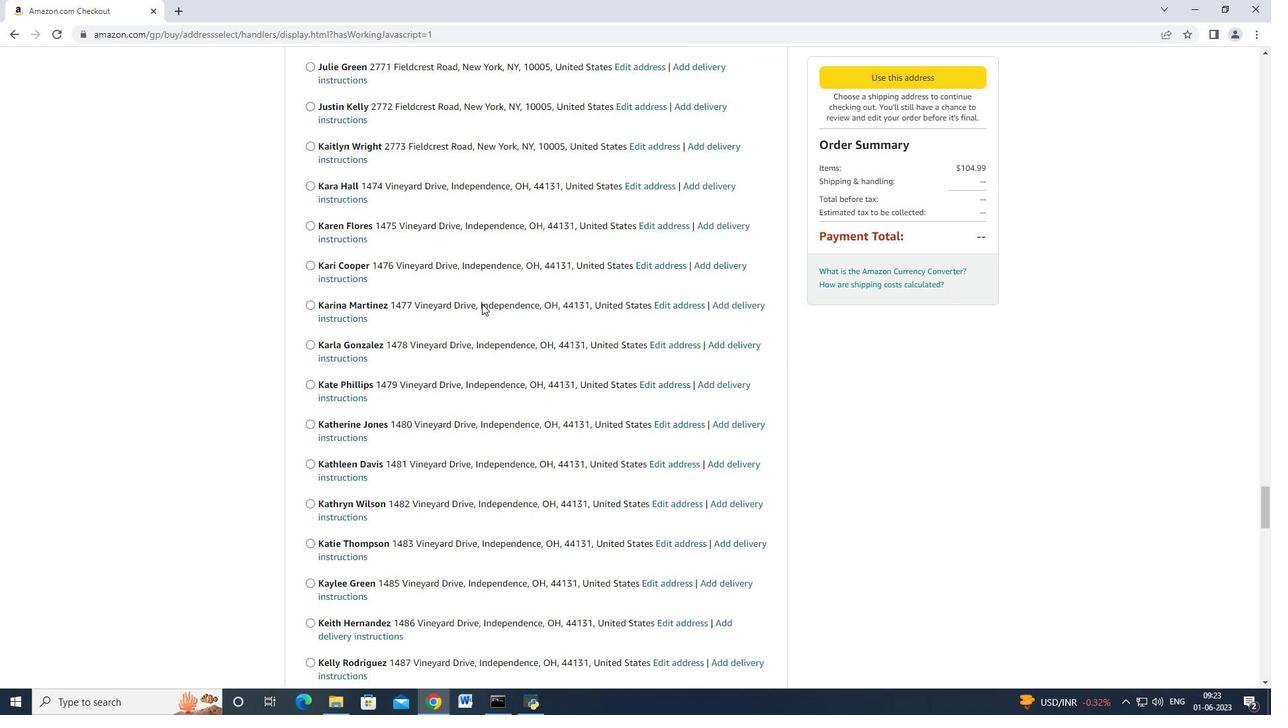 
Action: Mouse scrolled (480, 302) with delta (0, 0)
Screenshot: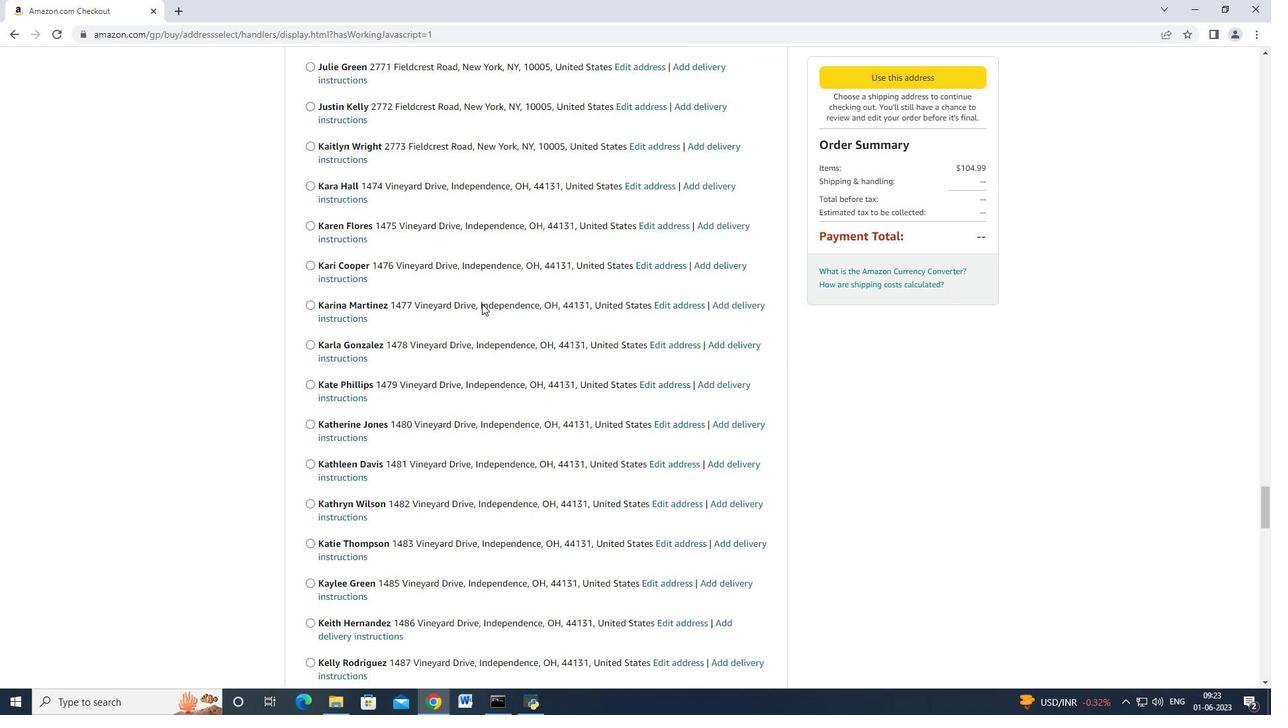
Action: Mouse moved to (479, 304)
Screenshot: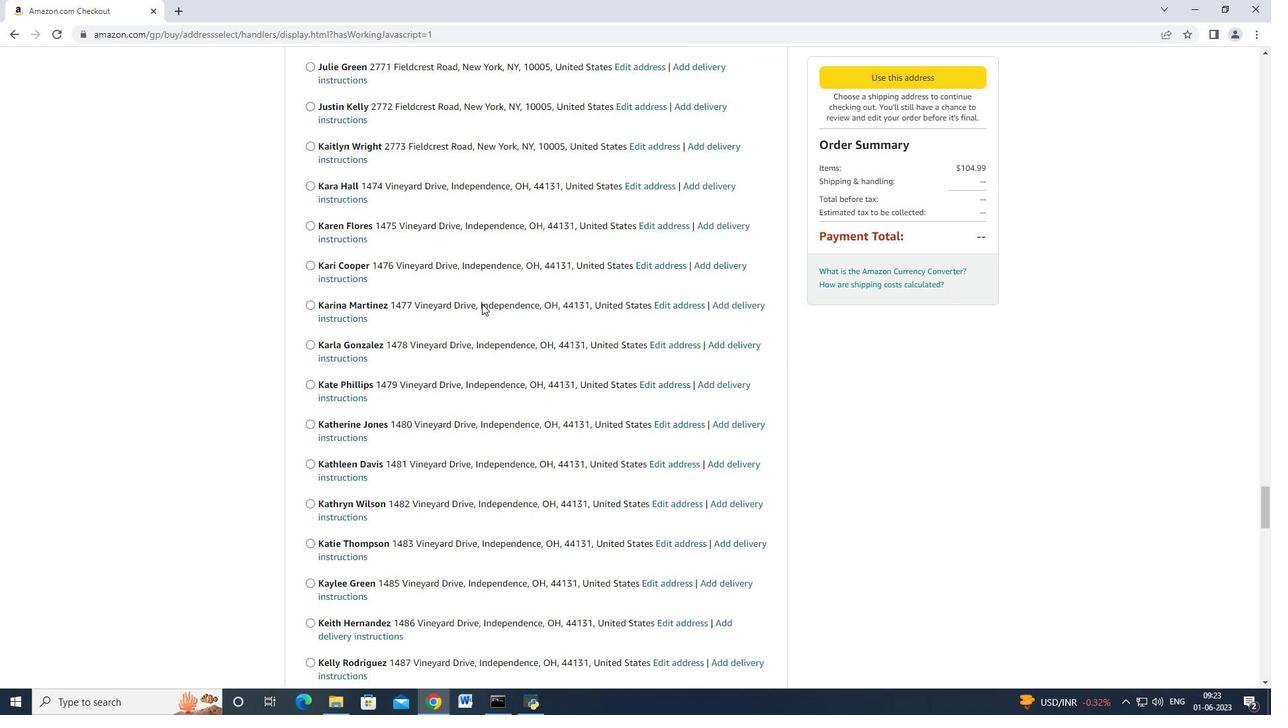 
Action: Mouse scrolled (479, 303) with delta (0, -1)
Screenshot: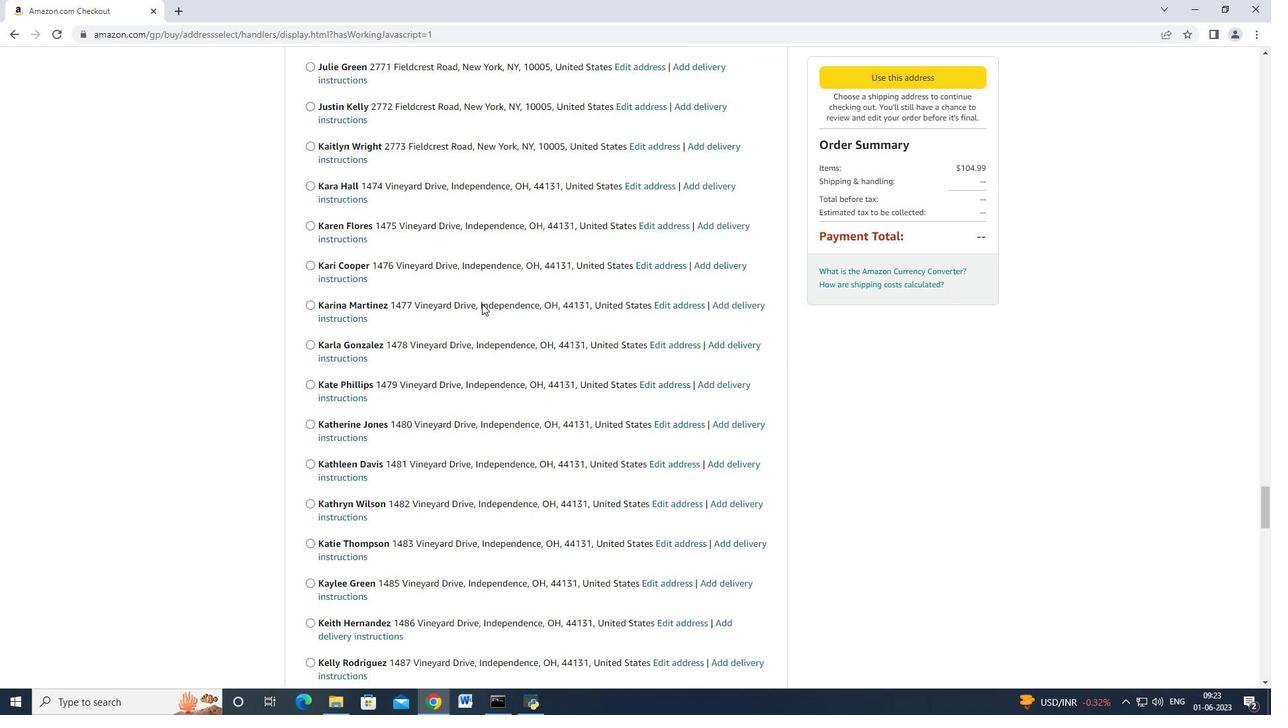 
Action: Mouse scrolled (479, 303) with delta (0, 0)
Screenshot: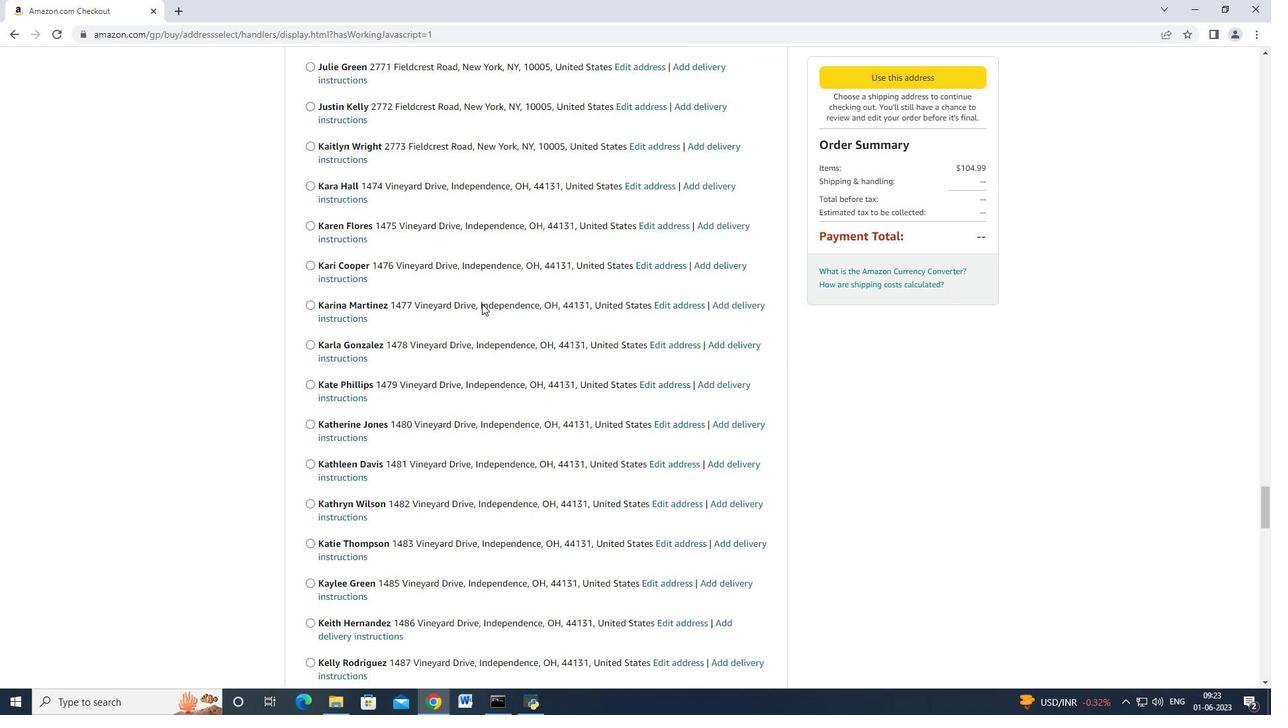 
Action: Mouse scrolled (479, 303) with delta (0, -1)
Screenshot: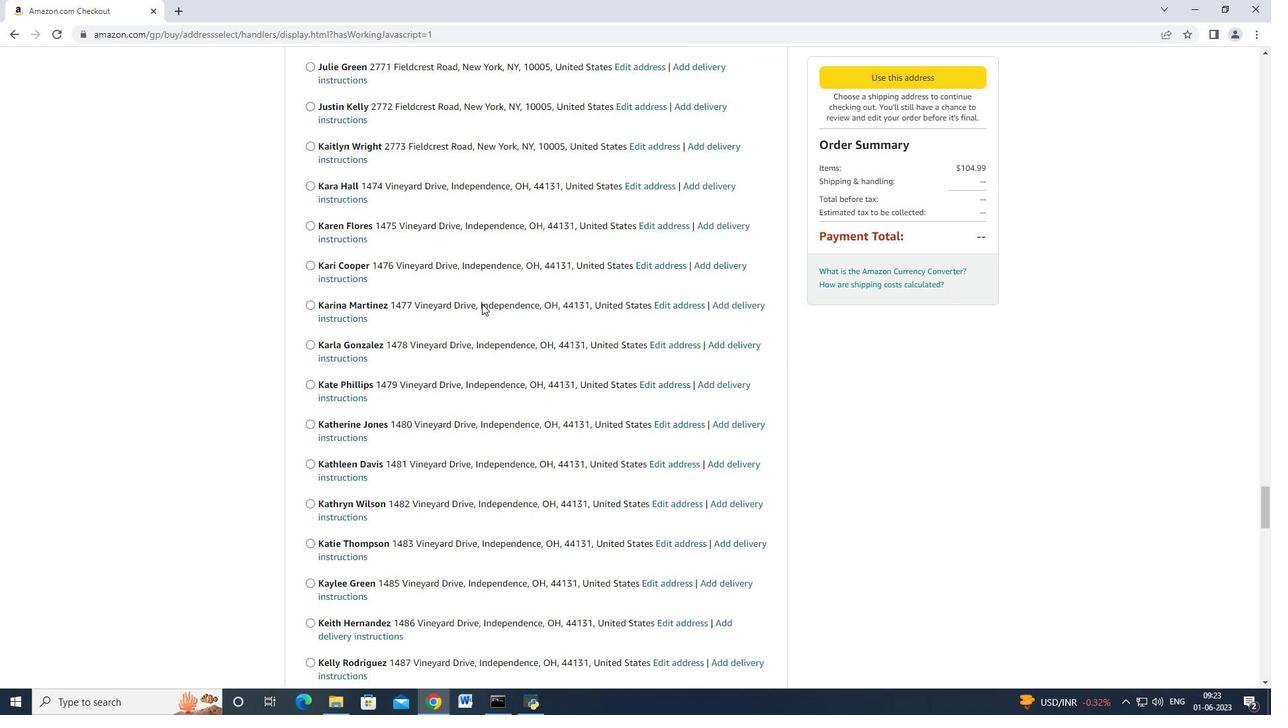 
Action: Mouse scrolled (479, 303) with delta (0, 0)
Screenshot: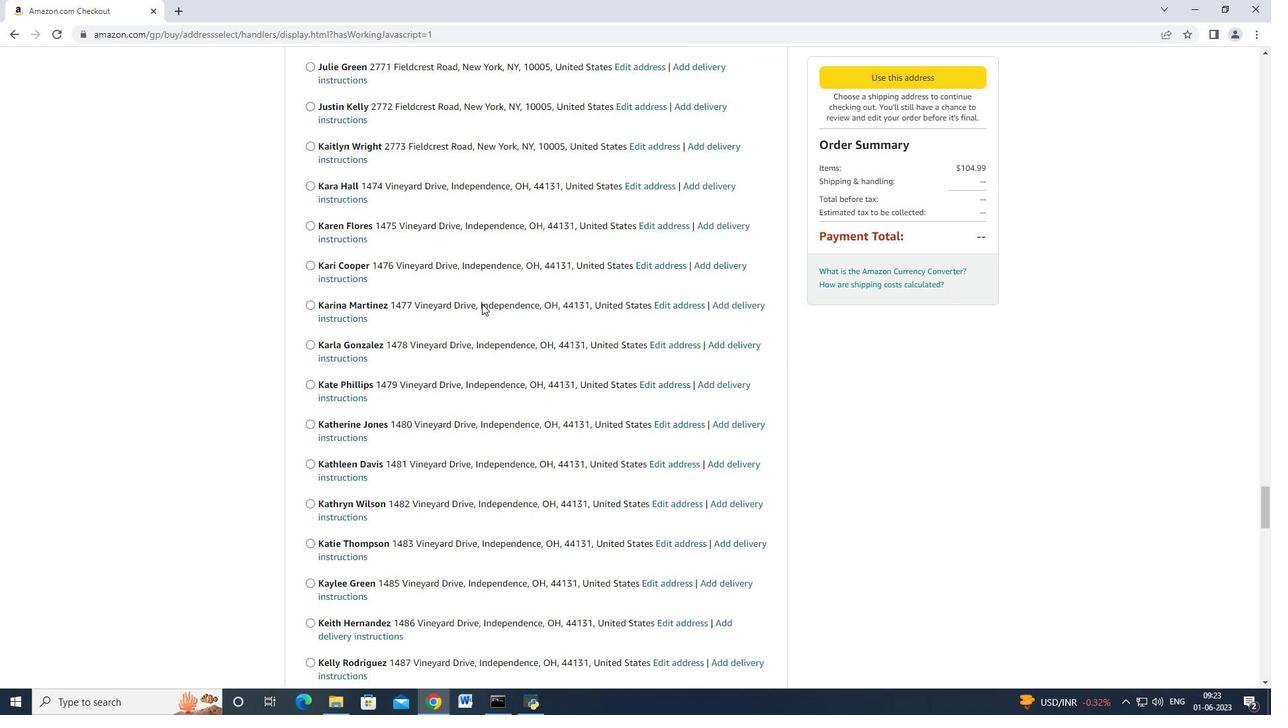 
Action: Mouse moved to (479, 304)
Screenshot: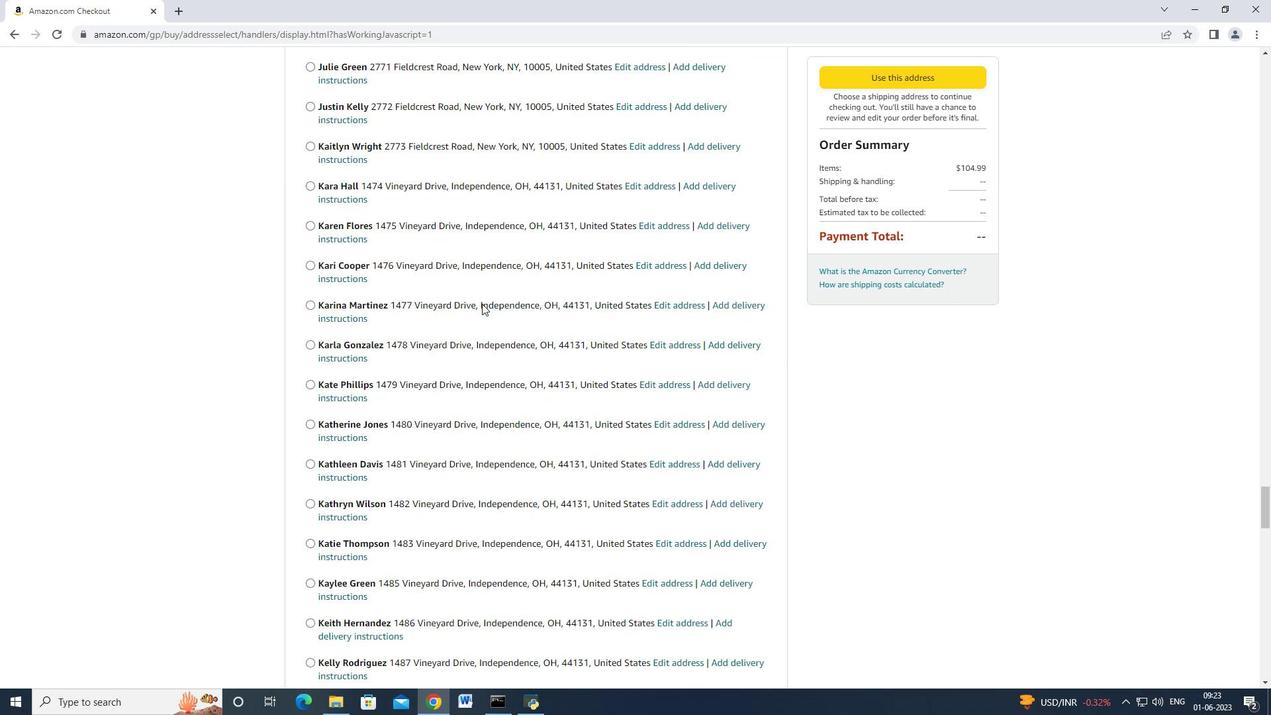 
Action: Mouse scrolled (479, 303) with delta (0, 0)
Screenshot: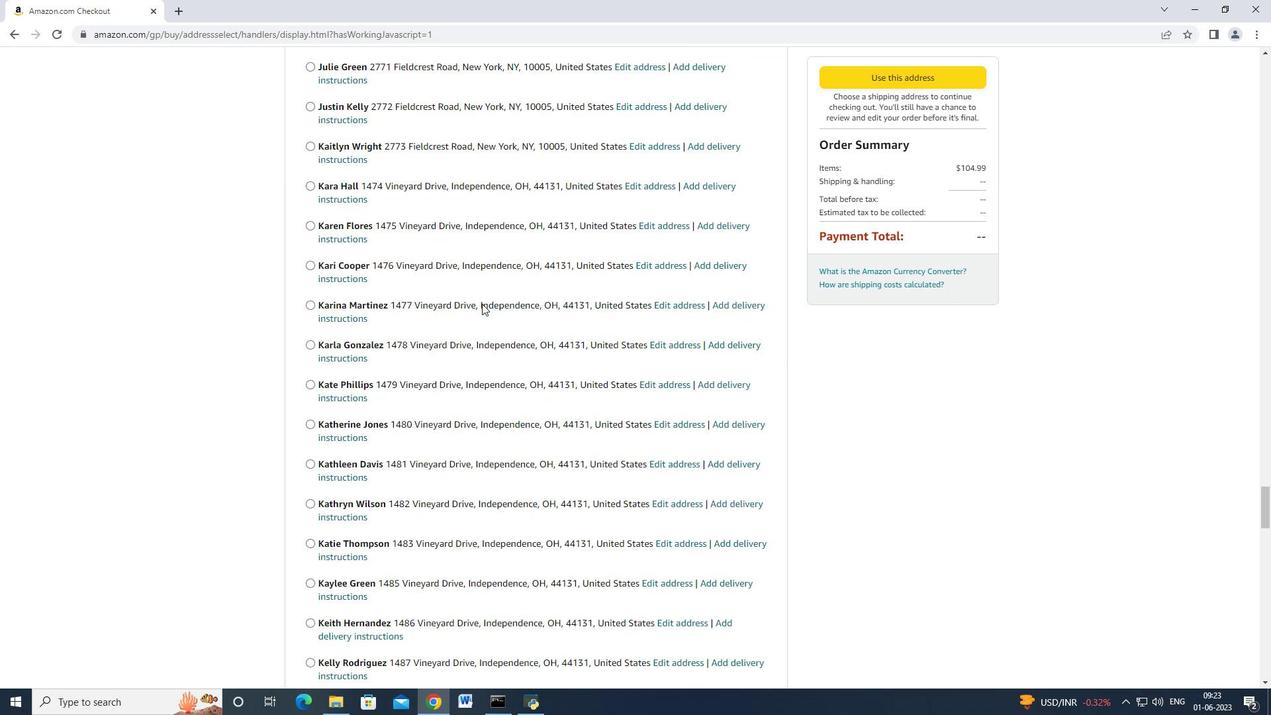 
Action: Mouse moved to (479, 304)
Screenshot: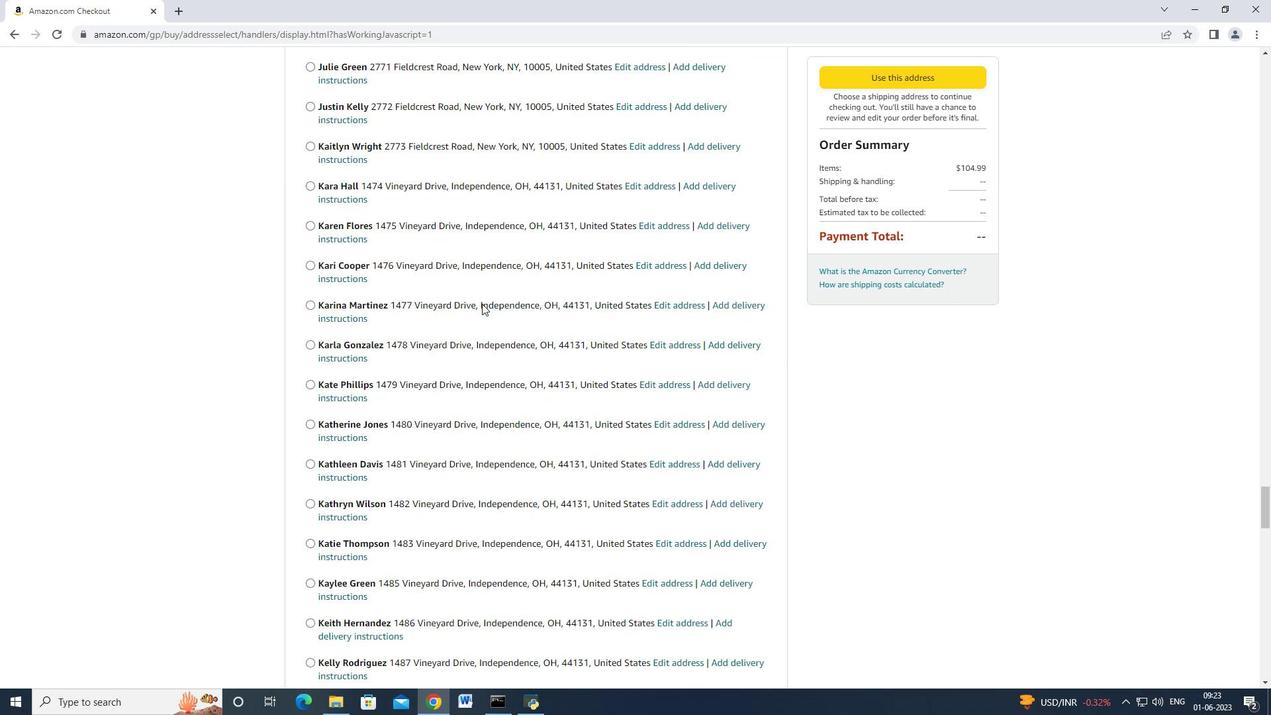 
Action: Mouse scrolled (479, 303) with delta (0, 0)
Screenshot: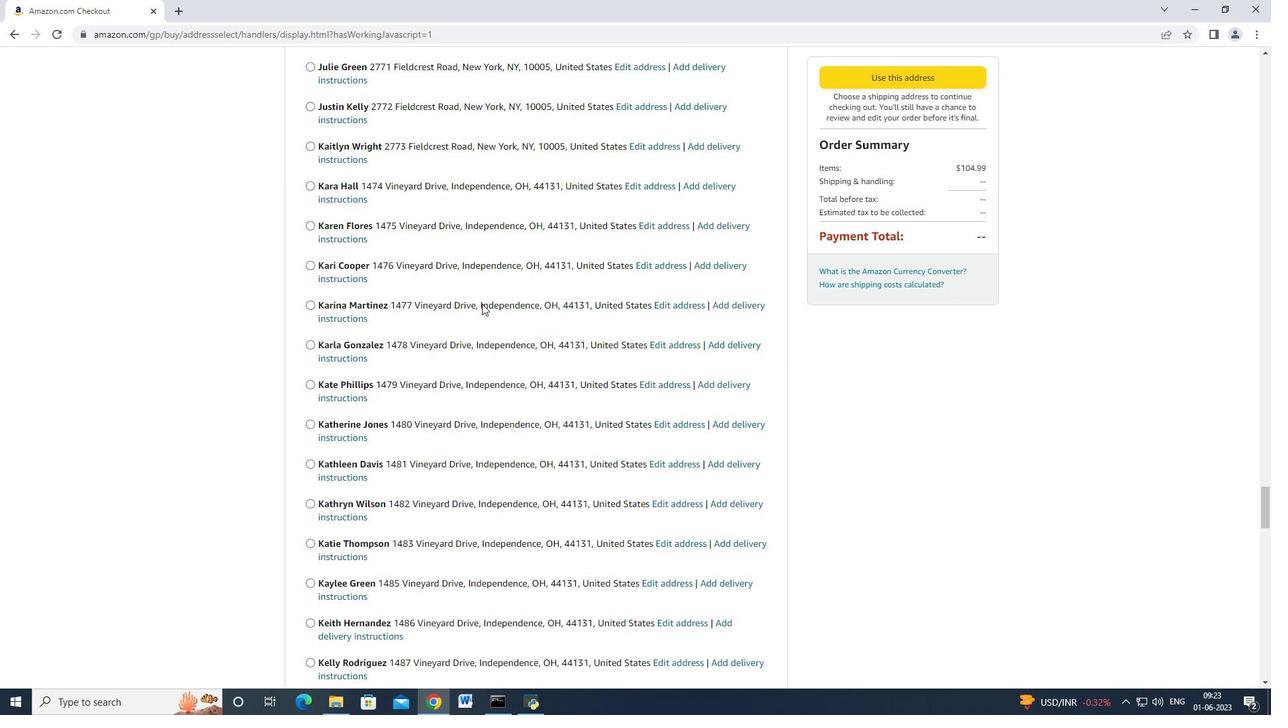 
Action: Mouse moved to (479, 303)
Screenshot: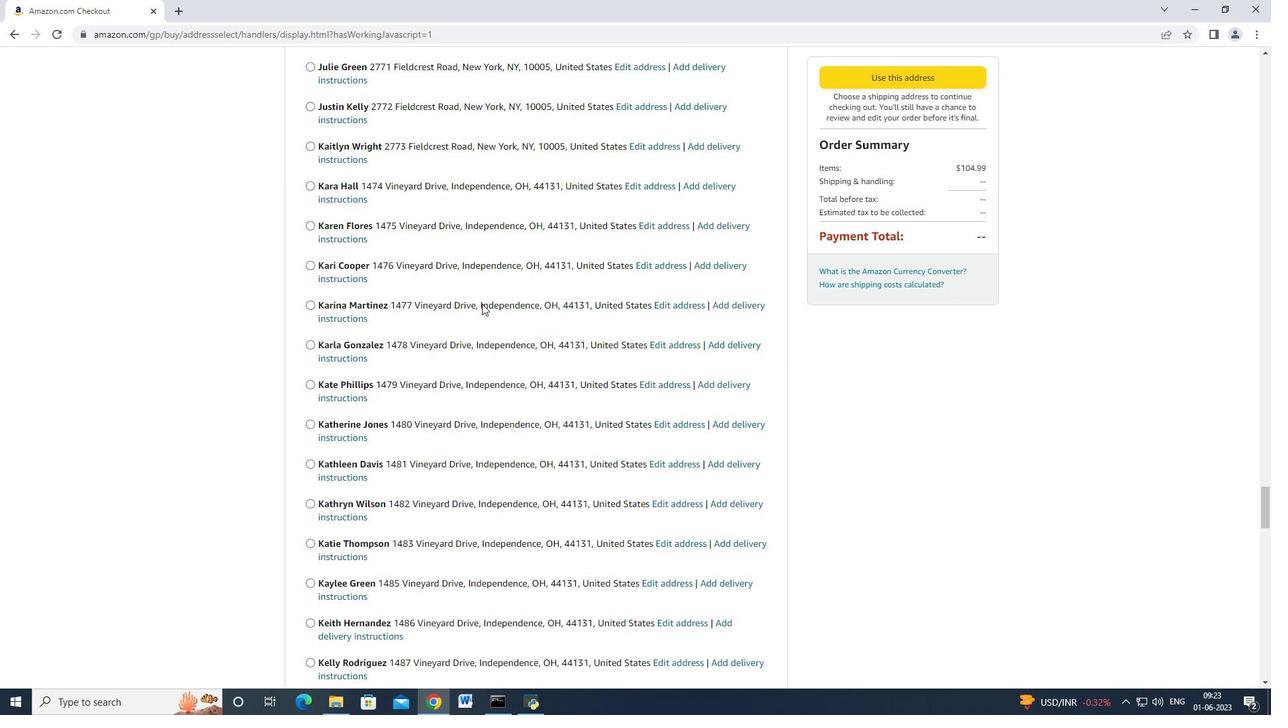 
Action: Mouse scrolled (479, 303) with delta (0, 0)
Screenshot: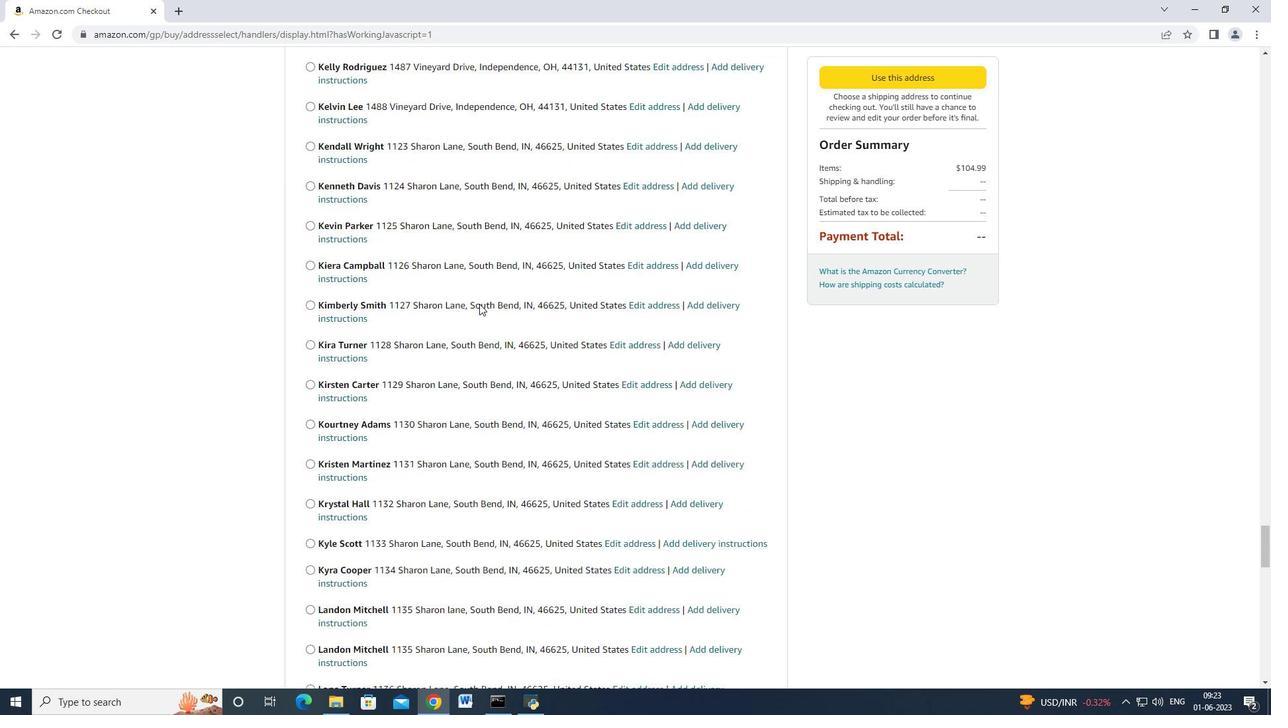 
Action: Mouse moved to (478, 303)
Screenshot: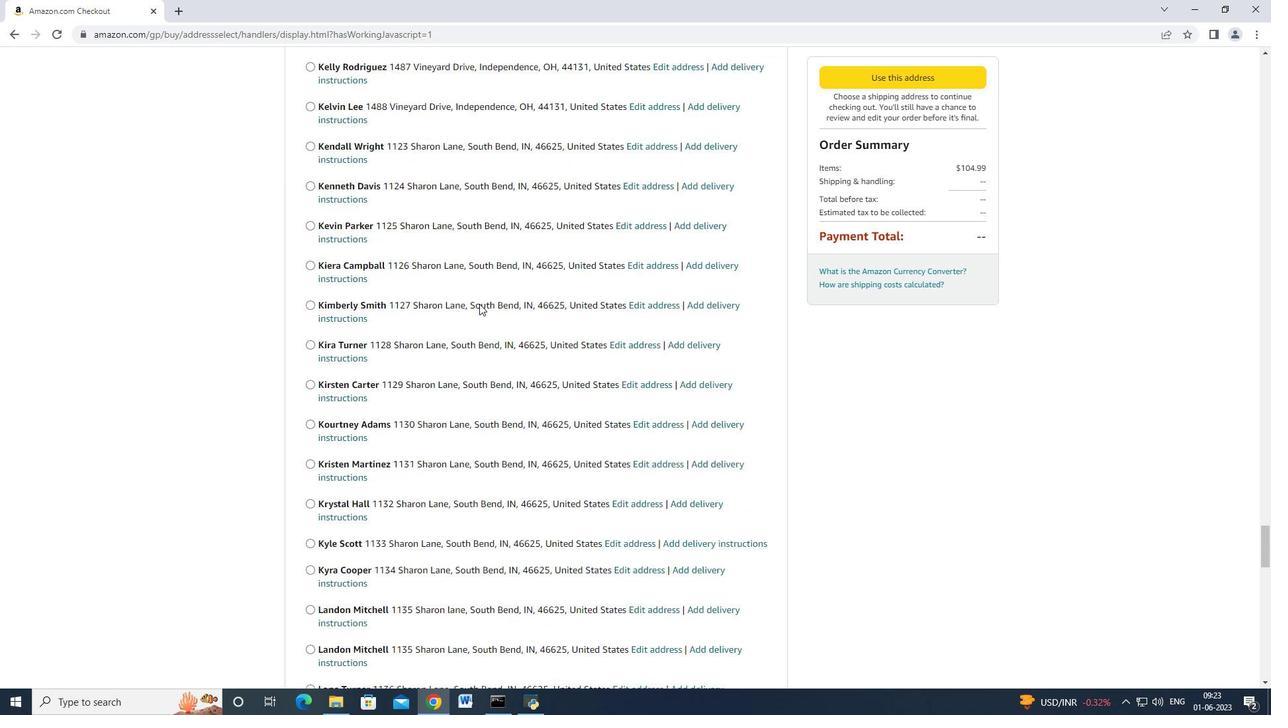 
Action: Mouse scrolled (478, 303) with delta (0, 0)
Screenshot: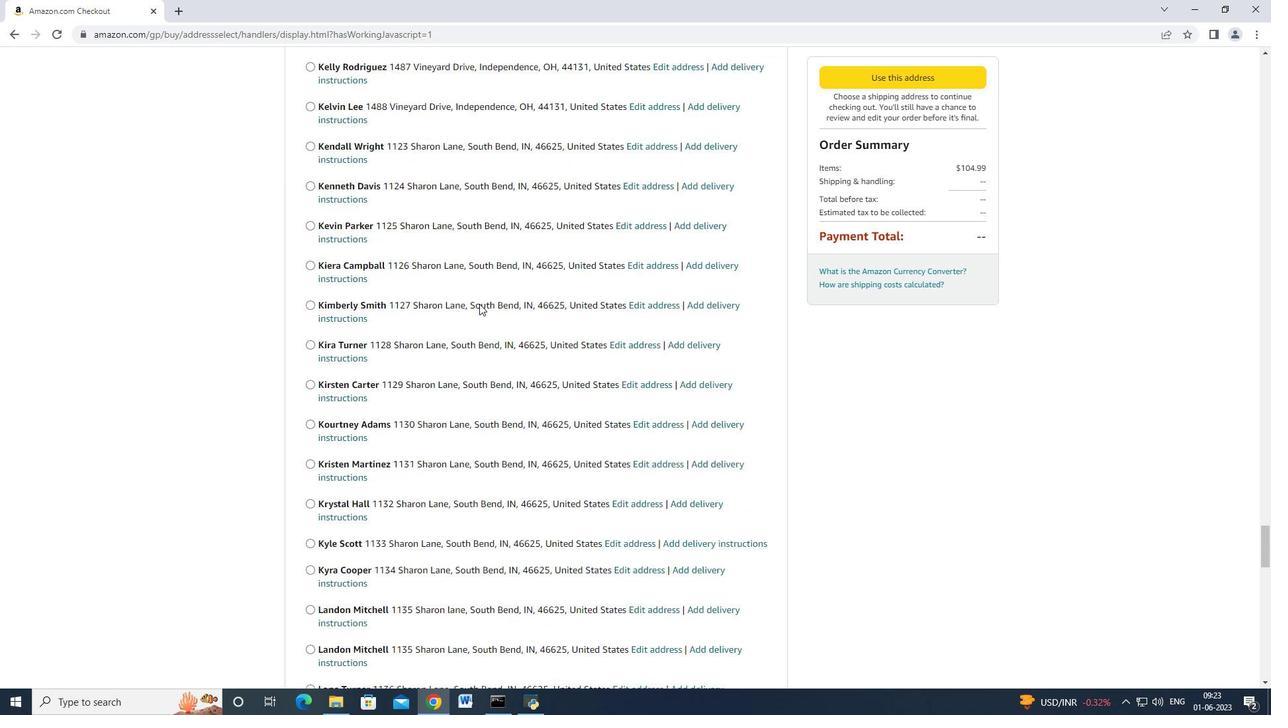 
Action: Mouse scrolled (478, 303) with delta (0, 0)
Screenshot: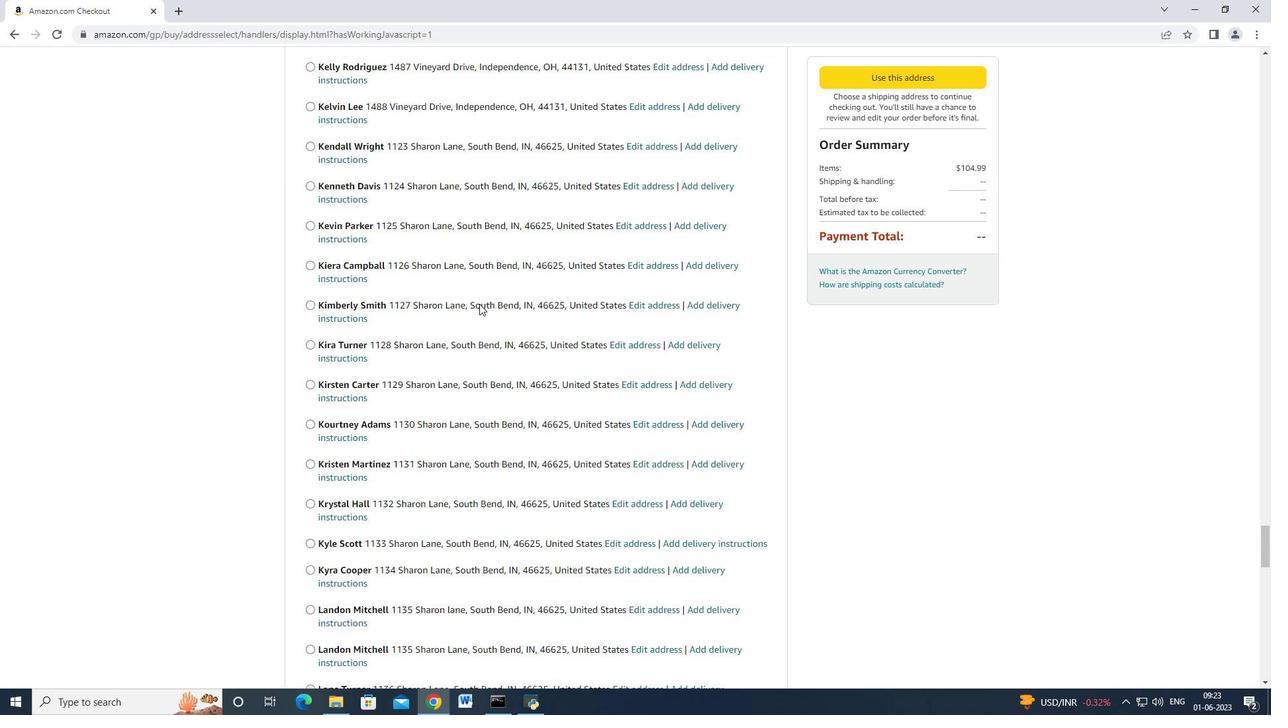 
Action: Mouse scrolled (478, 303) with delta (0, 0)
Screenshot: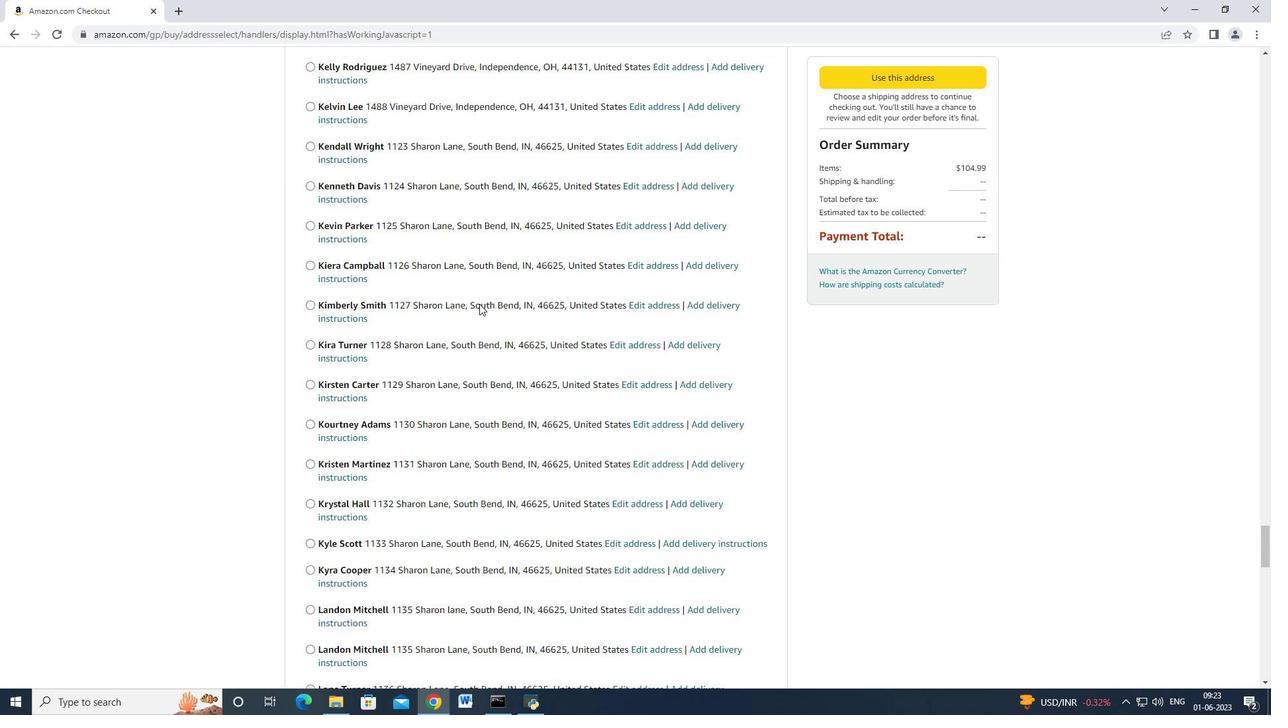 
Action: Mouse scrolled (478, 302) with delta (0, -1)
Screenshot: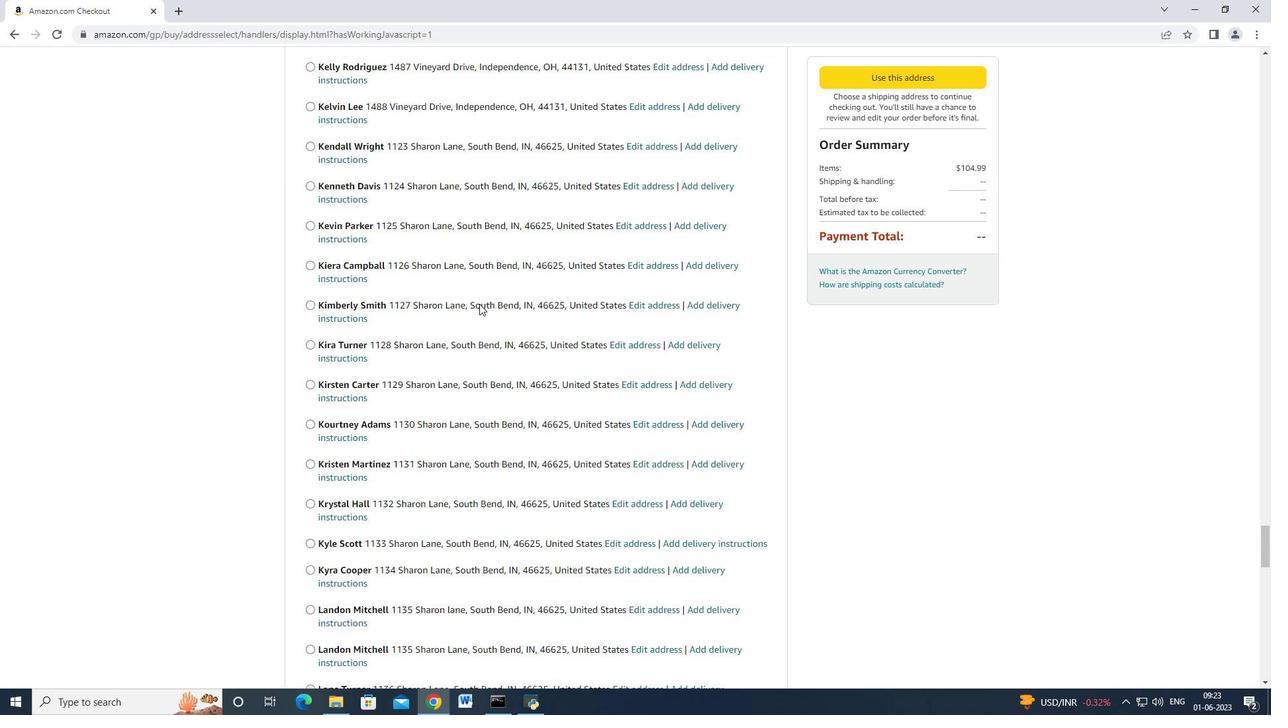 
Action: Mouse moved to (478, 303)
Screenshot: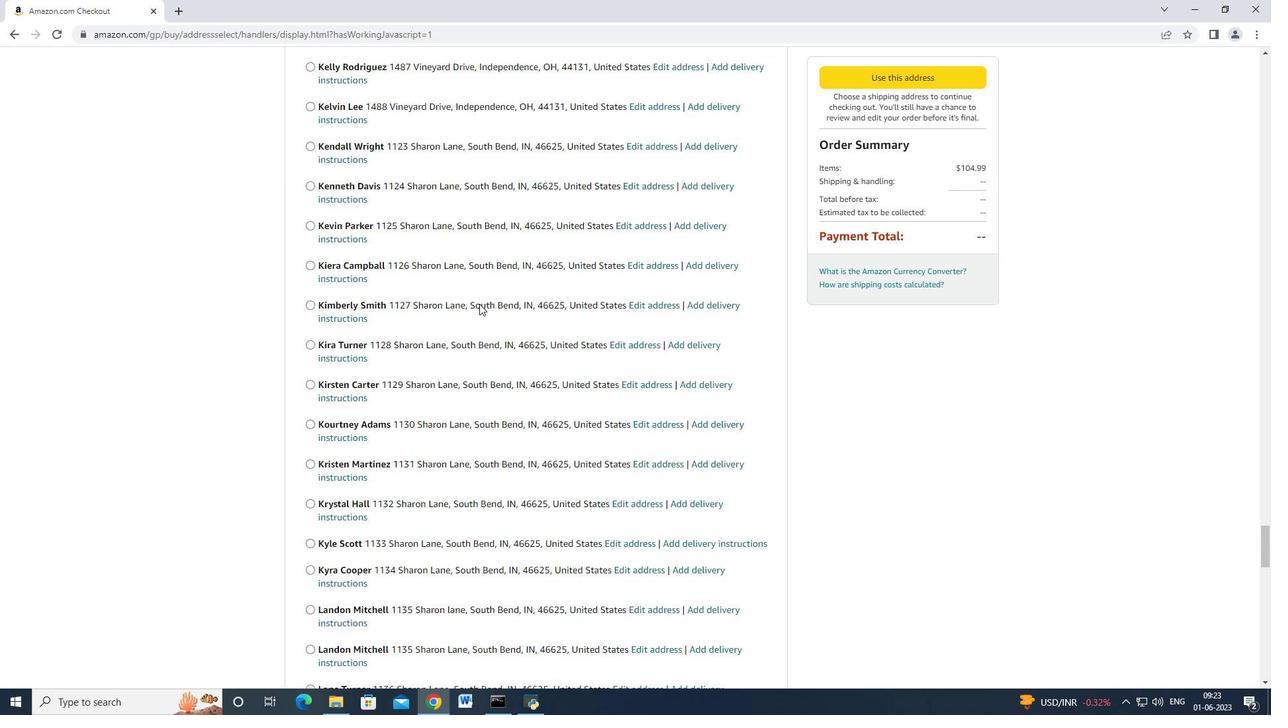 
Action: Mouse scrolled (478, 302) with delta (0, -1)
Screenshot: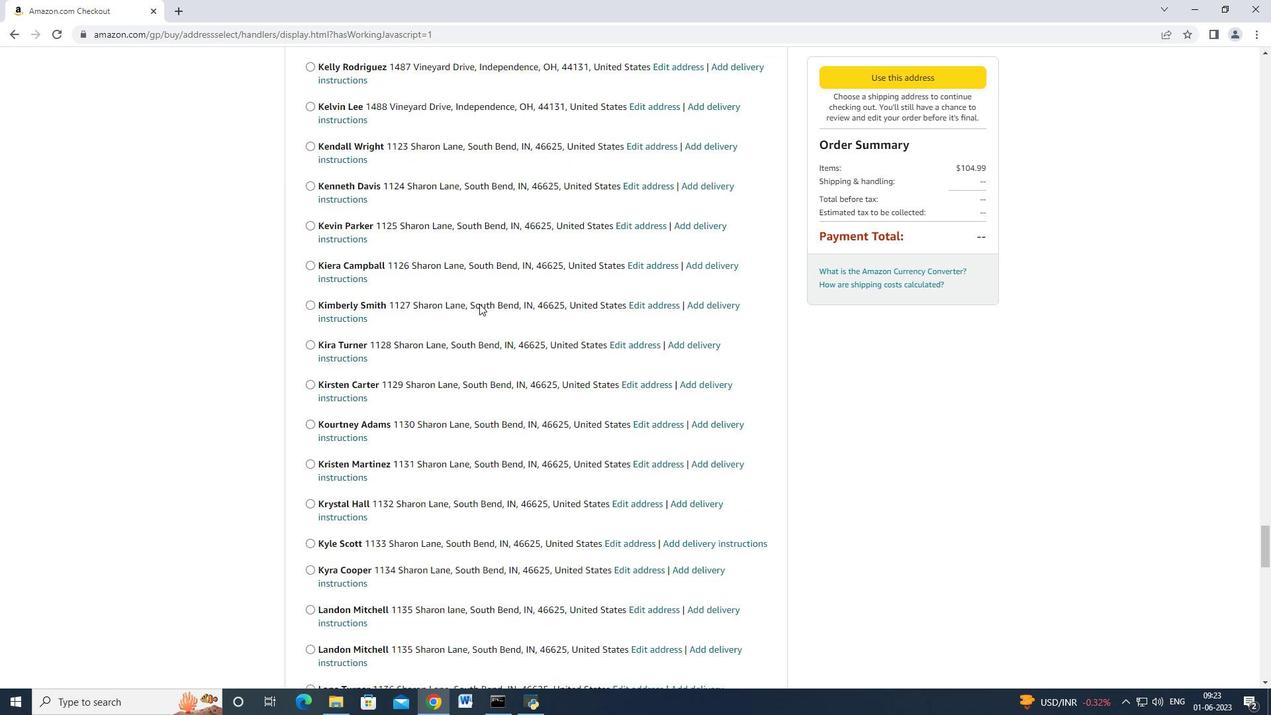 
Action: Mouse moved to (478, 303)
Screenshot: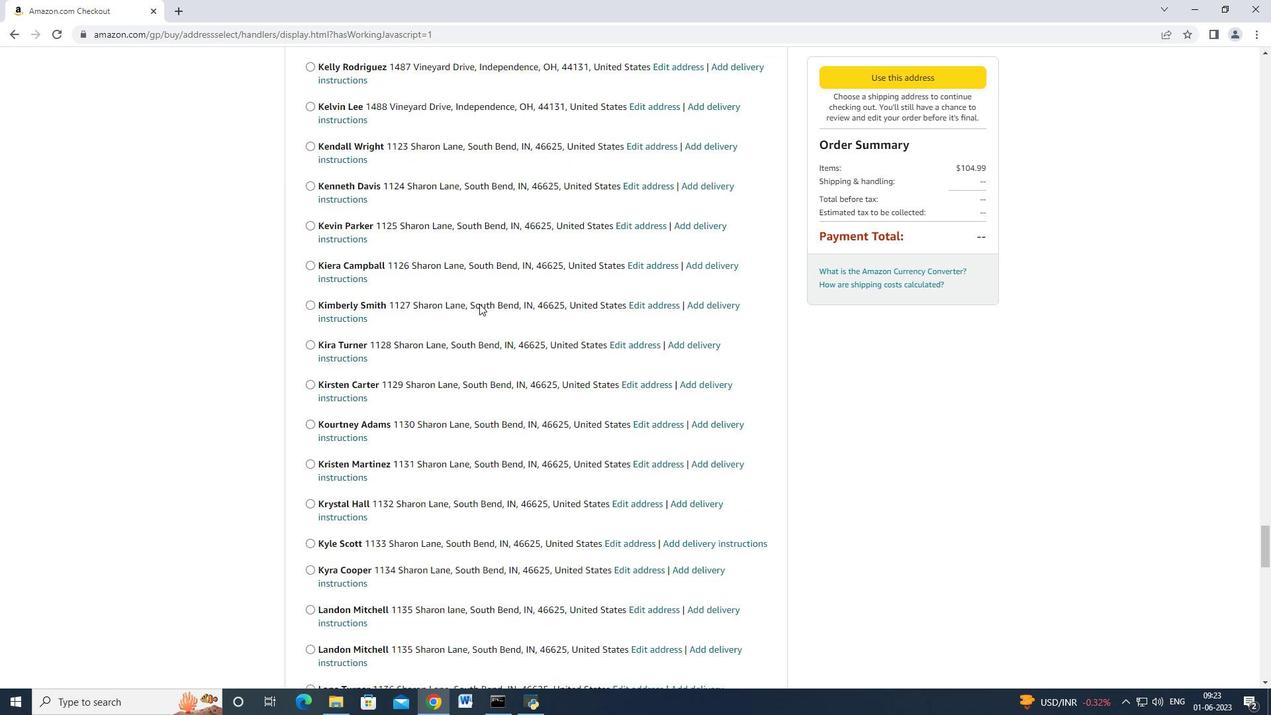 
Action: Mouse scrolled (478, 303) with delta (0, 0)
Screenshot: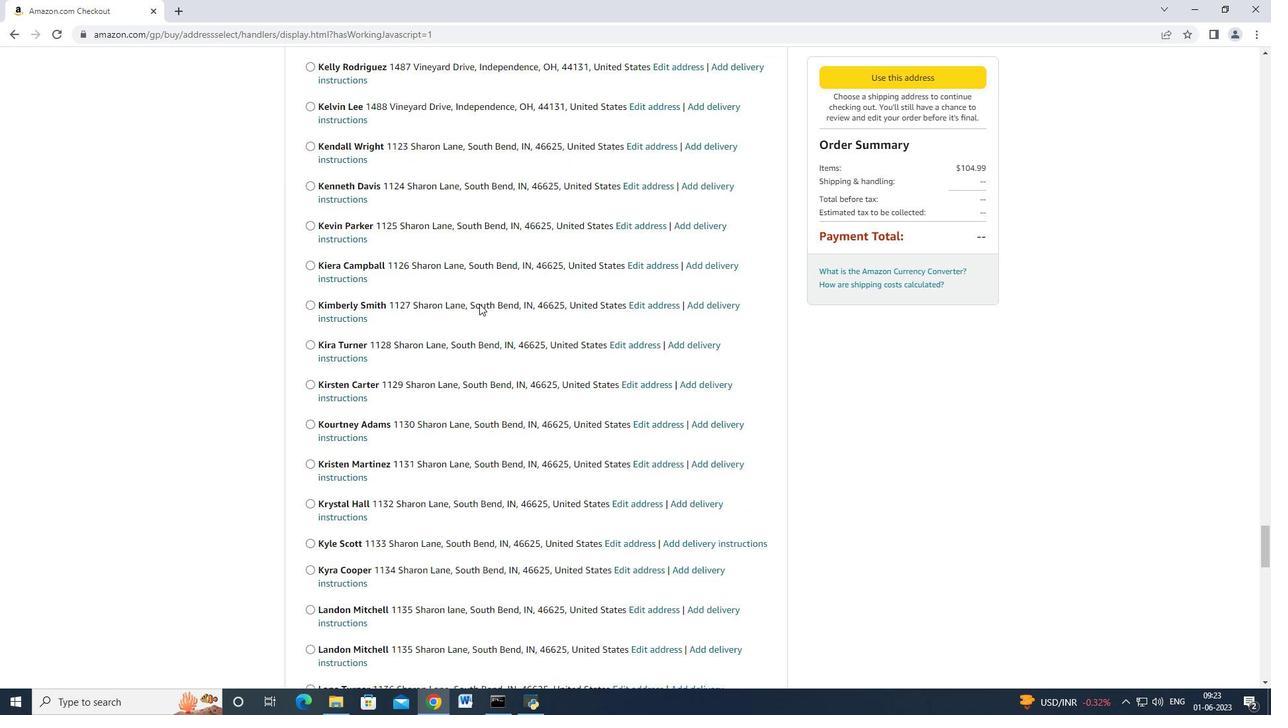 
Action: Mouse moved to (478, 303)
Screenshot: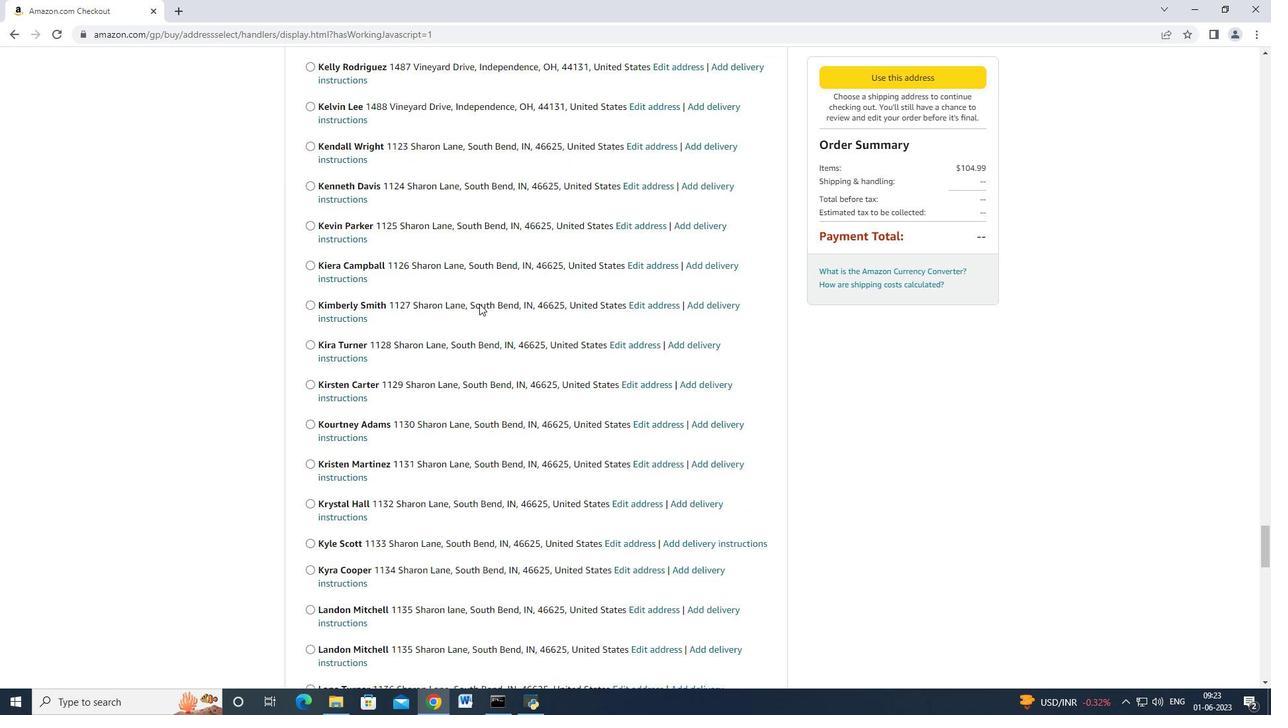 
Action: Mouse scrolled (478, 302) with delta (0, 0)
Screenshot: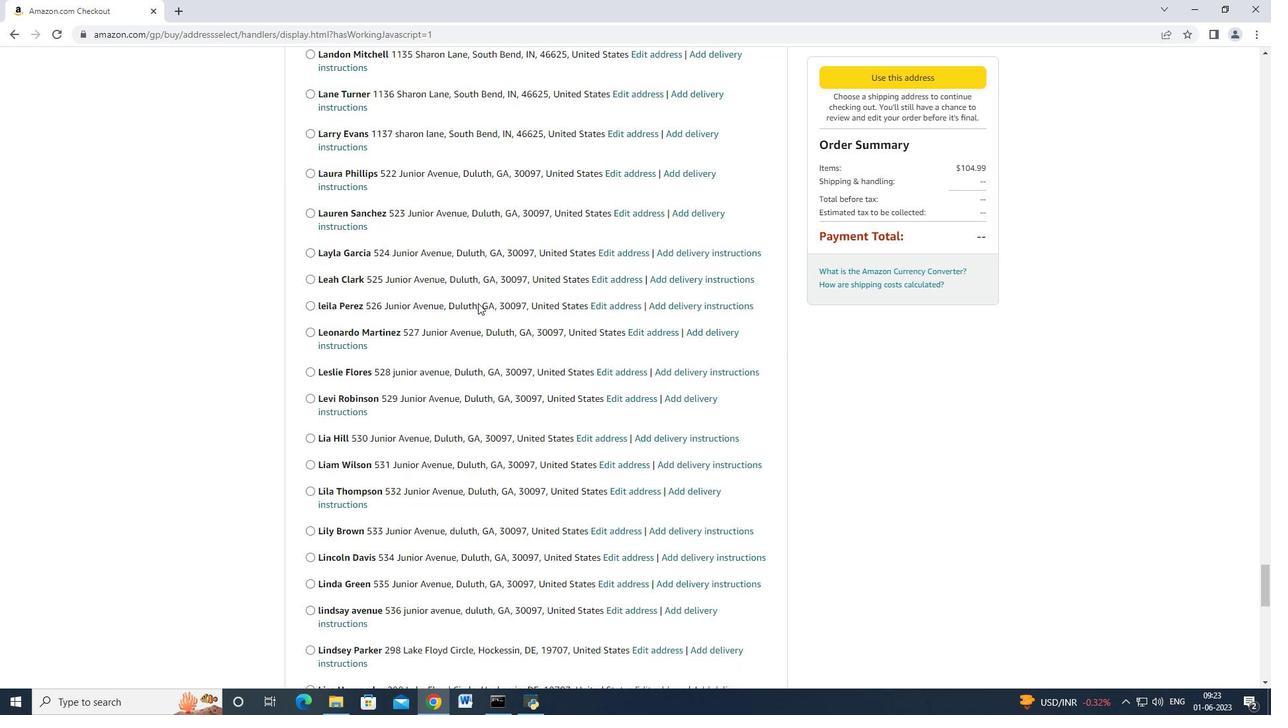 
Action: Mouse scrolled (478, 302) with delta (0, 0)
Screenshot: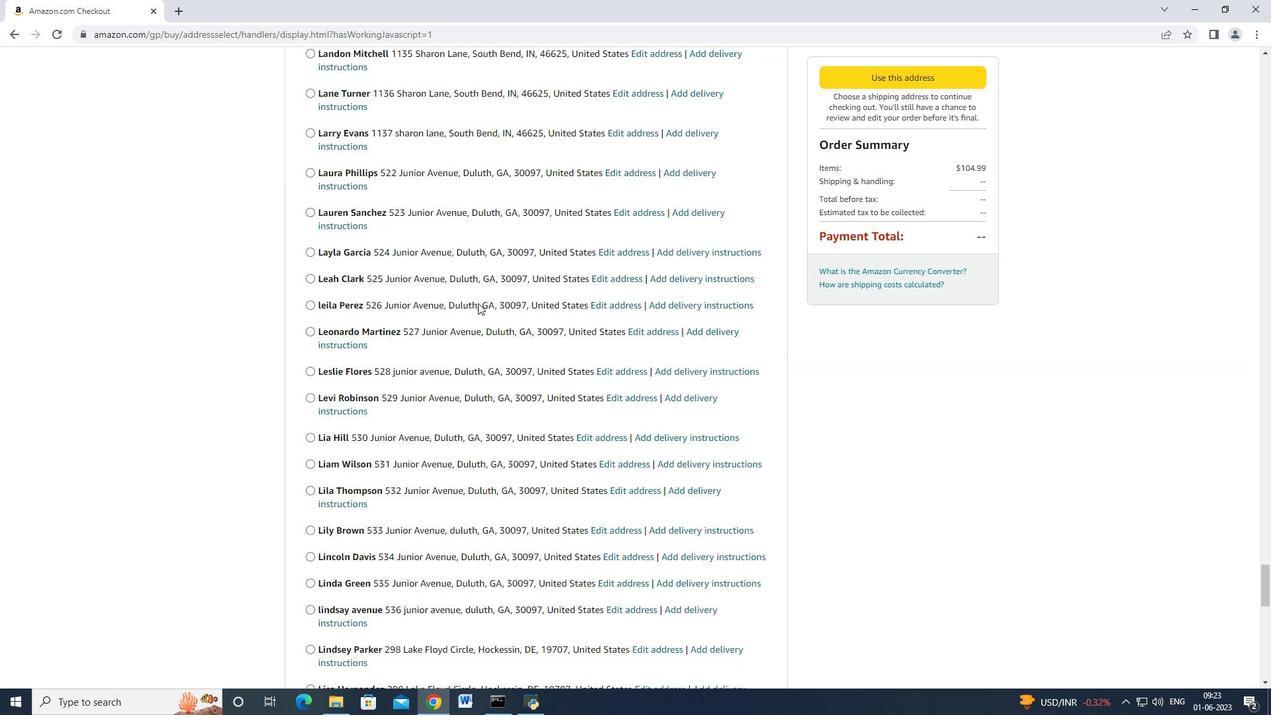 
Action: Mouse scrolled (478, 302) with delta (0, 0)
Screenshot: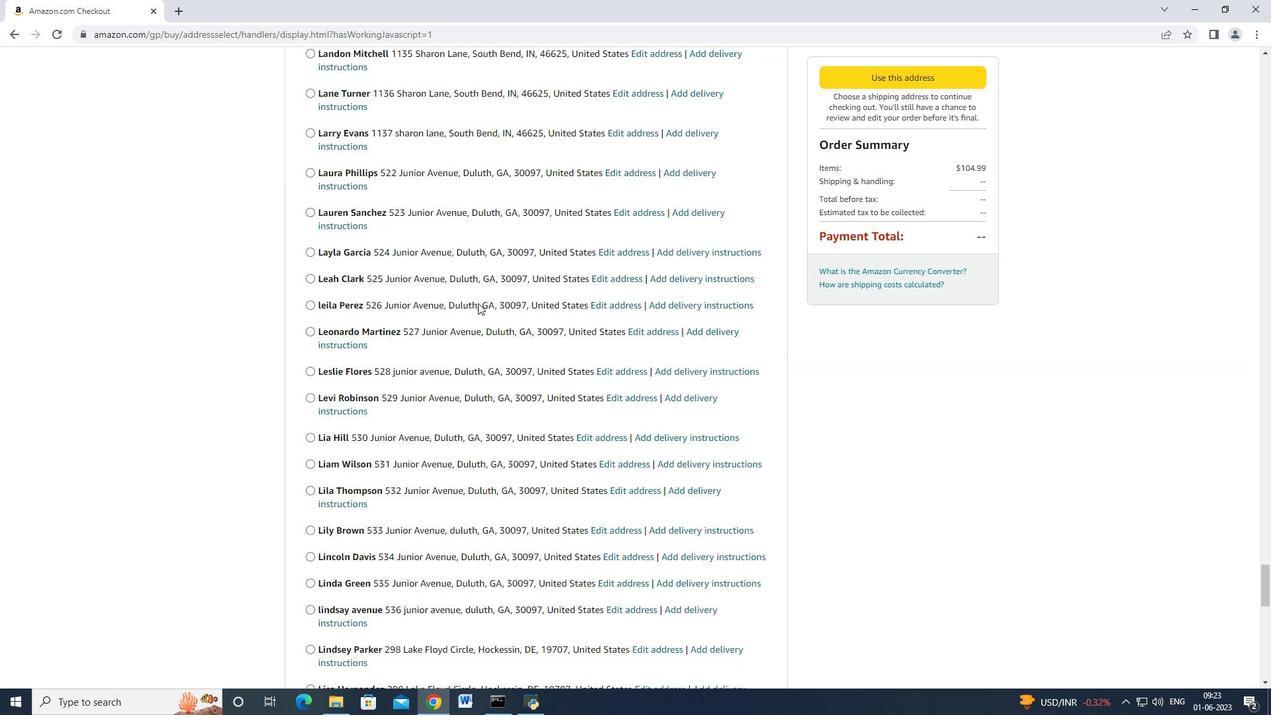 
Action: Mouse scrolled (478, 302) with delta (0, 0)
Screenshot: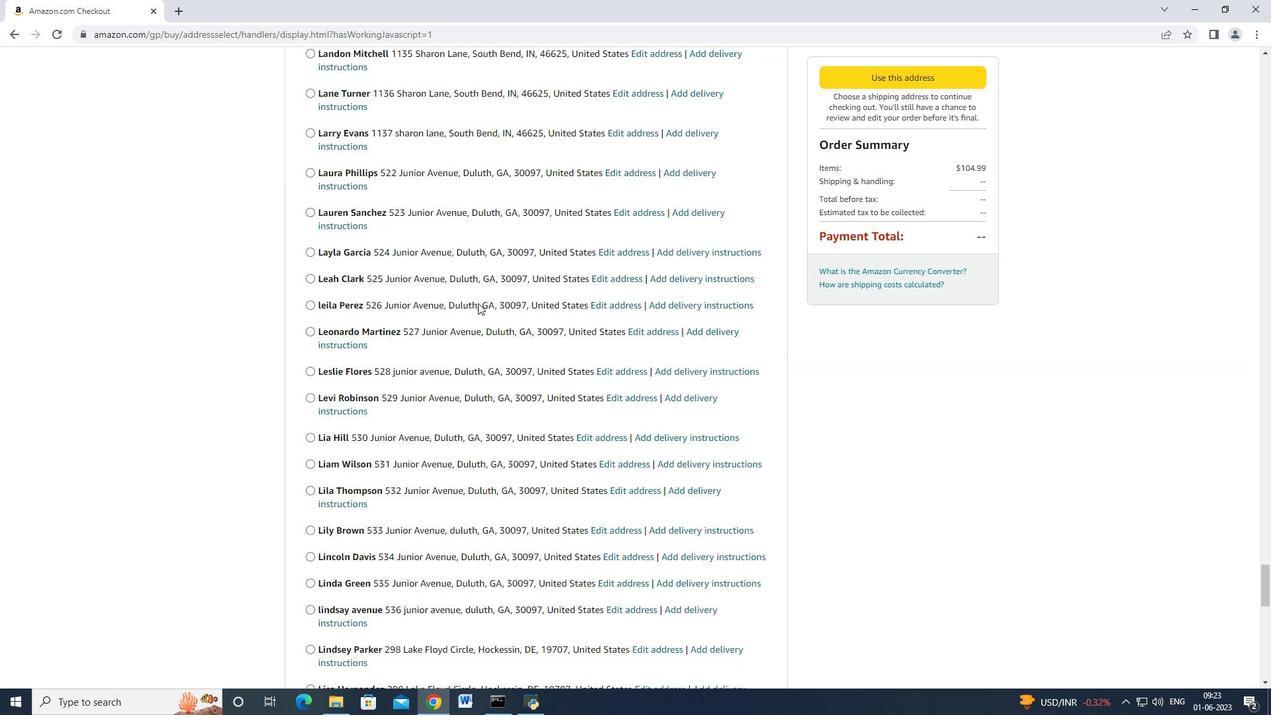 
Action: Mouse scrolled (478, 302) with delta (0, 0)
Screenshot: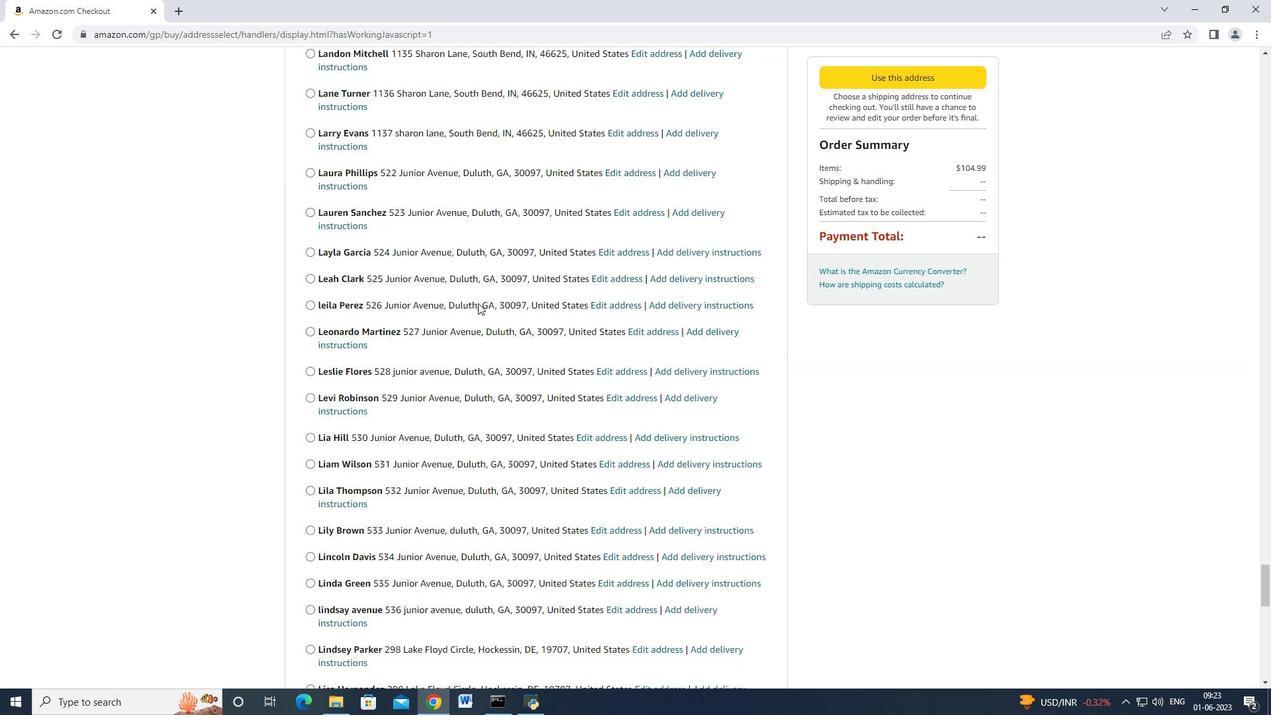 
Action: Mouse scrolled (478, 302) with delta (0, 0)
Screenshot: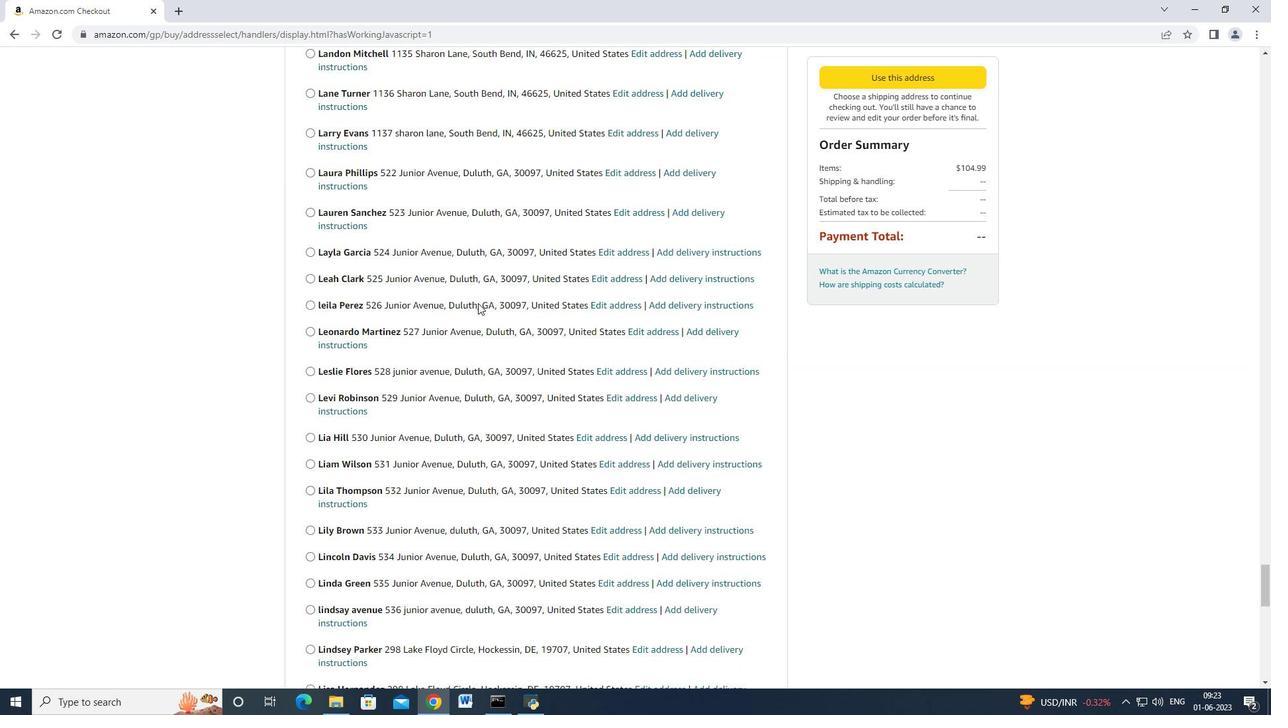 
Action: Mouse scrolled (478, 302) with delta (0, 0)
Screenshot: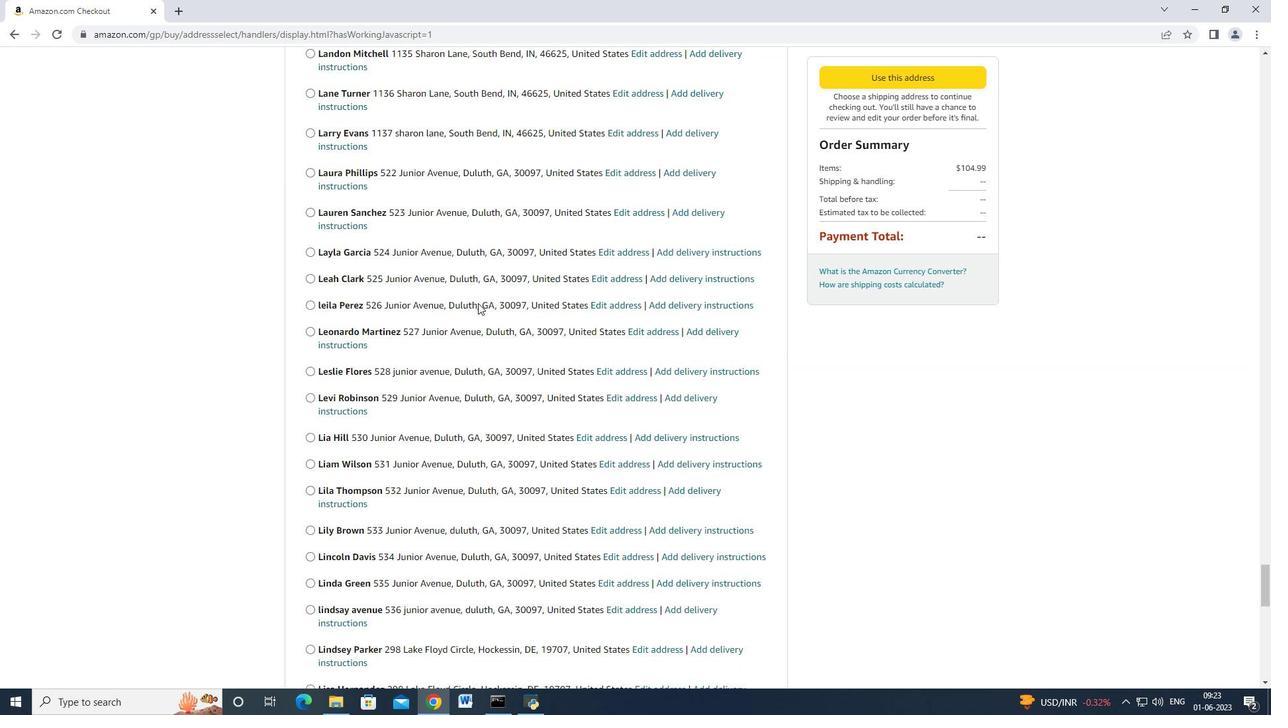 
Action: Mouse scrolled (478, 302) with delta (0, 0)
Screenshot: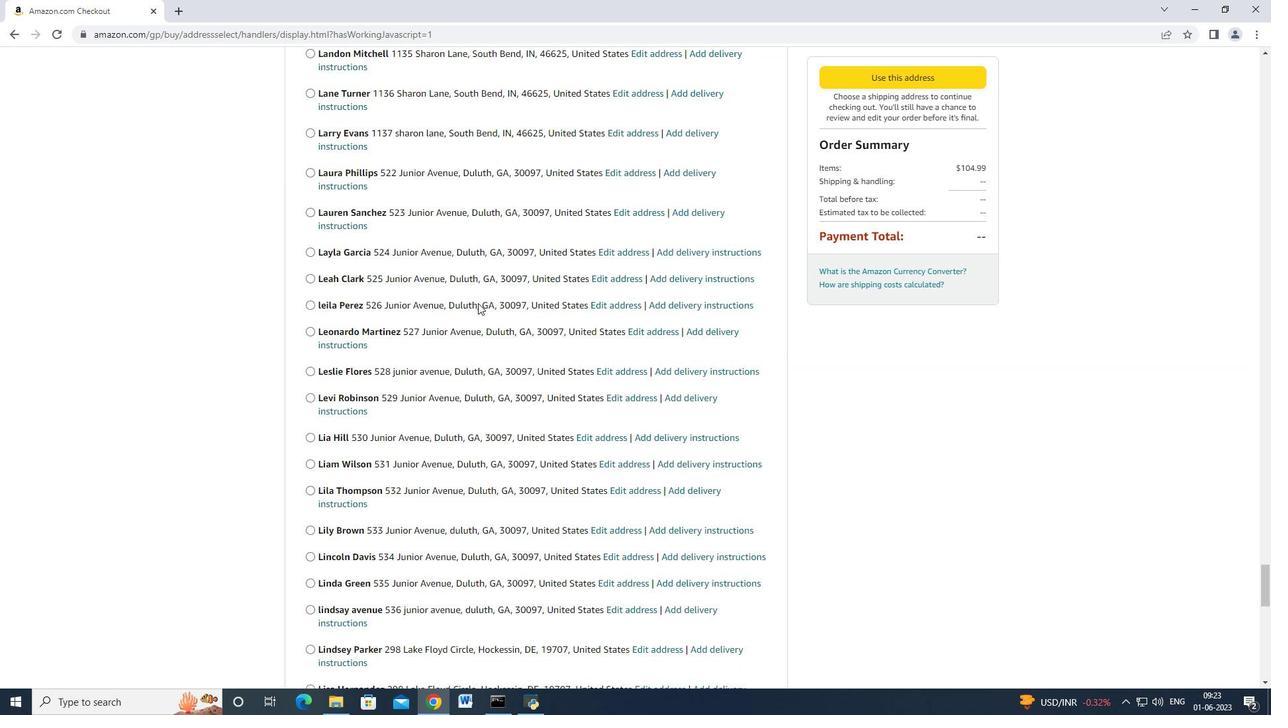 
Action: Mouse moved to (478, 303)
Screenshot: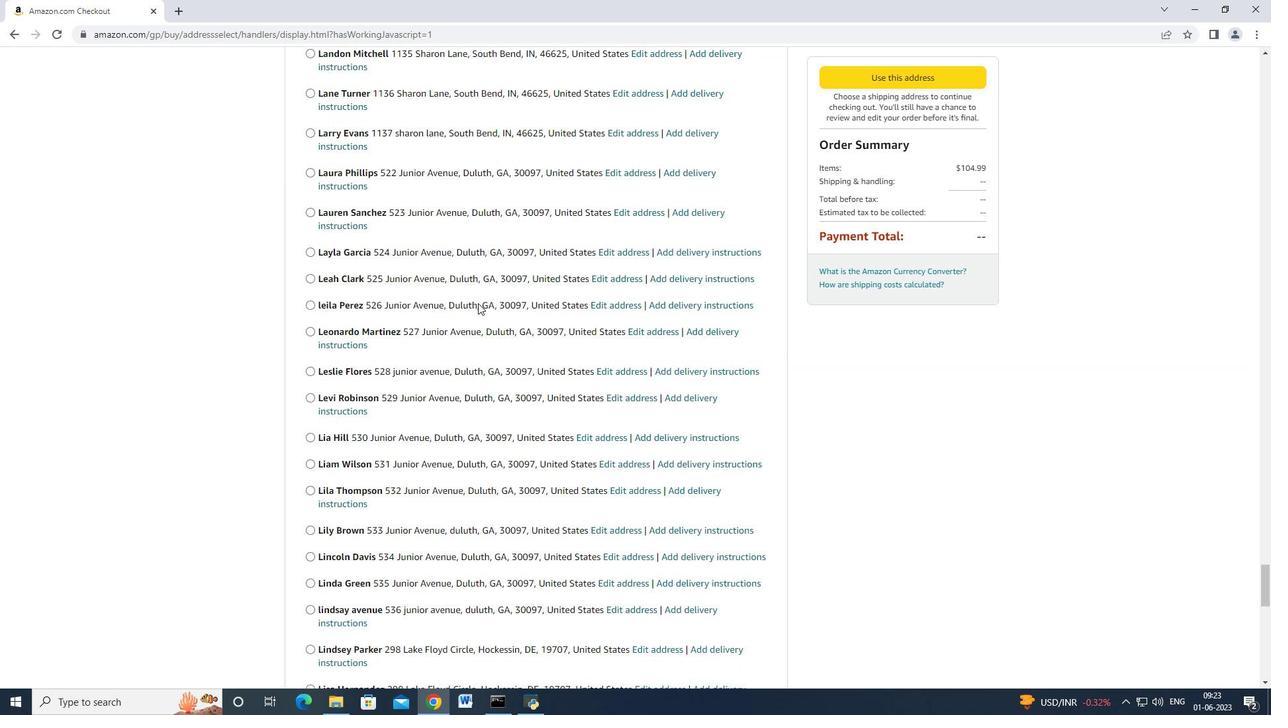 
Action: Mouse scrolled (478, 302) with delta (0, 0)
Screenshot: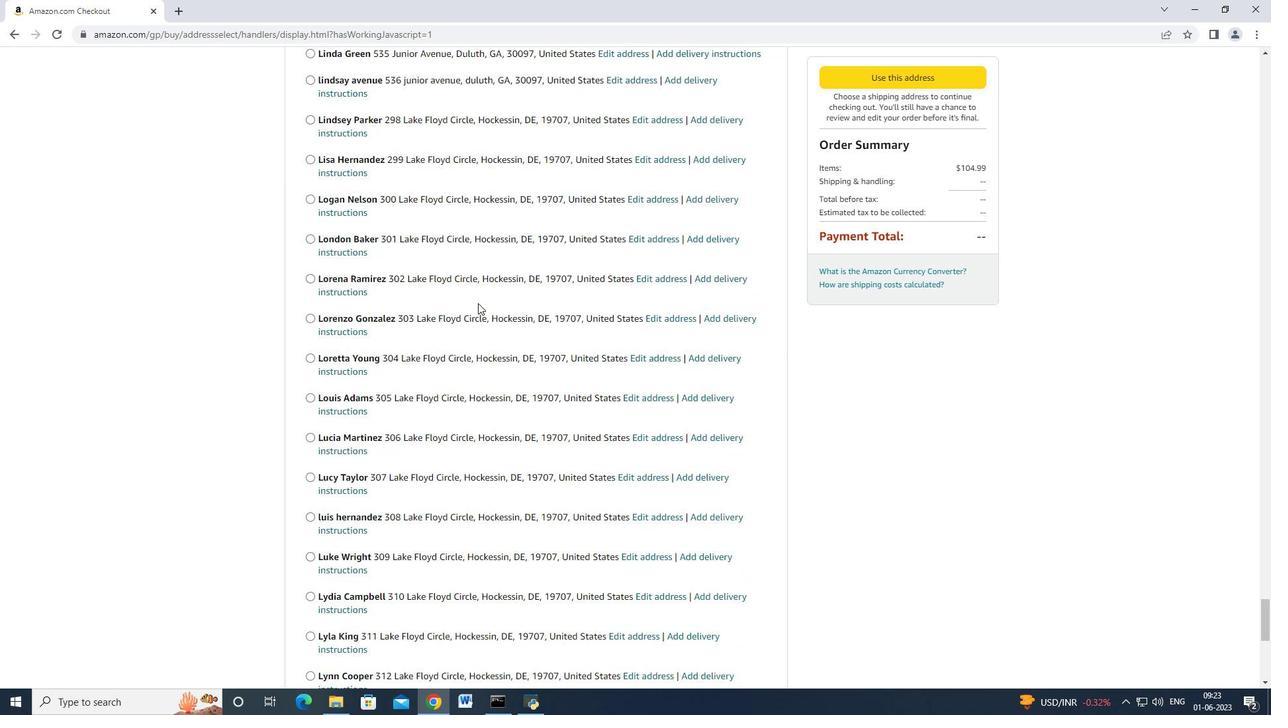 
Action: Mouse scrolled (478, 302) with delta (0, 0)
Screenshot: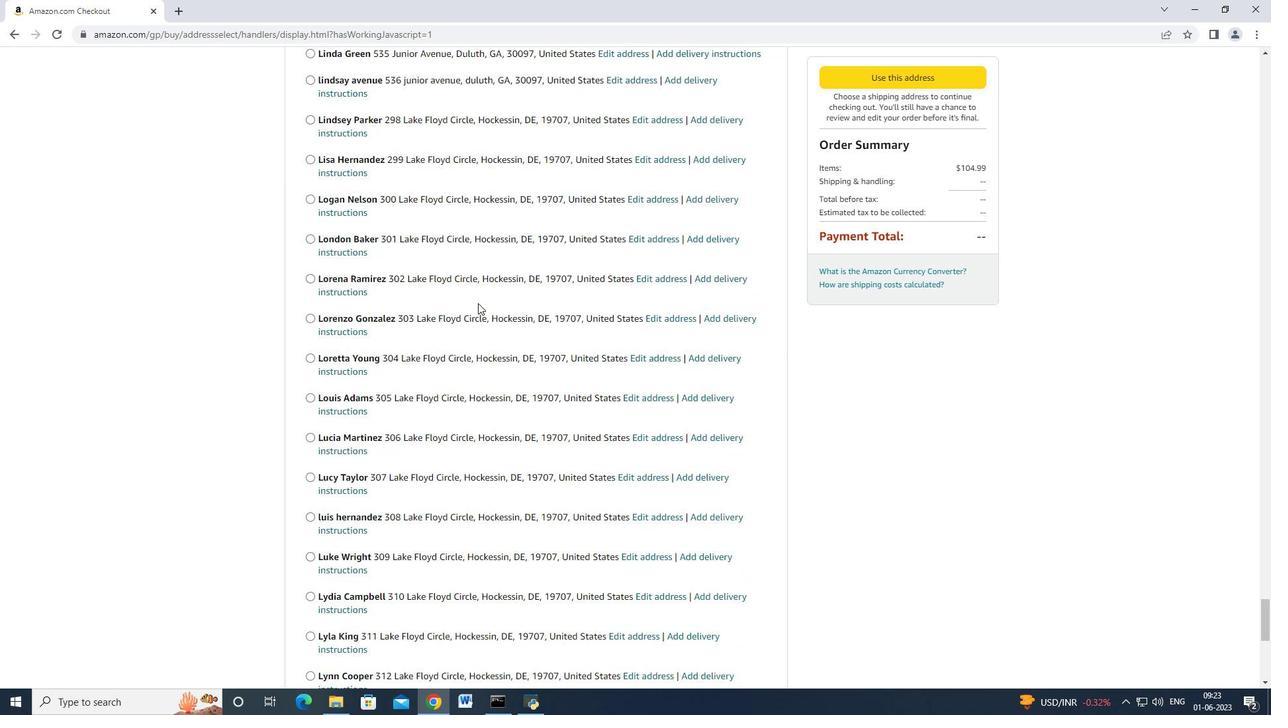 
Action: Mouse scrolled (478, 302) with delta (0, 0)
Screenshot: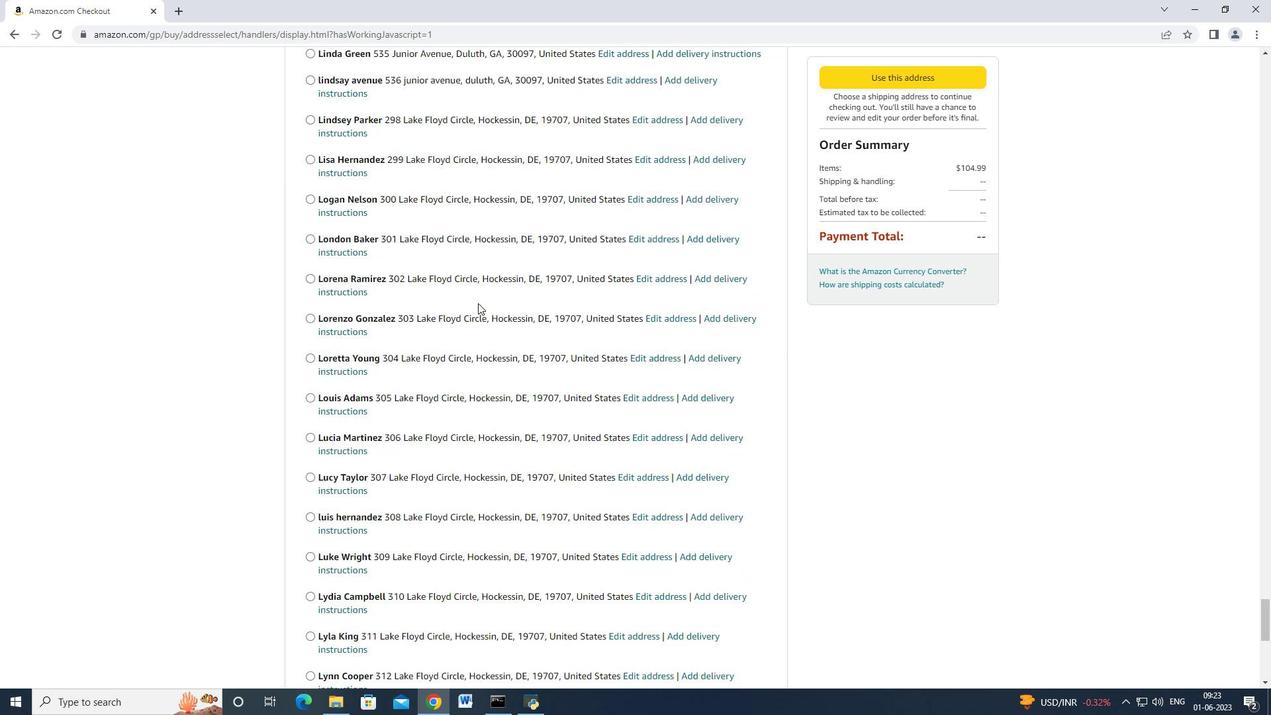 
Action: Mouse scrolled (478, 301) with delta (0, -1)
Screenshot: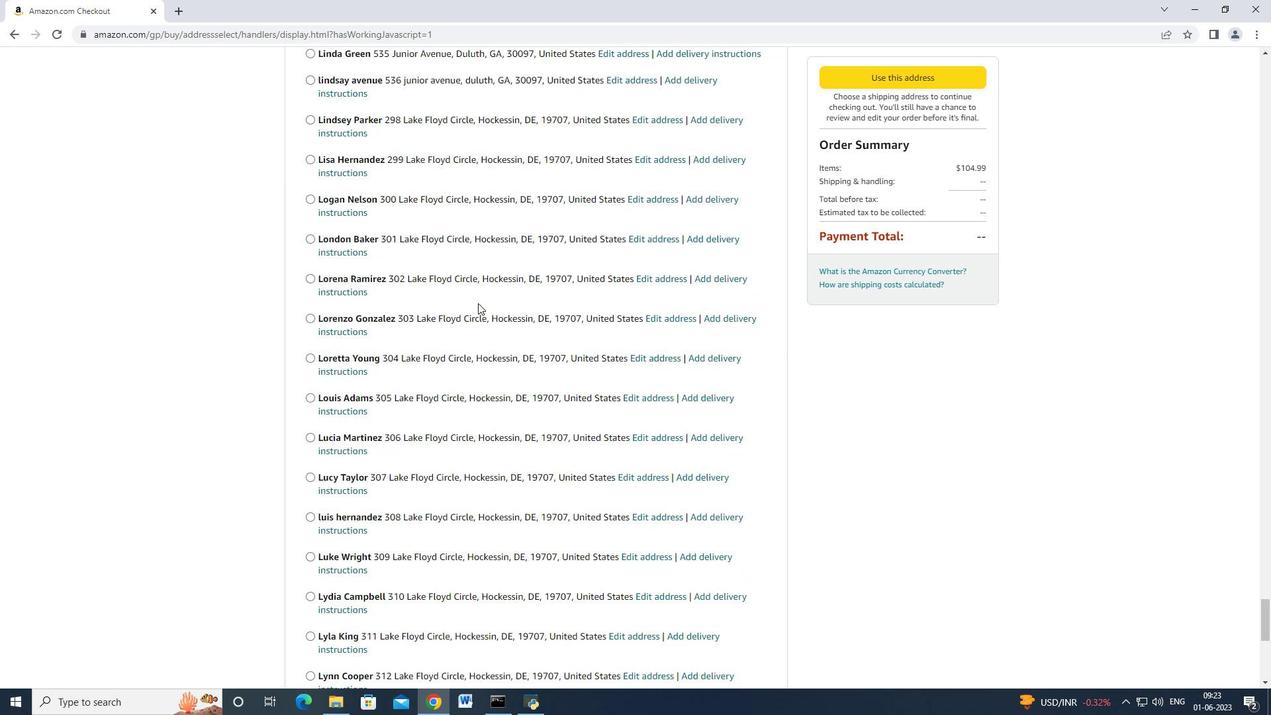 
Action: Mouse scrolled (478, 302) with delta (0, 0)
Screenshot: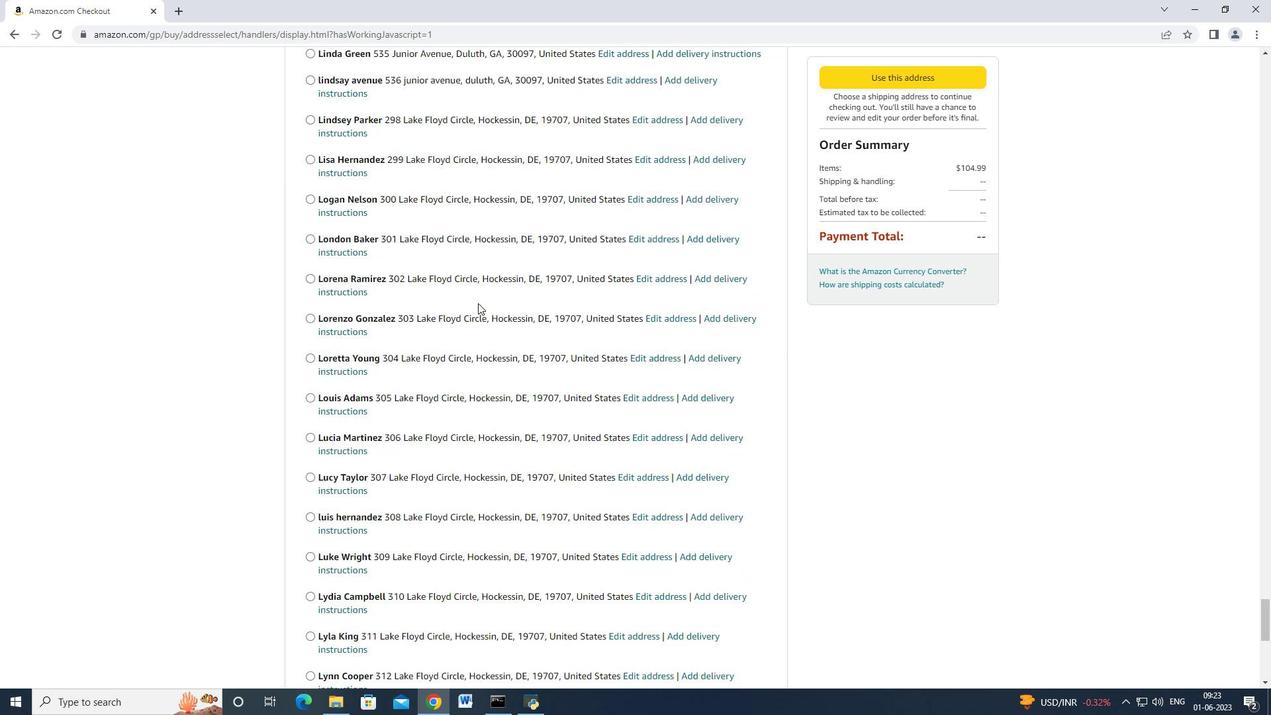 
Action: Mouse scrolled (478, 302) with delta (0, 0)
Screenshot: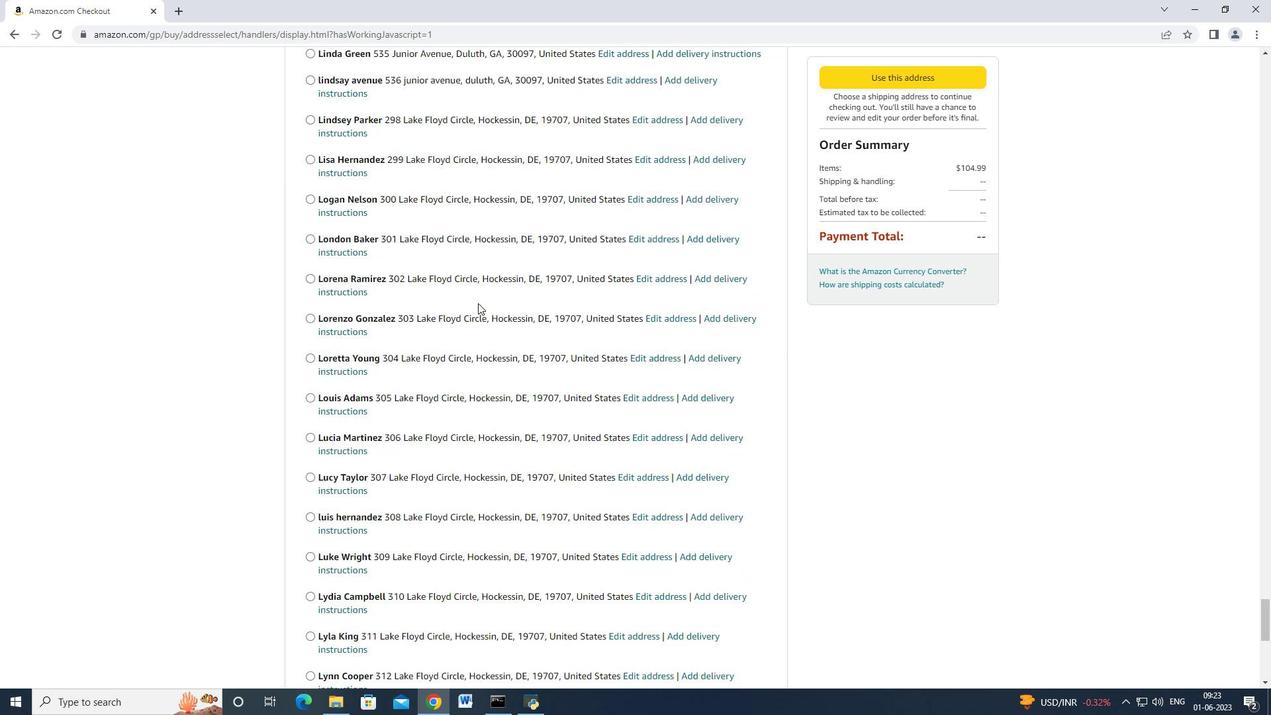 
Action: Mouse scrolled (478, 302) with delta (0, 0)
Screenshot: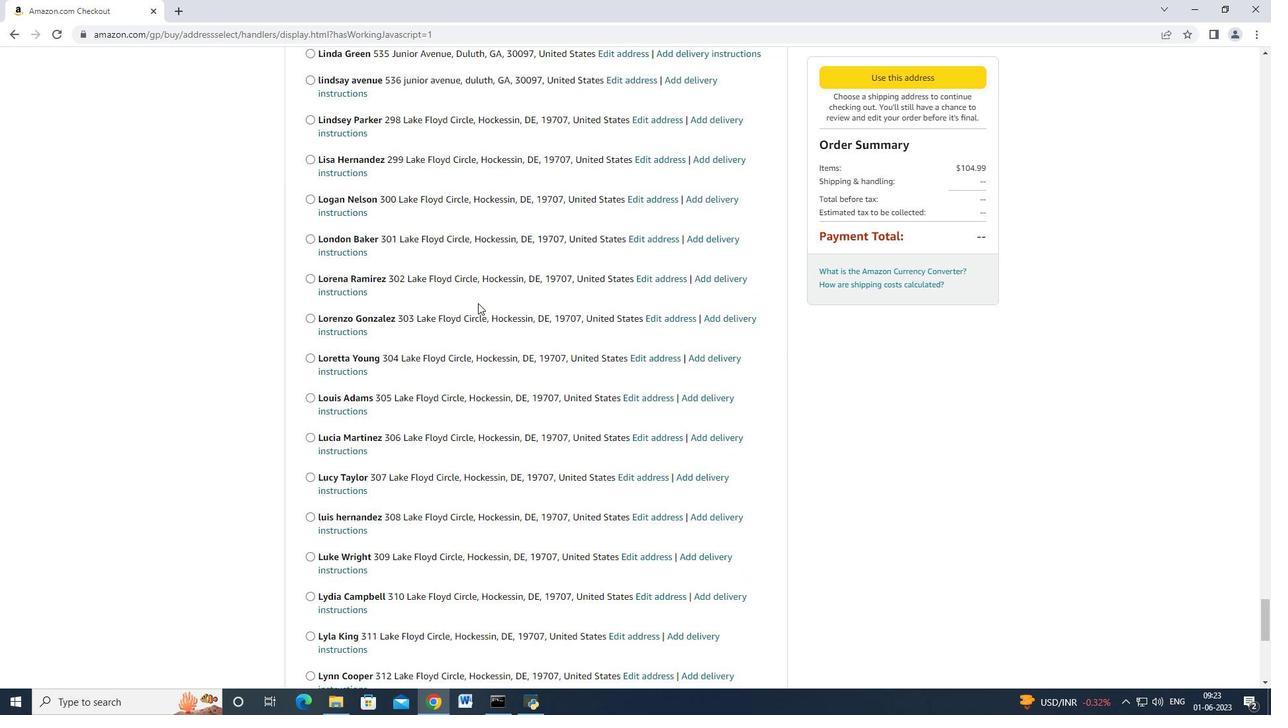 
Action: Mouse scrolled (478, 302) with delta (0, 0)
Screenshot: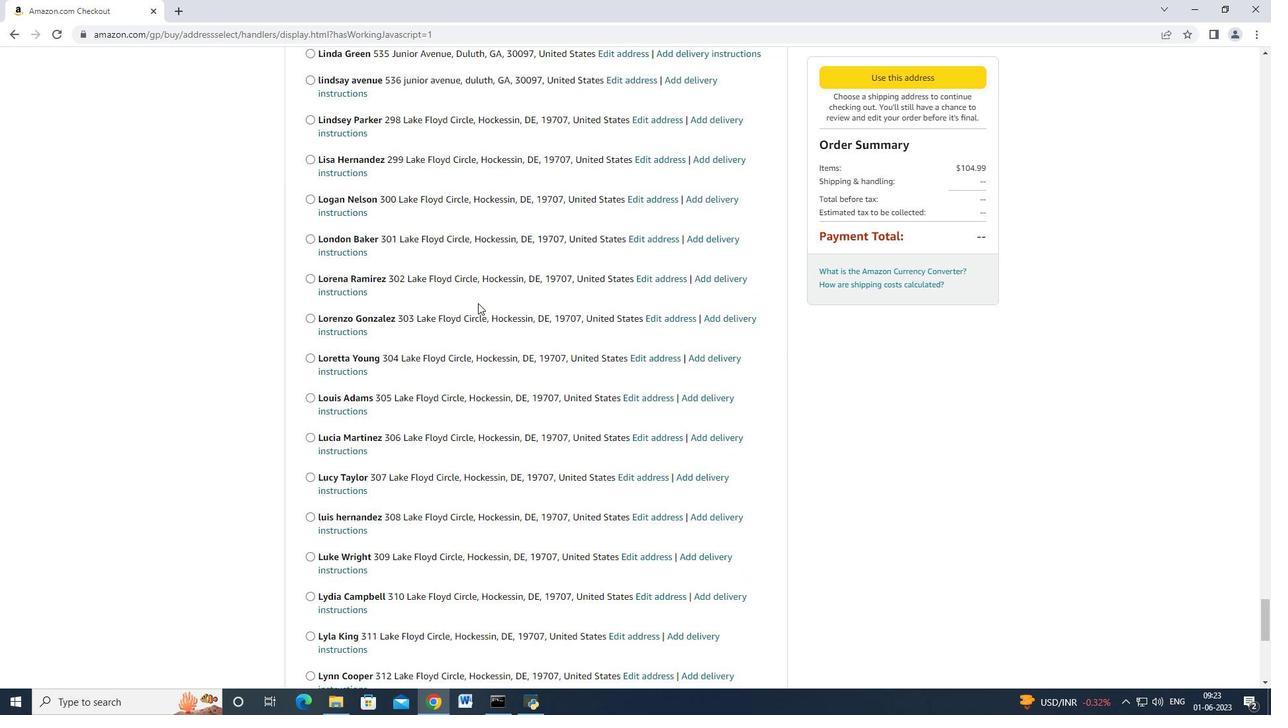 
Action: Mouse scrolled (478, 302) with delta (0, 0)
Screenshot: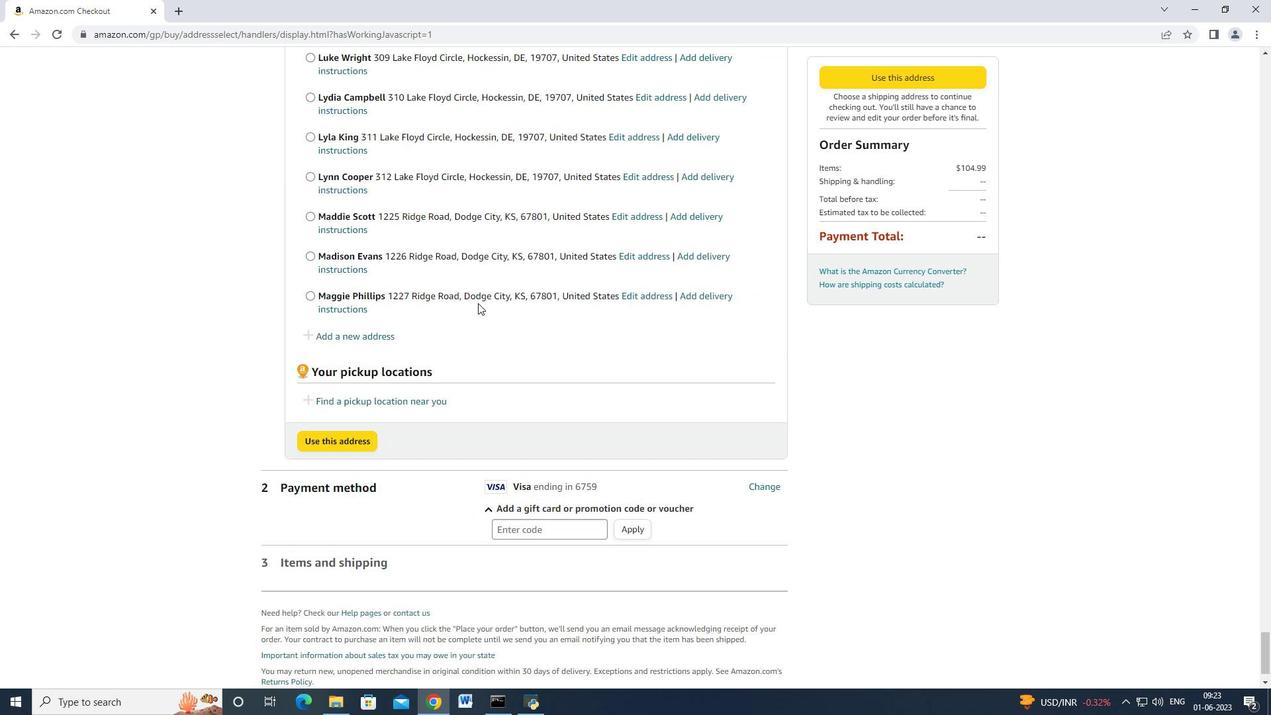 
Action: Mouse scrolled (478, 302) with delta (0, 0)
Screenshot: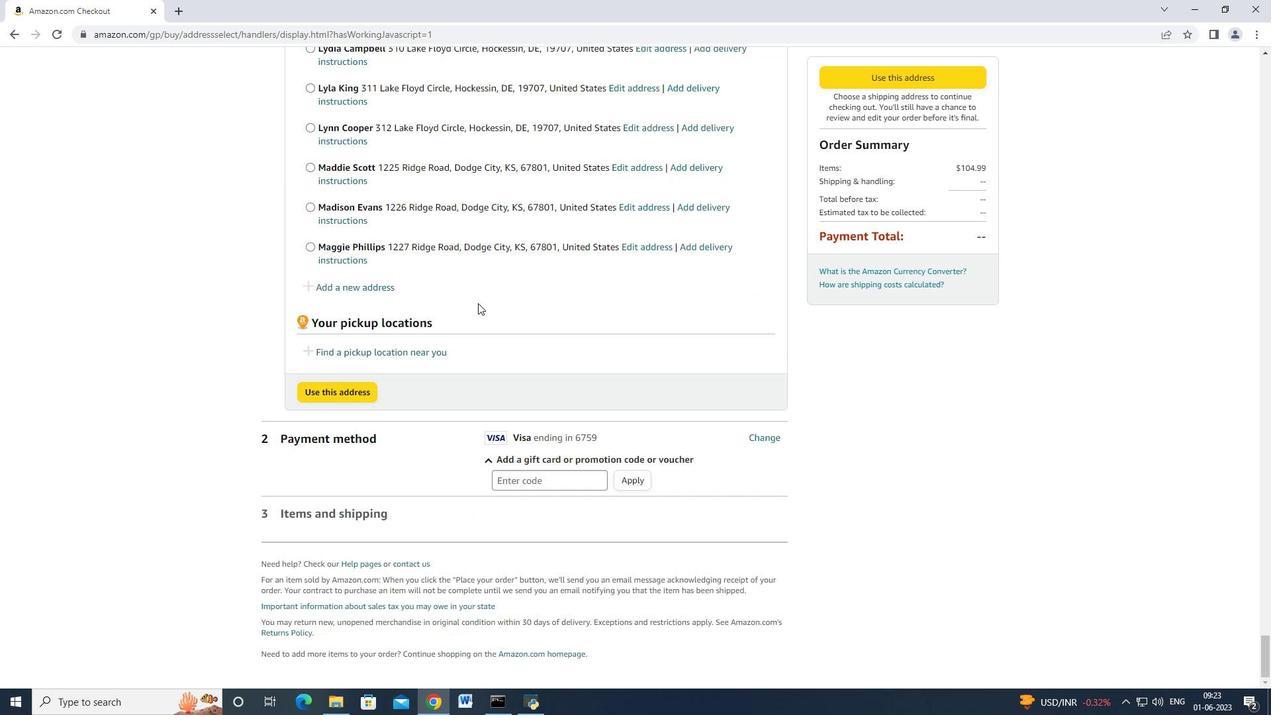 
Action: Mouse scrolled (478, 302) with delta (0, 0)
Screenshot: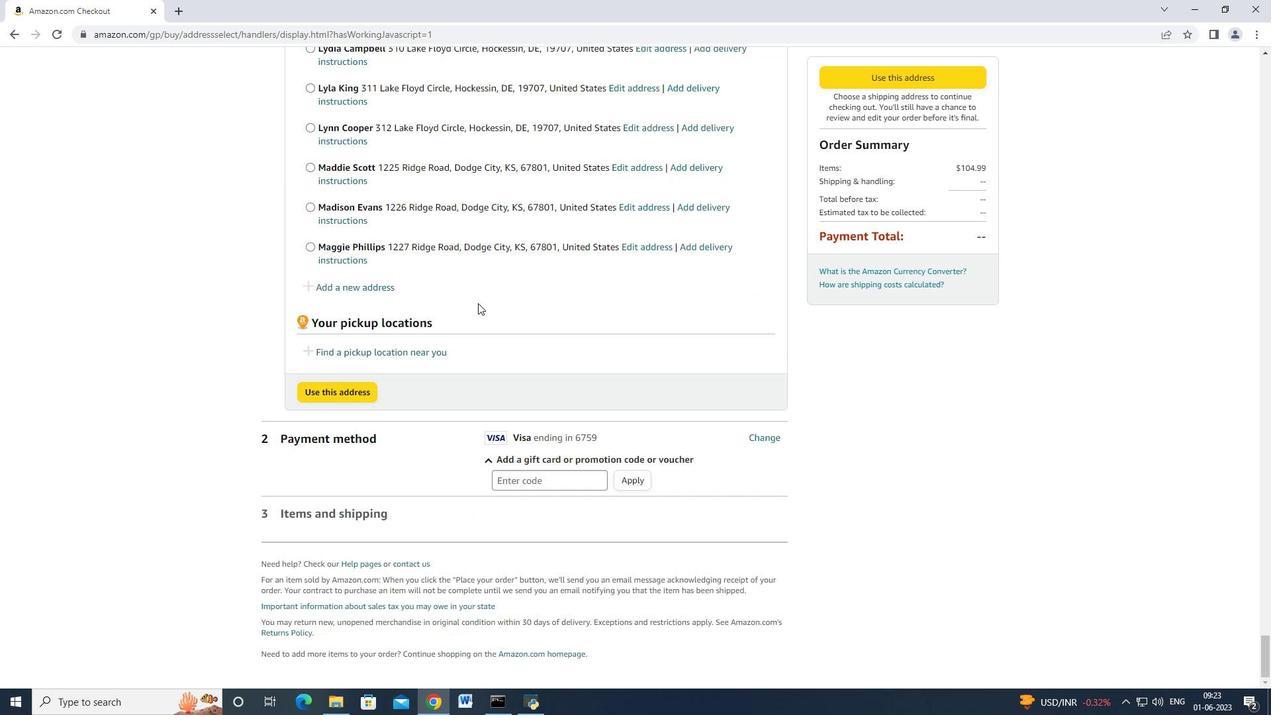 
Action: Mouse scrolled (478, 302) with delta (0, 0)
Screenshot: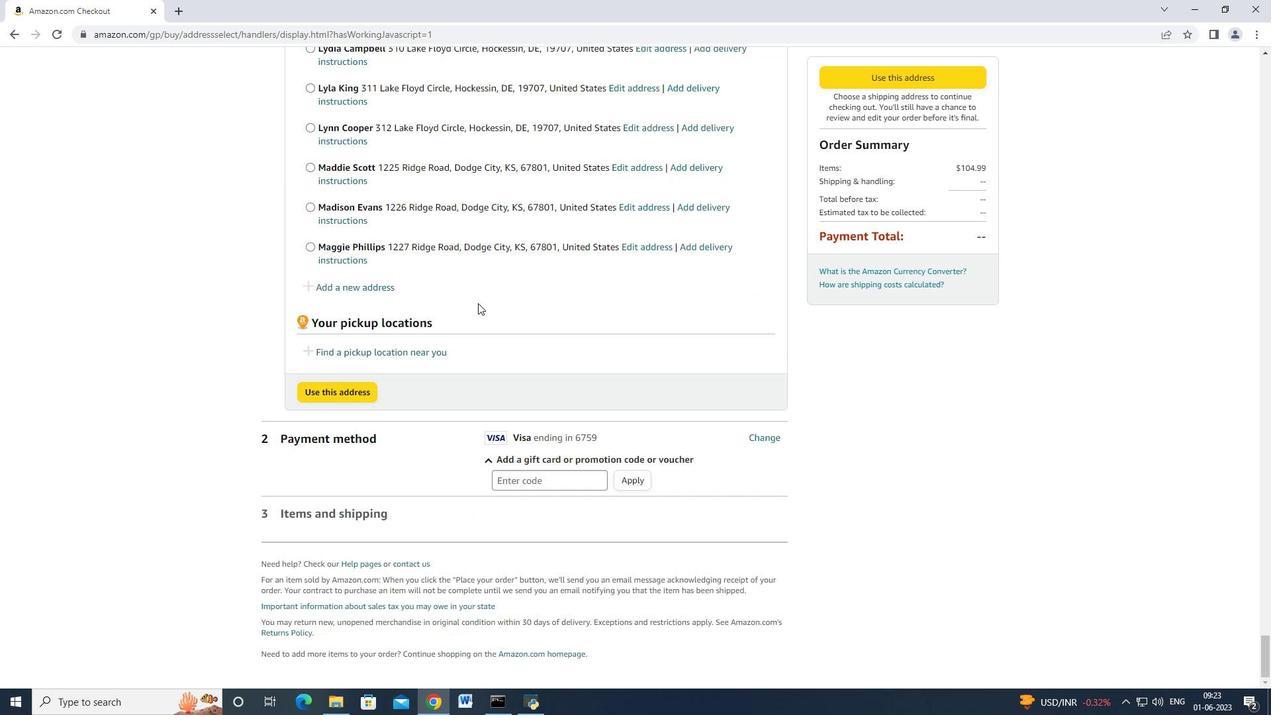 
Action: Mouse scrolled (478, 301) with delta (0, -1)
Screenshot: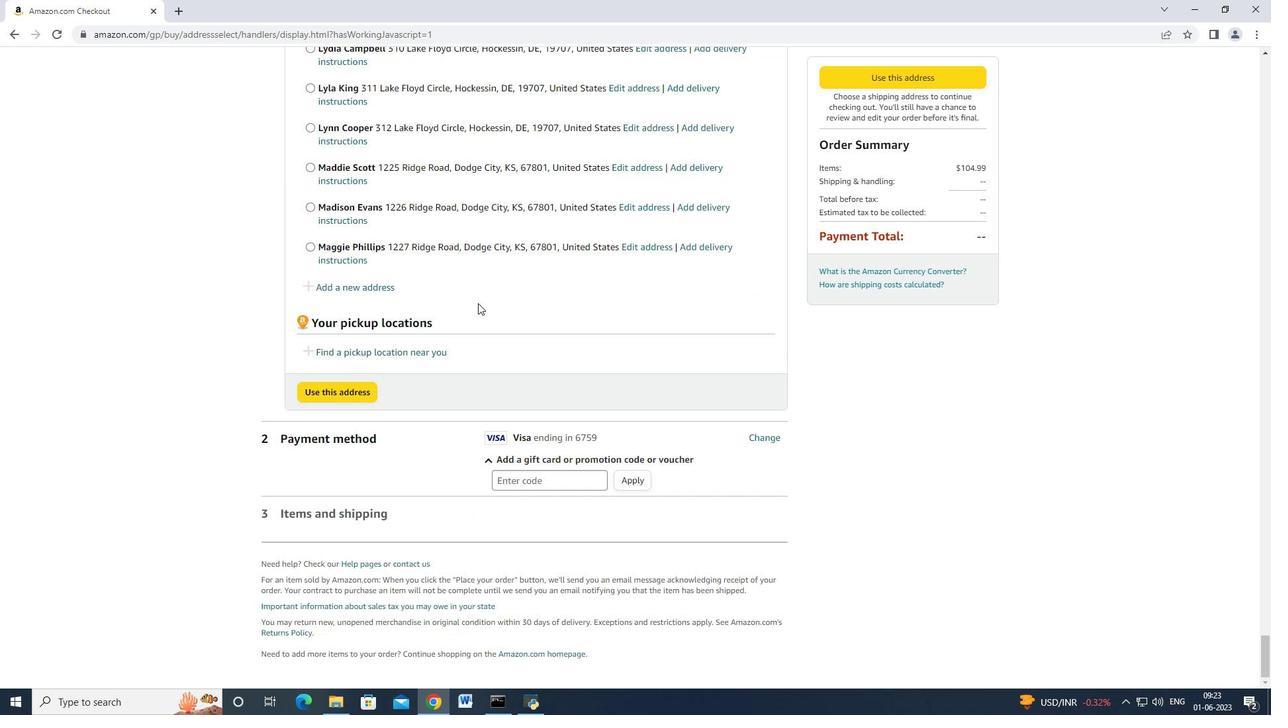 
Action: Mouse scrolled (478, 302) with delta (0, 0)
Screenshot: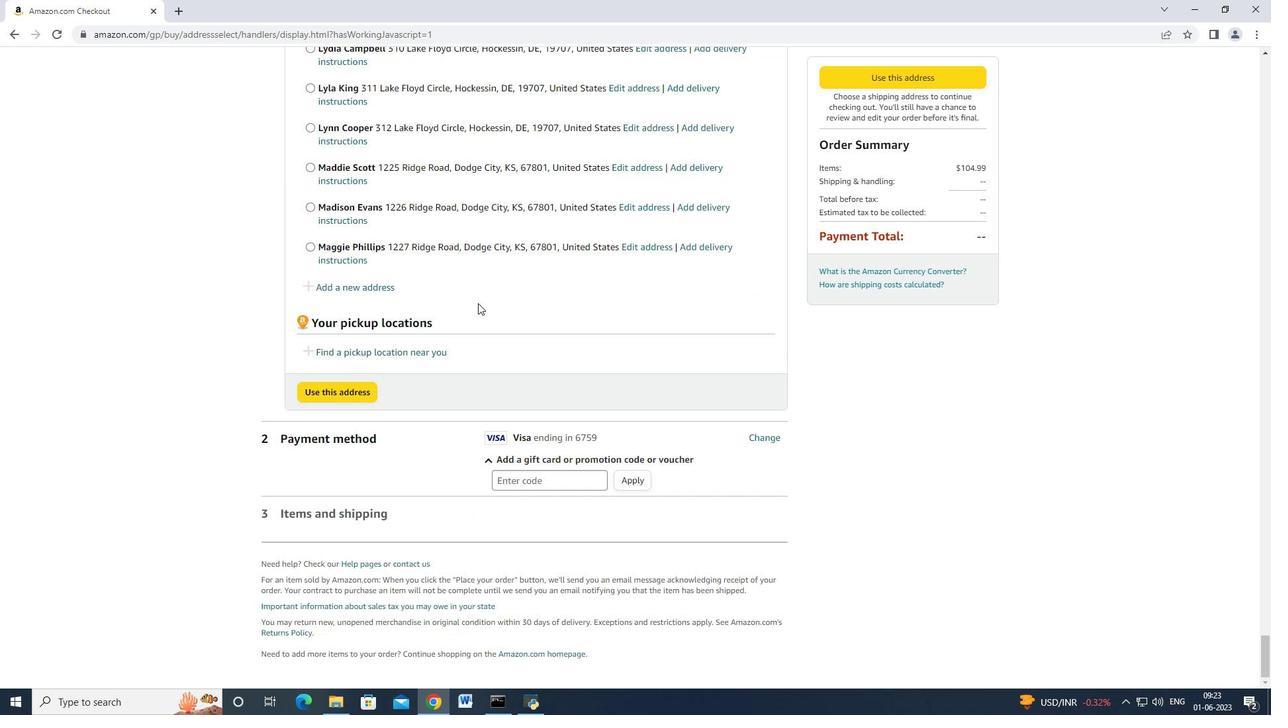 
Action: Mouse scrolled (478, 302) with delta (0, 0)
Screenshot: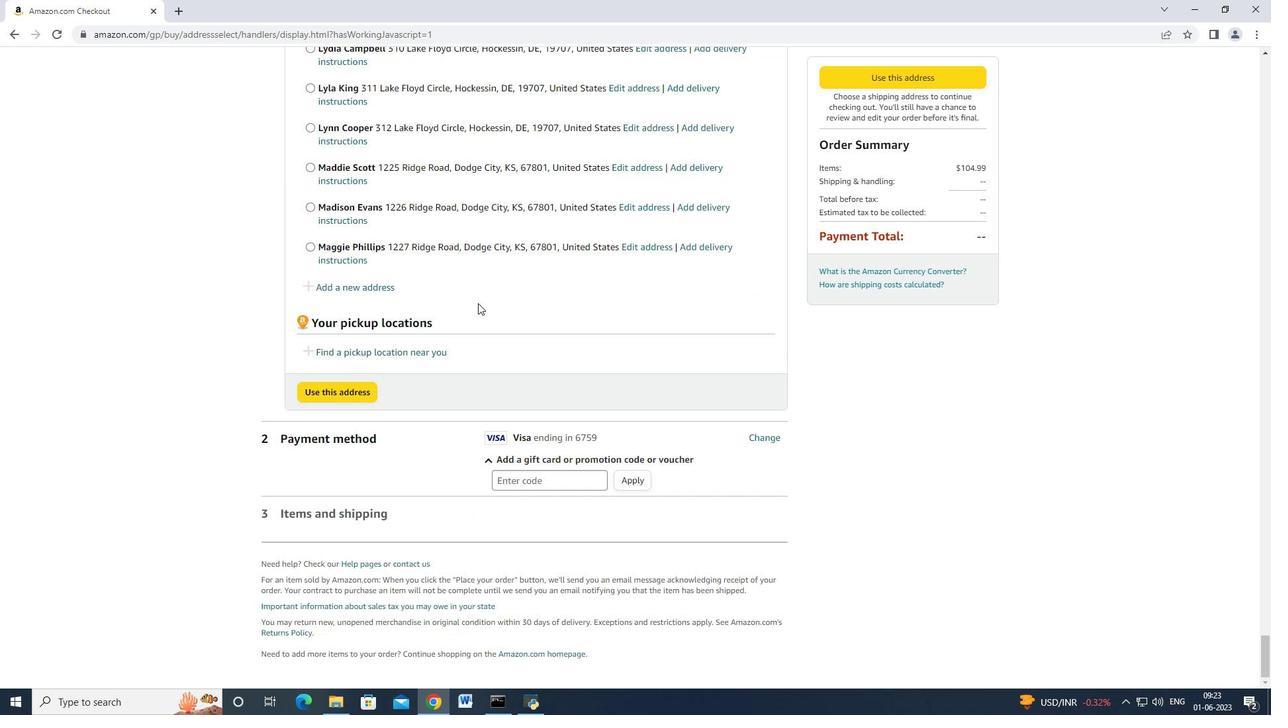 
Action: Mouse moved to (384, 286)
Screenshot: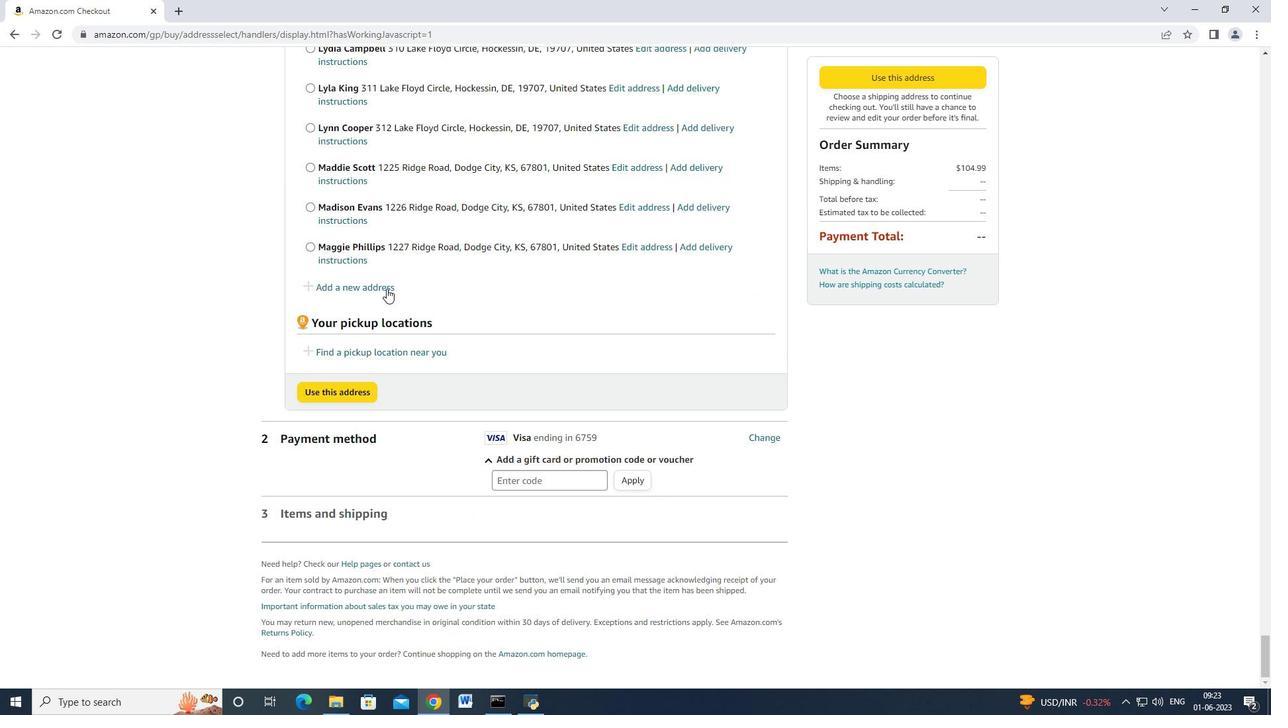 
Action: Mouse pressed left at (384, 286)
Screenshot: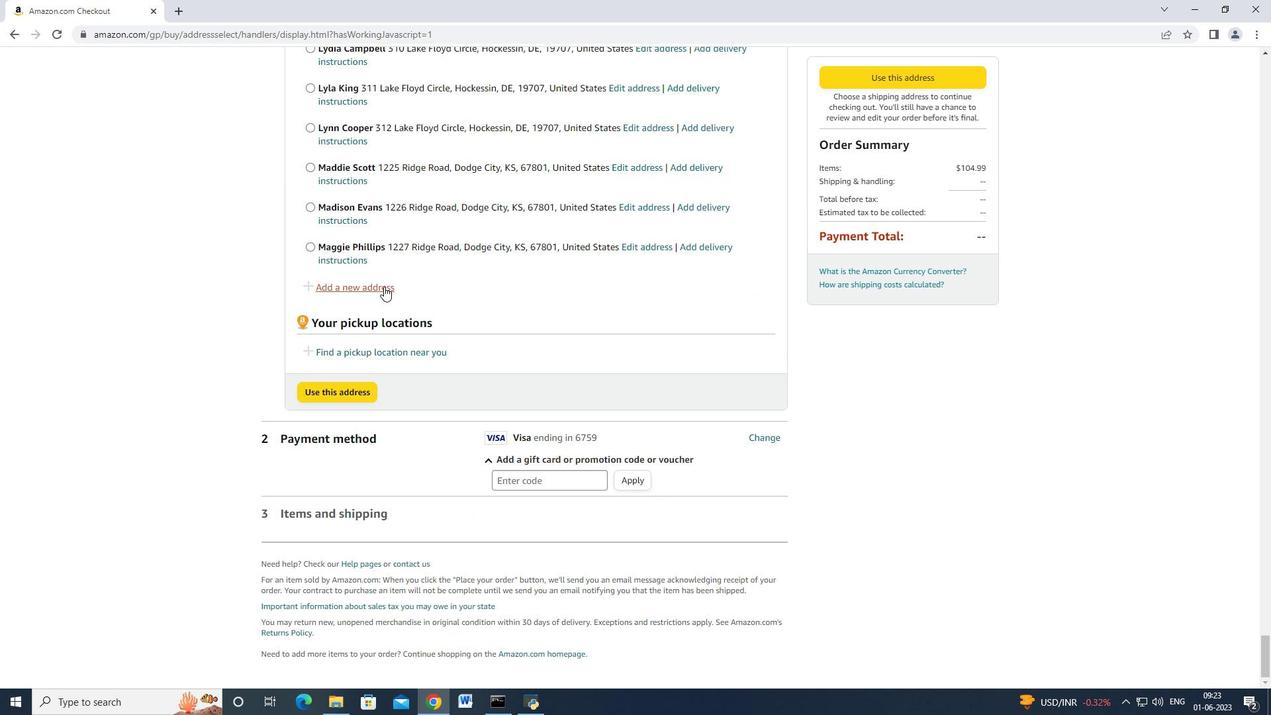 
Action: Mouse moved to (431, 323)
Screenshot: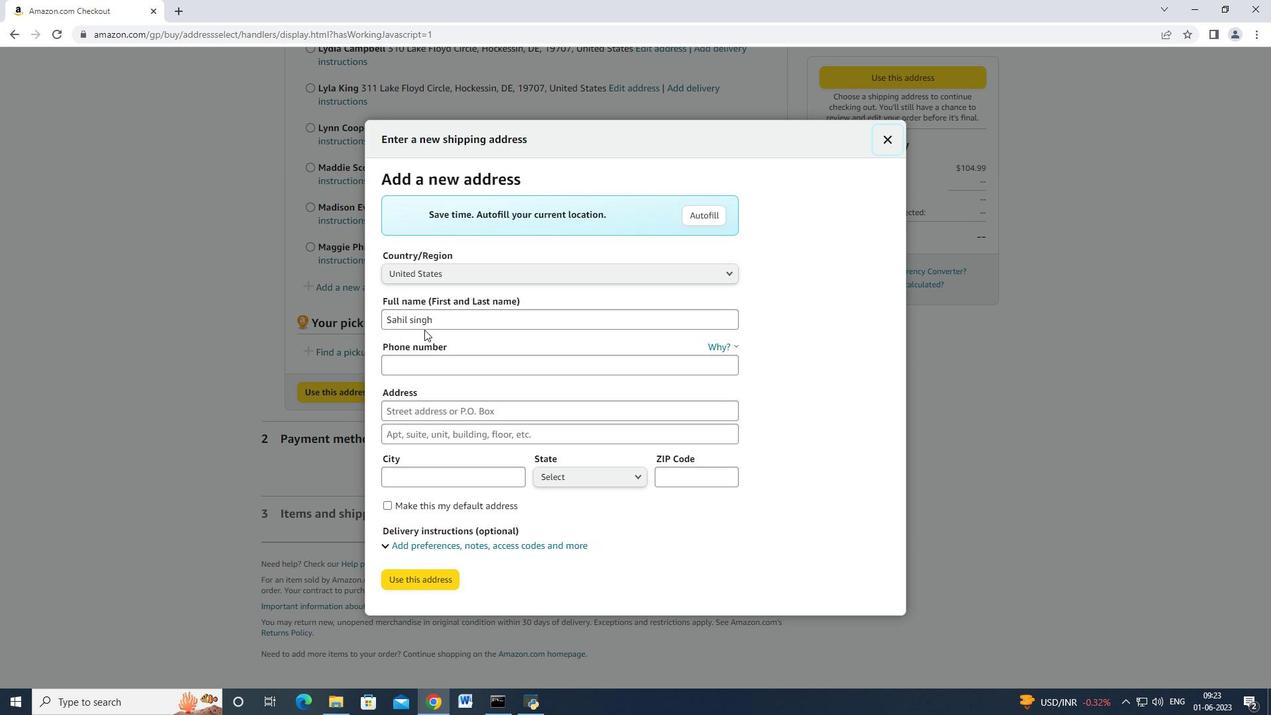 
Action: Mouse pressed left at (431, 323)
Screenshot: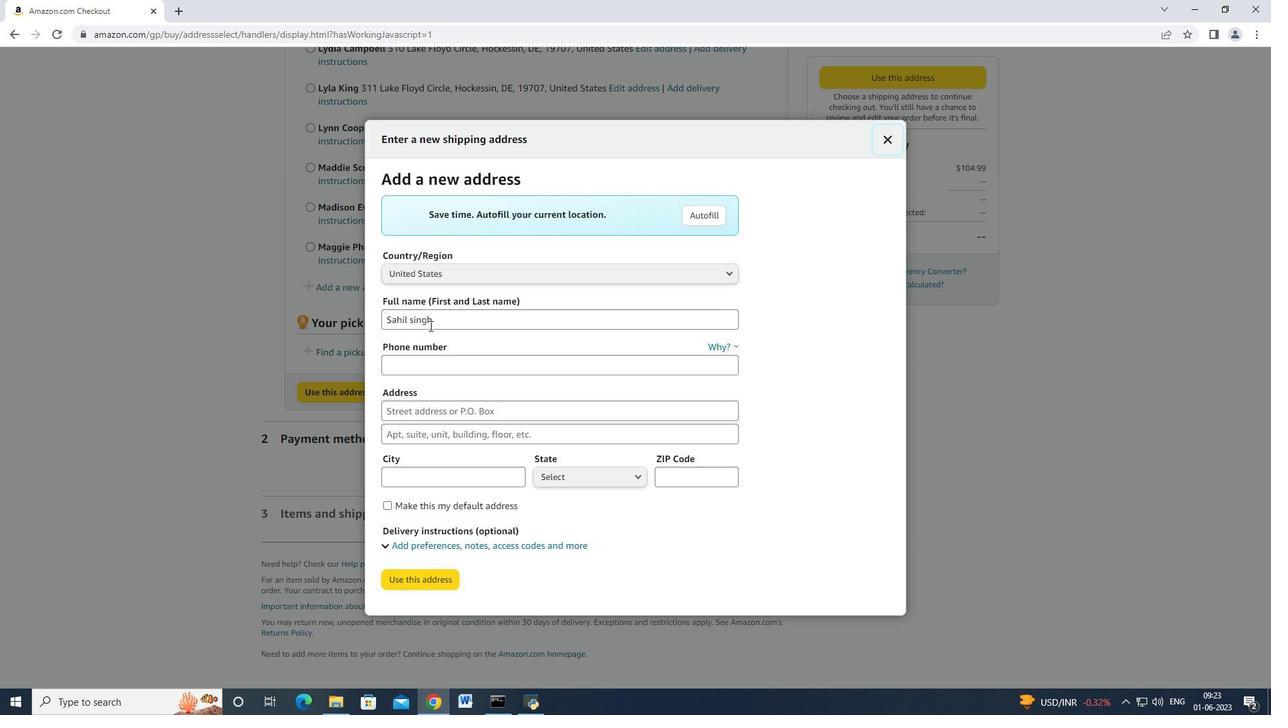 
Action: Mouse moved to (386, 321)
Screenshot: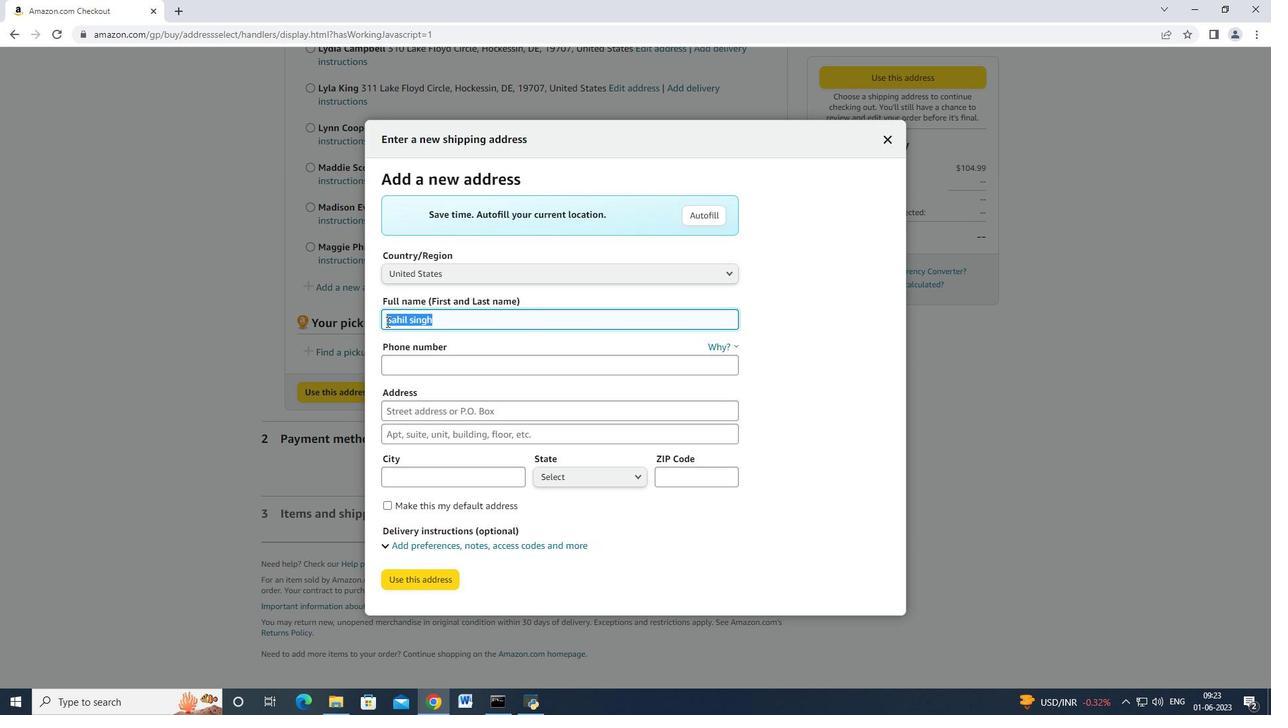 
Action: Key pressed <Key.backspace><Key.shift>Manuel<Key.space><Key.shift>Garcia<Key.space><Key.tab><Key.tab>6205197251<Key.tab><Key.tab>
Screenshot: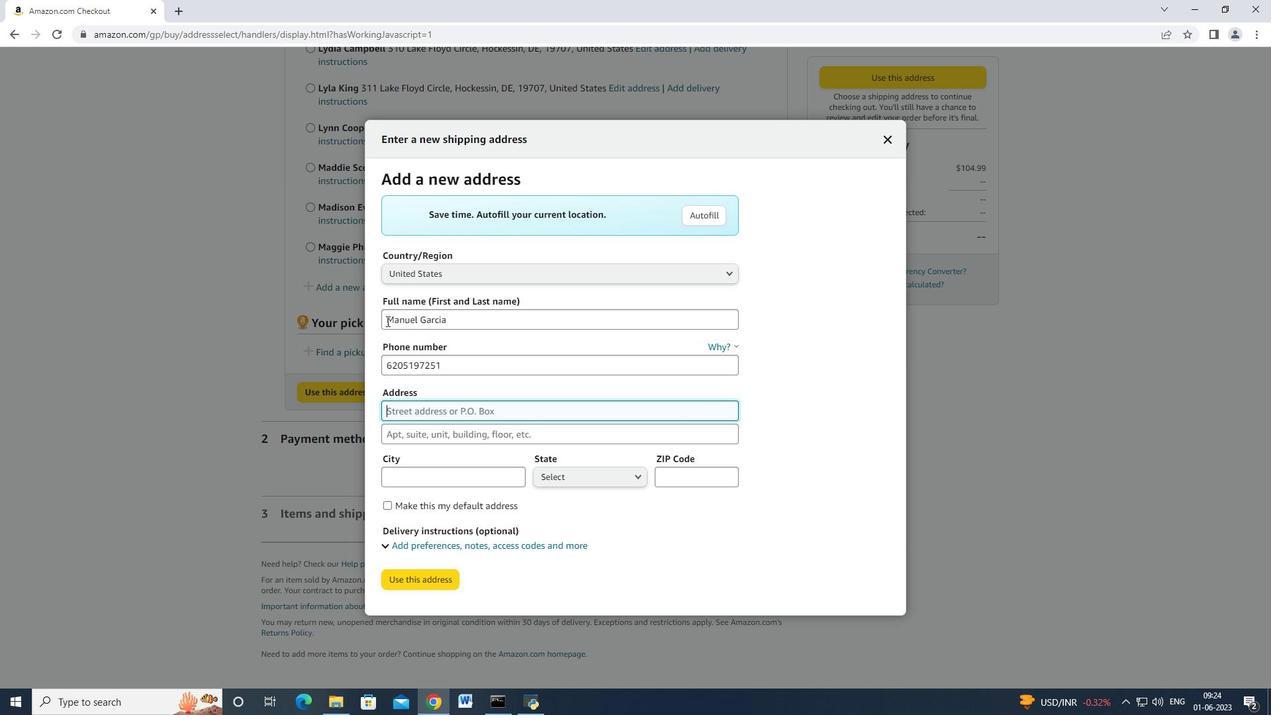 
Action: Mouse moved to (492, 409)
Screenshot: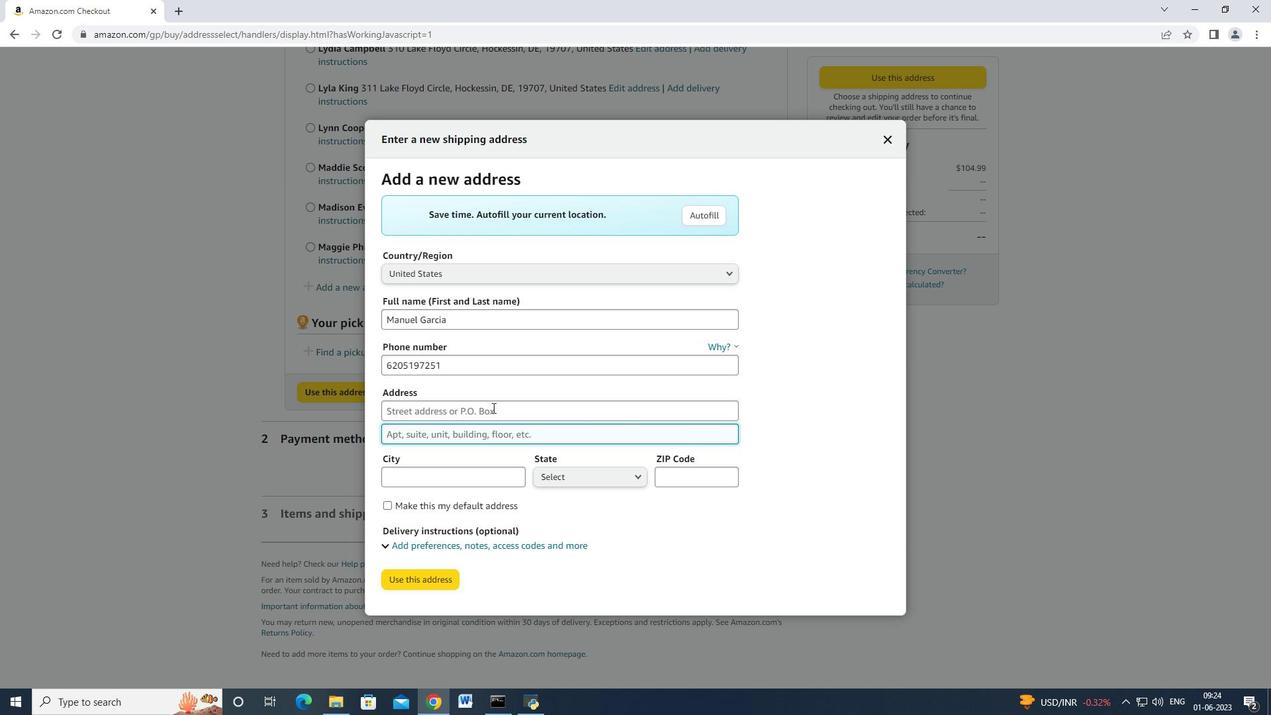 
Action: Mouse pressed left at (492, 409)
Screenshot: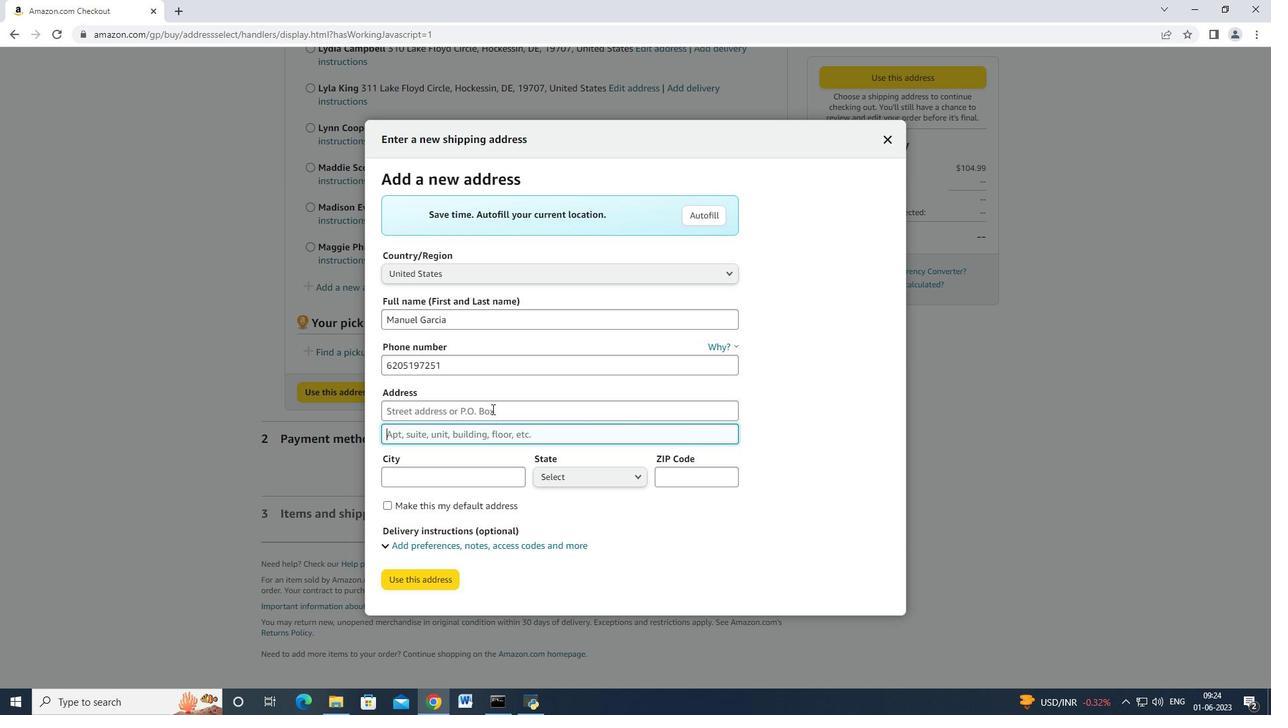 
Action: Mouse moved to (503, 404)
Screenshot: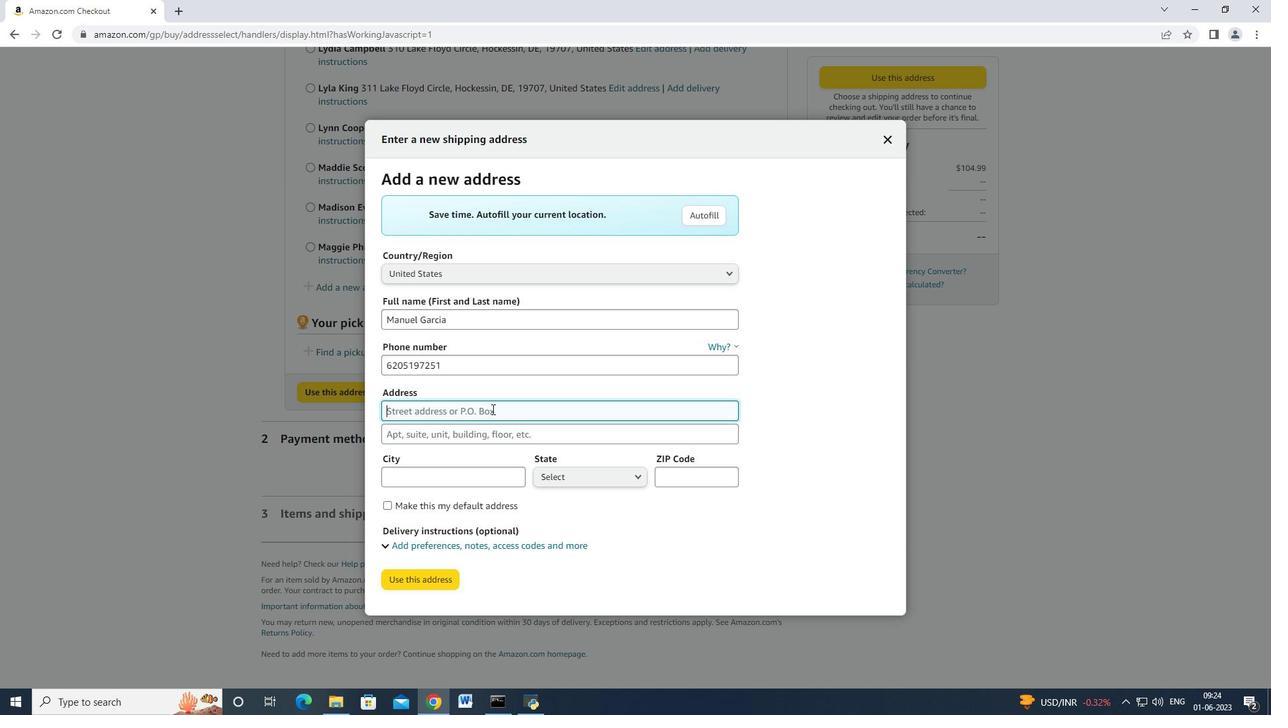 
Action: Key pressed <Key.shift>Manuel<Key.space><Key.shift>Garcia<Key.space><Key.tab>
Screenshot: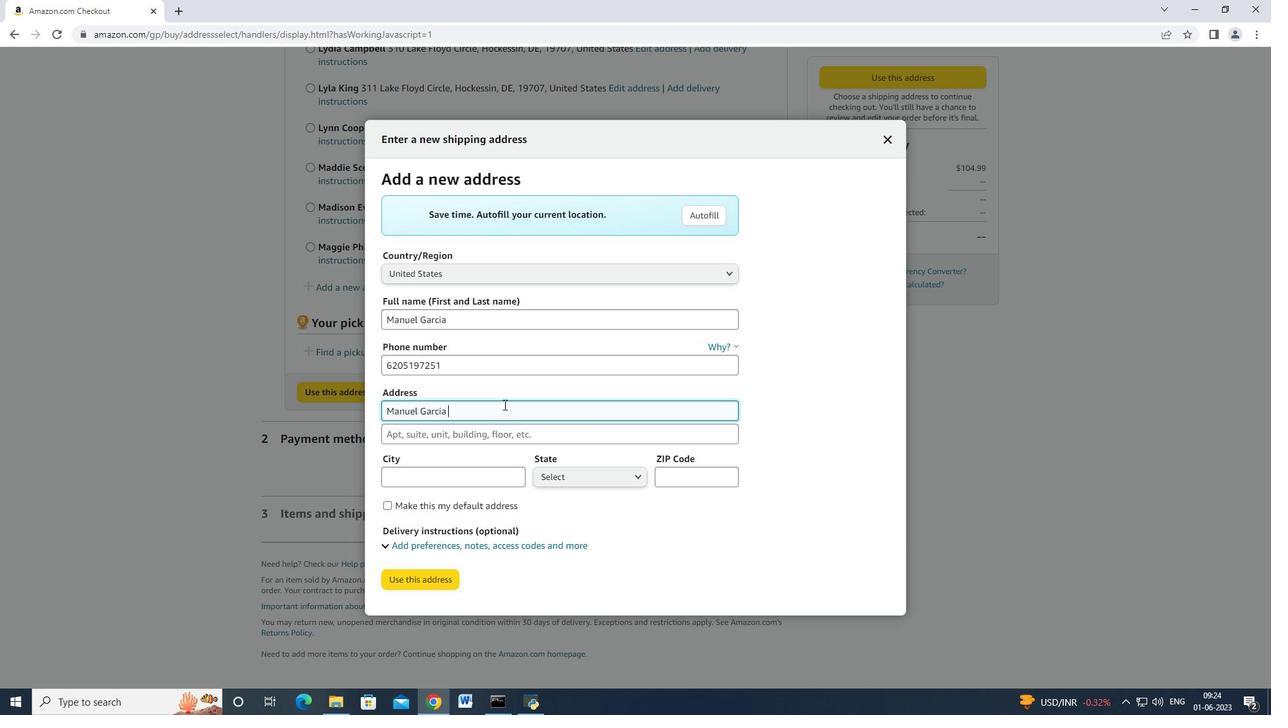 
Action: Mouse moved to (456, 414)
Screenshot: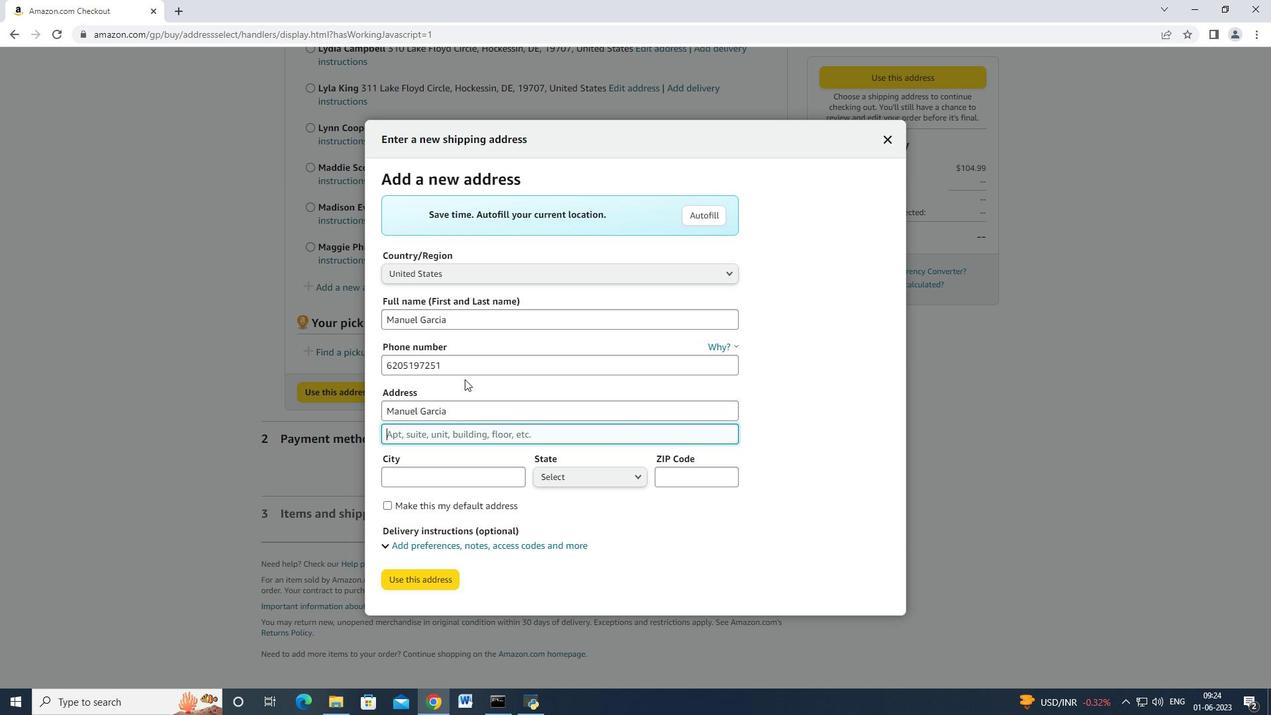 
Action: Mouse pressed left at (456, 414)
Screenshot: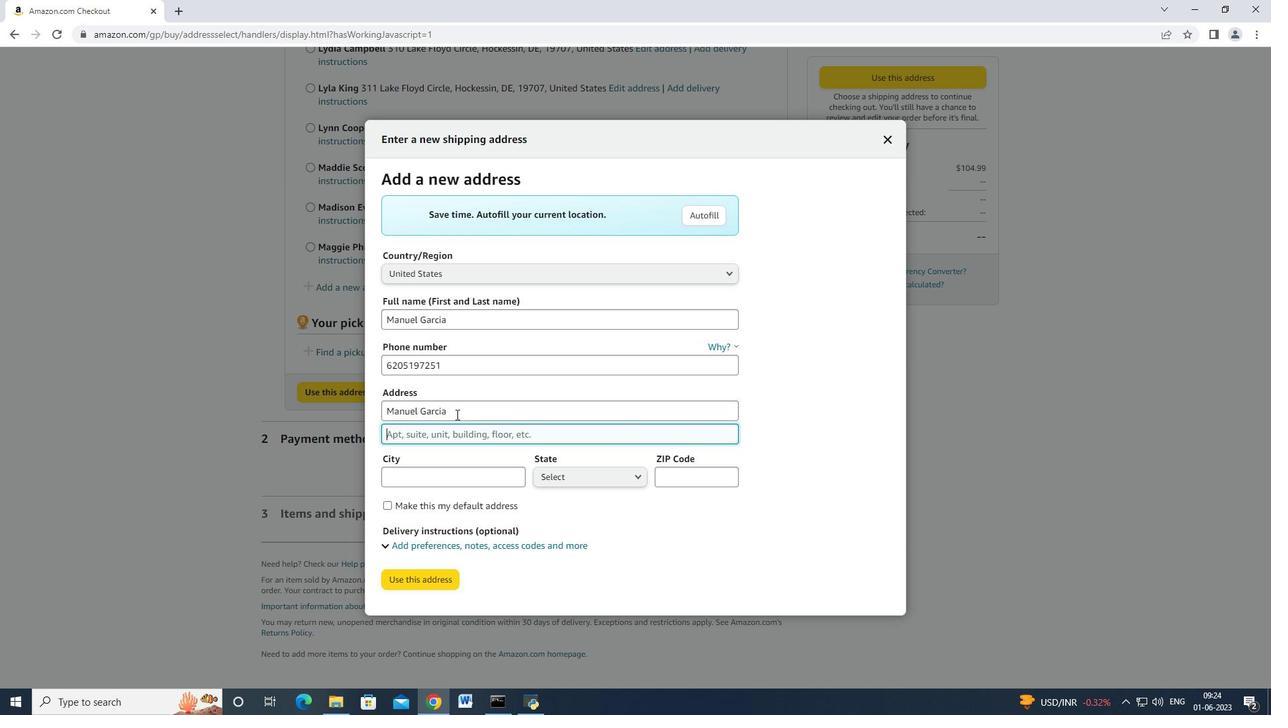 
Action: Mouse moved to (389, 407)
Screenshot: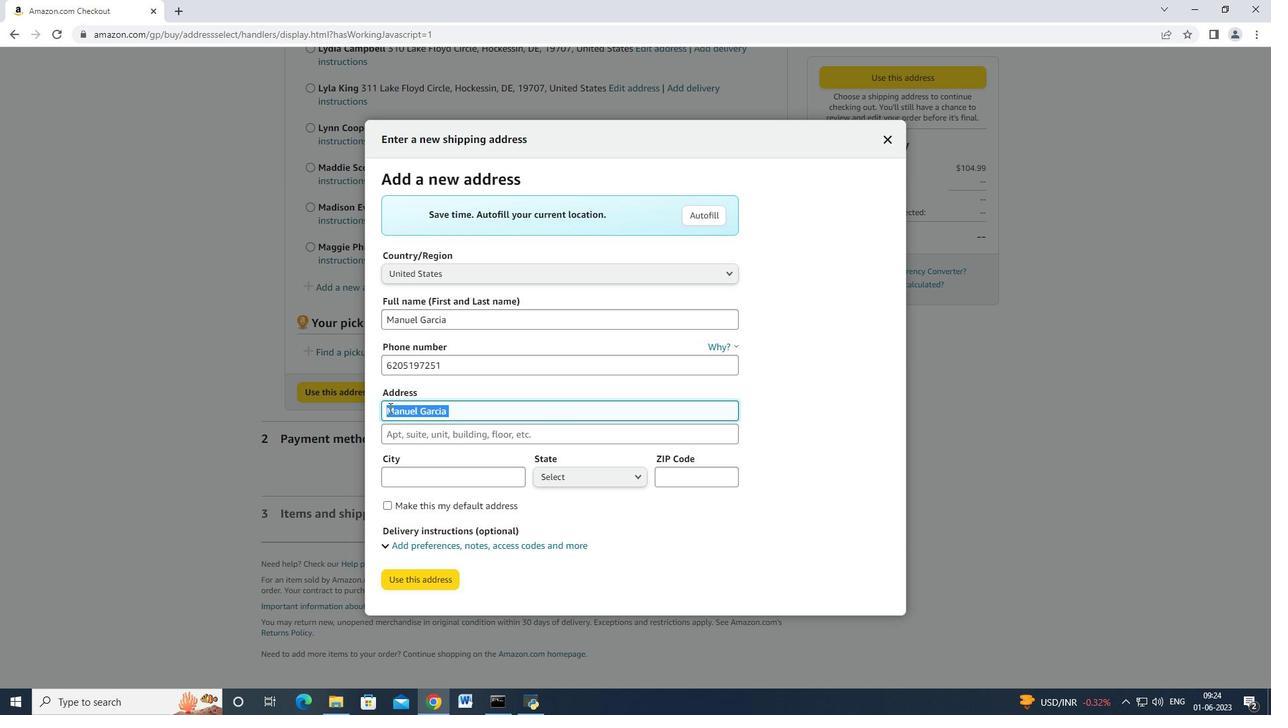 
Action: Key pressed <Key.backspace>1228<Key.space><Key.shift>Ridge<Key.space><Key.shift>Road<Key.tab><Key.tab><Key.shift_r>Dodge<Key.space><Key.shift>City
Screenshot: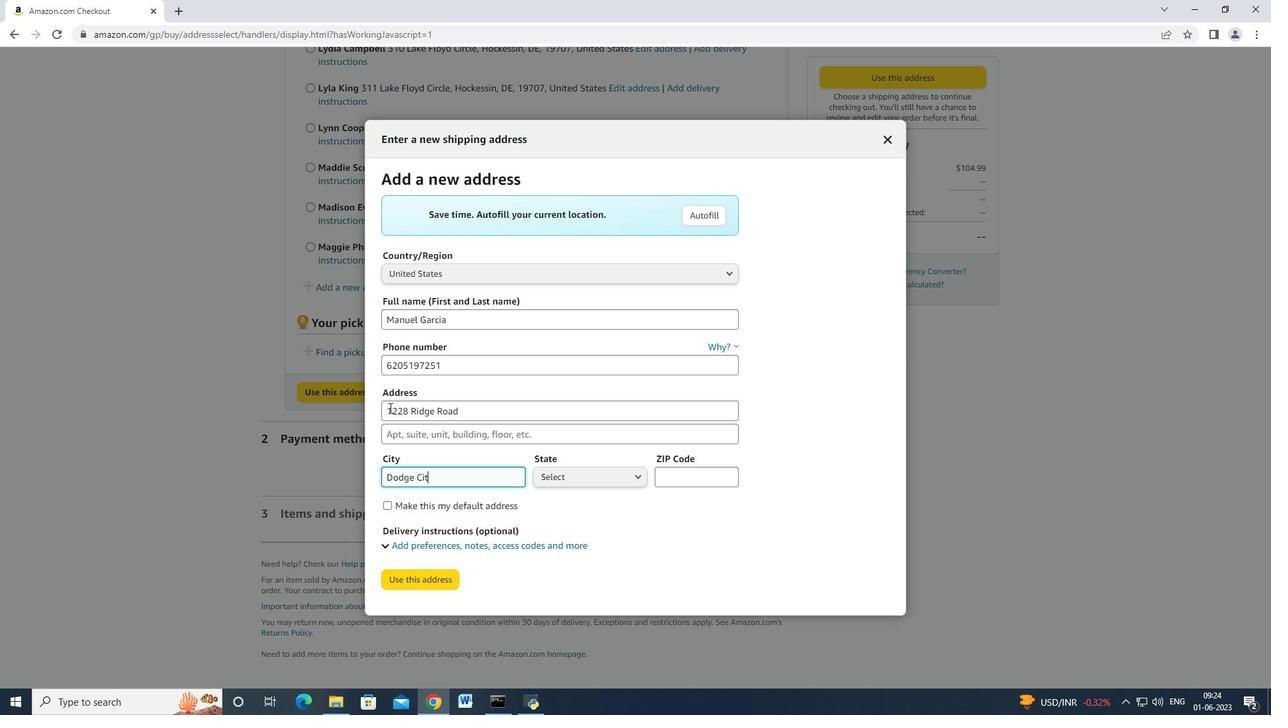 
Action: Mouse moved to (596, 479)
Screenshot: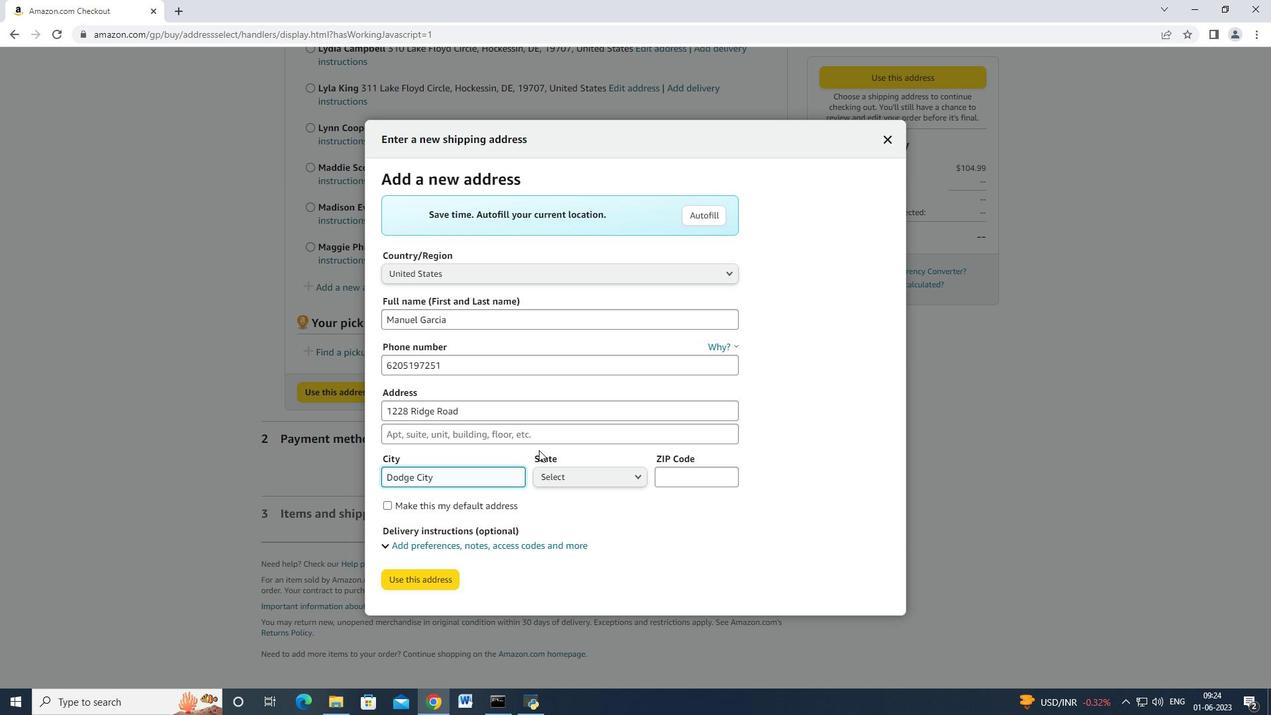 
Action: Mouse pressed left at (596, 479)
Screenshot: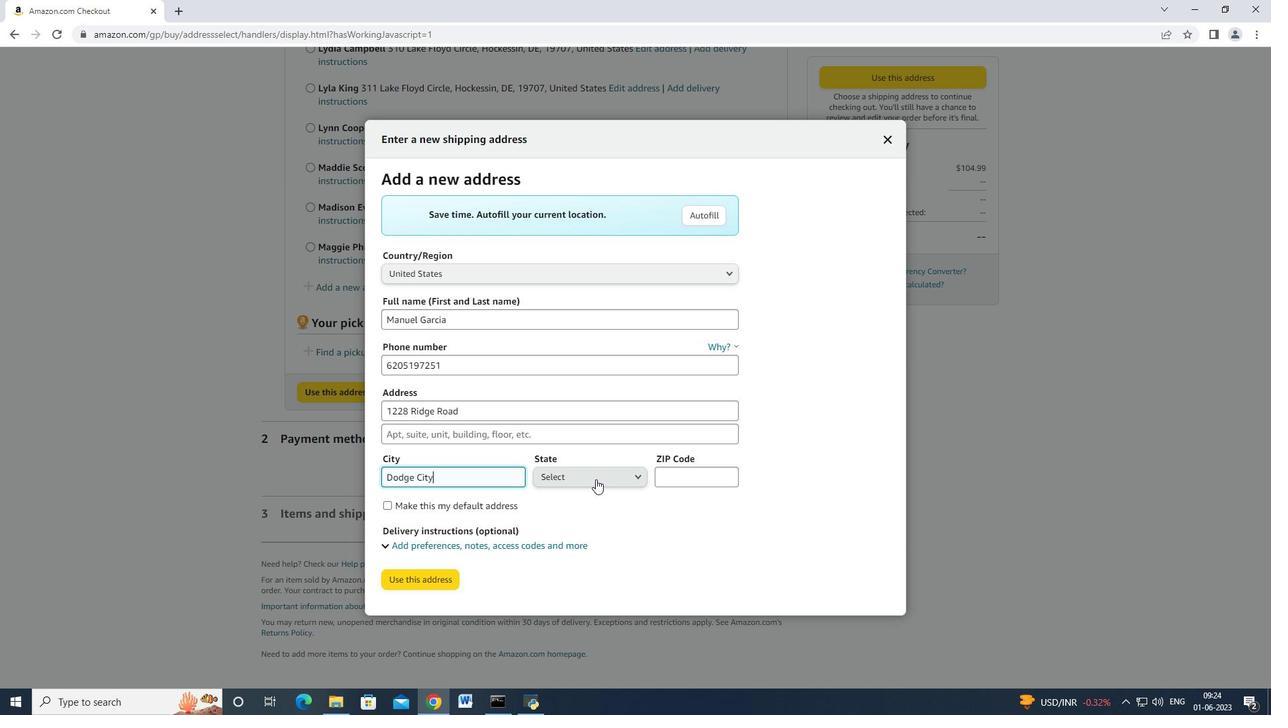 
Action: Mouse moved to (596, 398)
Screenshot: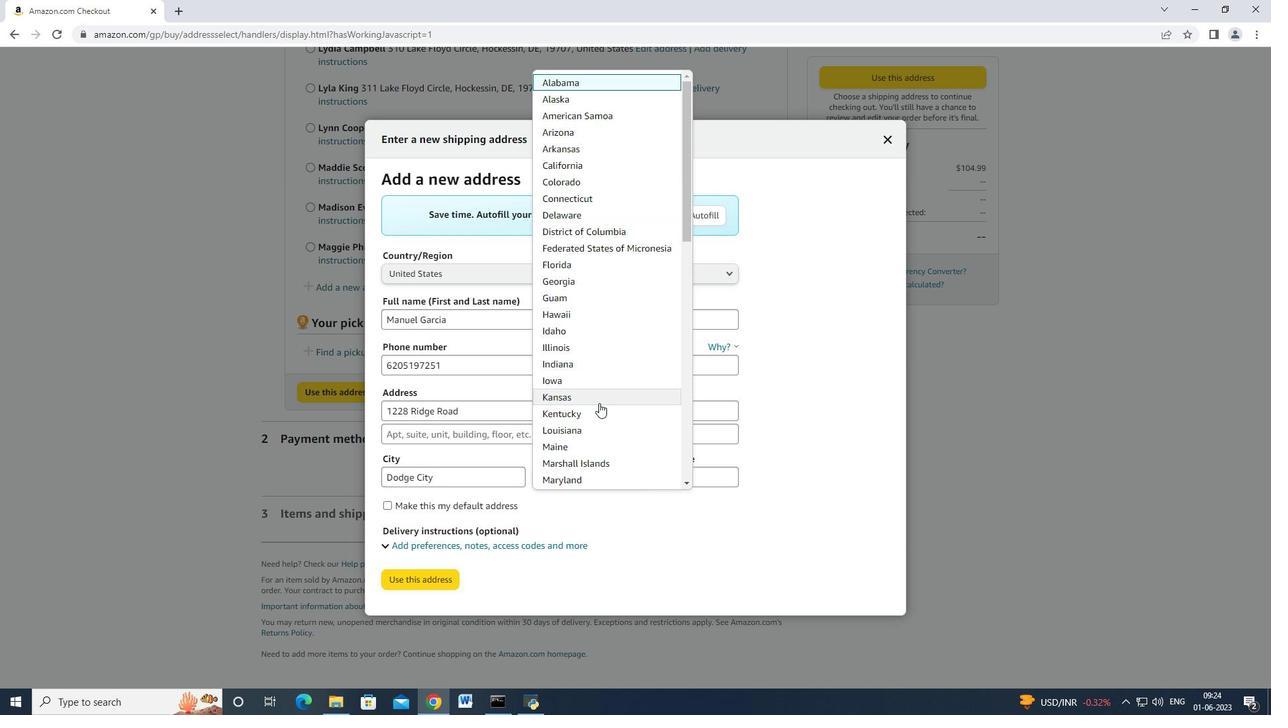 
Action: Mouse pressed left at (596, 398)
Screenshot: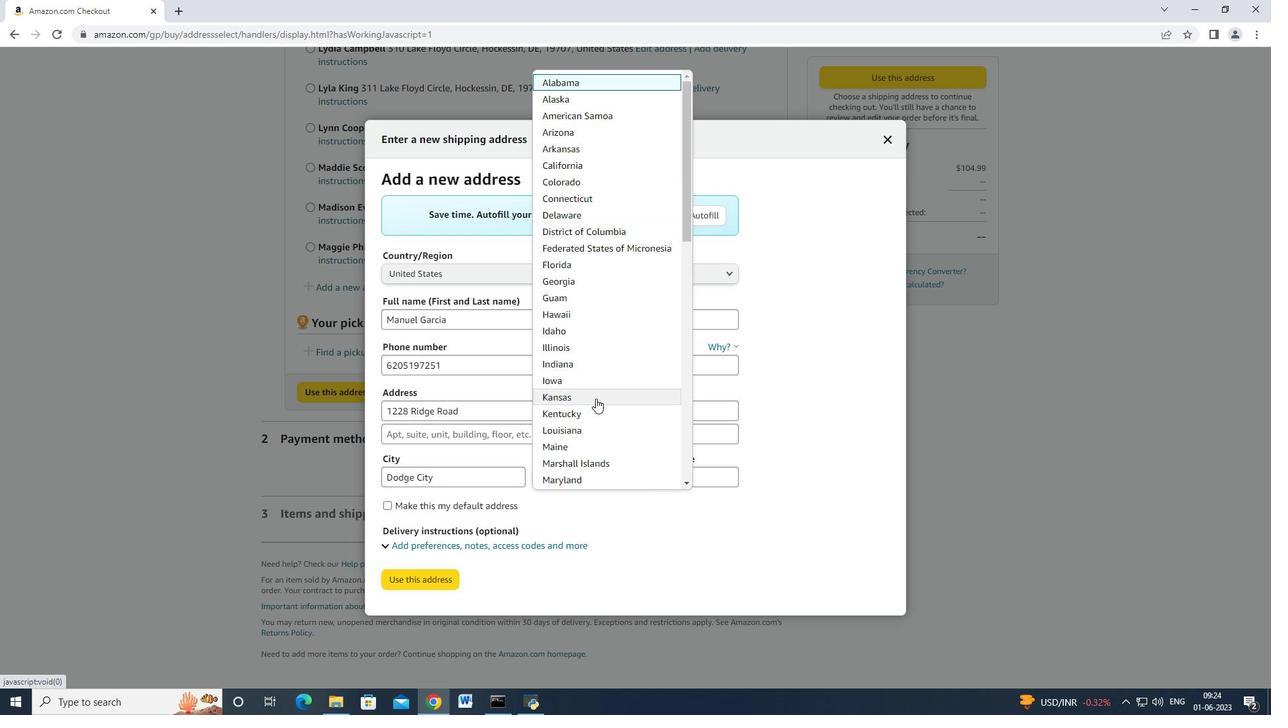 
Action: Mouse moved to (665, 474)
Screenshot: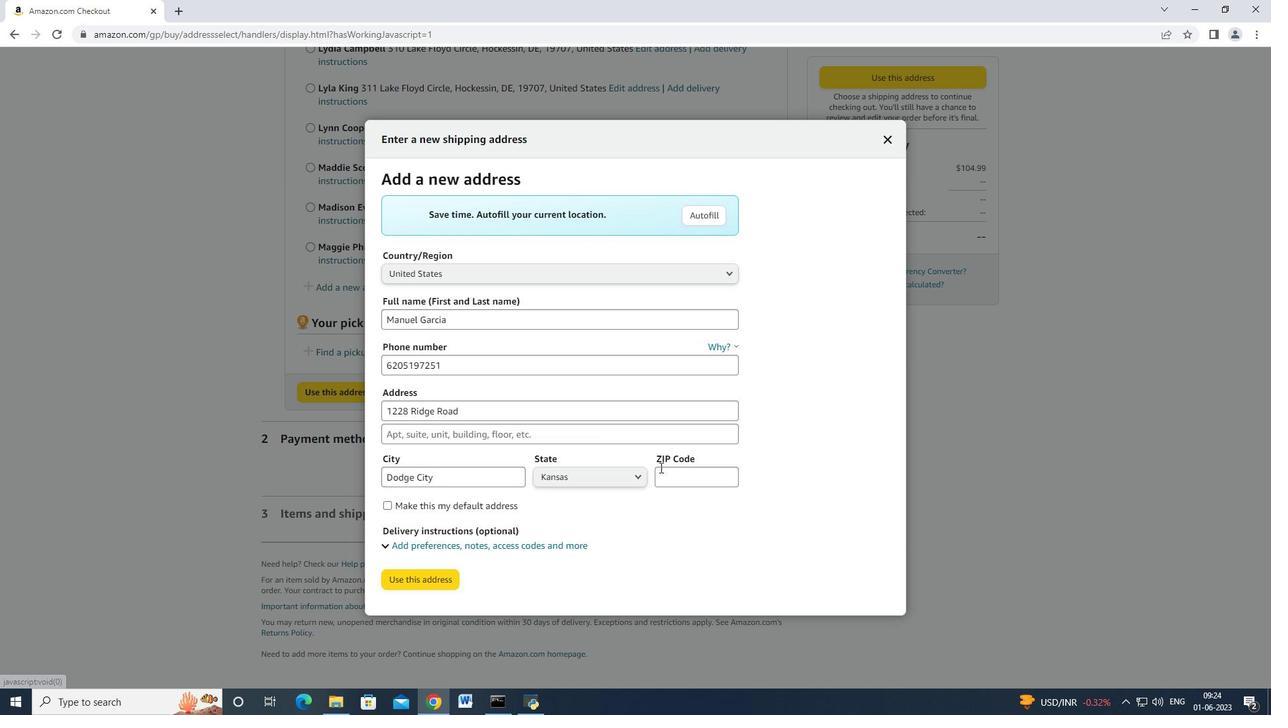 
Action: Mouse pressed left at (665, 474)
Screenshot: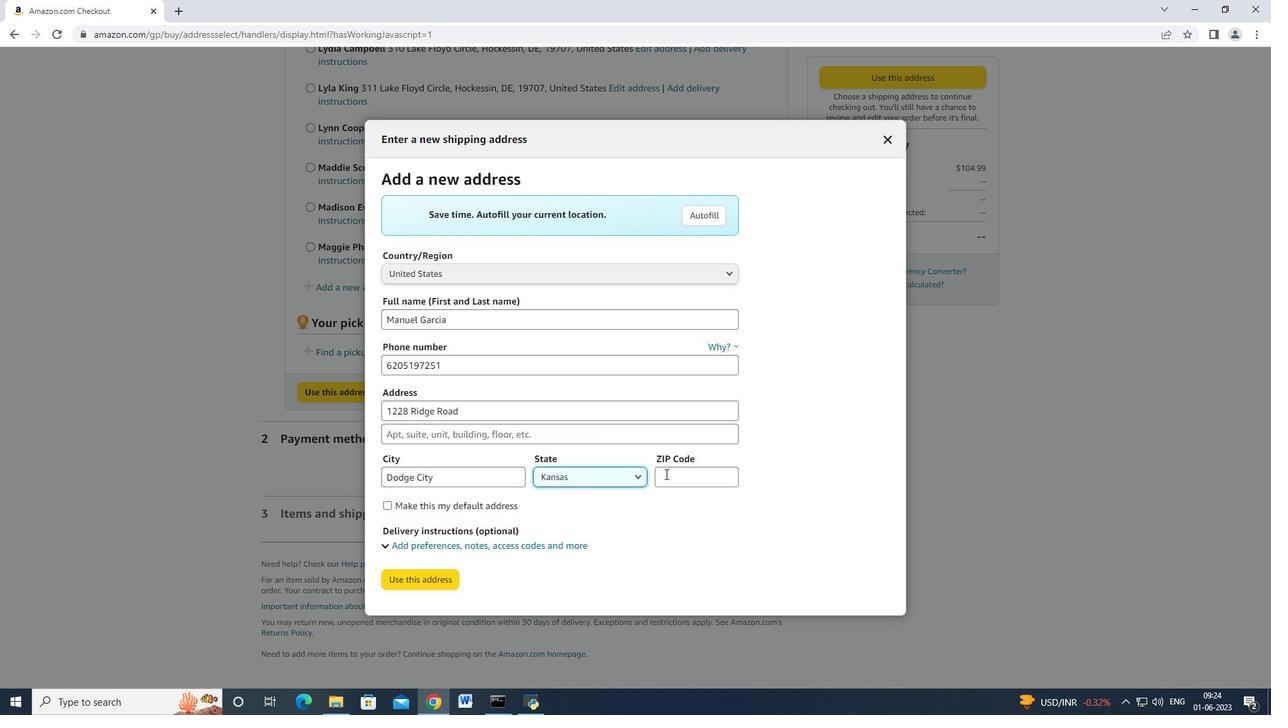 
Action: Mouse moved to (670, 476)
Screenshot: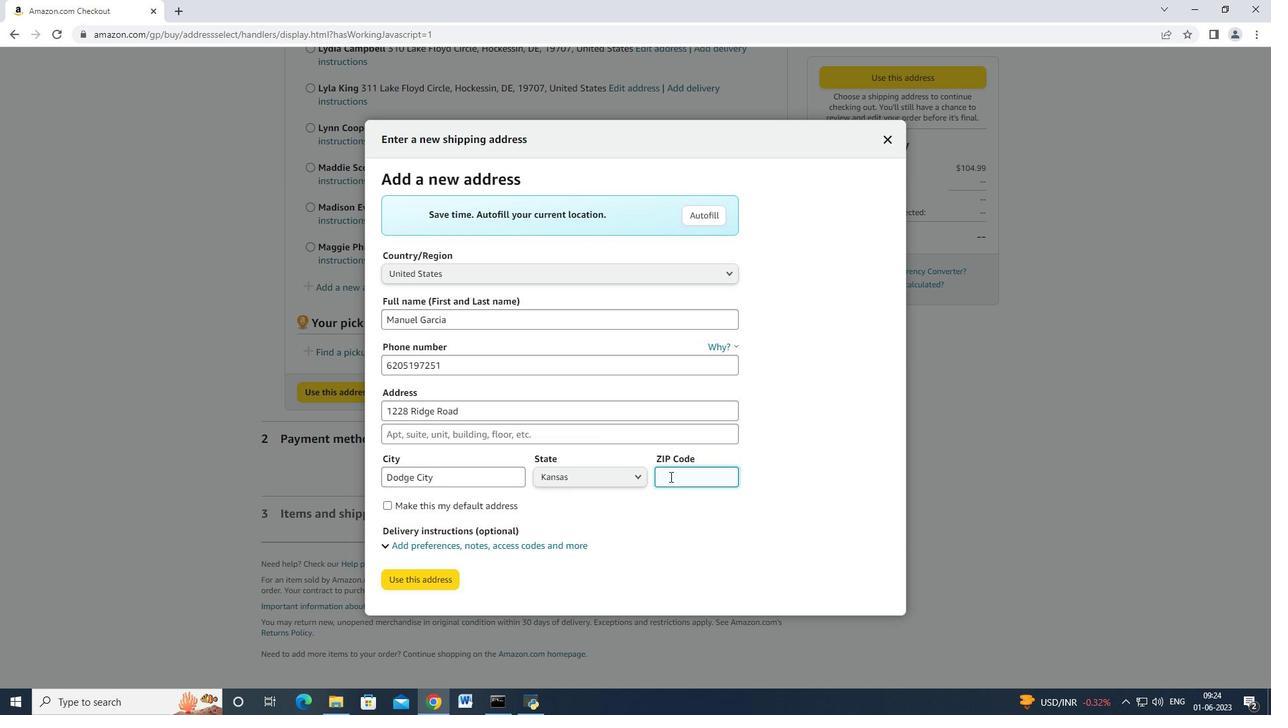 
Action: Key pressed 67801
Screenshot: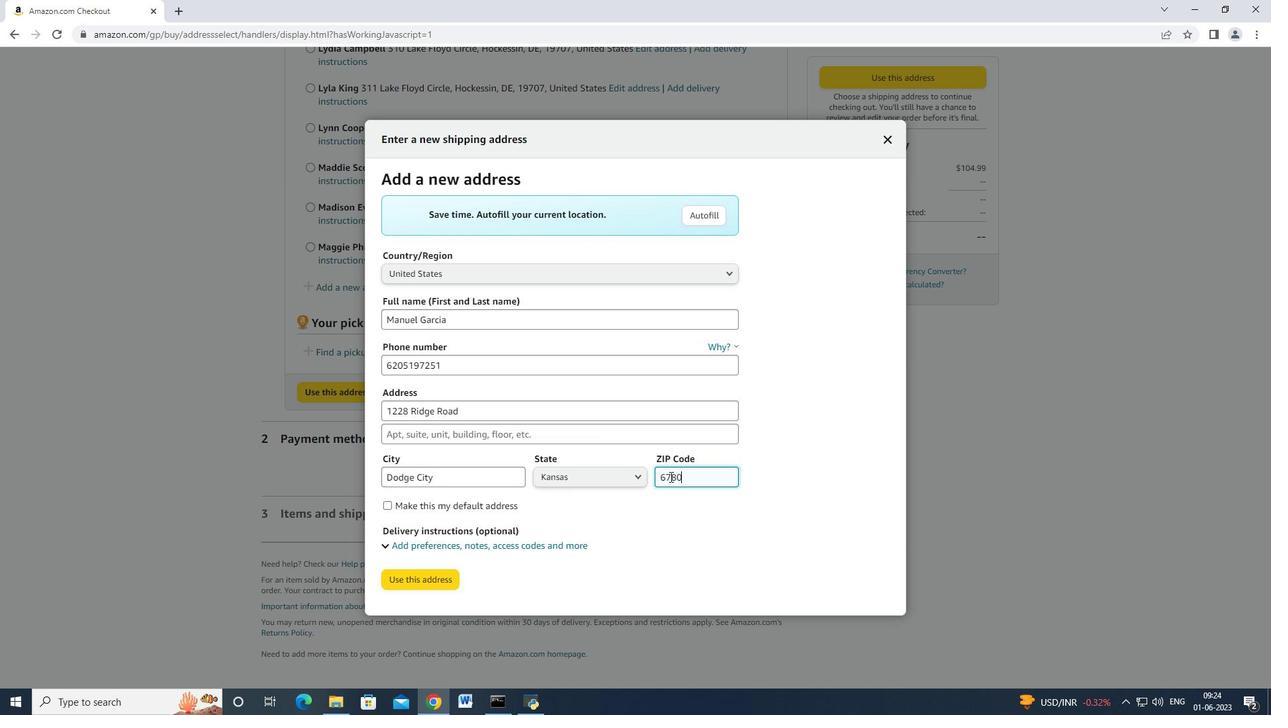 
Action: Mouse moved to (443, 572)
Screenshot: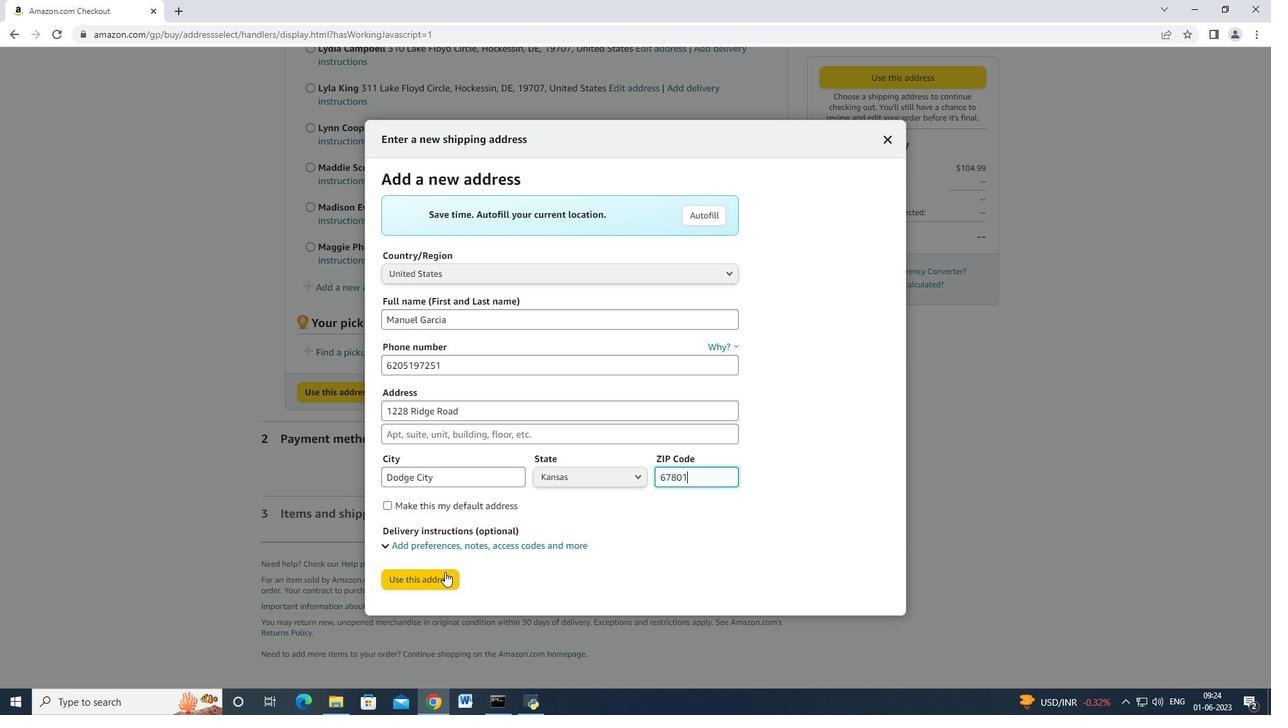 
Action: Mouse pressed left at (443, 572)
Screenshot: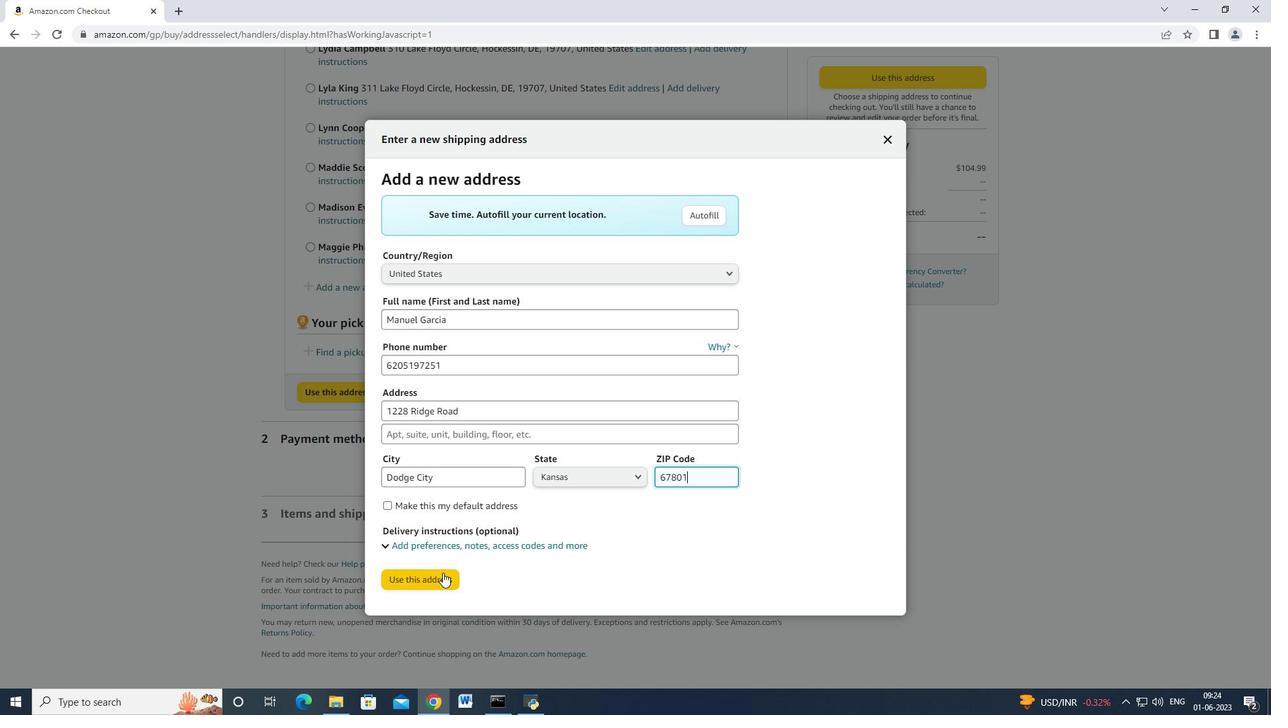 
Action: Mouse moved to (474, 547)
Screenshot: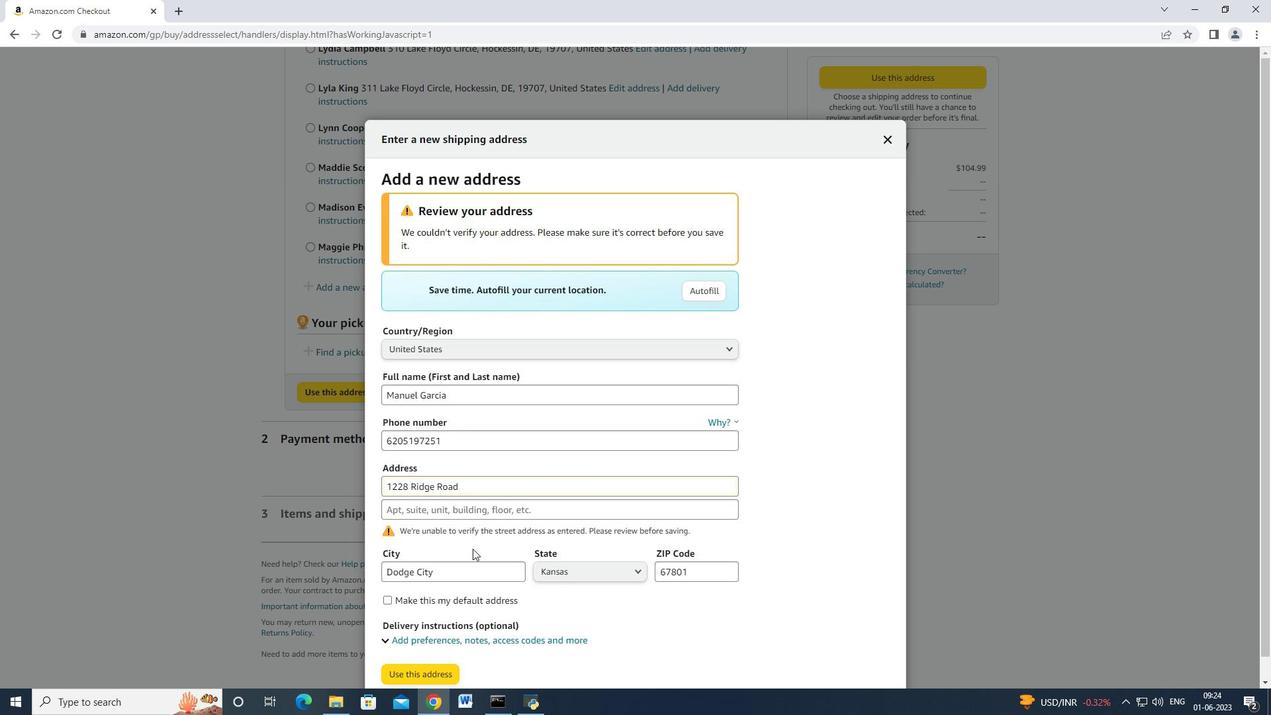 
Action: Mouse scrolled (474, 547) with delta (0, 0)
Screenshot: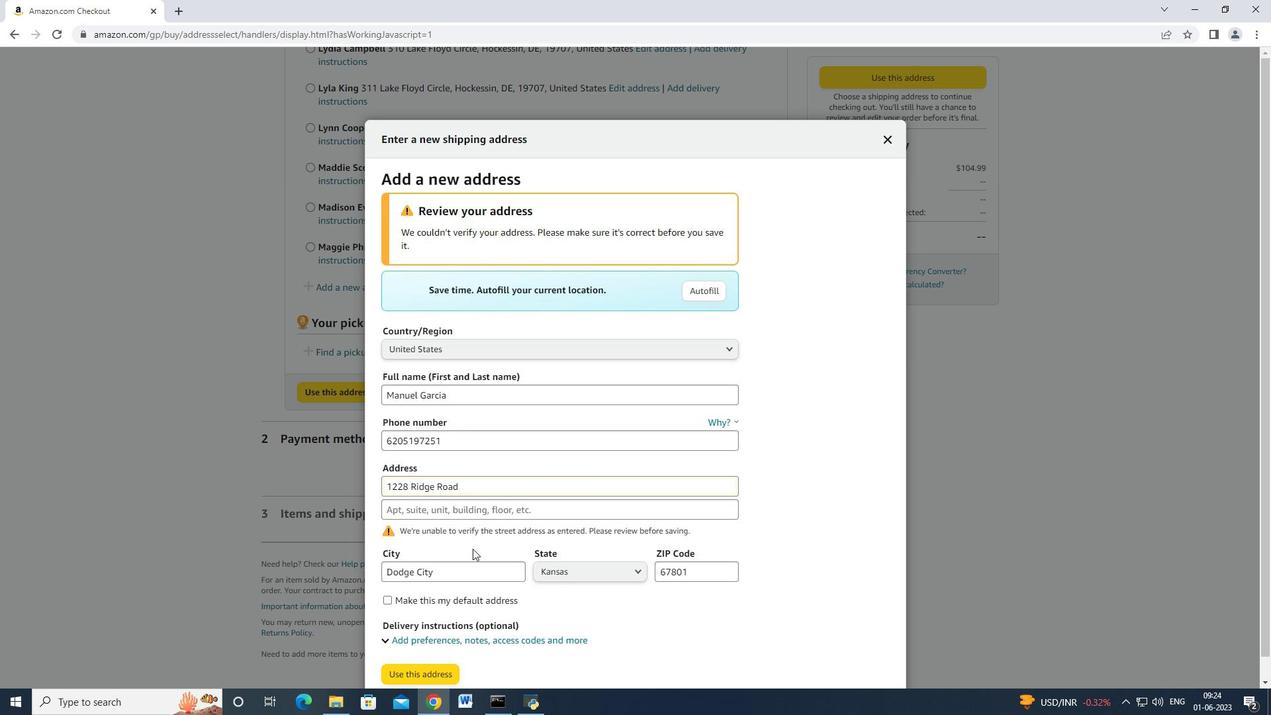 
Action: Mouse moved to (475, 548)
Screenshot: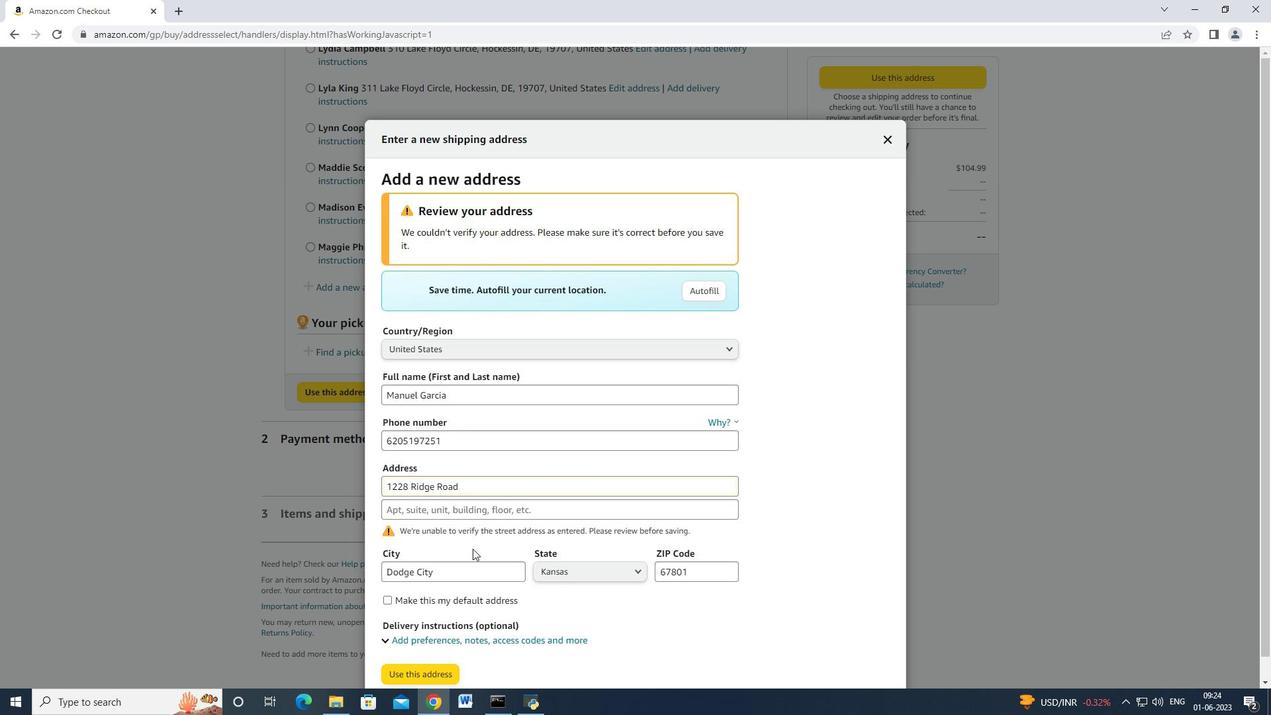 
Action: Mouse scrolled (475, 547) with delta (0, 0)
Screenshot: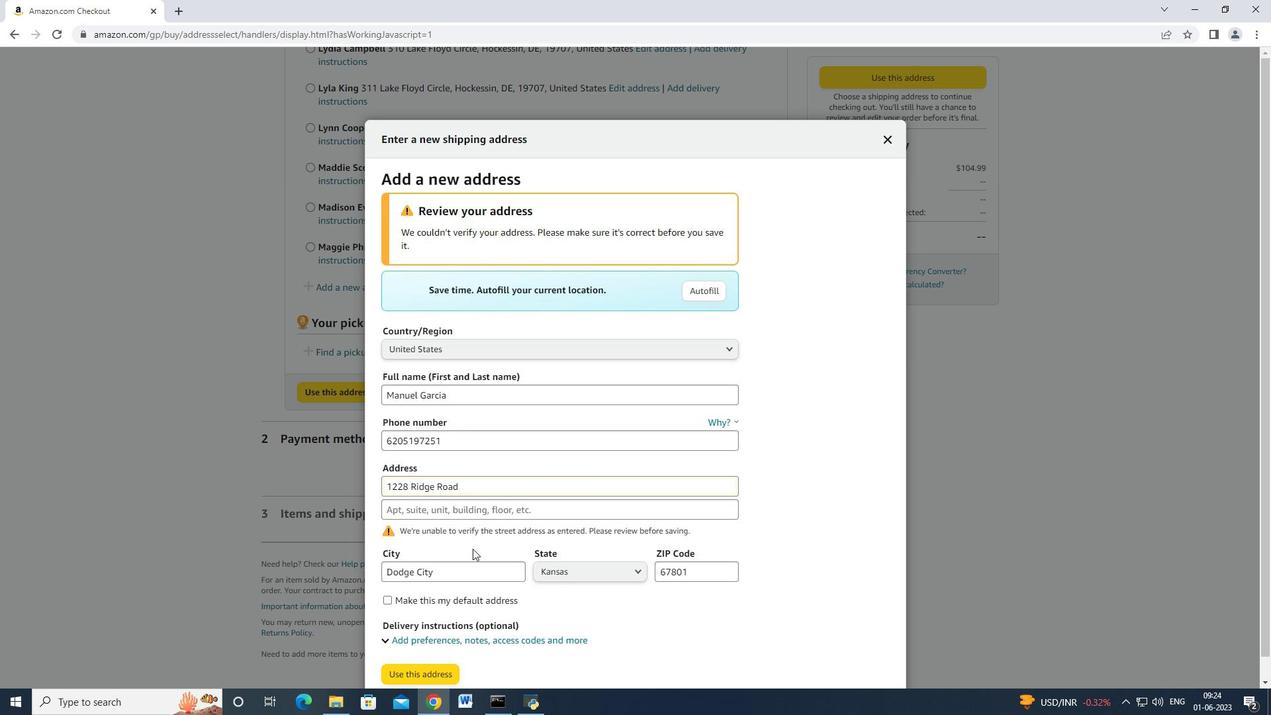 
Action: Mouse moved to (475, 548)
Screenshot: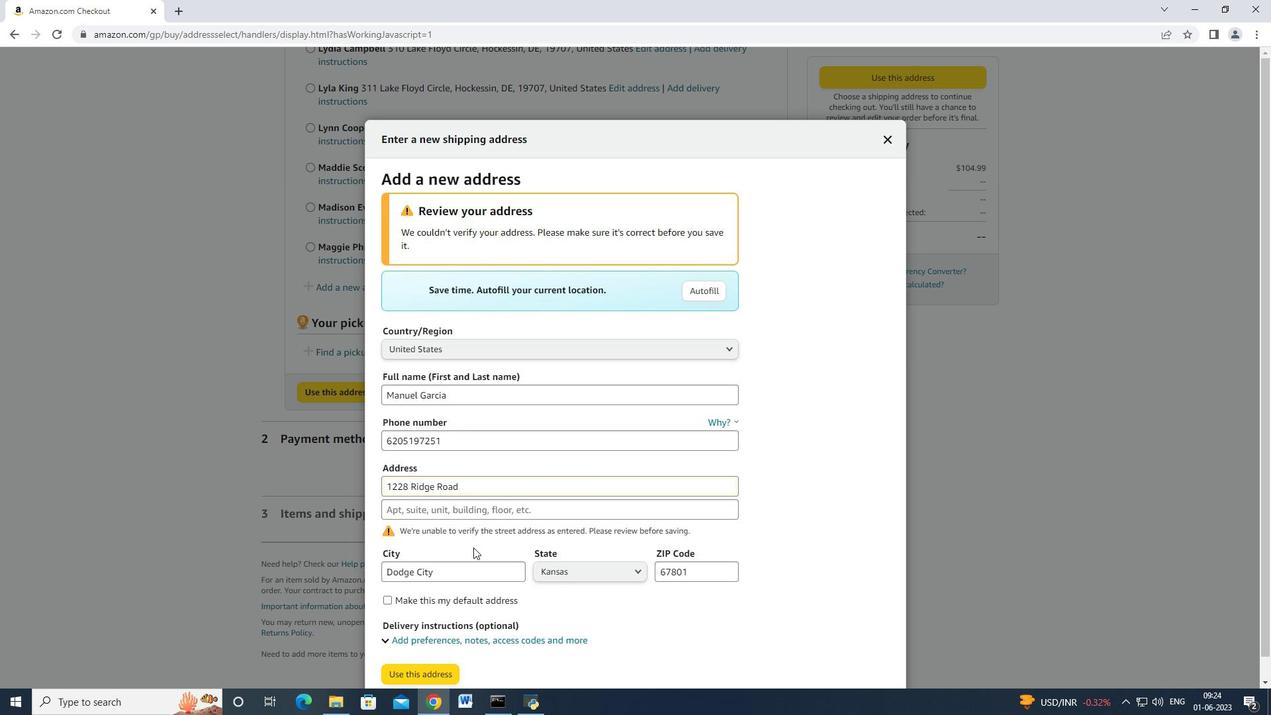 
Action: Mouse scrolled (475, 547) with delta (0, 0)
Screenshot: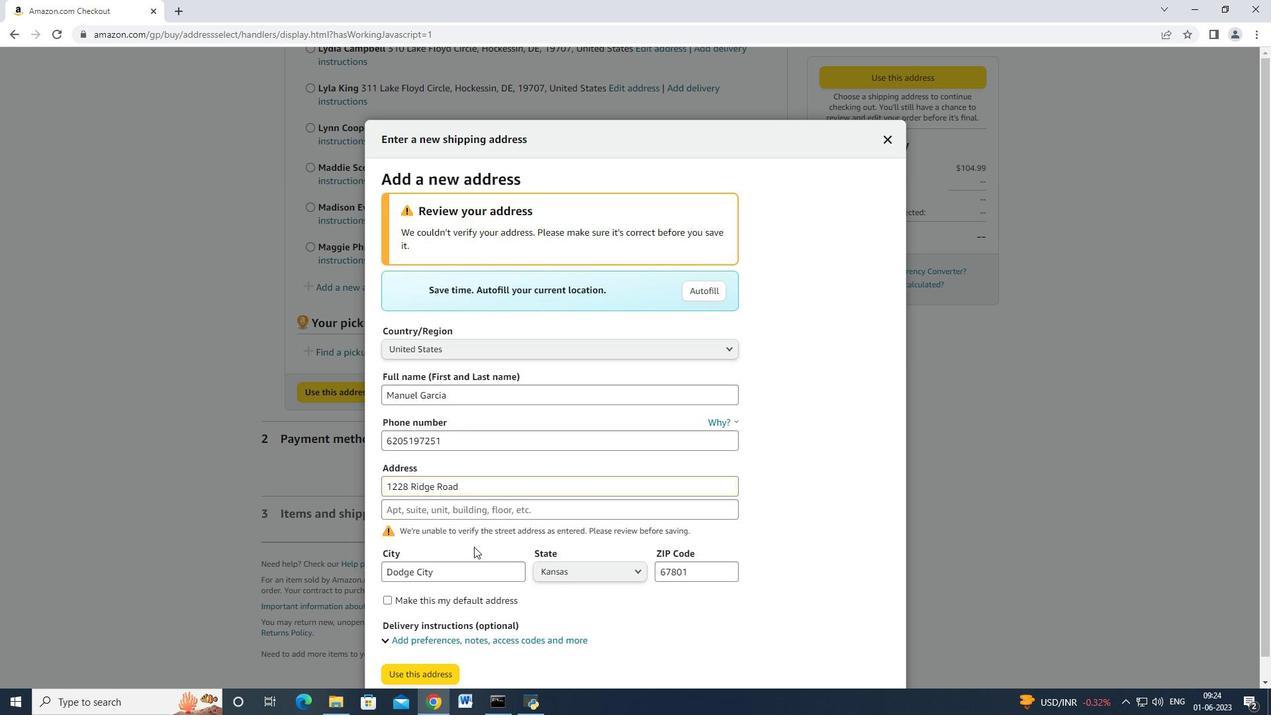 
Action: Mouse moved to (435, 650)
Screenshot: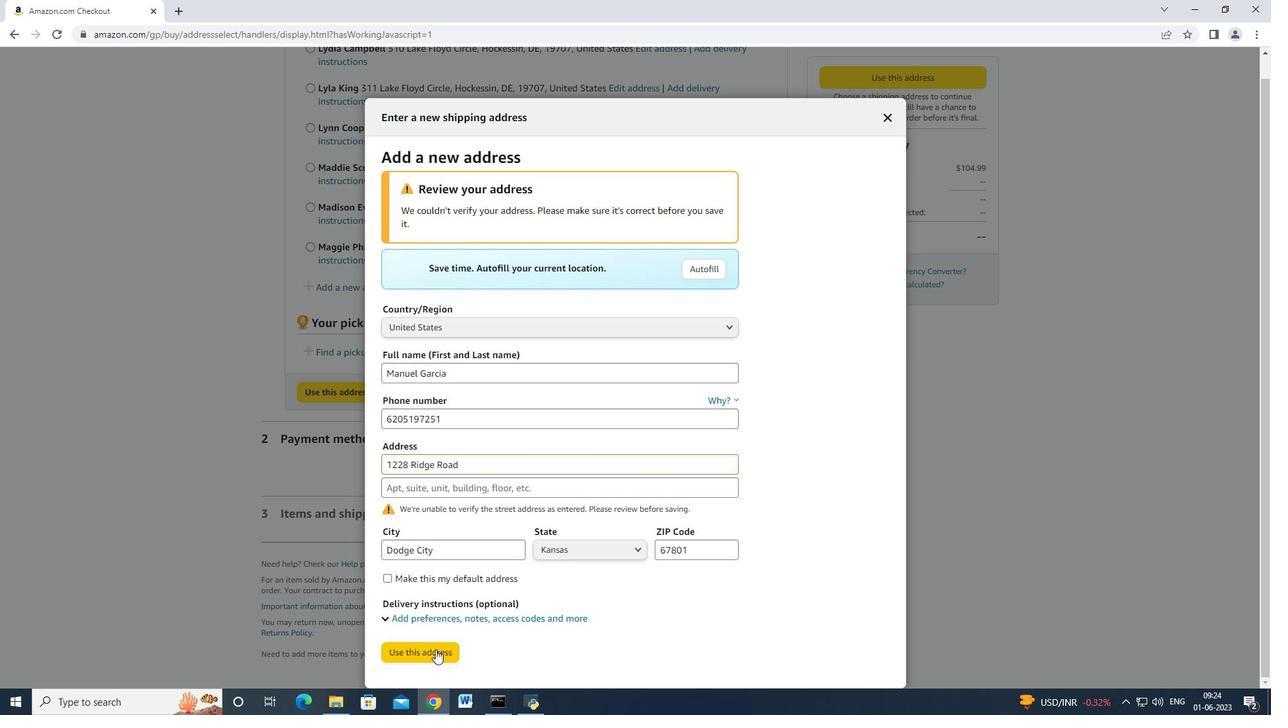 
Action: Mouse pressed left at (435, 650)
Screenshot: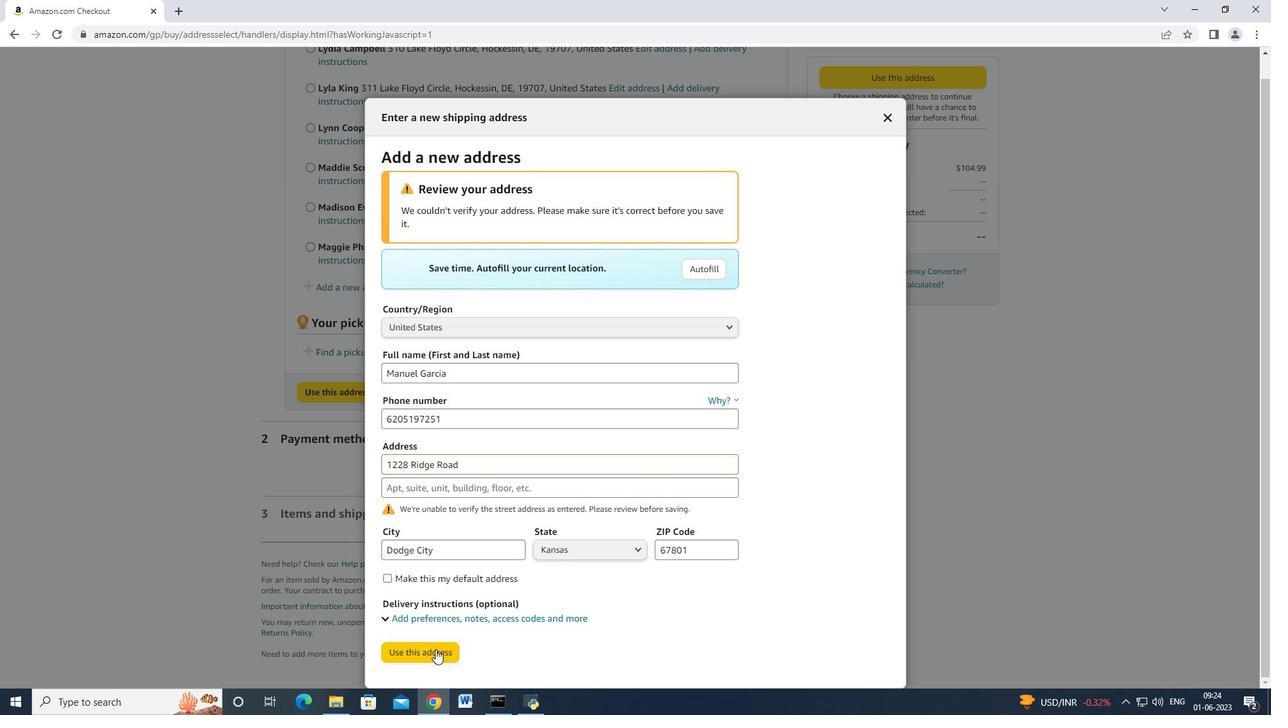 
Action: Mouse moved to (558, 239)
Screenshot: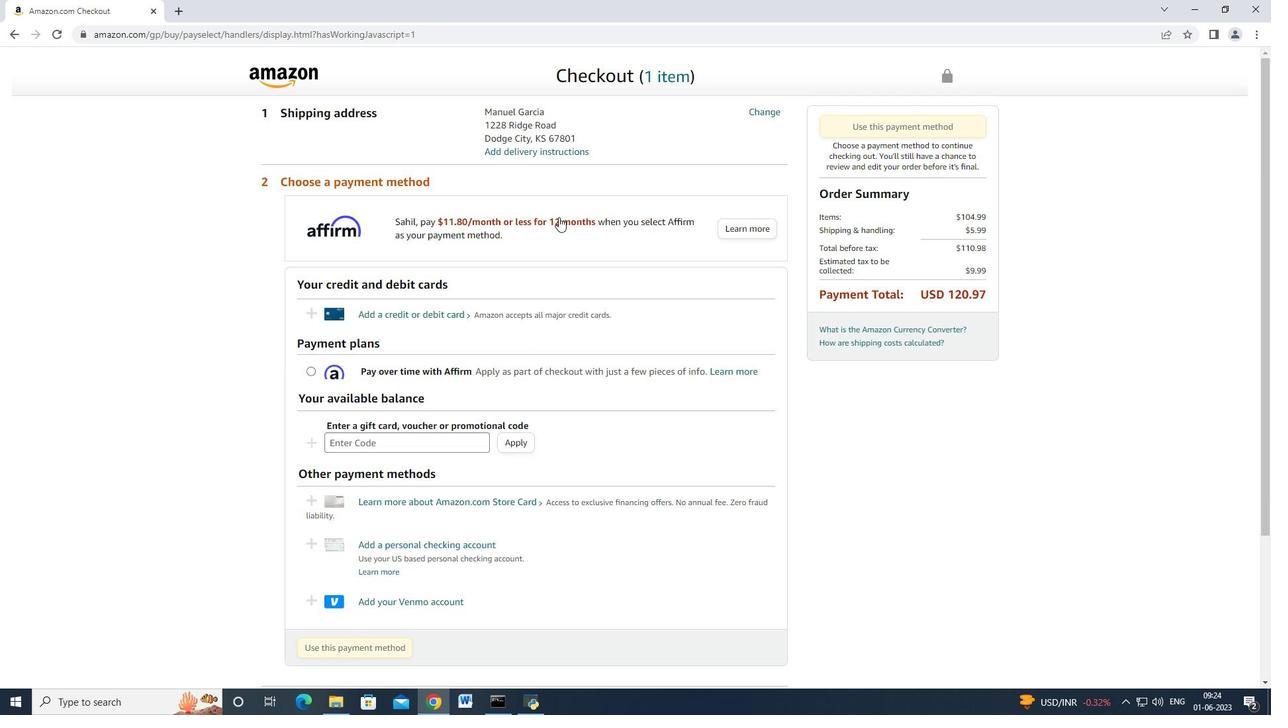 
Action: Mouse scrolled (558, 239) with delta (0, 0)
Screenshot: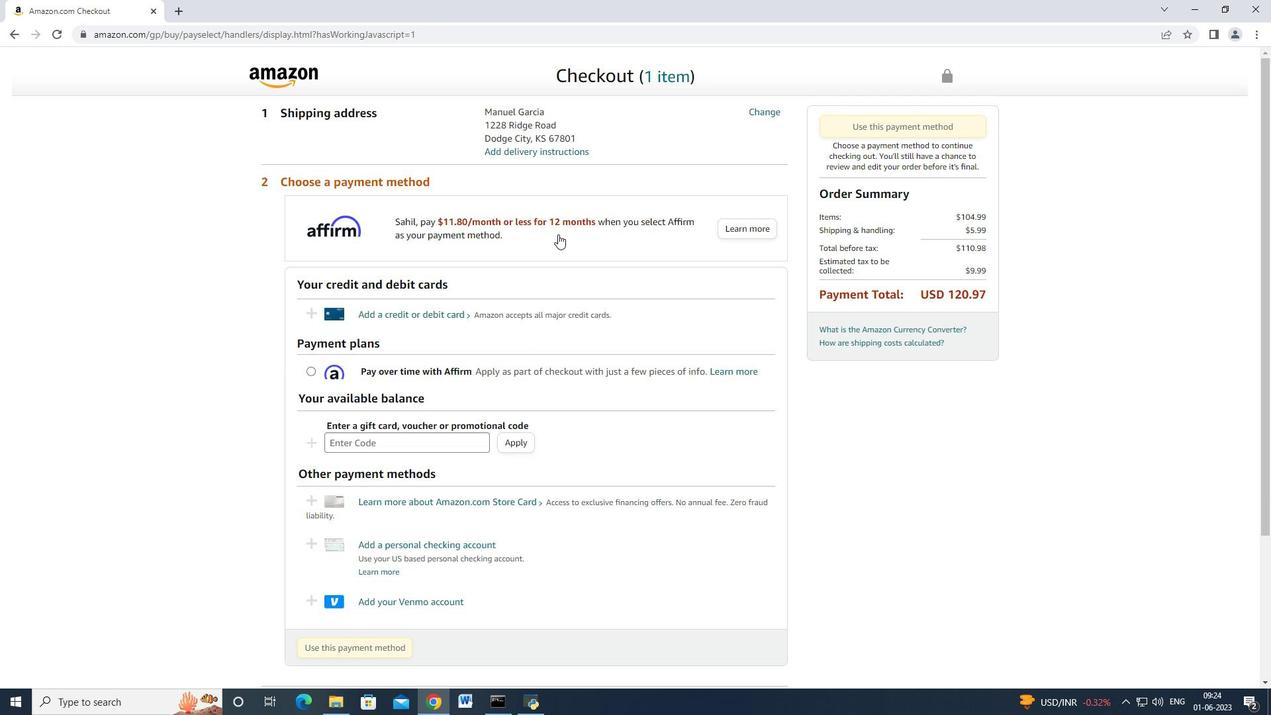 
Action: Mouse moved to (439, 242)
Screenshot: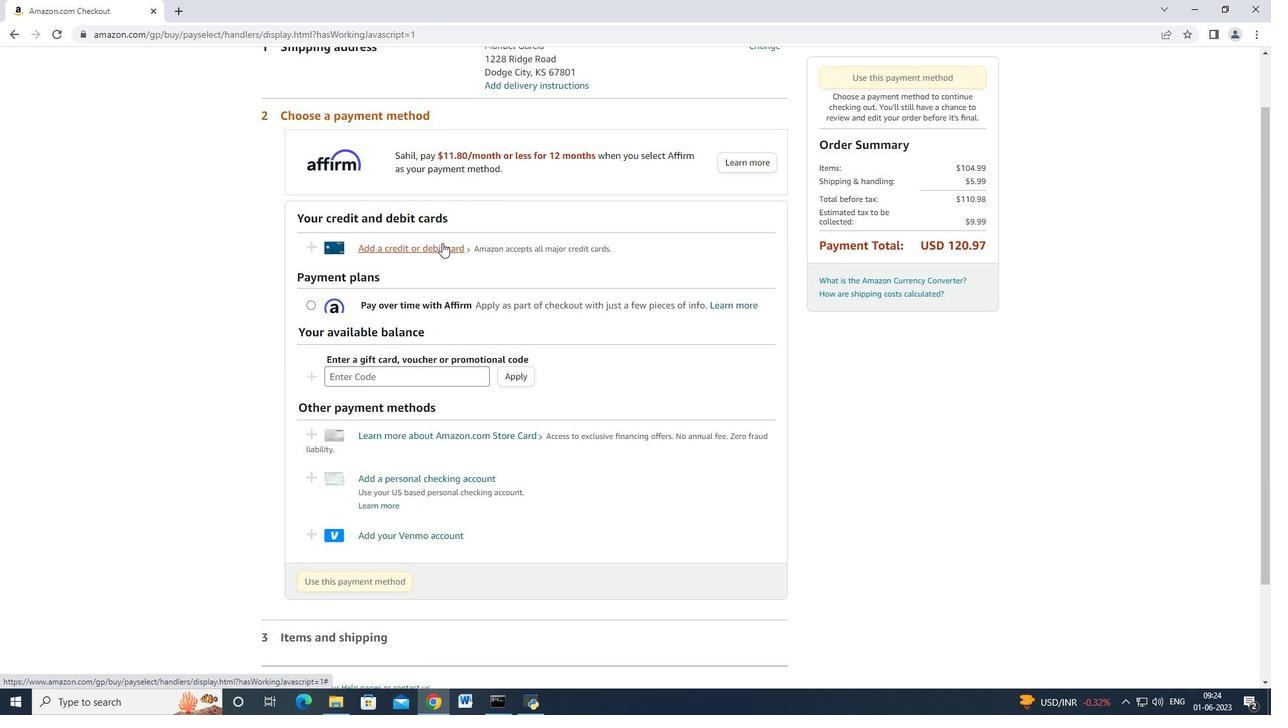 
Action: Mouse pressed left at (439, 242)
Screenshot: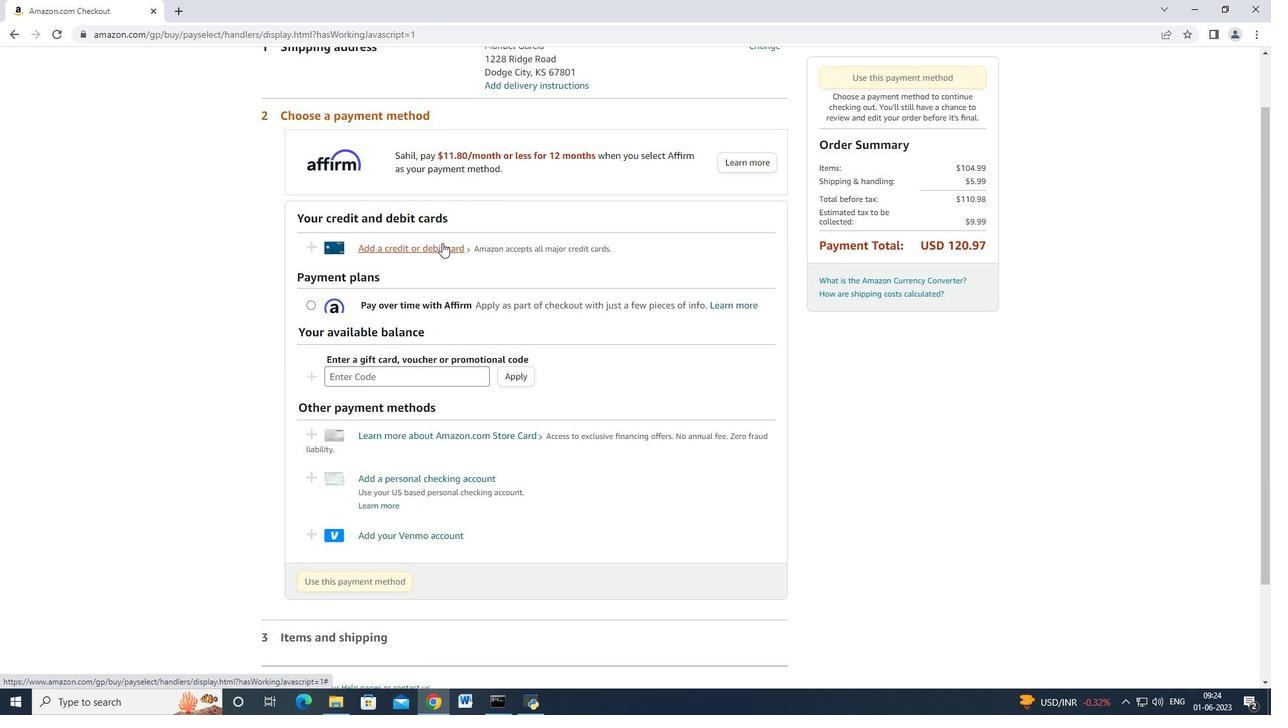 
Action: Mouse moved to (526, 297)
Screenshot: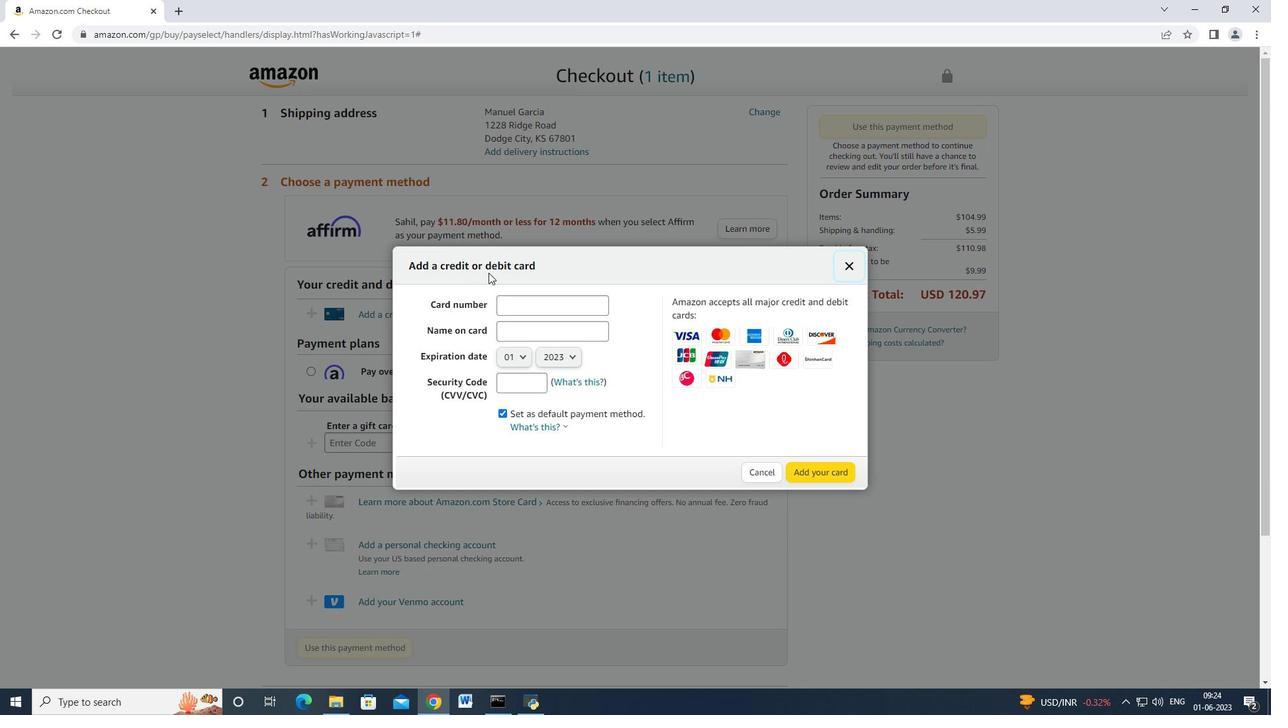 
Action: Mouse pressed left at (526, 297)
Screenshot: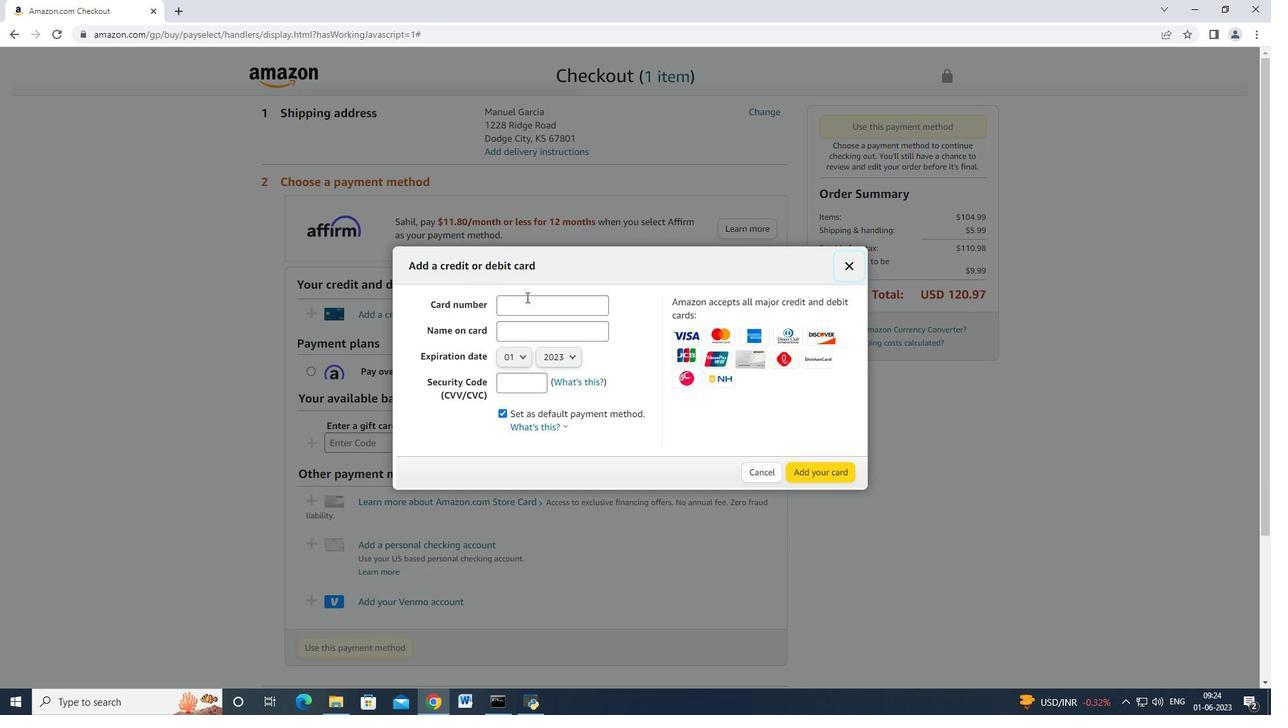 
Action: Mouse moved to (529, 296)
Screenshot: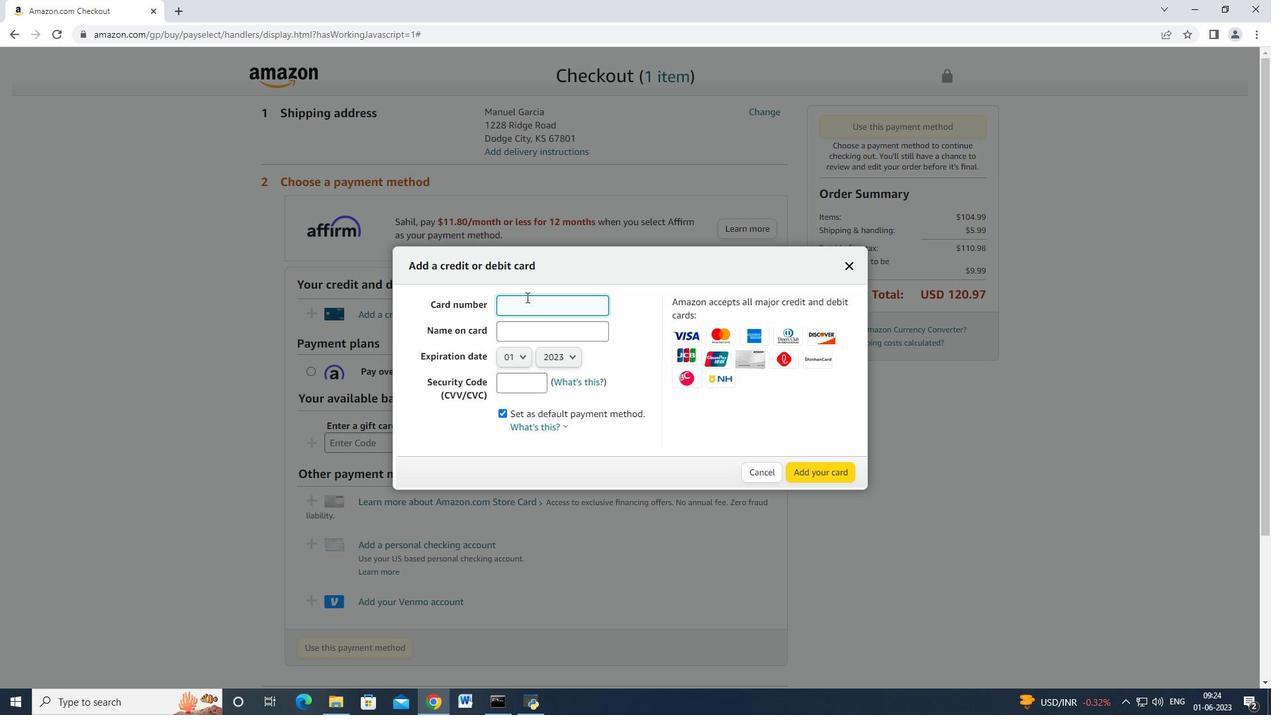 
Action: Key pressed 4983754559857965<Key.tab><Key.shift>John<Key.space><Key.shift>Baker
Screenshot: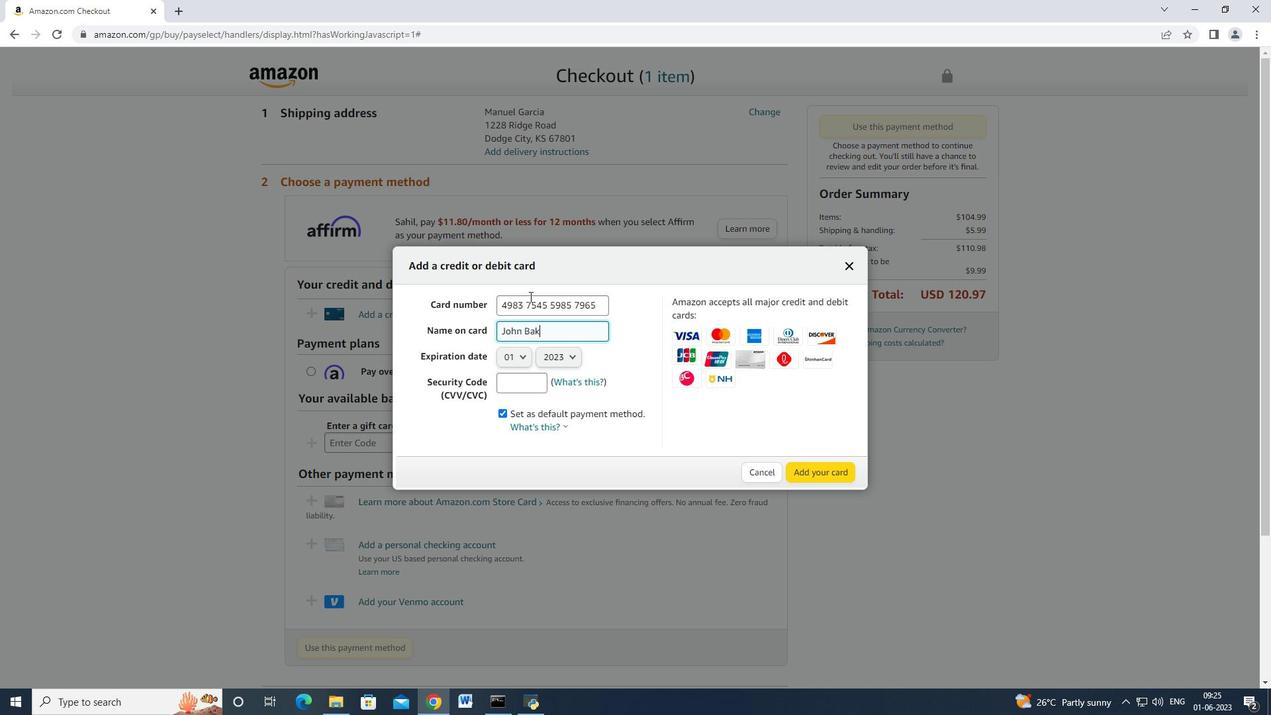 
Action: Mouse moved to (539, 363)
Screenshot: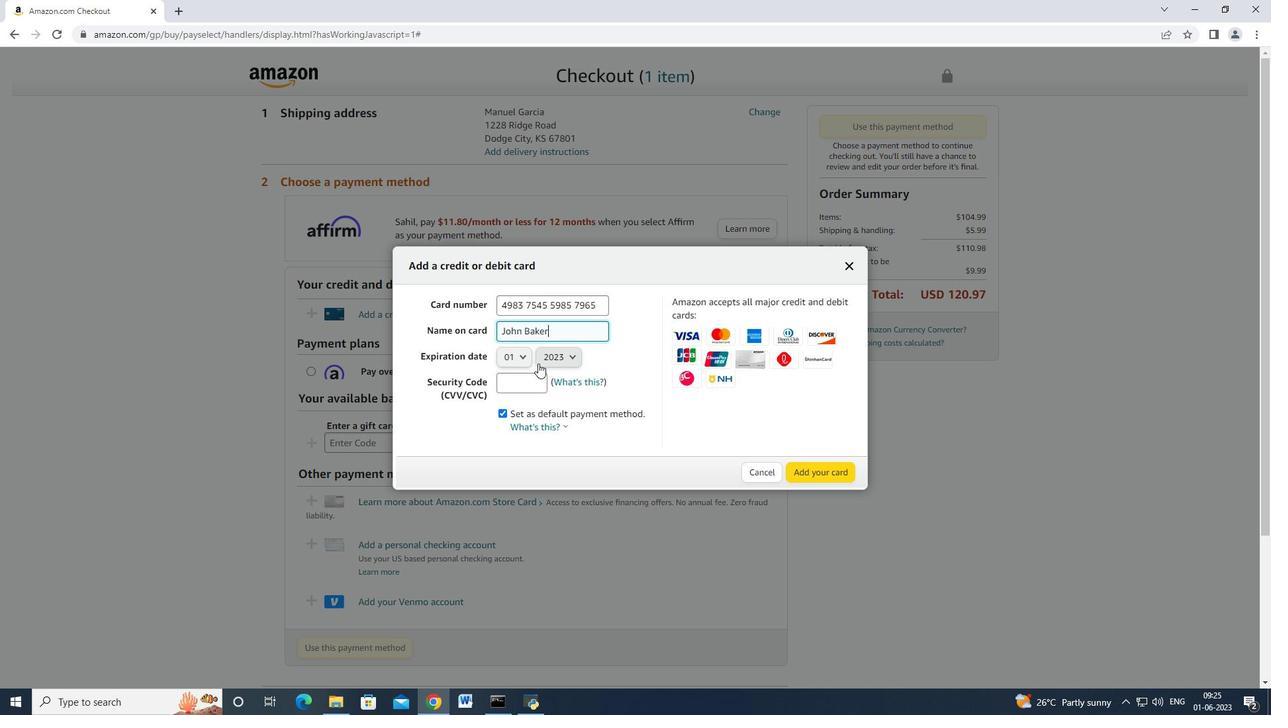 
Action: Mouse pressed left at (539, 363)
Screenshot: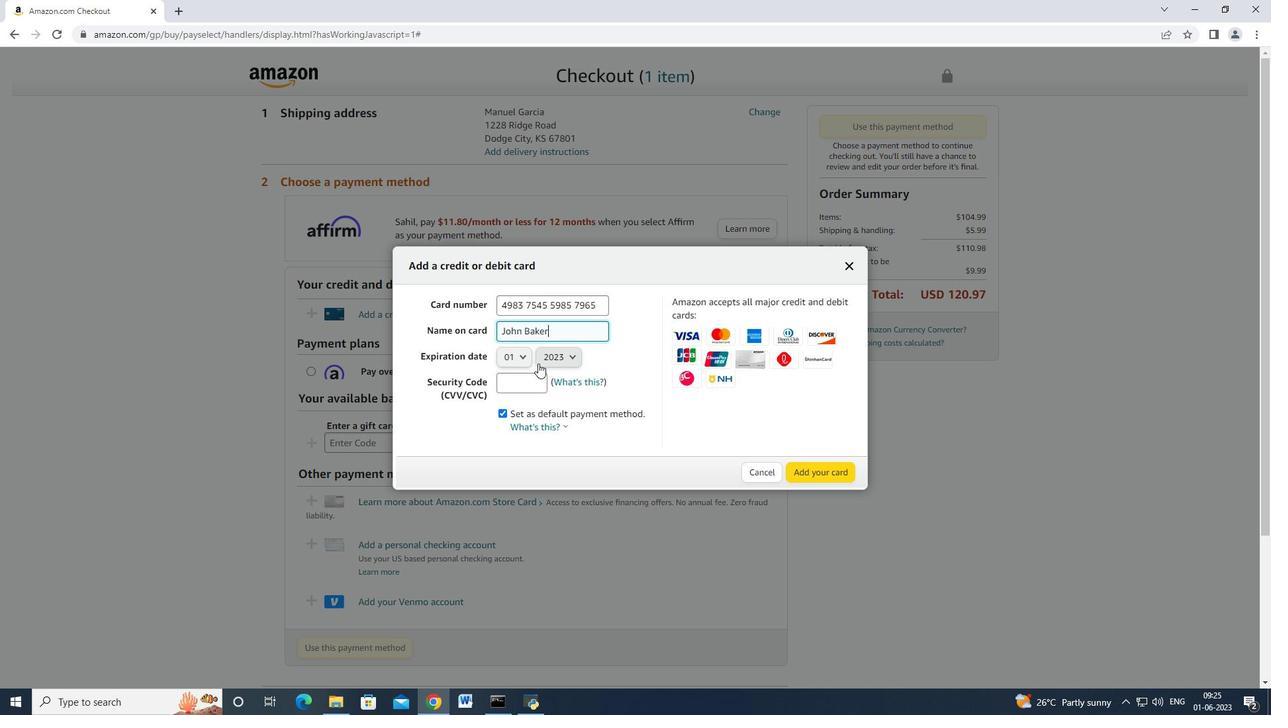 
Action: Mouse moved to (516, 359)
Screenshot: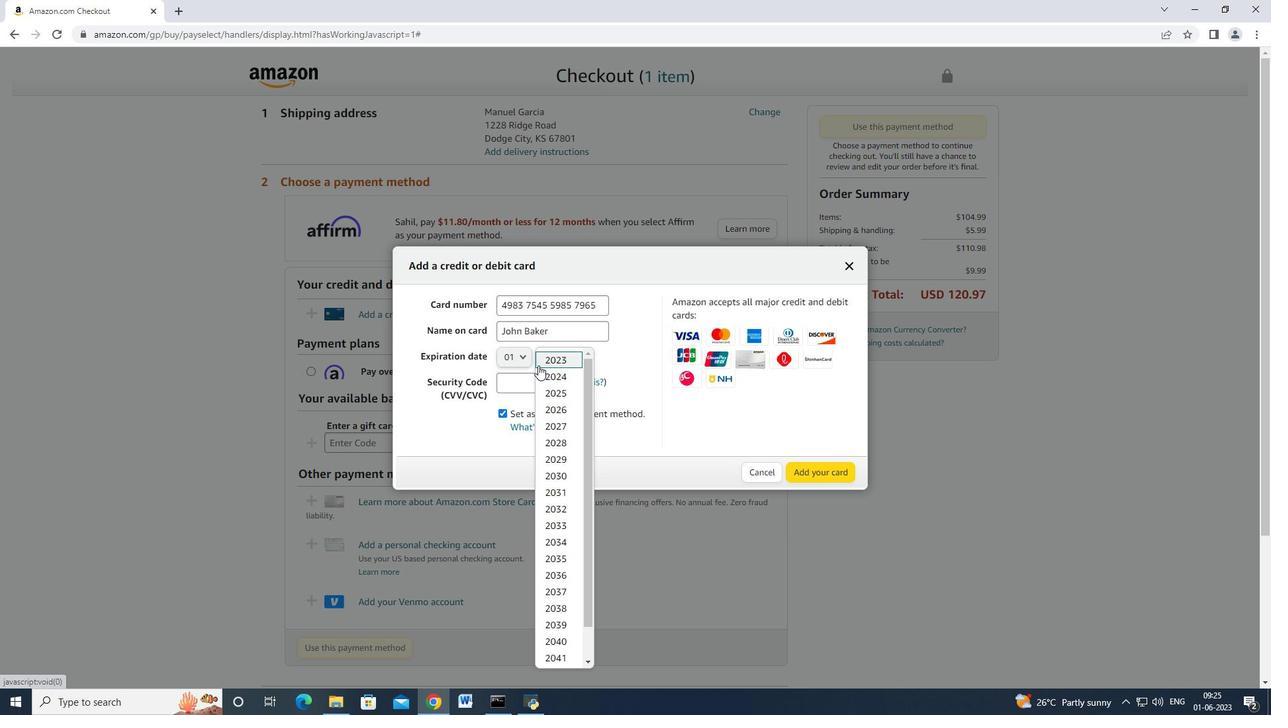 
Action: Mouse pressed left at (516, 359)
Screenshot: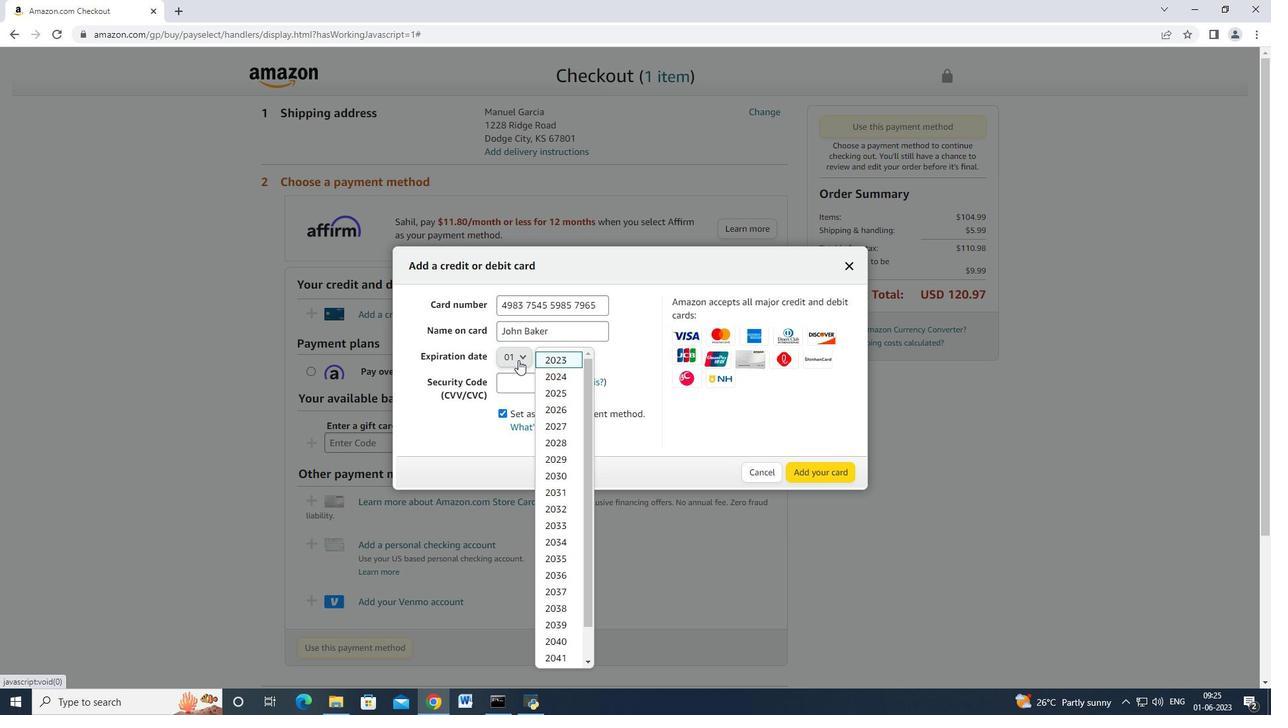 
Action: Mouse moved to (510, 441)
Screenshot: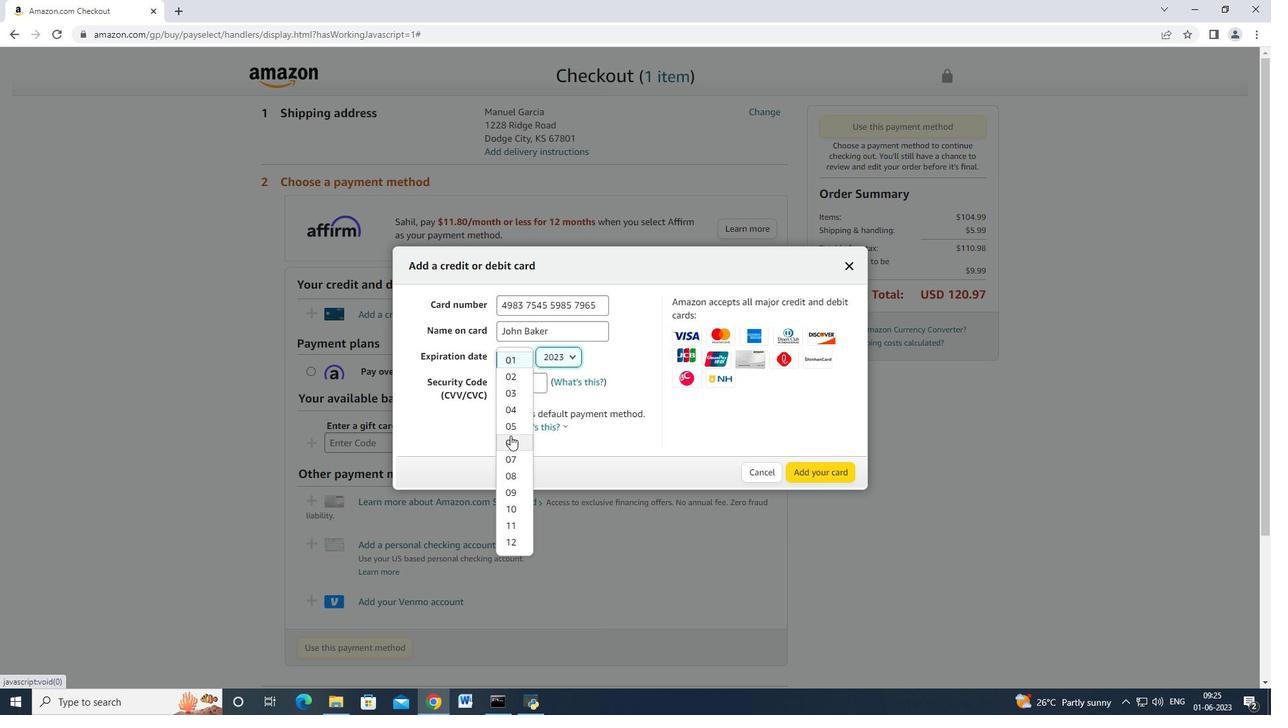 
Action: Mouse pressed left at (510, 441)
Screenshot: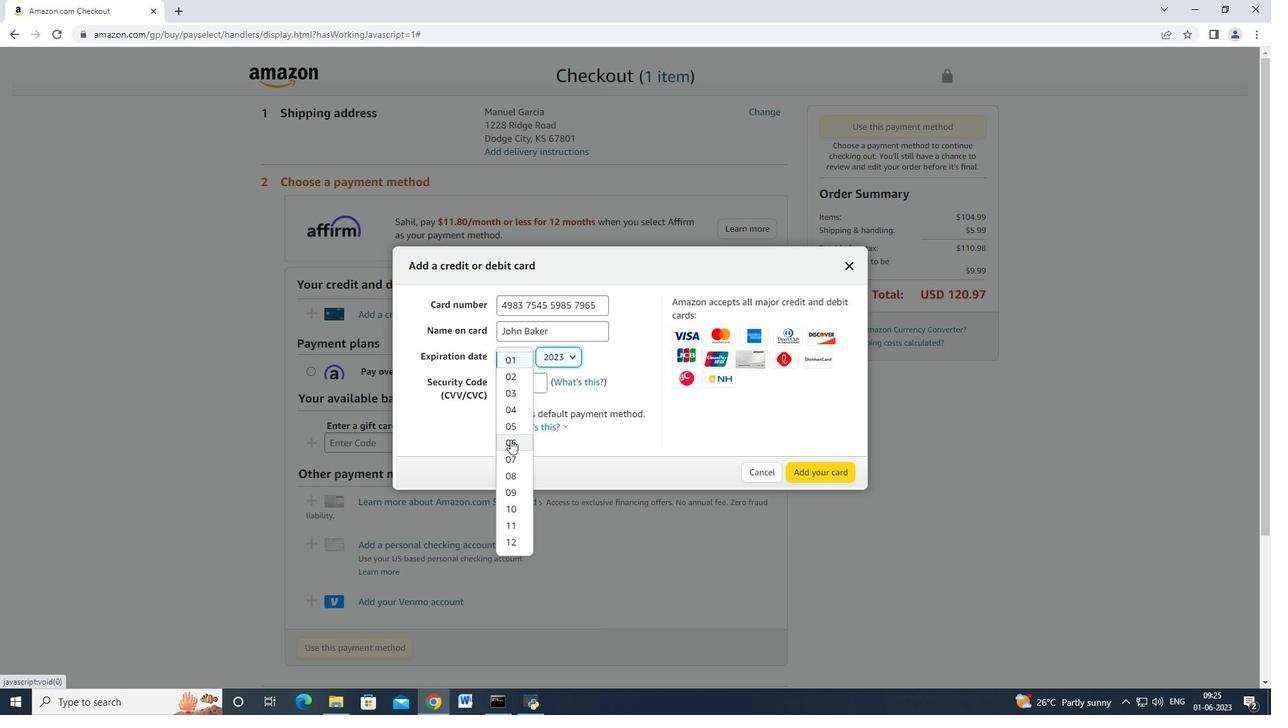 
Action: Mouse moved to (548, 360)
Screenshot: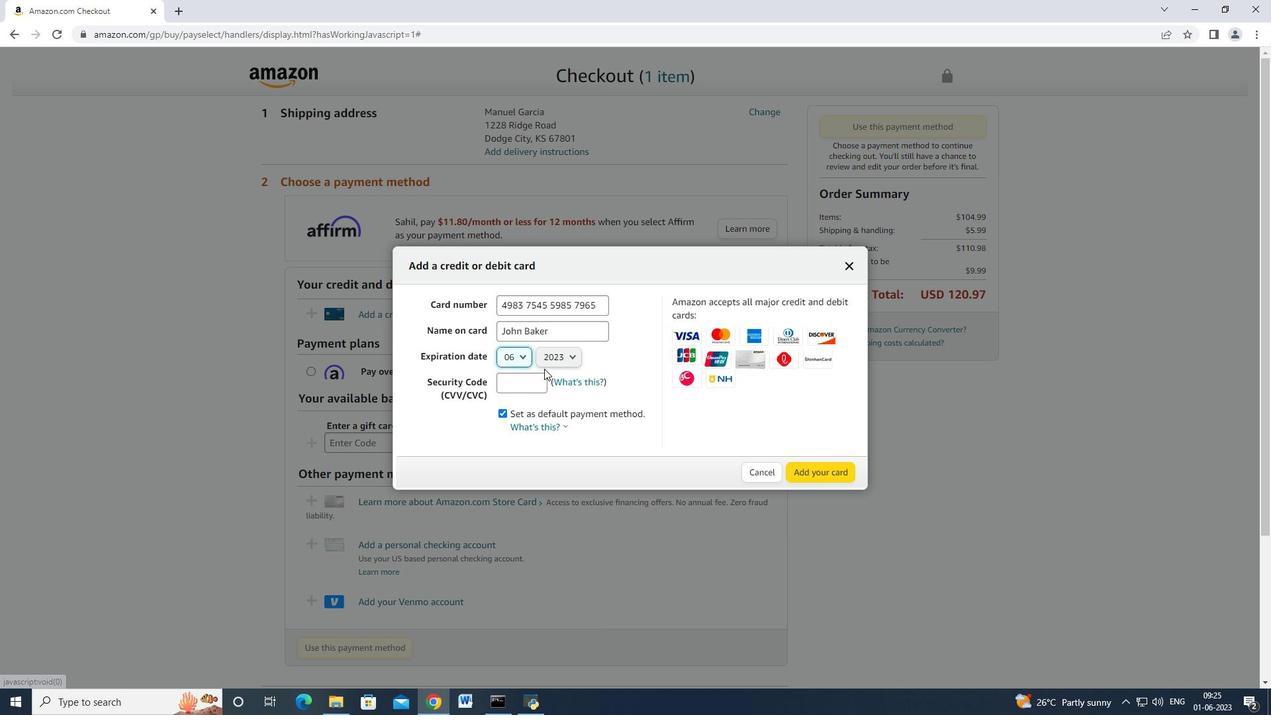 
Action: Mouse pressed left at (548, 360)
Screenshot: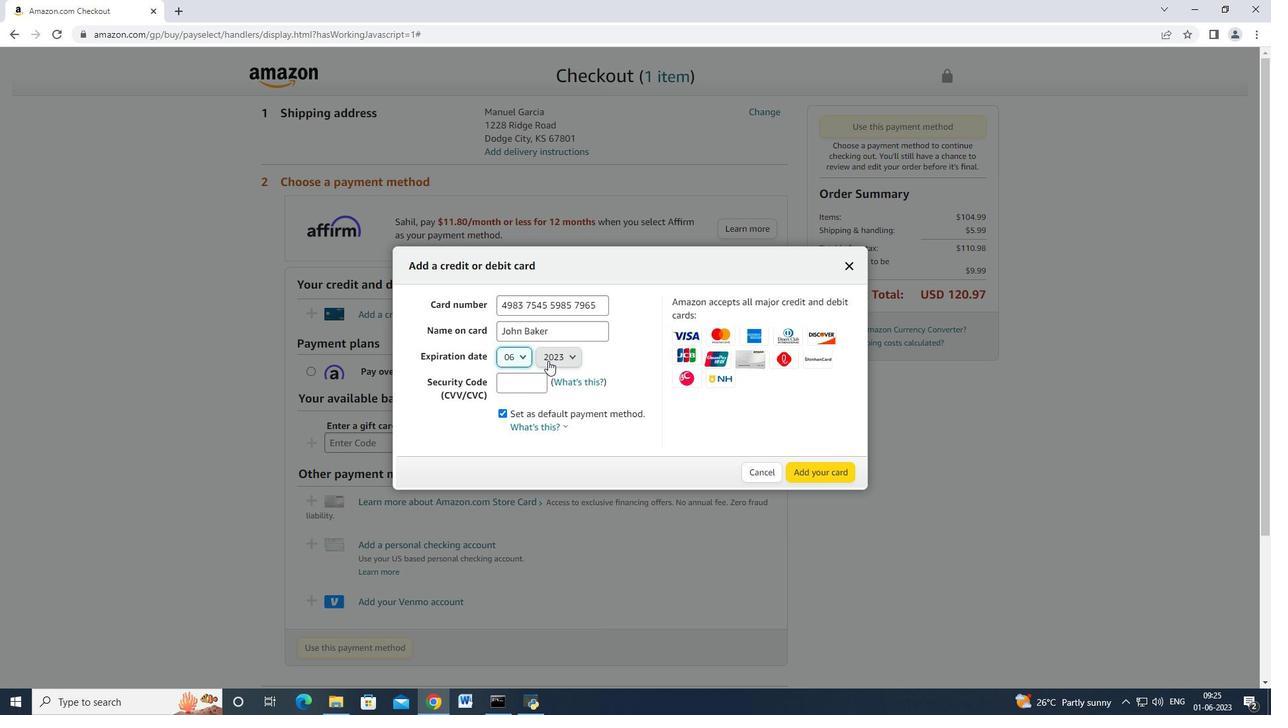 
Action: Mouse moved to (557, 393)
Screenshot: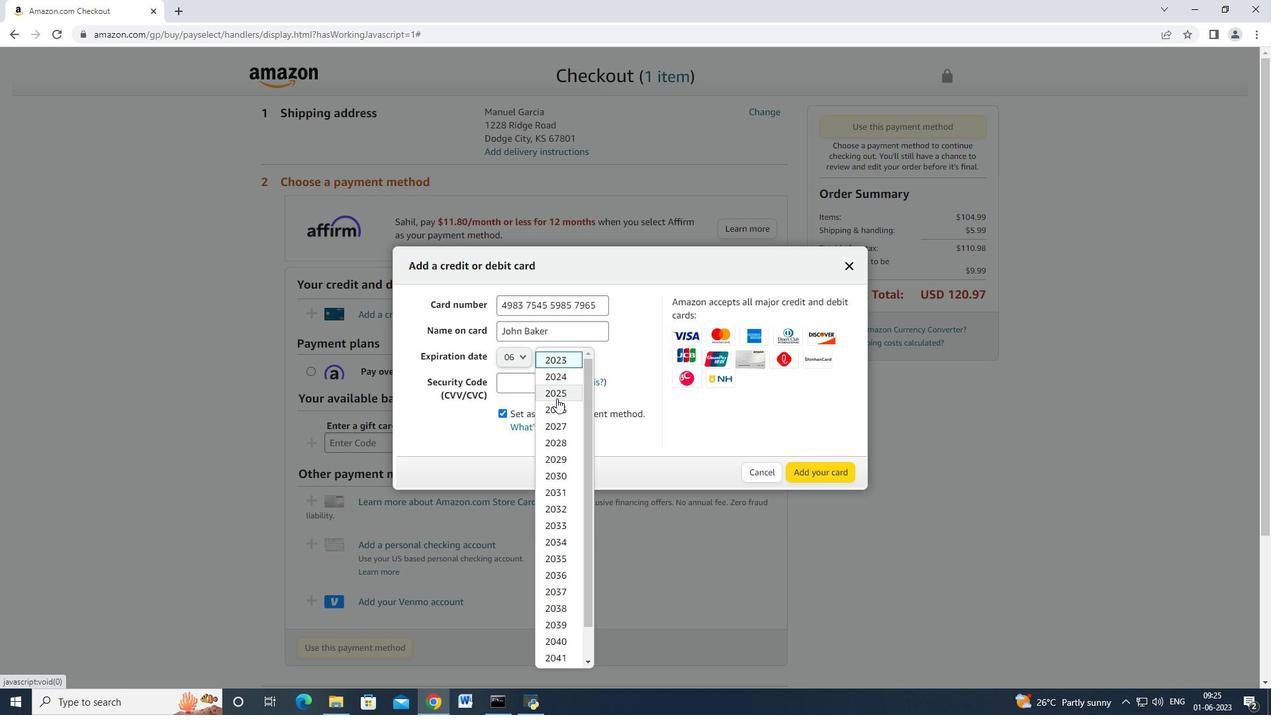 
Action: Mouse pressed left at (557, 393)
Screenshot: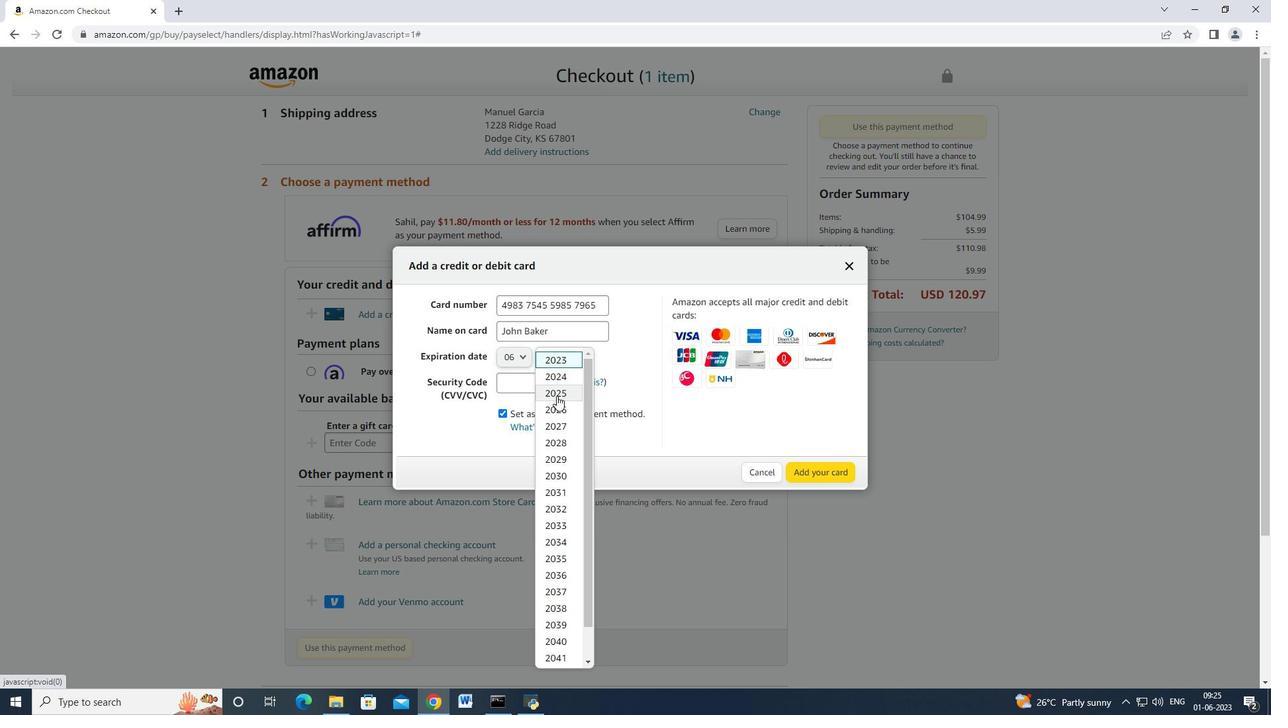 
Action: Mouse moved to (525, 382)
Screenshot: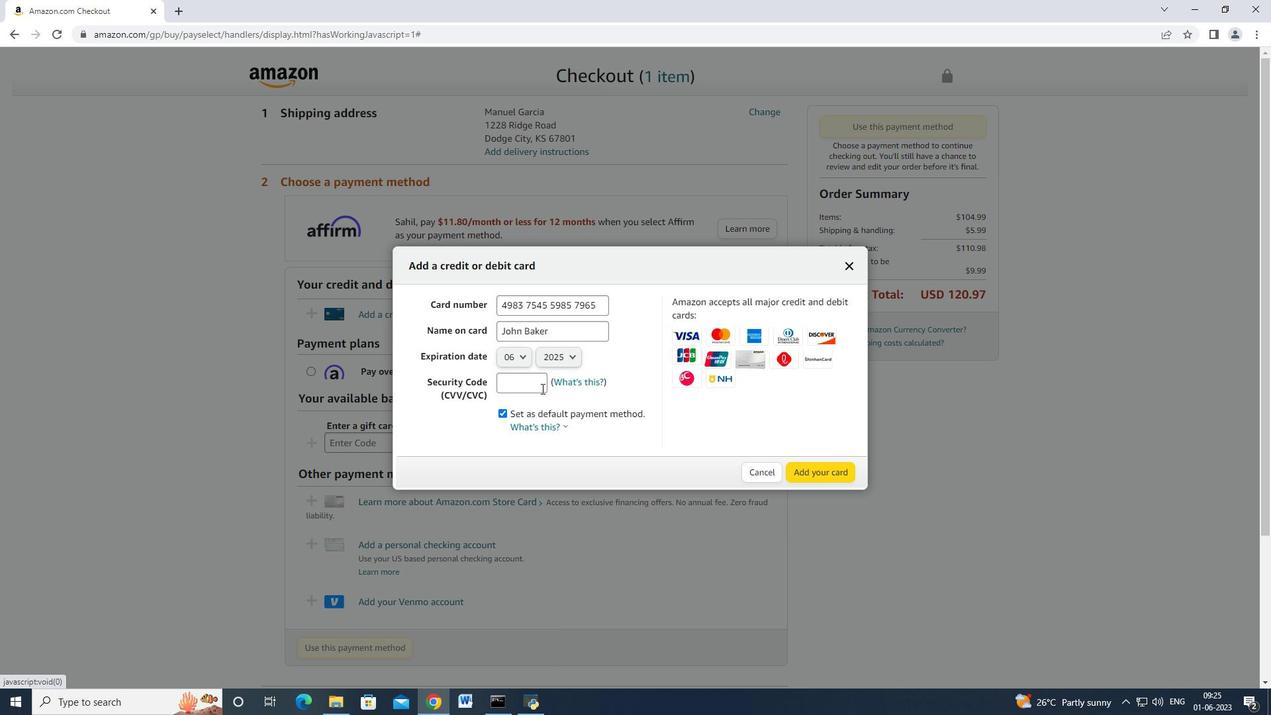 
Action: Mouse pressed left at (525, 382)
